 Task: Update the employee onboarding tasks and ensure all confidentiality policies are documented and communicated.
Action: Mouse moved to (90, 277)
Screenshot: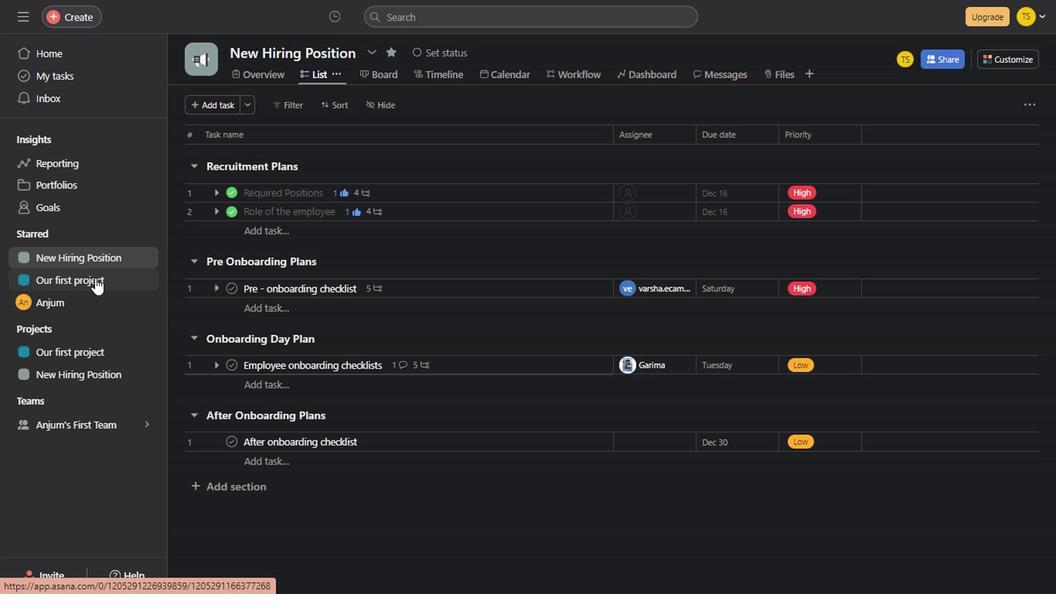 
Action: Mouse pressed left at (90, 277)
Screenshot: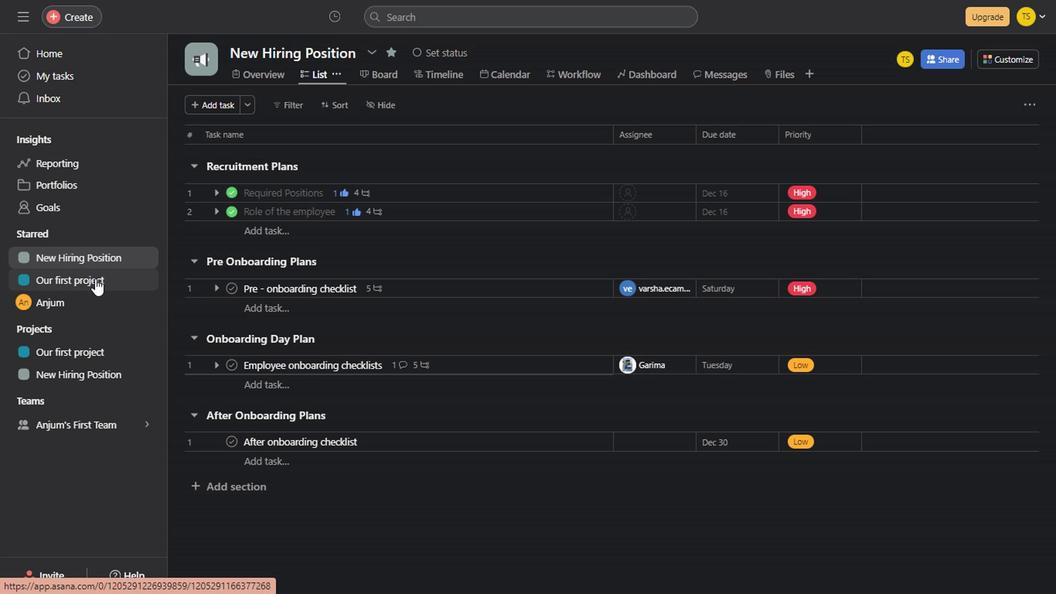
Action: Mouse moved to (80, 330)
Screenshot: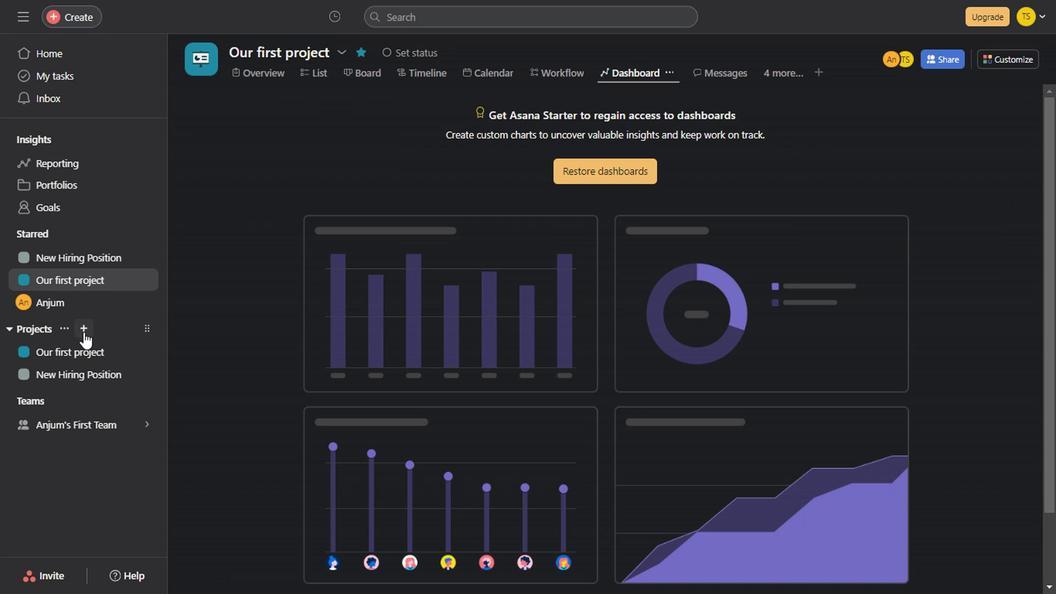 
Action: Mouse pressed left at (80, 330)
Screenshot: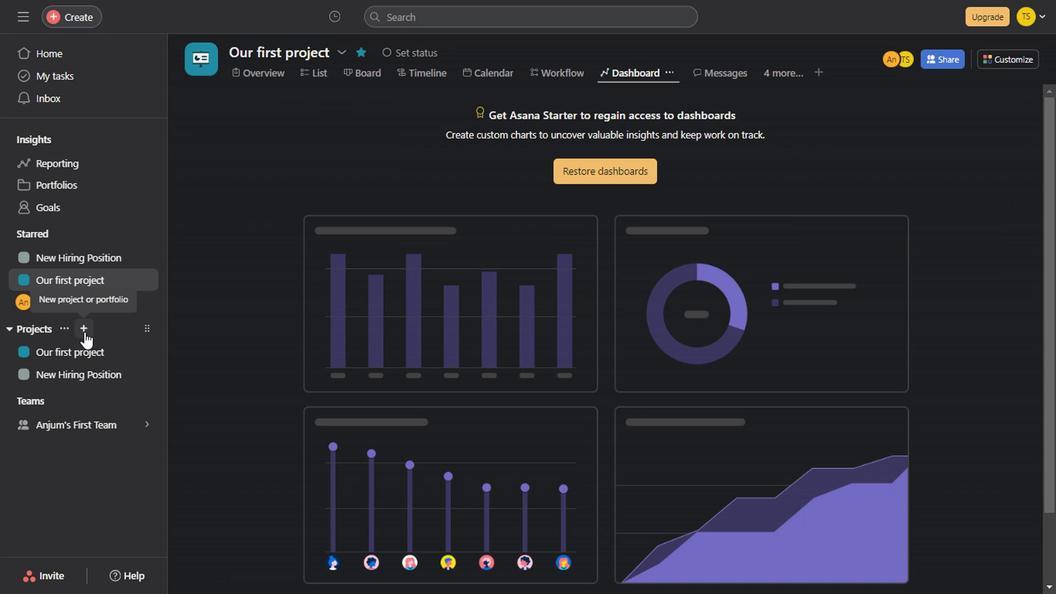 
Action: Mouse moved to (130, 348)
Screenshot: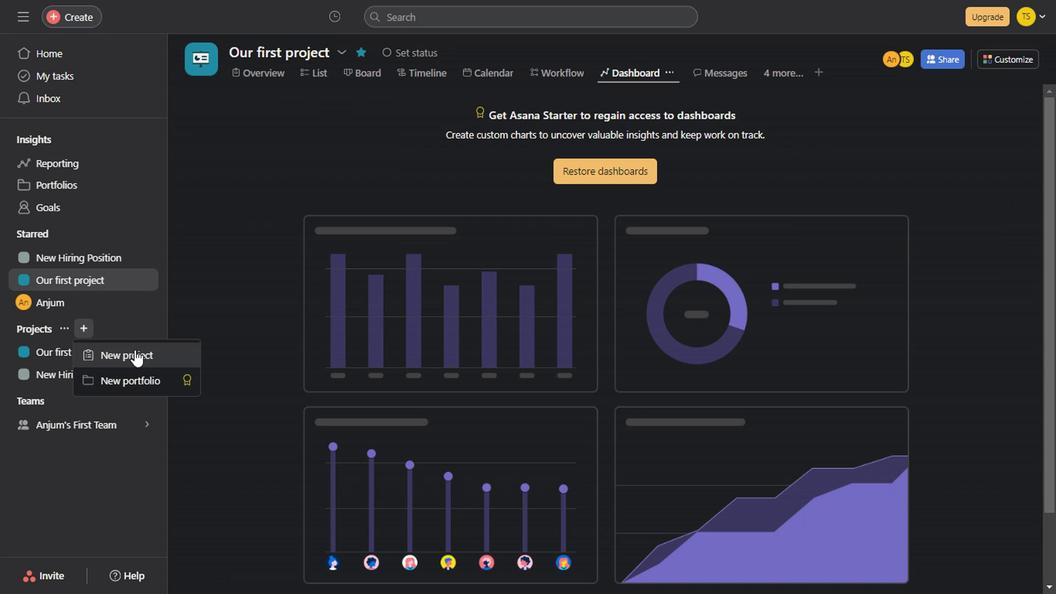 
Action: Mouse pressed left at (130, 348)
Screenshot: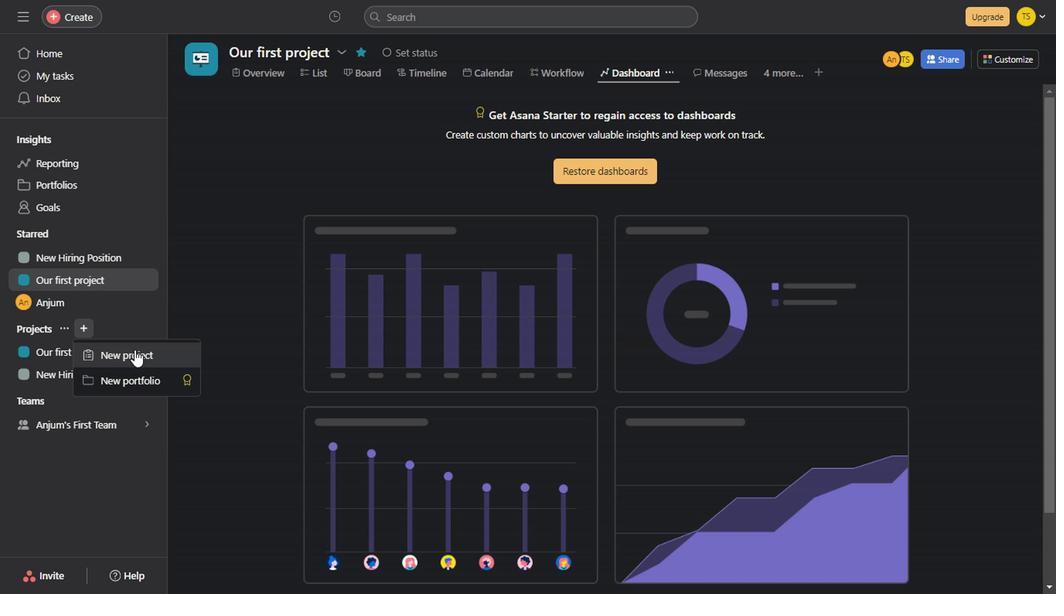 
Action: Mouse moved to (429, 324)
Screenshot: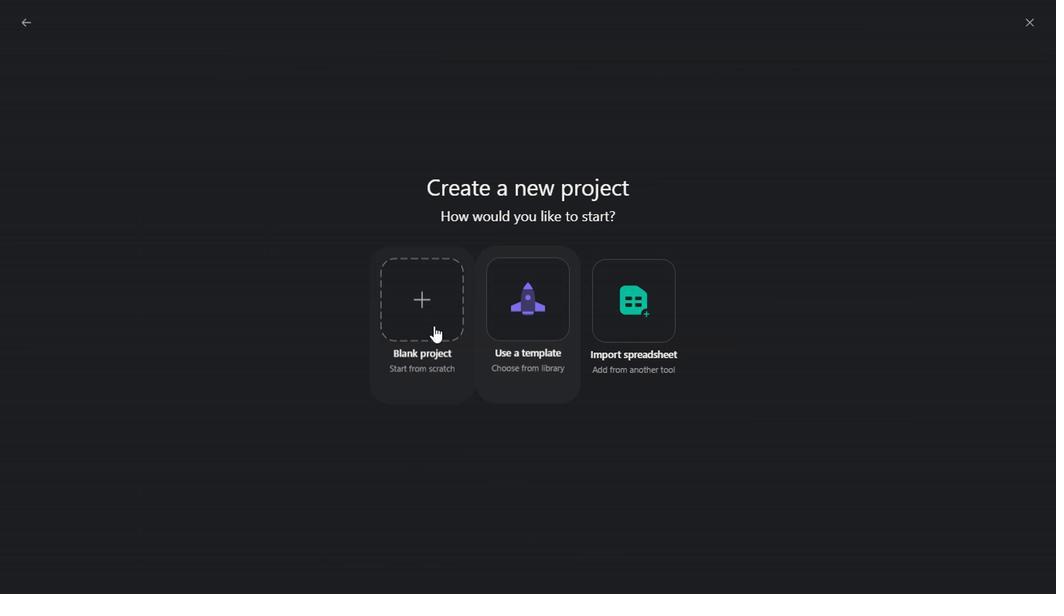 
Action: Mouse pressed left at (429, 324)
Screenshot: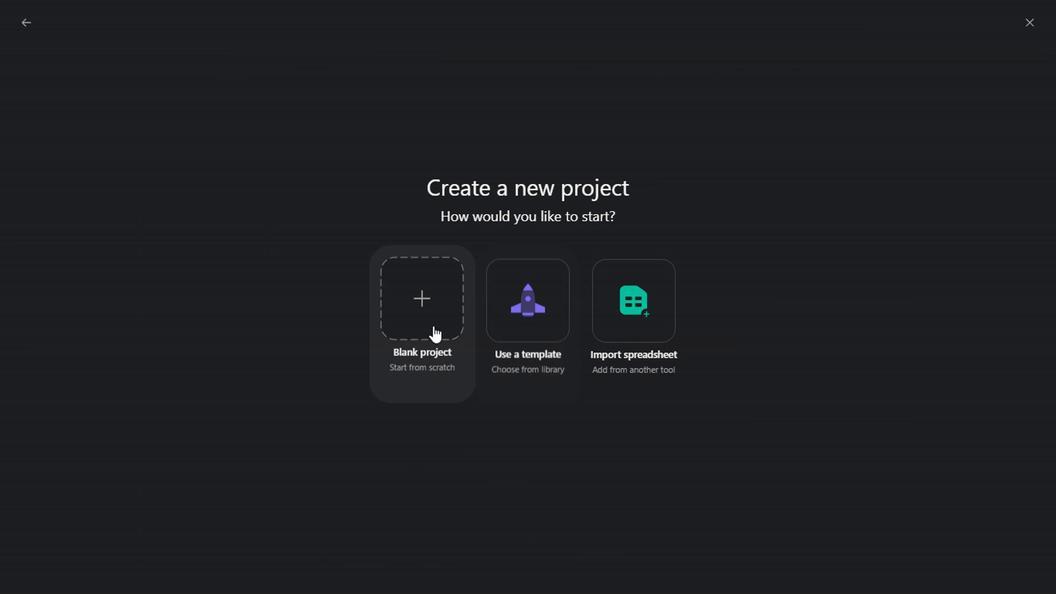 
Action: Mouse moved to (19, 25)
Screenshot: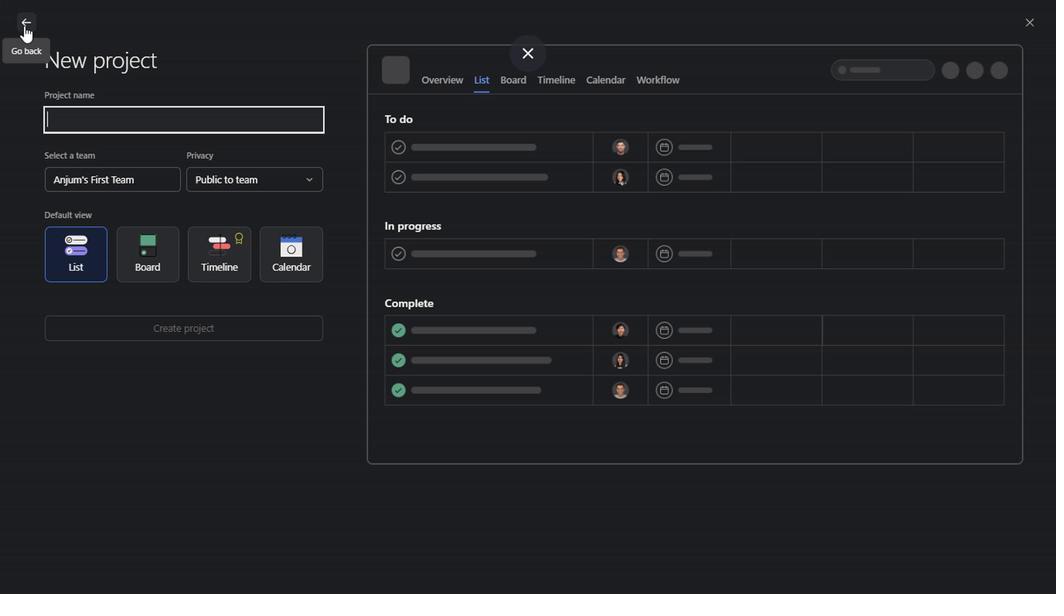 
Action: Mouse pressed left at (19, 25)
Screenshot: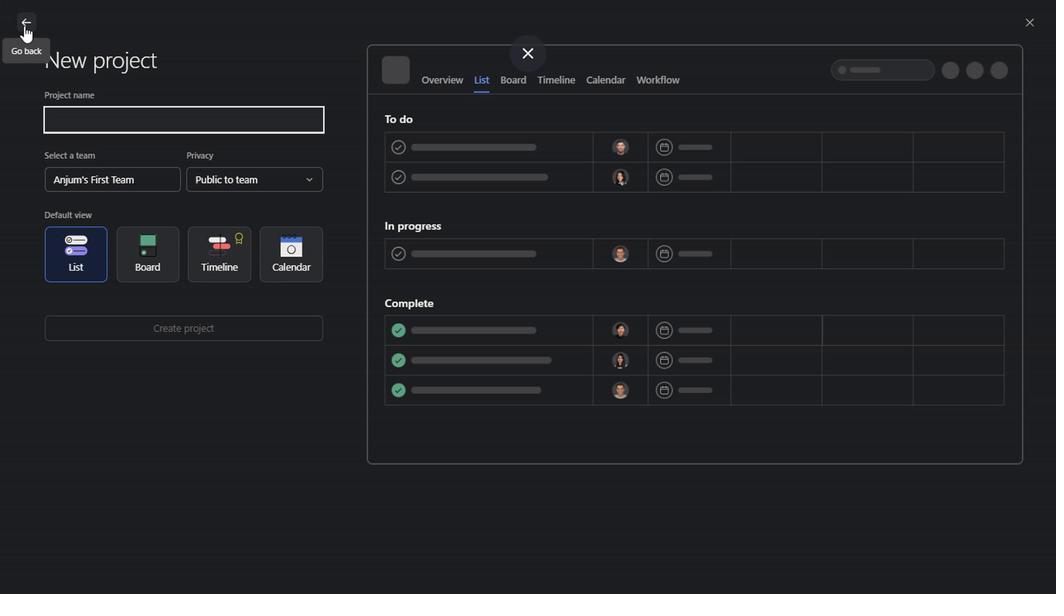 
Action: Mouse moved to (525, 315)
Screenshot: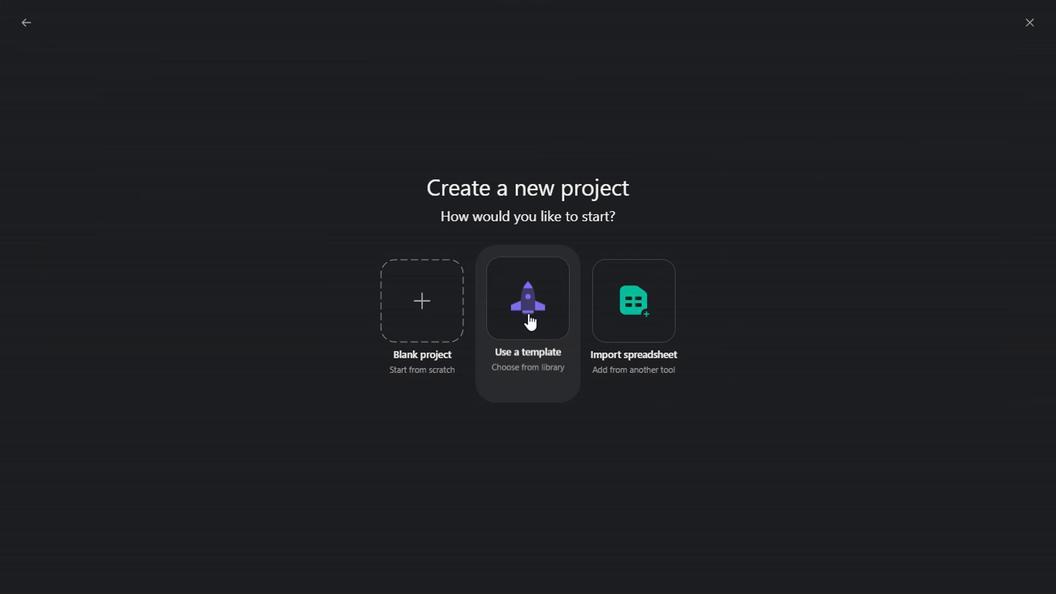 
Action: Mouse pressed left at (525, 315)
Screenshot: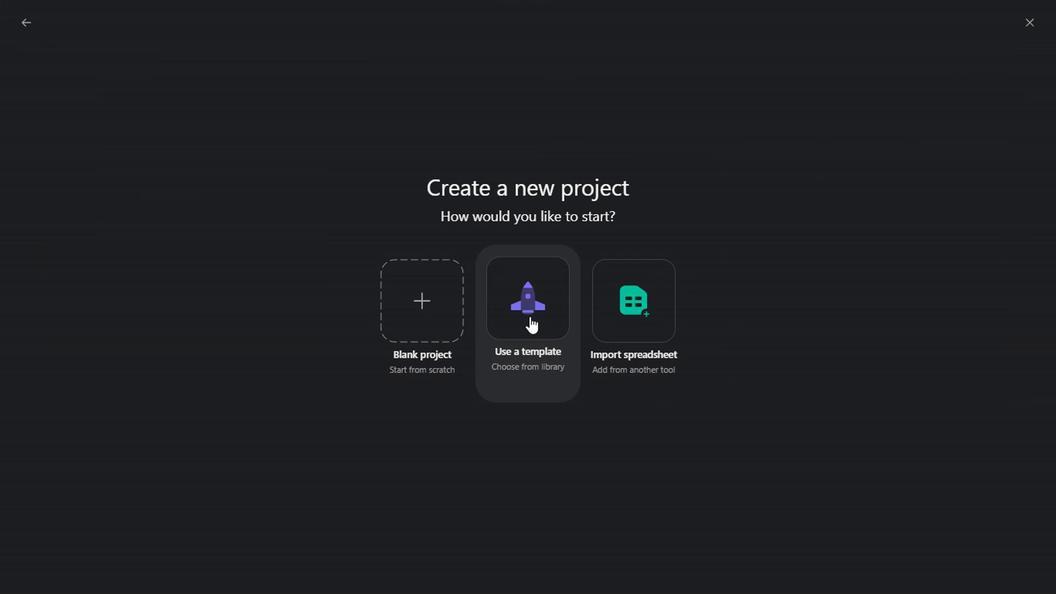 
Action: Mouse moved to (225, 389)
Screenshot: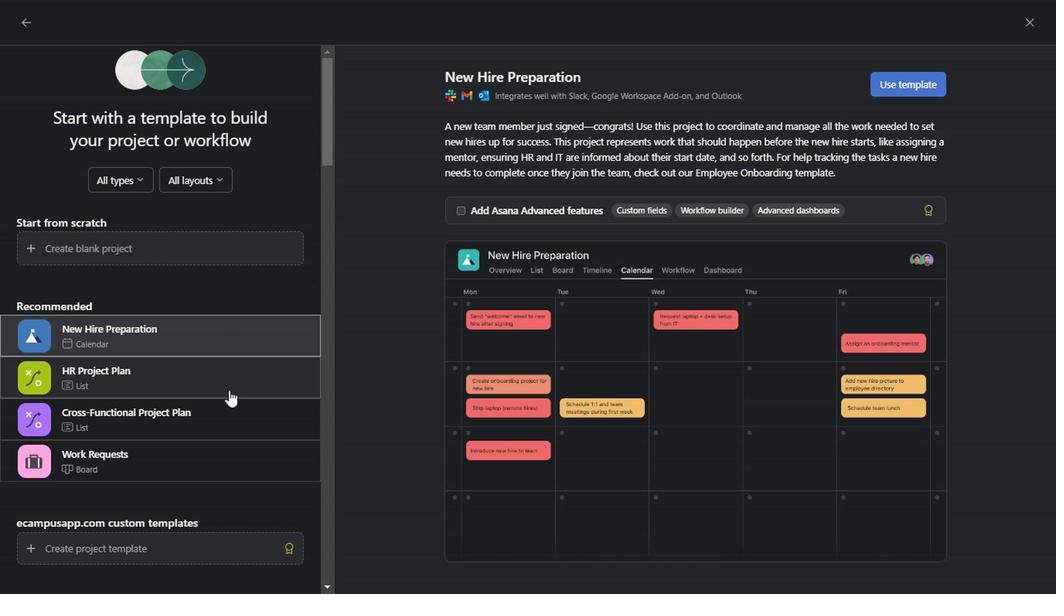 
Action: Mouse scrolled (225, 388) with delta (0, -1)
Screenshot: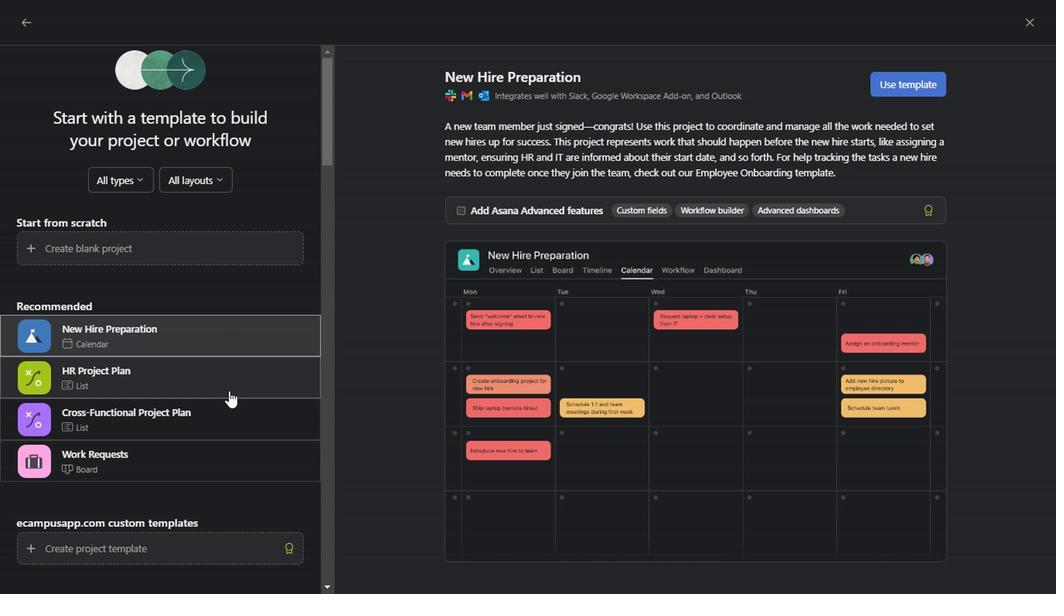 
Action: Mouse scrolled (225, 388) with delta (0, -1)
Screenshot: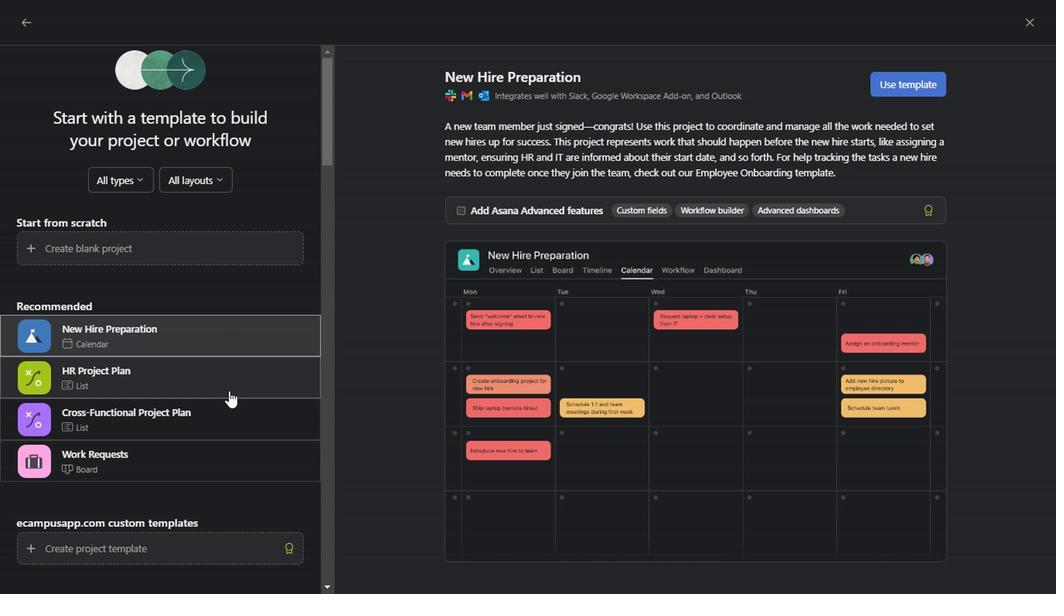 
Action: Mouse scrolled (225, 388) with delta (0, -1)
Screenshot: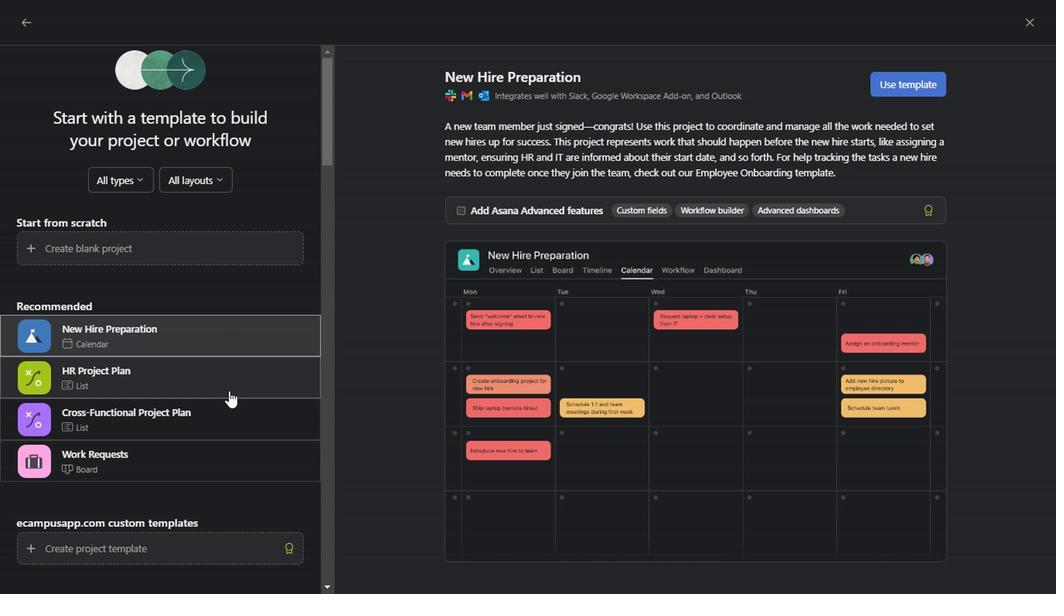 
Action: Mouse scrolled (225, 388) with delta (0, -1)
Screenshot: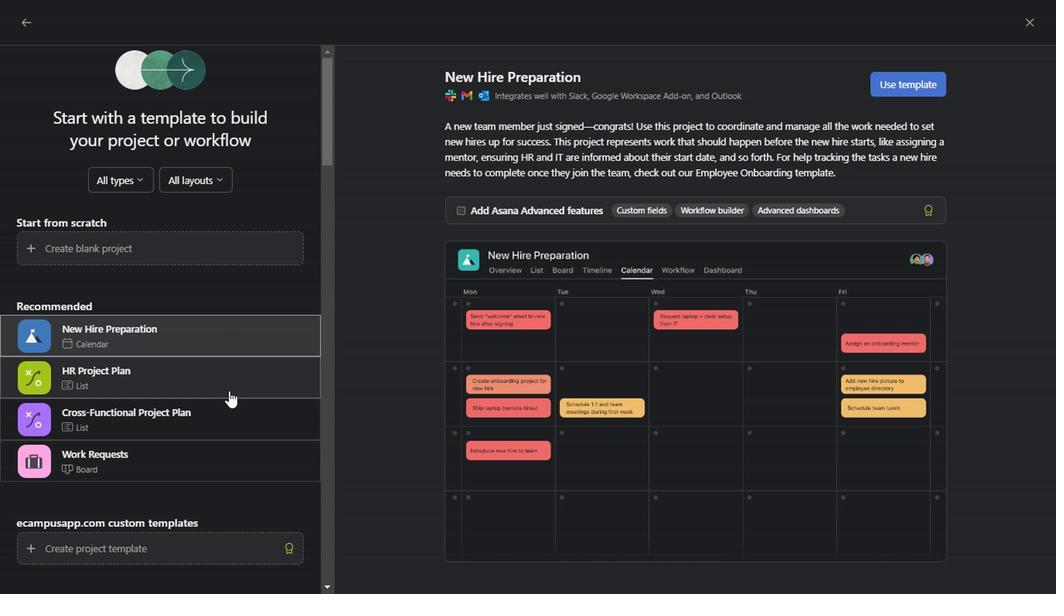 
Action: Mouse scrolled (225, 388) with delta (0, -1)
Screenshot: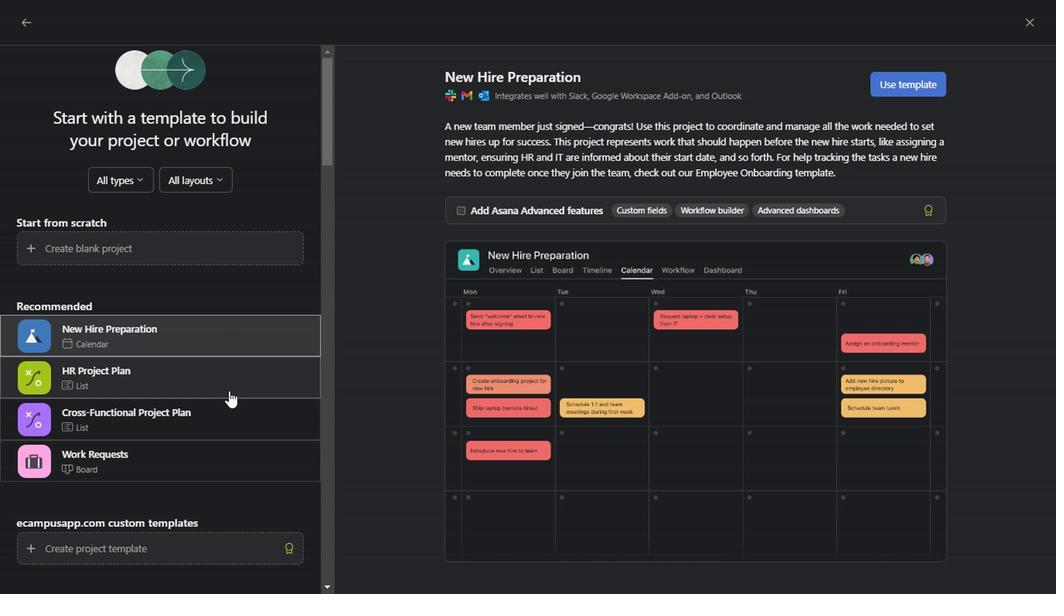 
Action: Mouse scrolled (225, 388) with delta (0, -1)
Screenshot: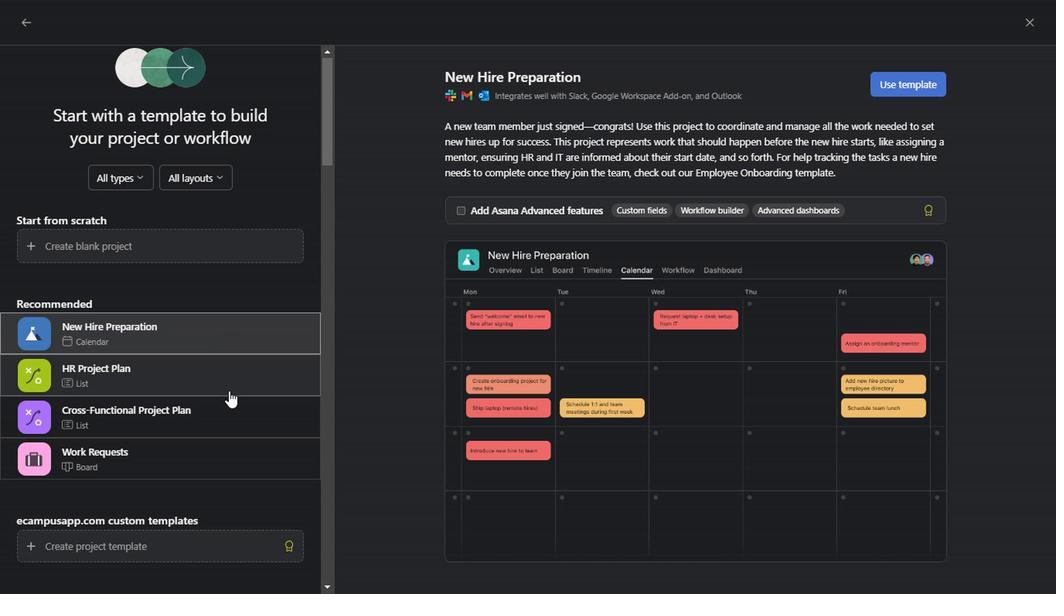 
Action: Mouse scrolled (225, 388) with delta (0, -1)
Screenshot: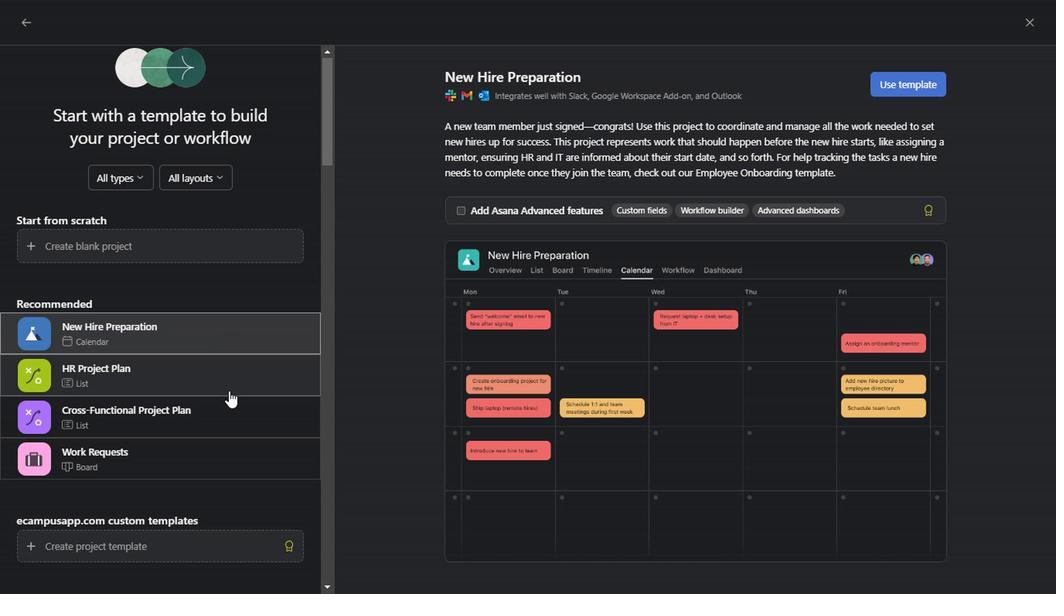 
Action: Mouse scrolled (225, 388) with delta (0, -1)
Screenshot: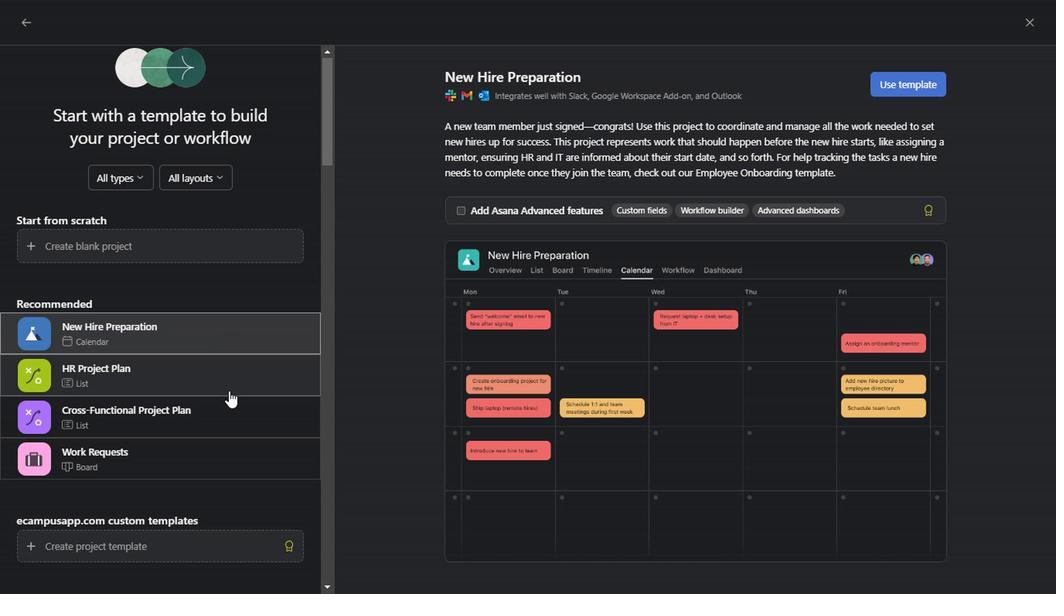 
Action: Mouse scrolled (225, 388) with delta (0, -1)
Screenshot: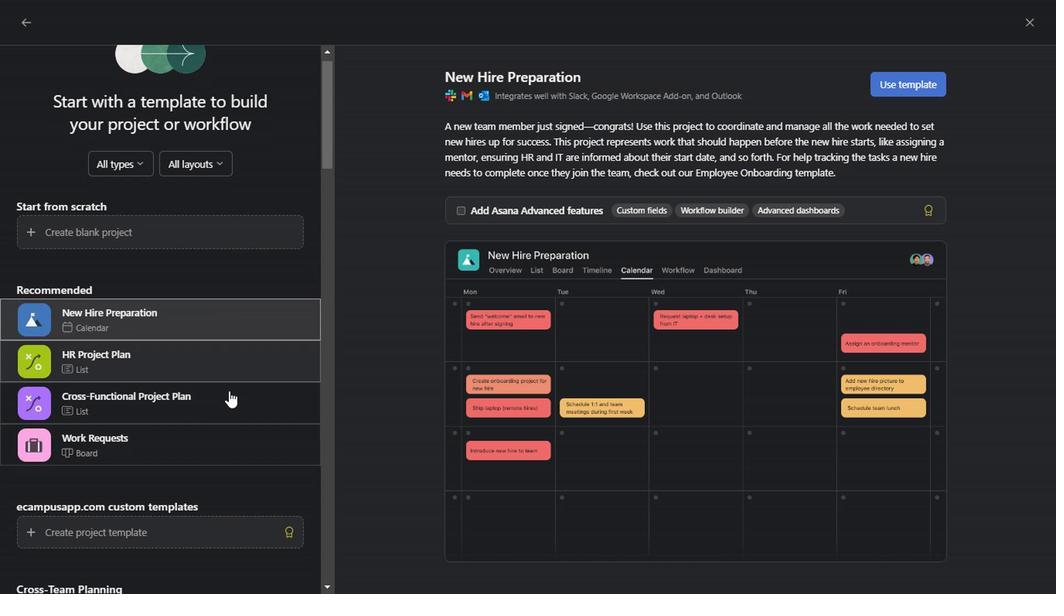 
Action: Mouse scrolled (225, 388) with delta (0, -1)
Screenshot: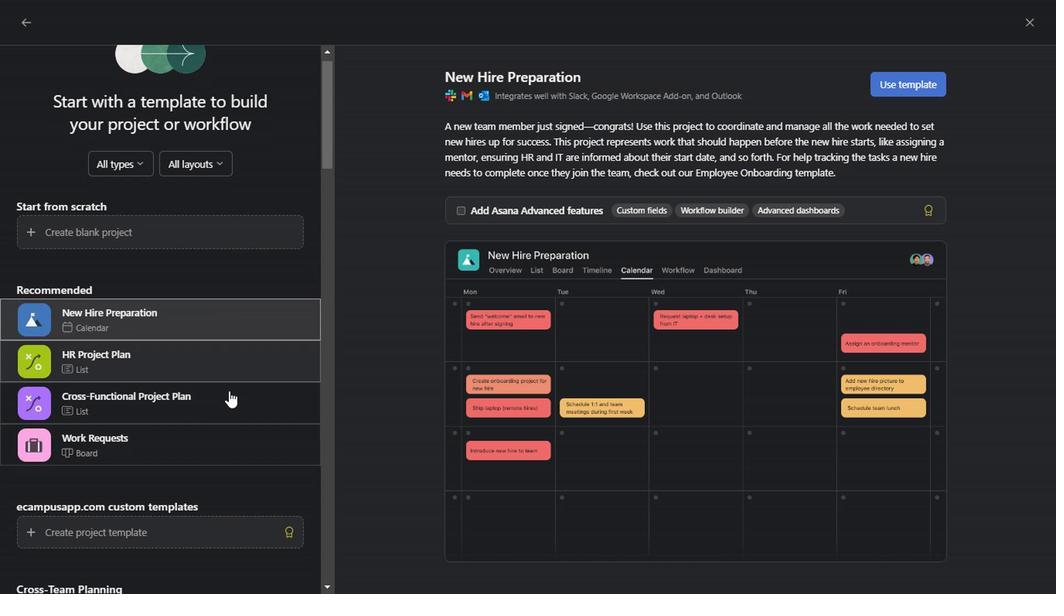 
Action: Mouse scrolled (225, 388) with delta (0, -1)
Screenshot: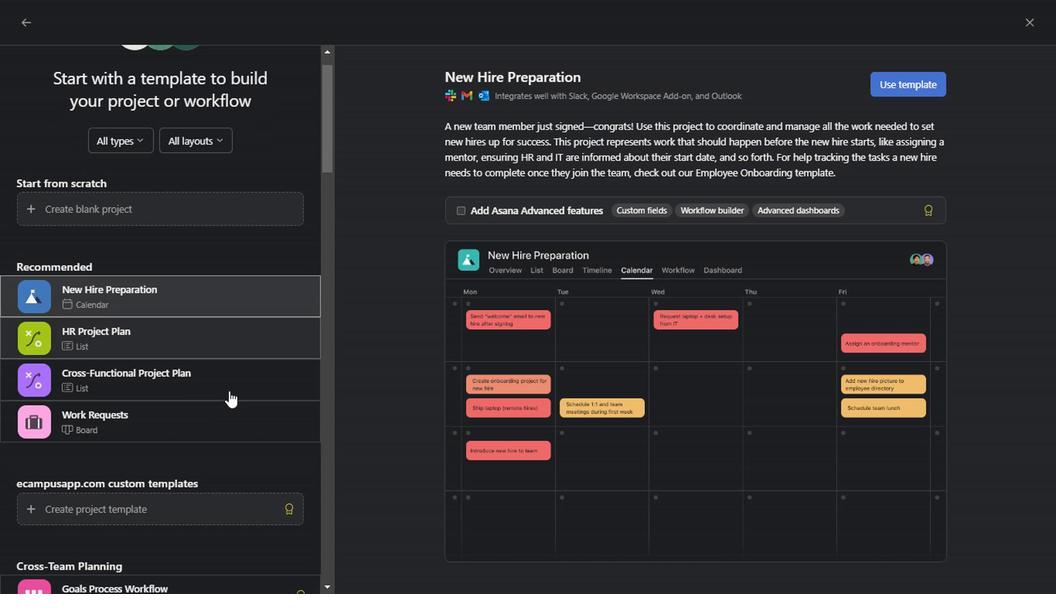 
Action: Mouse scrolled (225, 388) with delta (0, -1)
Screenshot: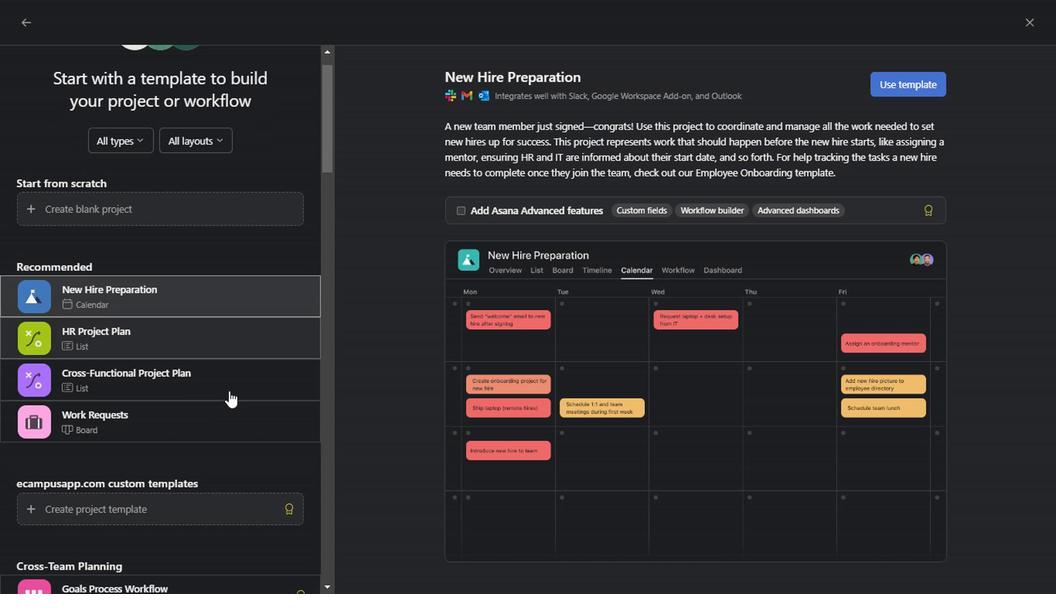 
Action: Mouse scrolled (225, 388) with delta (0, -1)
Screenshot: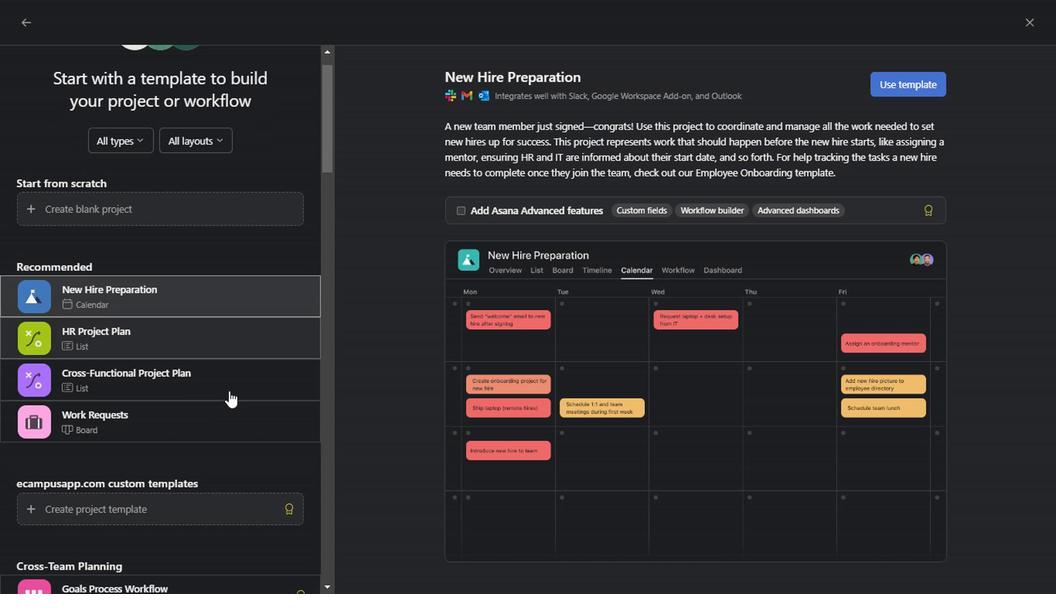 
Action: Mouse scrolled (225, 388) with delta (0, -1)
Screenshot: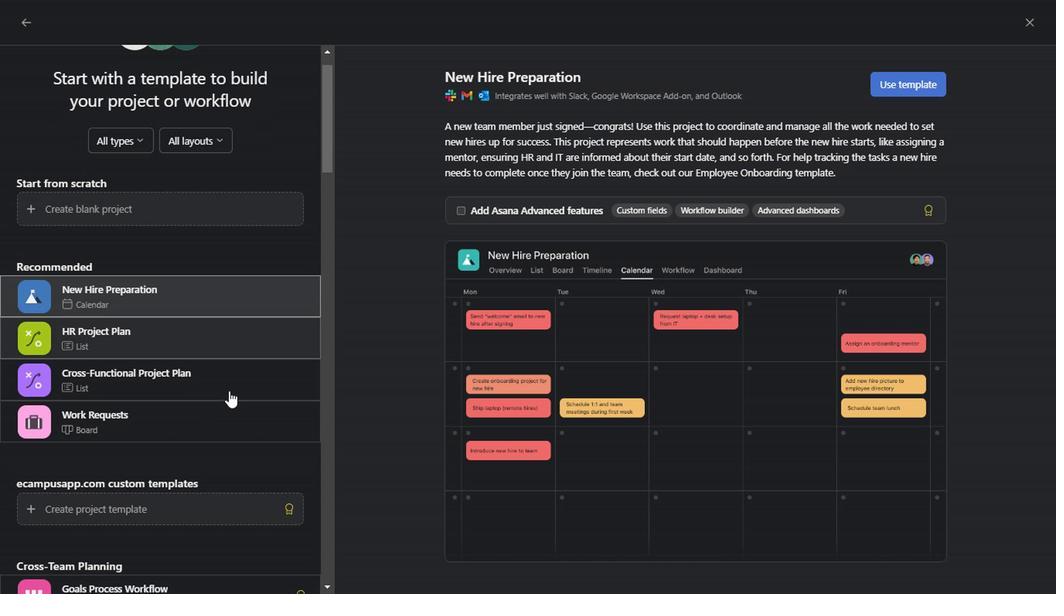 
Action: Mouse scrolled (225, 388) with delta (0, -1)
Screenshot: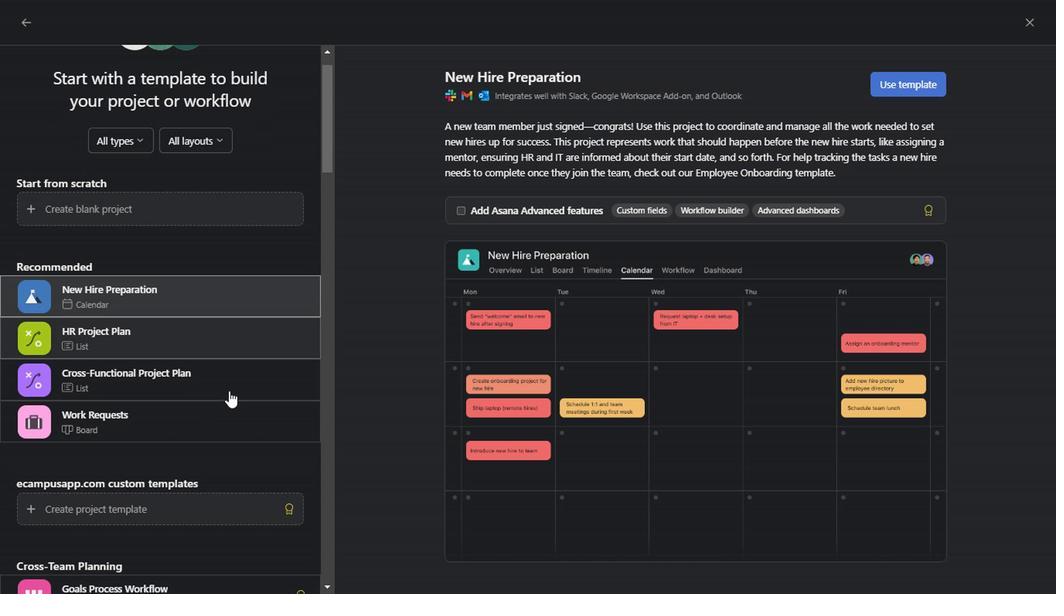 
Action: Mouse scrolled (225, 388) with delta (0, -1)
Screenshot: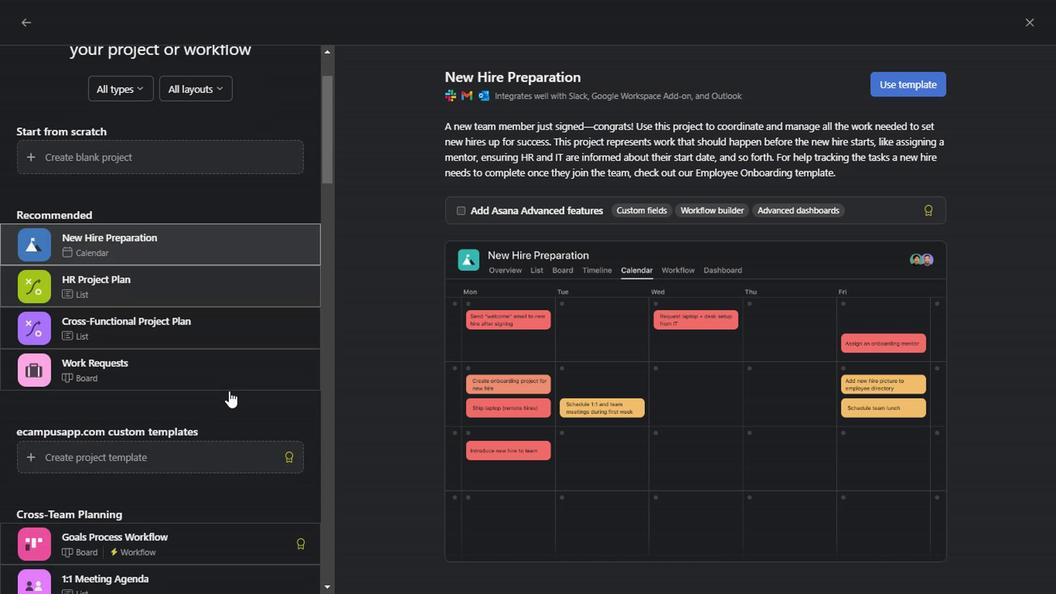 
Action: Mouse scrolled (225, 388) with delta (0, -1)
Screenshot: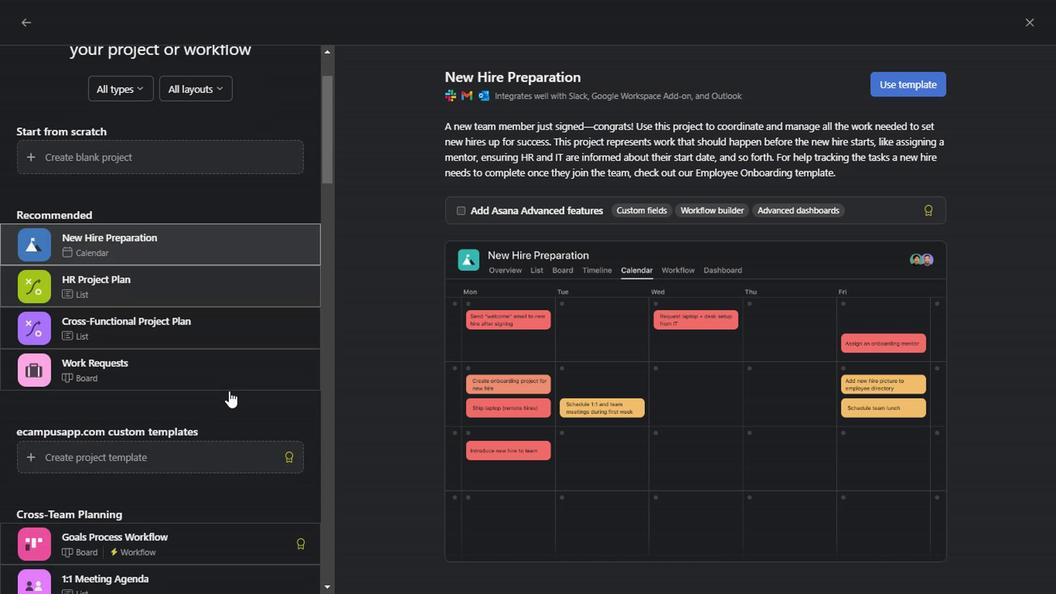 
Action: Mouse scrolled (225, 388) with delta (0, -1)
Screenshot: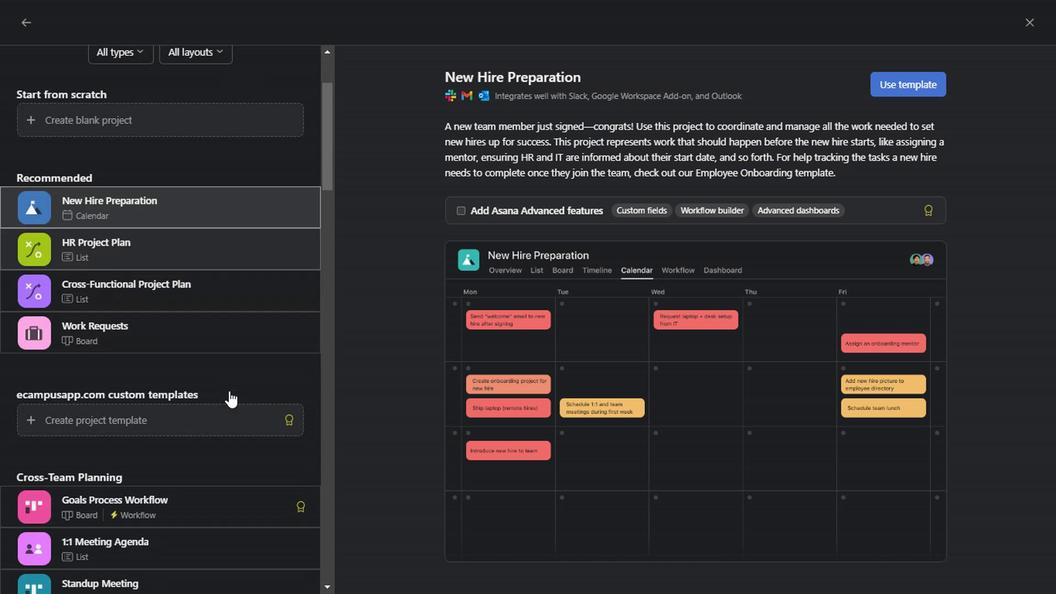 
Action: Mouse scrolled (225, 388) with delta (0, -1)
Screenshot: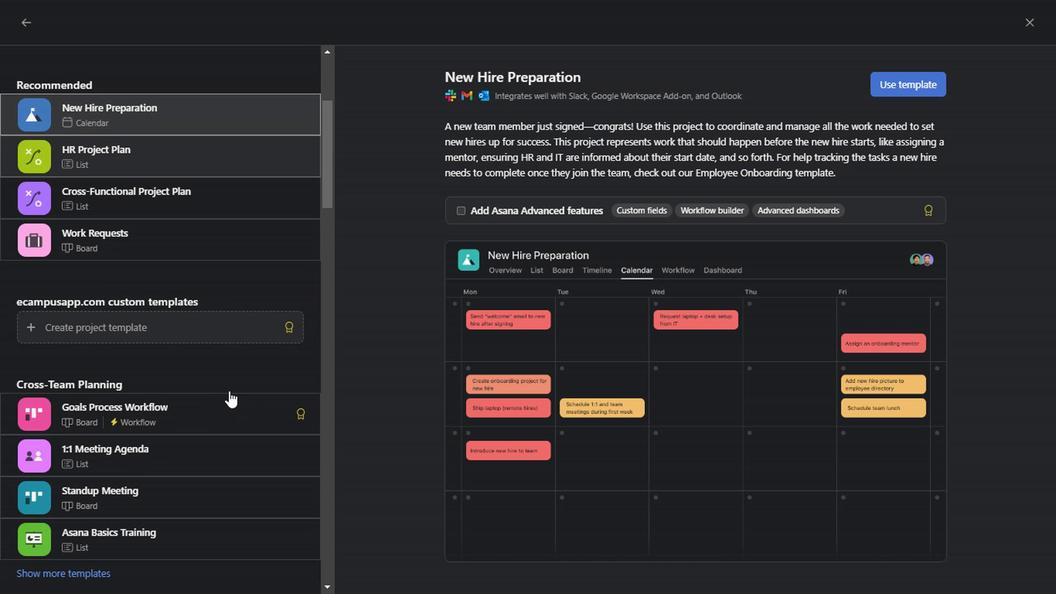 
Action: Mouse scrolled (225, 388) with delta (0, -1)
Screenshot: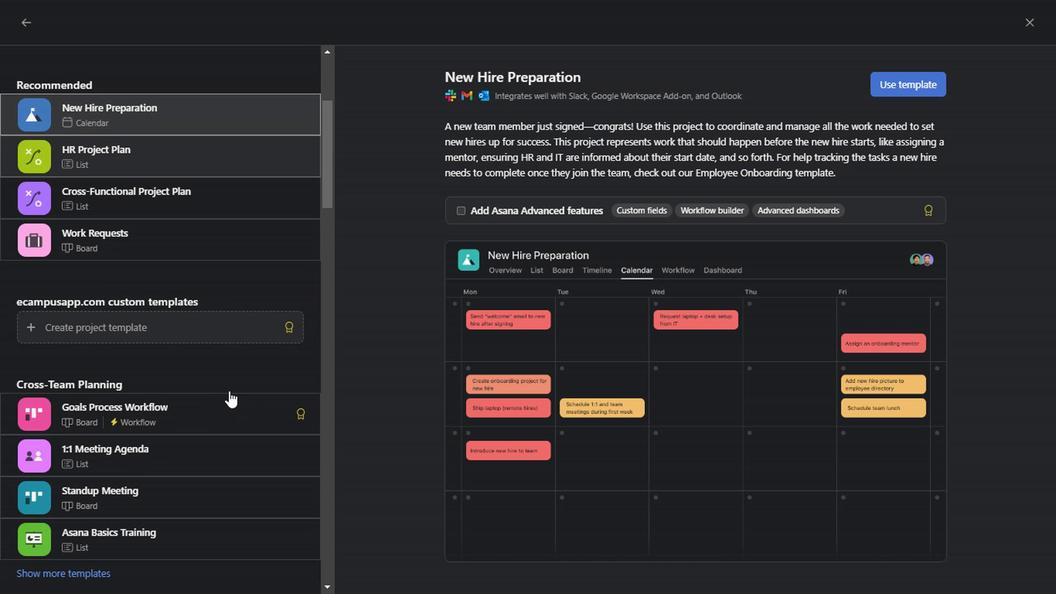 
Action: Mouse scrolled (225, 388) with delta (0, -1)
Screenshot: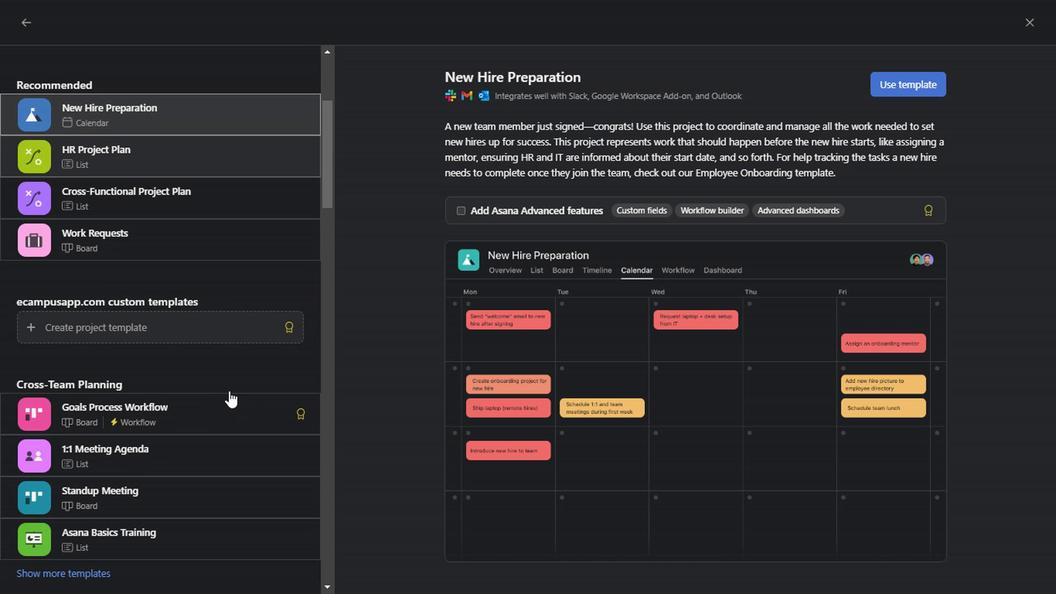 
Action: Mouse scrolled (225, 388) with delta (0, -1)
Screenshot: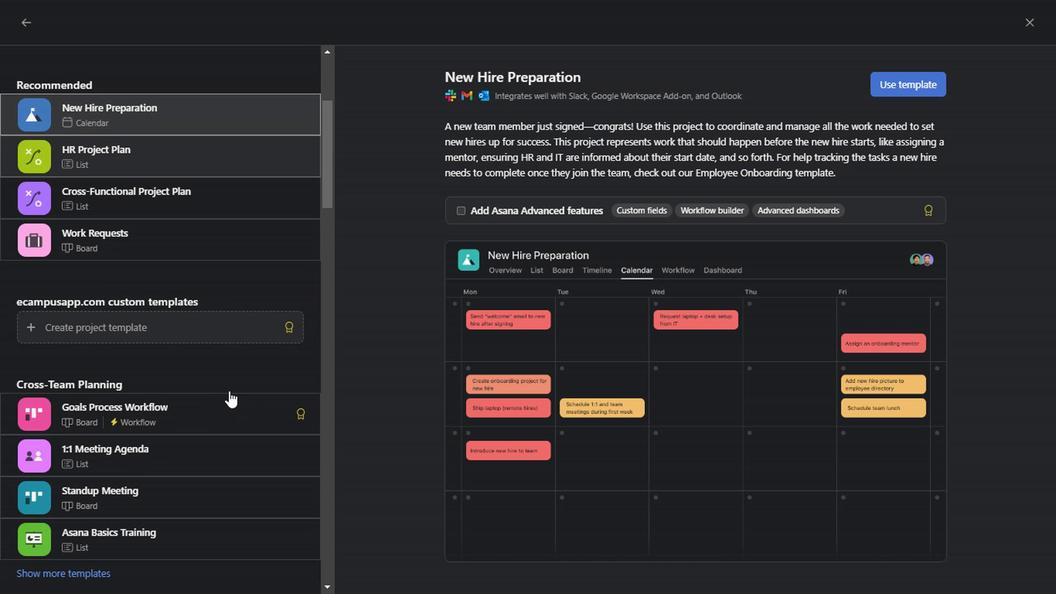 
Action: Mouse scrolled (225, 388) with delta (0, -1)
Screenshot: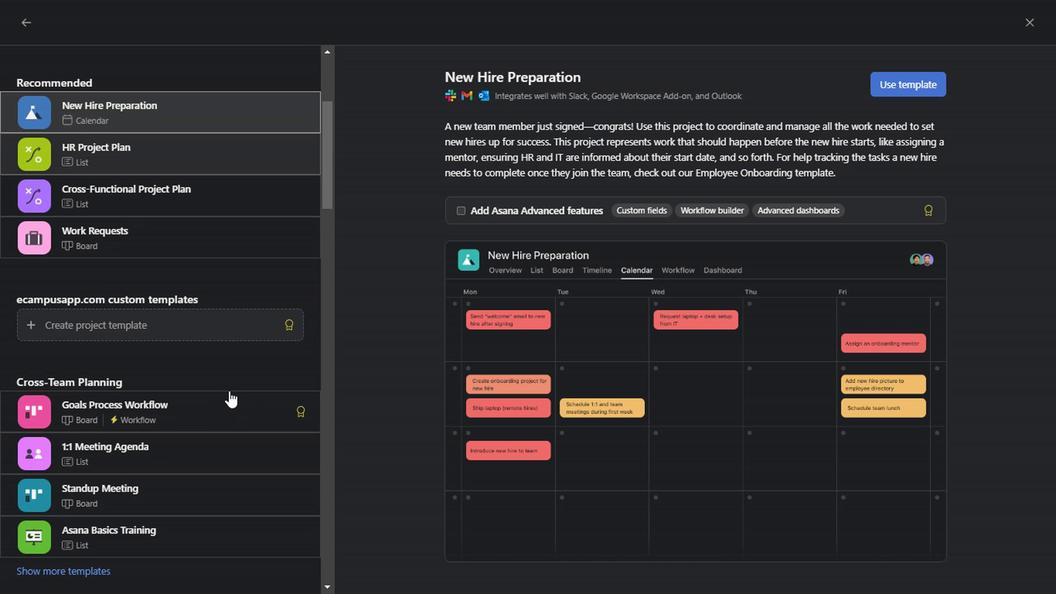 
Action: Mouse scrolled (225, 388) with delta (0, -1)
Screenshot: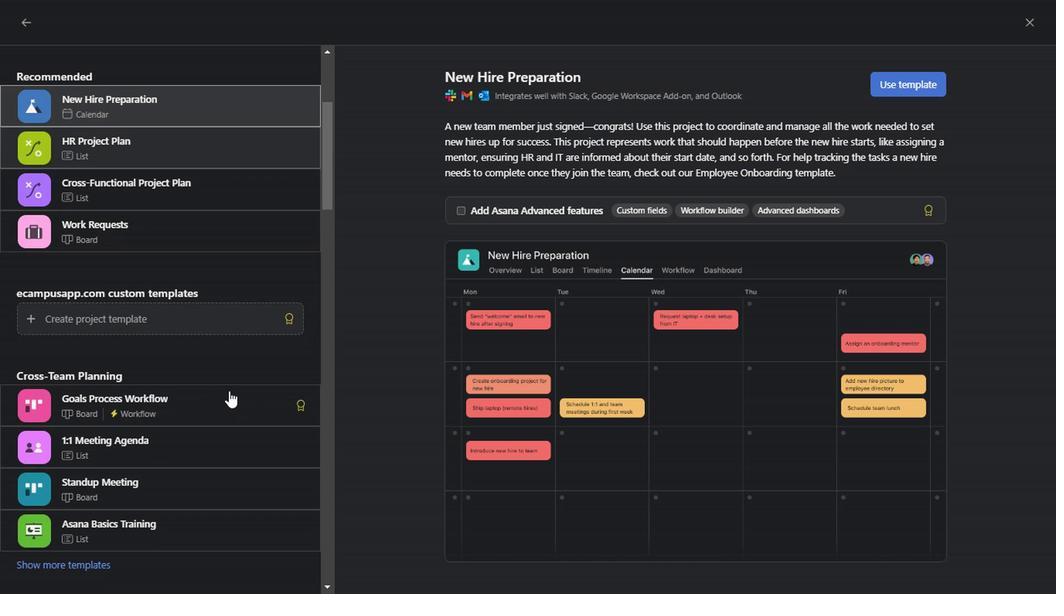 
Action: Mouse scrolled (225, 388) with delta (0, -1)
Screenshot: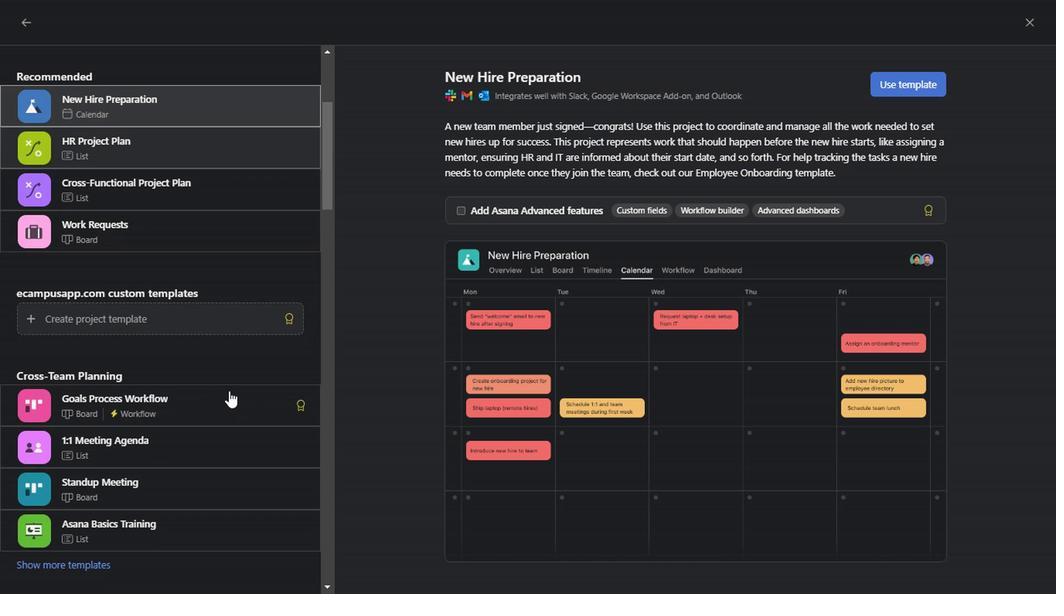 
Action: Mouse scrolled (225, 388) with delta (0, -1)
Screenshot: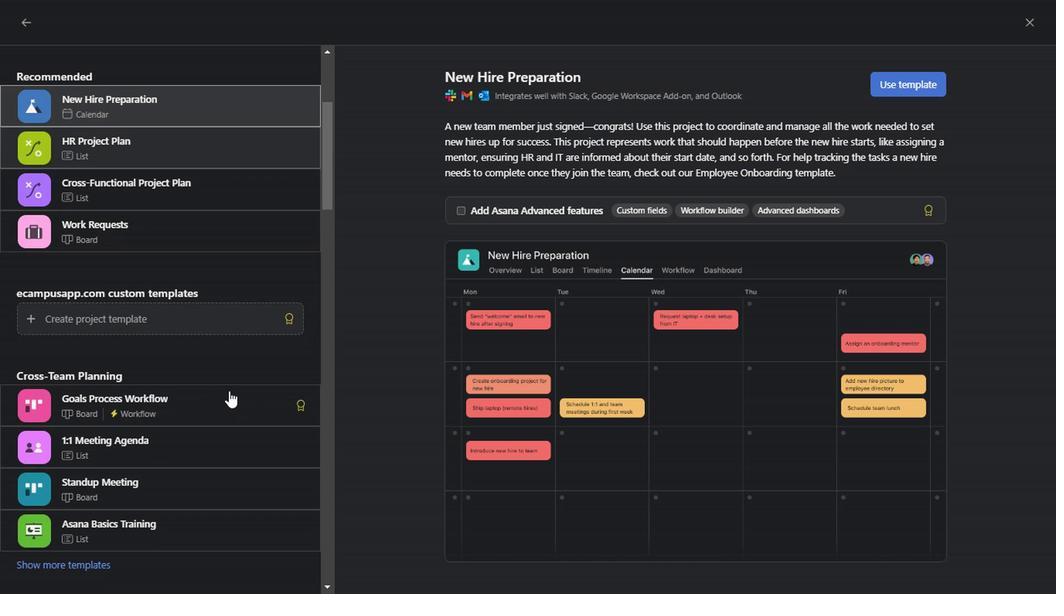 
Action: Mouse scrolled (225, 388) with delta (0, -1)
Screenshot: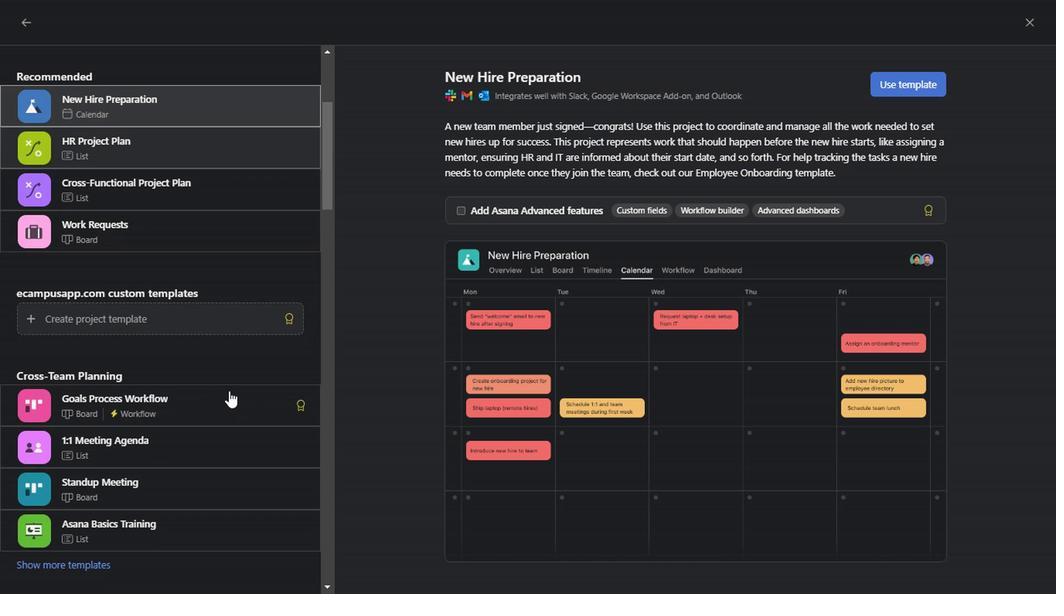 
Action: Mouse scrolled (225, 388) with delta (0, -1)
Screenshot: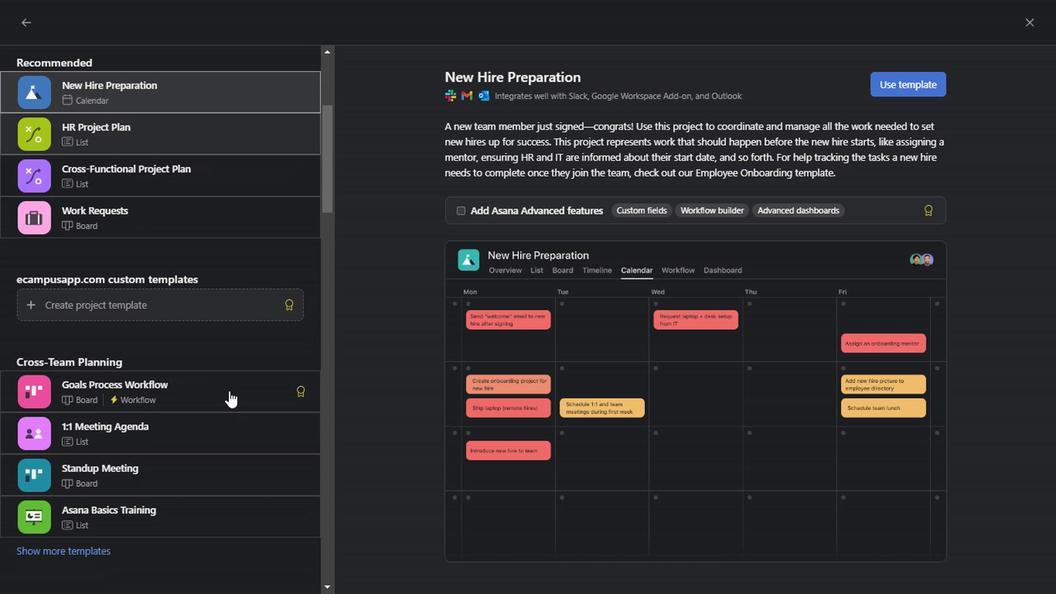 
Action: Mouse scrolled (225, 388) with delta (0, -1)
Screenshot: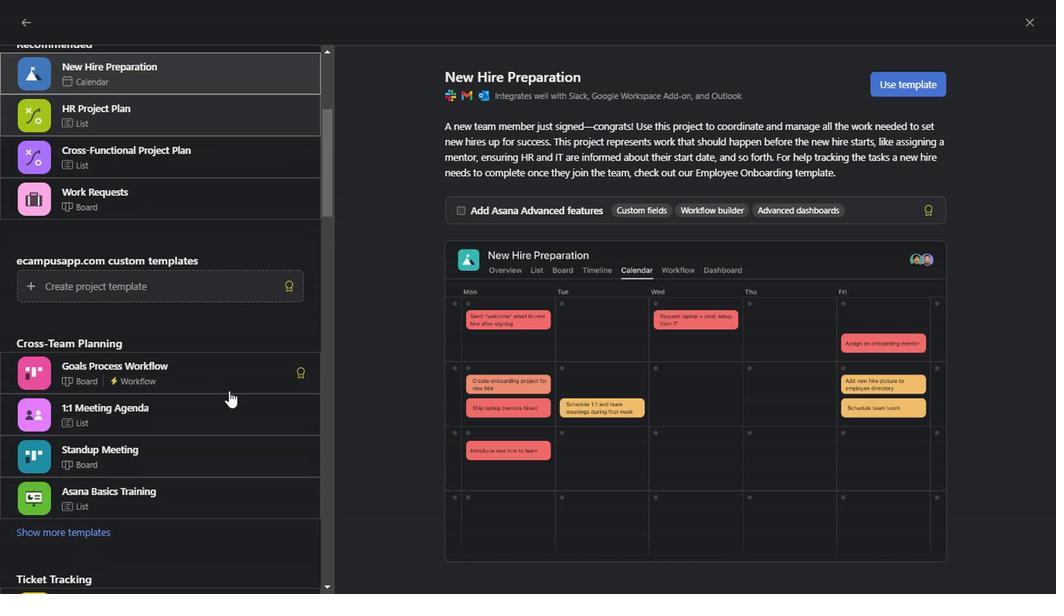 
Action: Mouse scrolled (225, 388) with delta (0, -1)
Screenshot: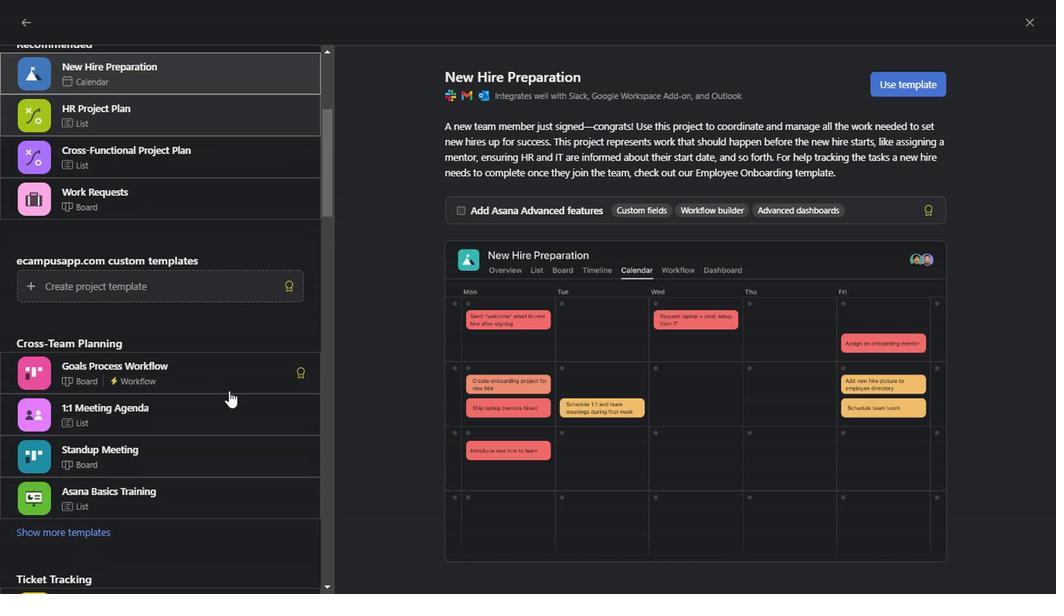 
Action: Mouse scrolled (225, 388) with delta (0, -1)
Screenshot: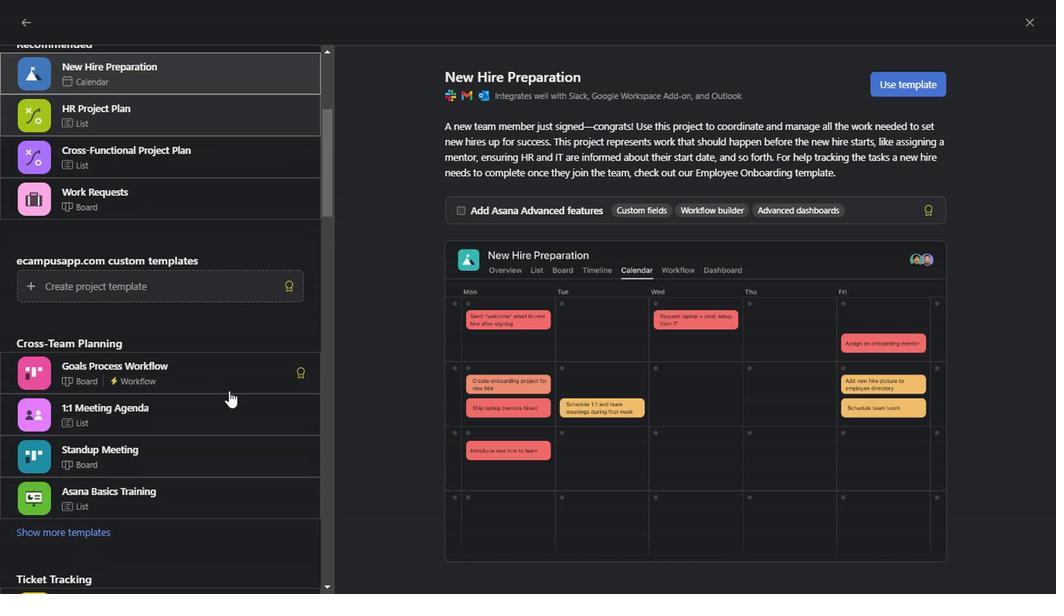 
Action: Mouse scrolled (225, 388) with delta (0, -1)
Screenshot: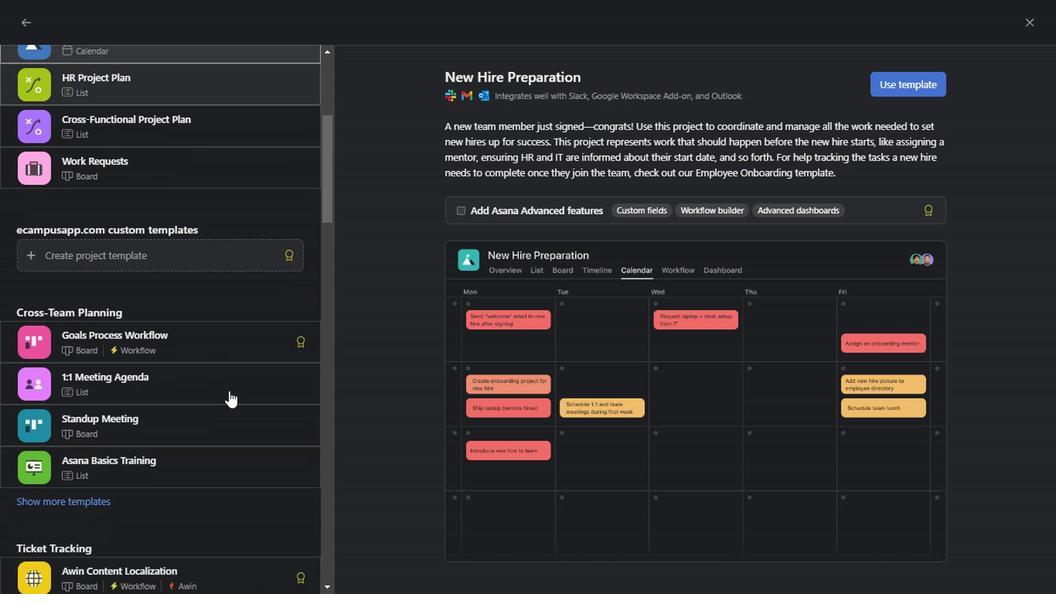 
Action: Mouse scrolled (225, 388) with delta (0, -1)
Screenshot: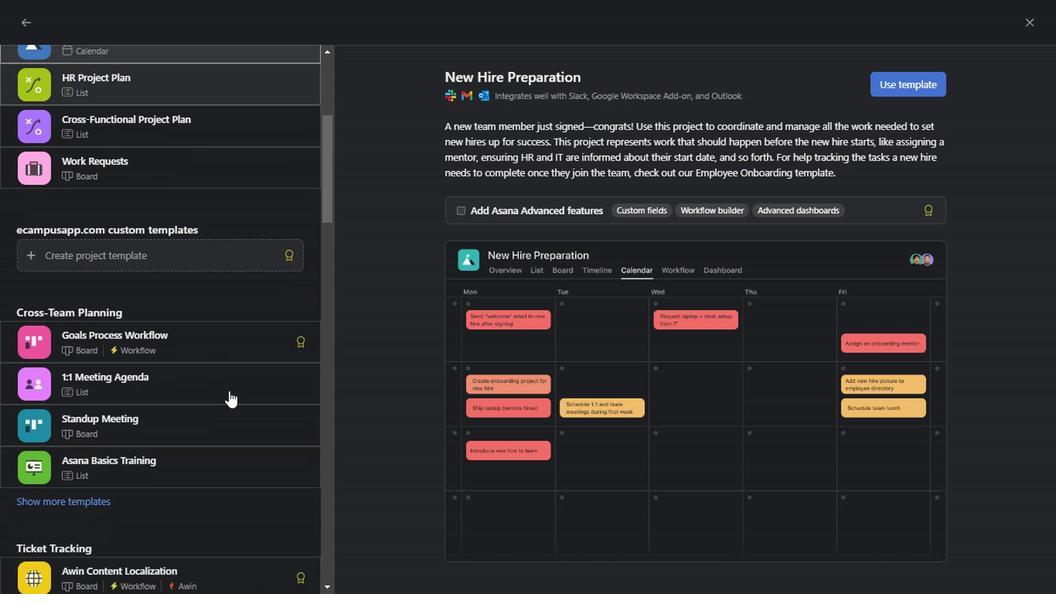 
Action: Mouse moved to (206, 441)
Screenshot: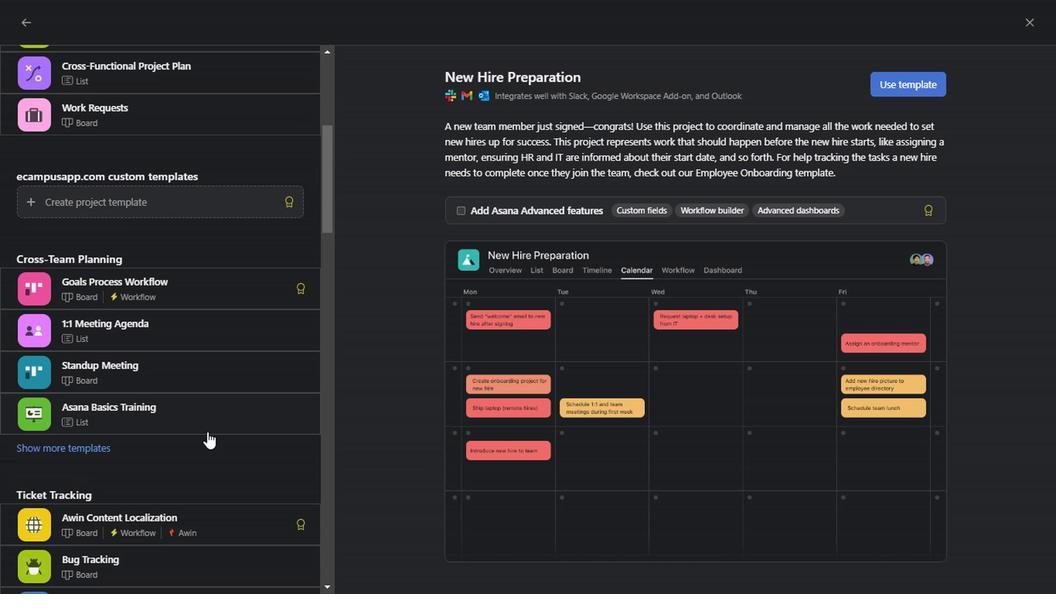
Action: Mouse scrolled (206, 441) with delta (0, 0)
Screenshot: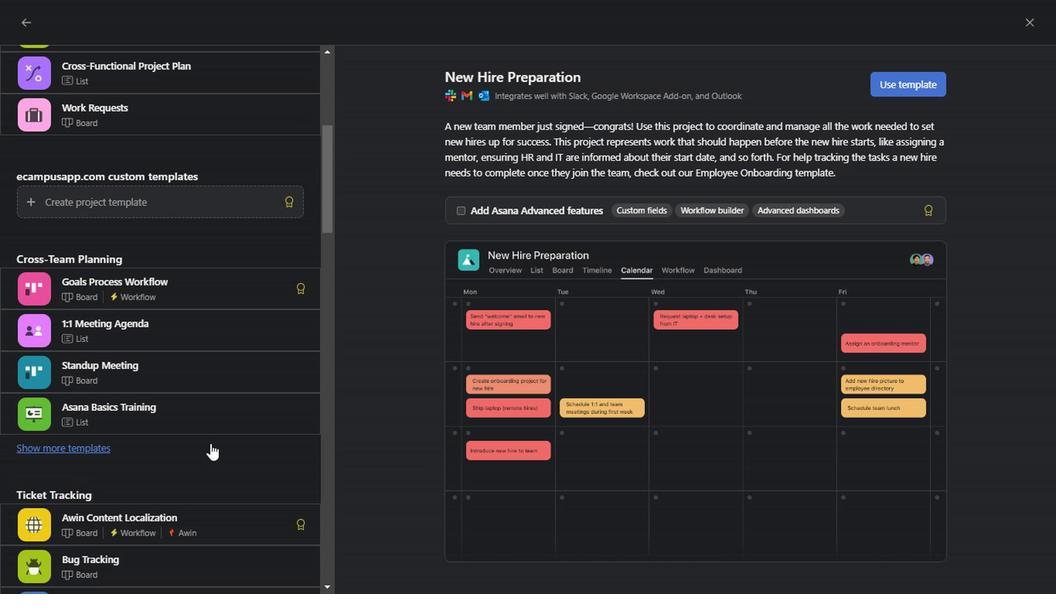 
Action: Mouse scrolled (206, 441) with delta (0, 0)
Screenshot: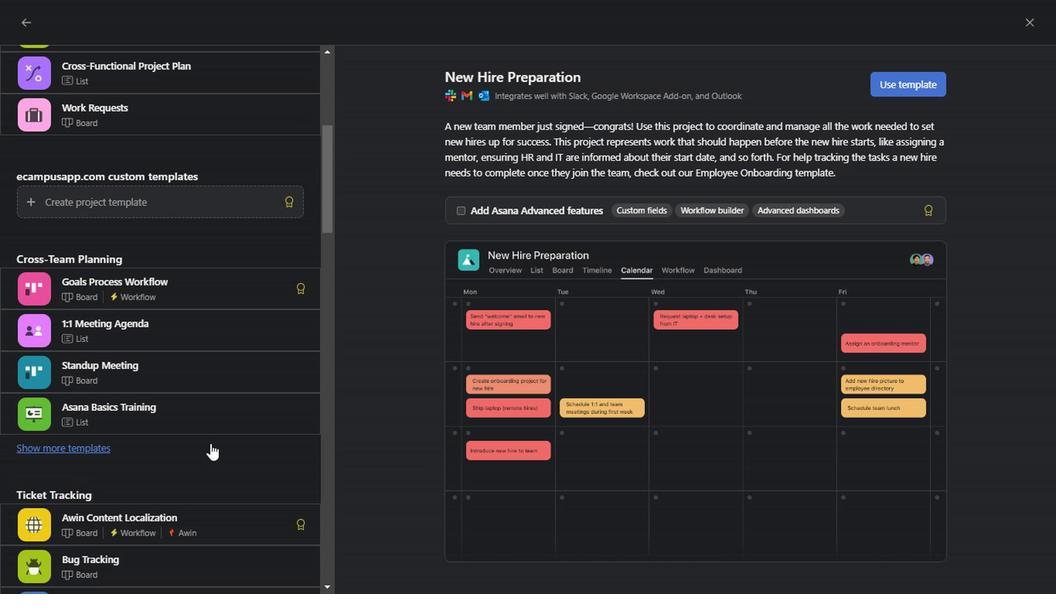 
Action: Mouse scrolled (206, 441) with delta (0, 0)
Screenshot: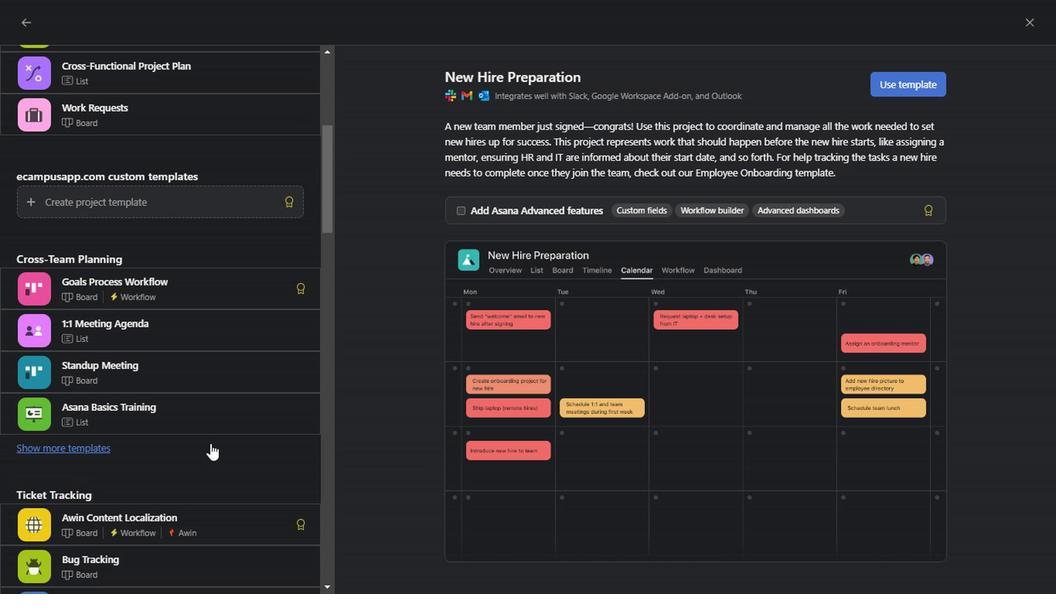 
Action: Mouse scrolled (206, 441) with delta (0, 0)
Screenshot: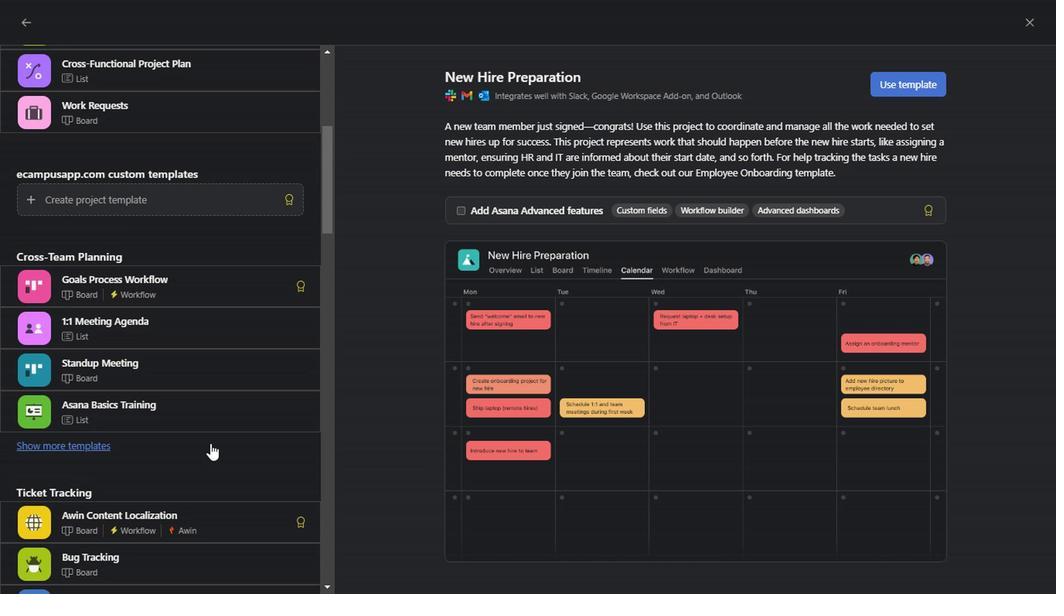 
Action: Mouse scrolled (206, 441) with delta (0, 0)
Screenshot: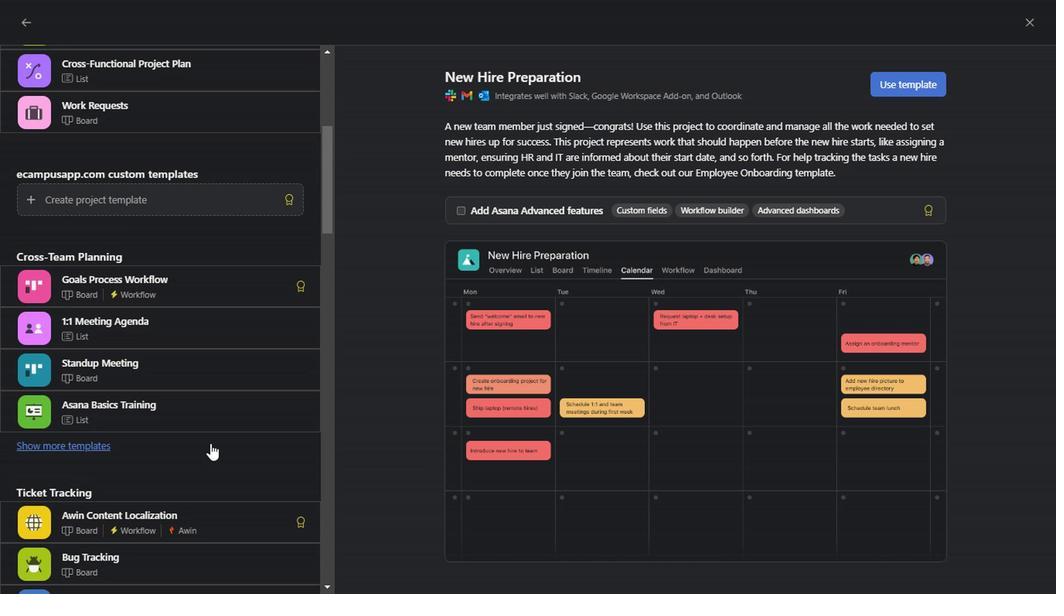 
Action: Mouse scrolled (206, 441) with delta (0, 0)
Screenshot: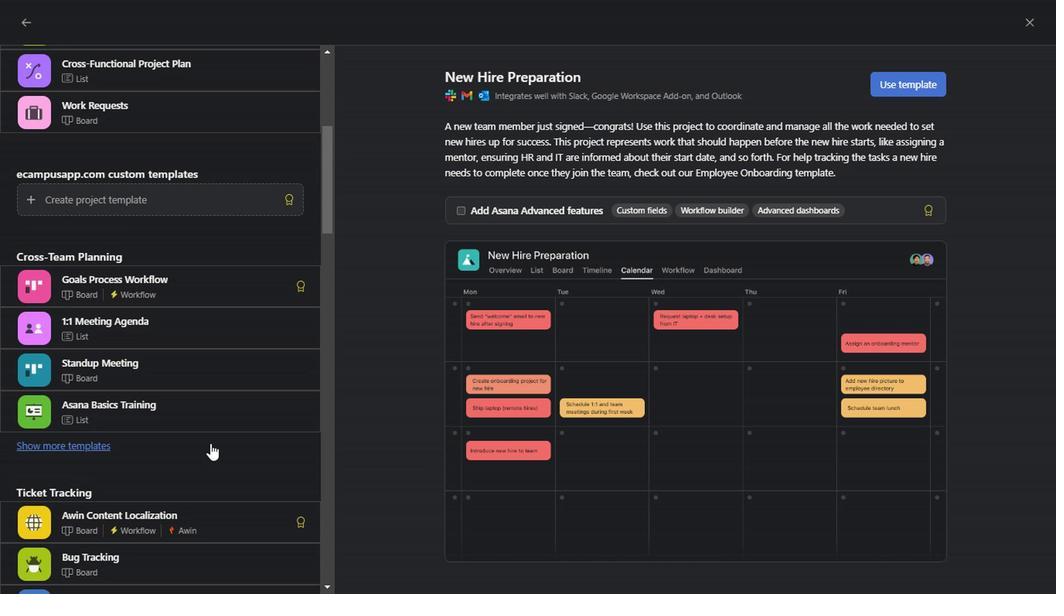 
Action: Mouse scrolled (206, 441) with delta (0, 0)
Screenshot: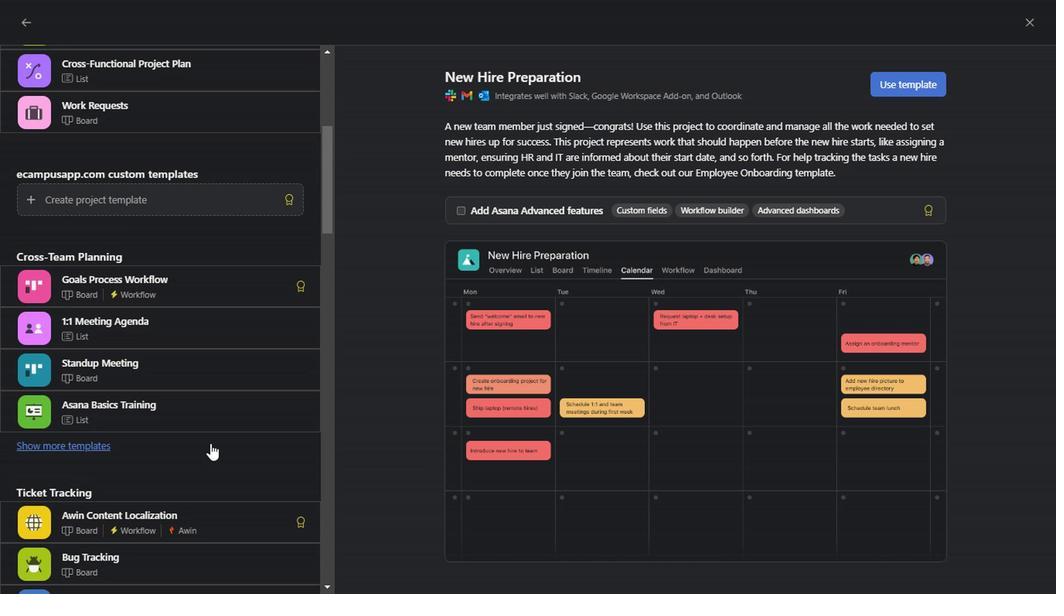 
Action: Mouse scrolled (206, 441) with delta (0, 0)
Screenshot: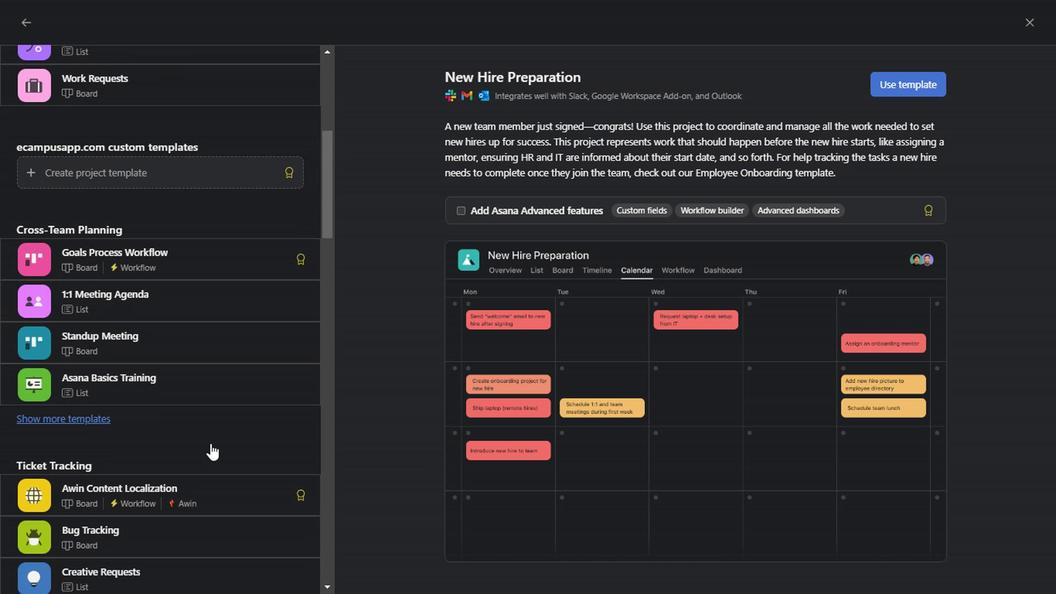 
Action: Mouse scrolled (206, 441) with delta (0, 0)
Screenshot: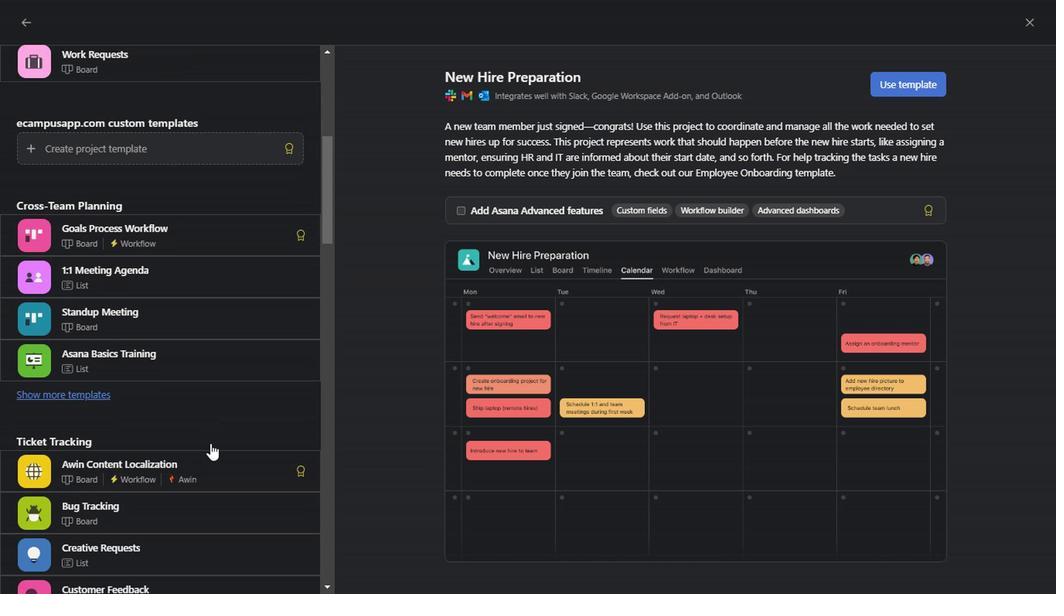 
Action: Mouse scrolled (206, 441) with delta (0, 0)
Screenshot: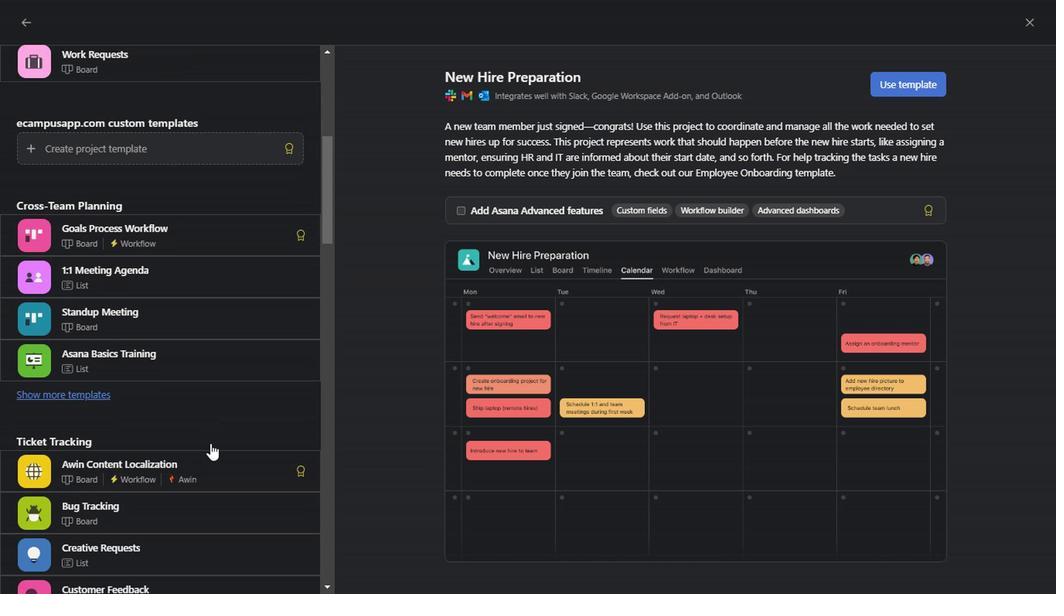 
Action: Mouse scrolled (206, 441) with delta (0, 0)
Screenshot: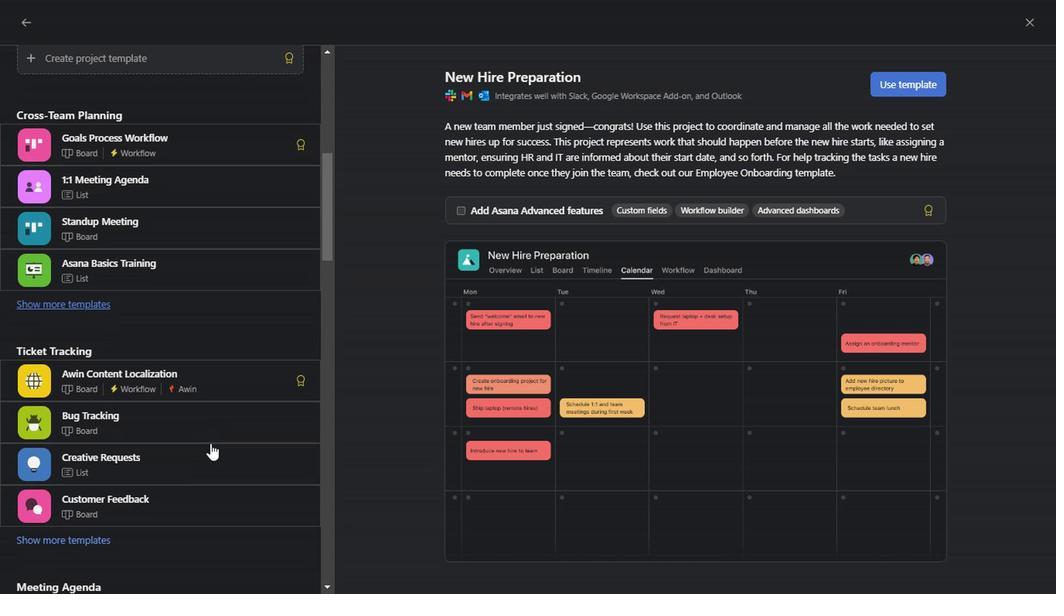 
Action: Mouse scrolled (206, 441) with delta (0, 0)
Screenshot: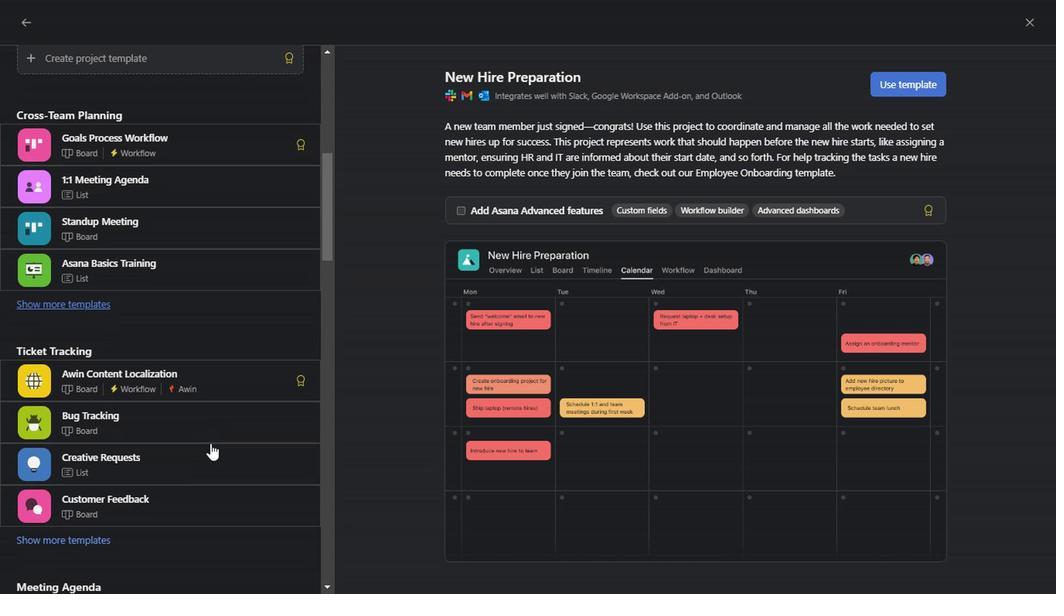 
Action: Mouse scrolled (206, 441) with delta (0, 0)
Screenshot: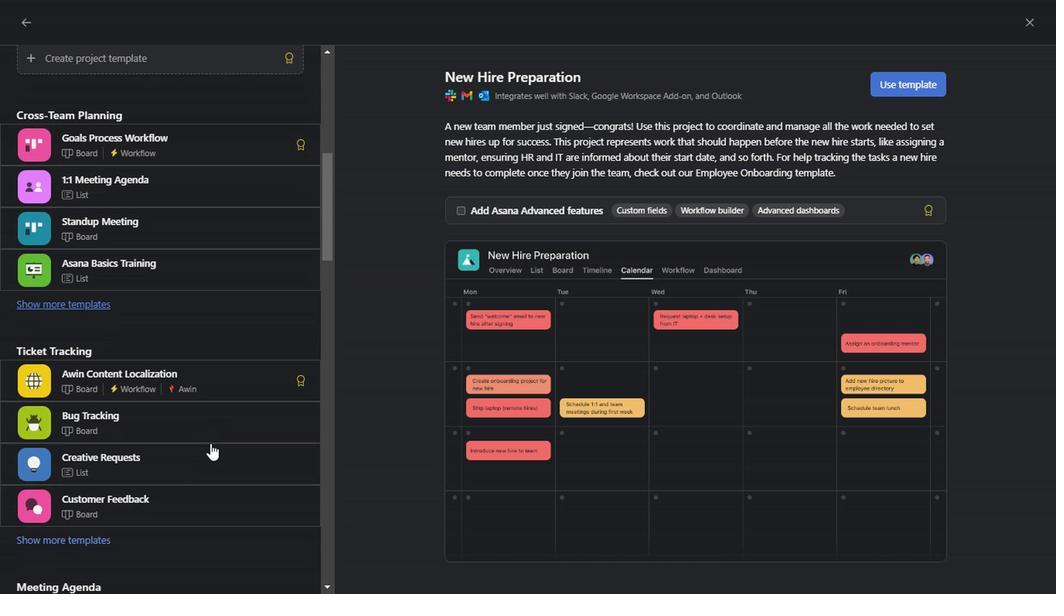 
Action: Mouse scrolled (206, 441) with delta (0, 0)
Screenshot: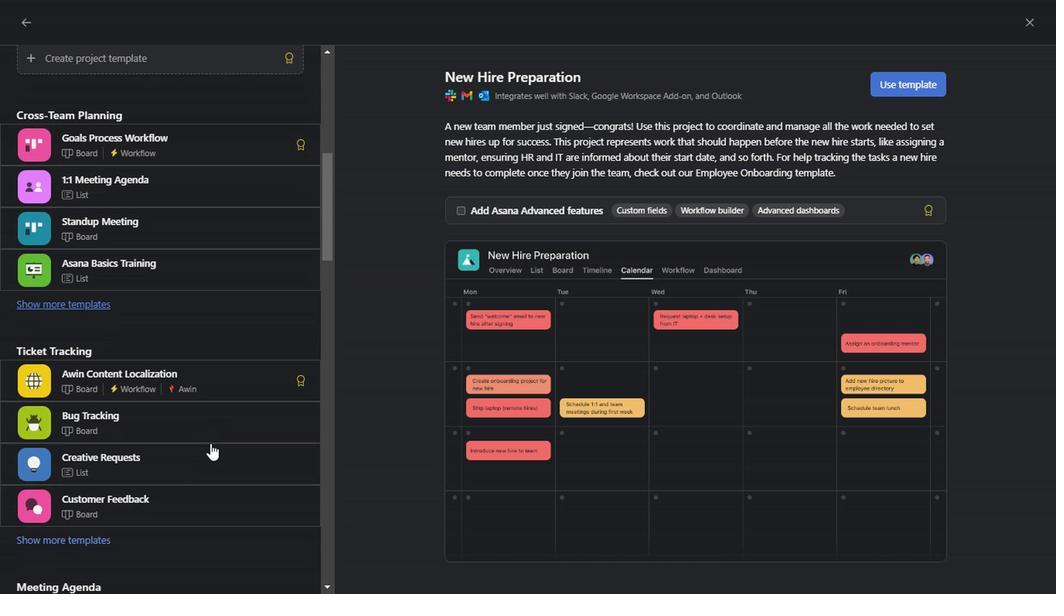 
Action: Mouse scrolled (206, 441) with delta (0, 0)
Screenshot: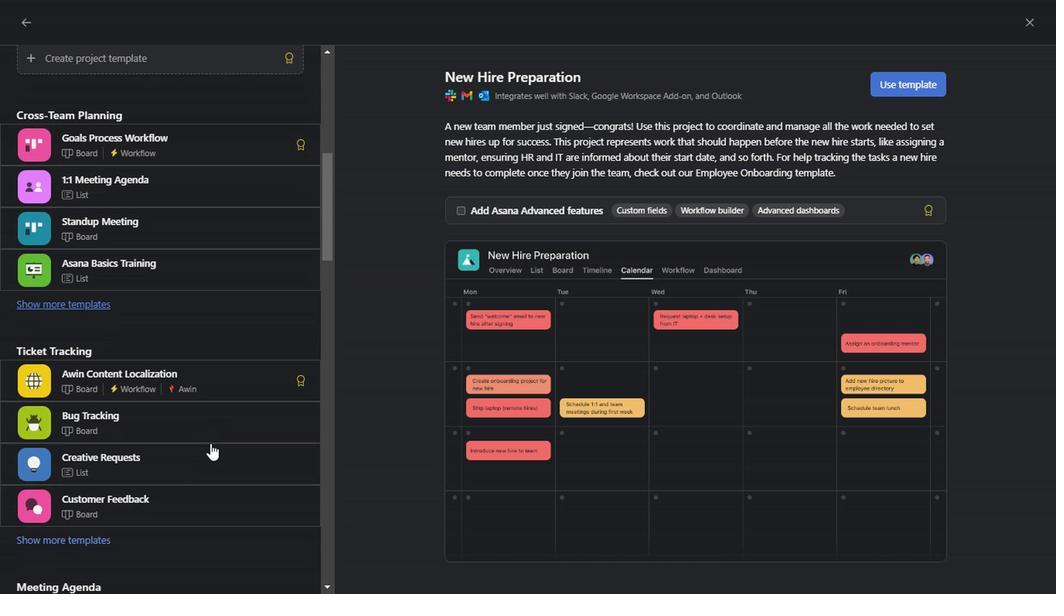 
Action: Mouse scrolled (206, 441) with delta (0, 0)
Screenshot: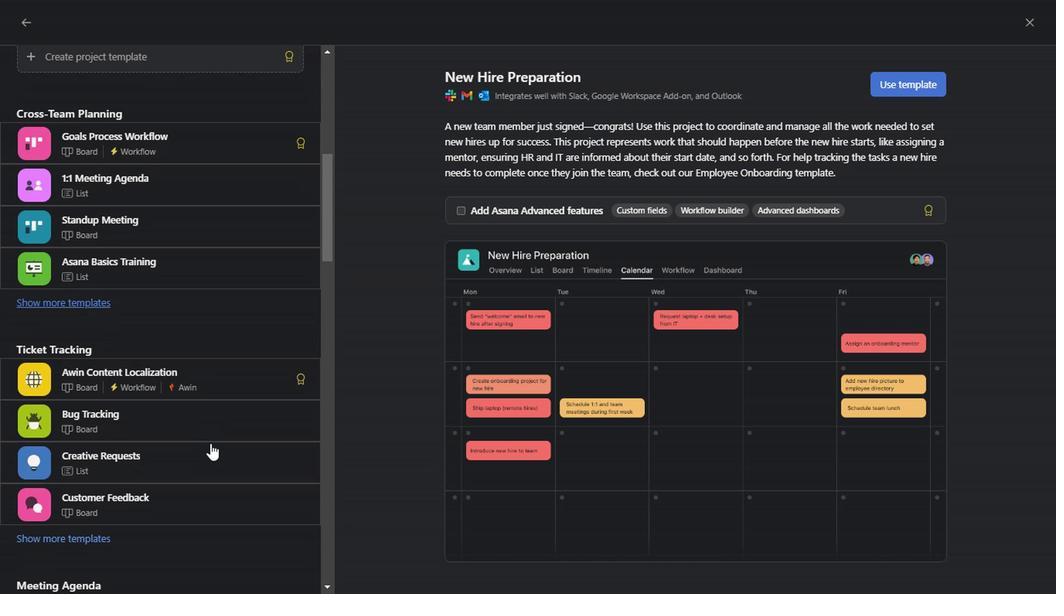 
Action: Mouse scrolled (206, 441) with delta (0, 0)
Screenshot: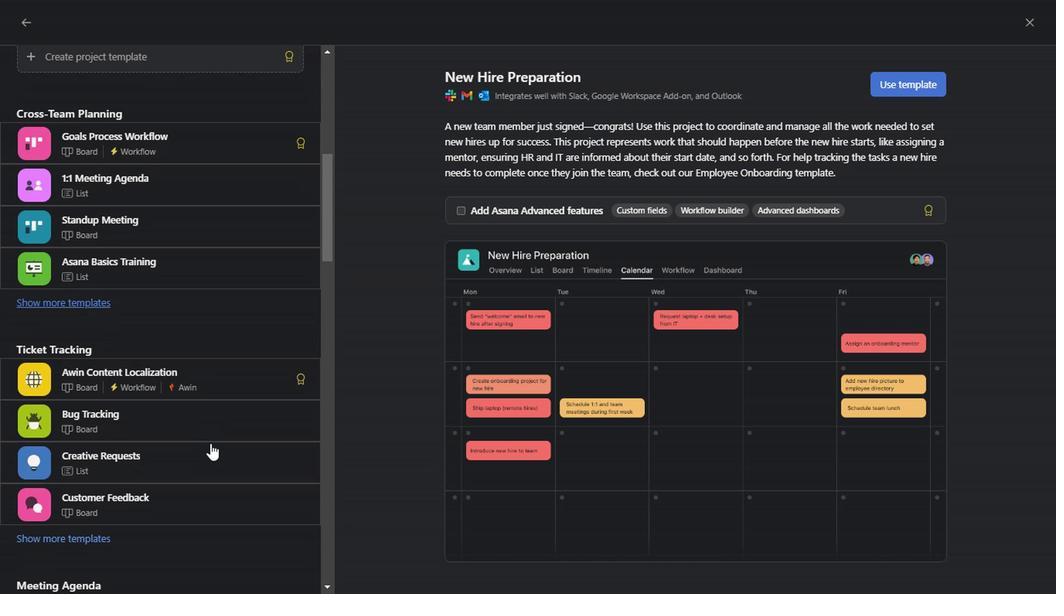 
Action: Mouse scrolled (206, 441) with delta (0, 0)
Screenshot: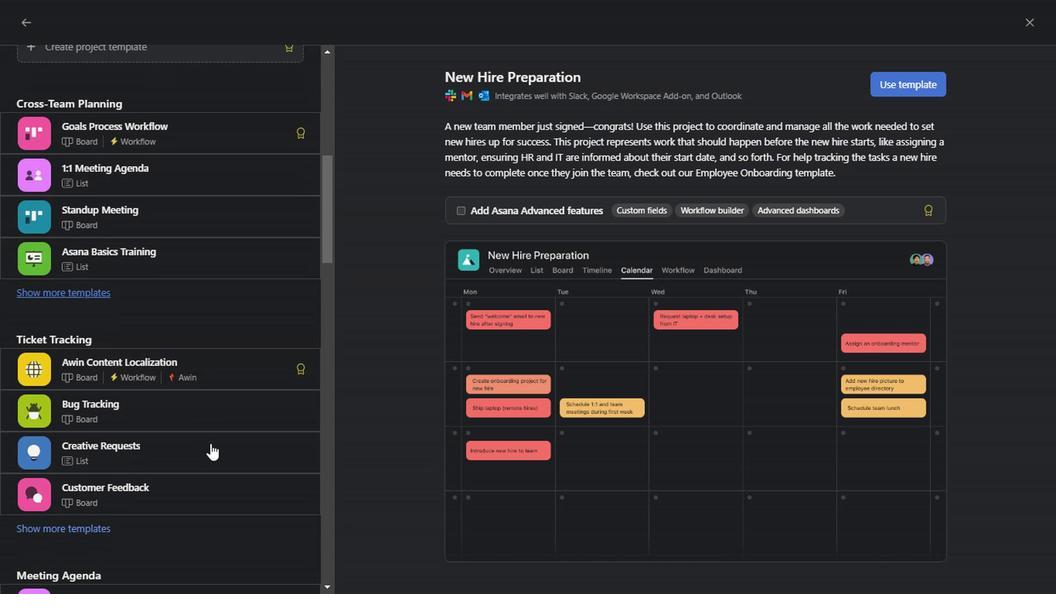 
Action: Mouse scrolled (206, 441) with delta (0, 0)
Screenshot: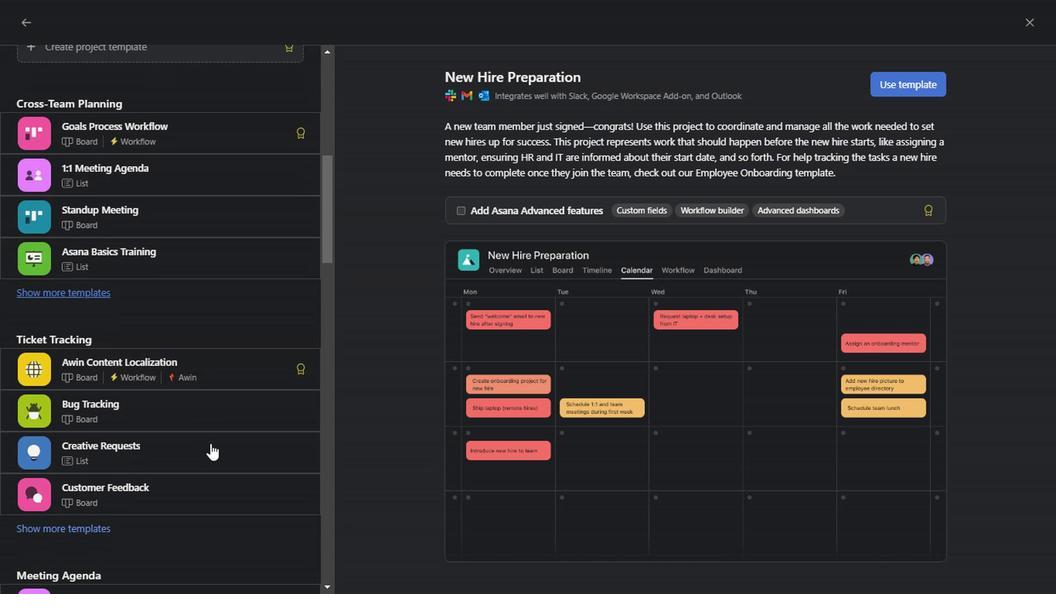 
Action: Mouse scrolled (206, 441) with delta (0, 0)
Screenshot: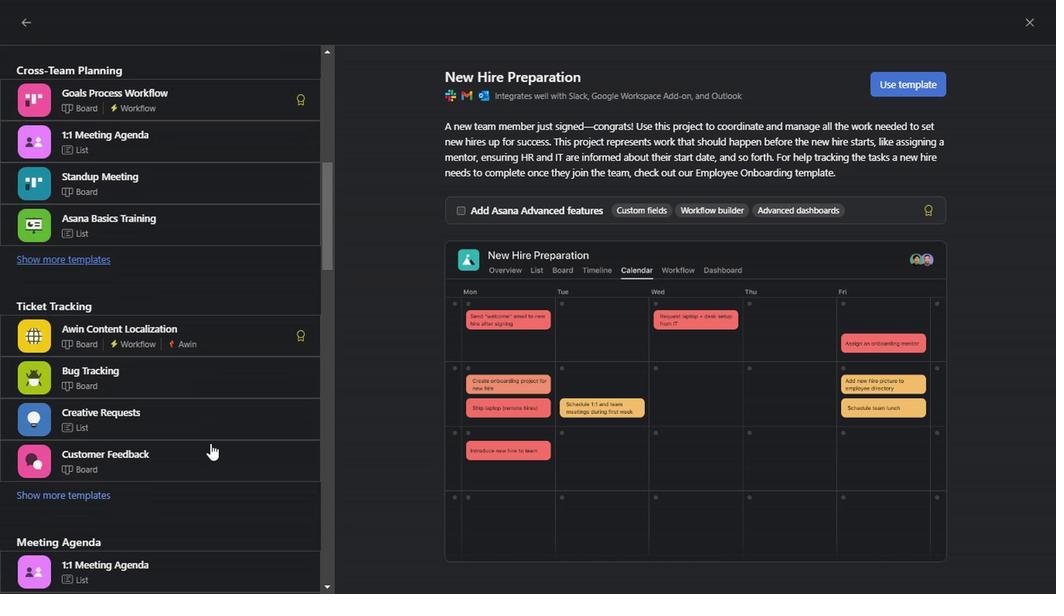 
Action: Mouse scrolled (206, 441) with delta (0, 0)
Screenshot: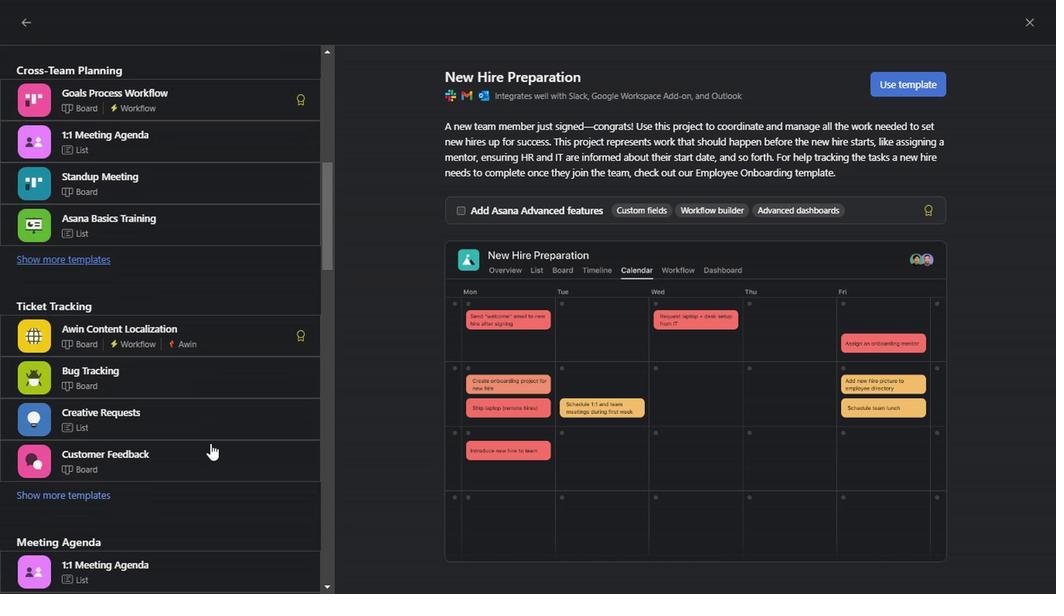
Action: Mouse scrolled (206, 441) with delta (0, 0)
Screenshot: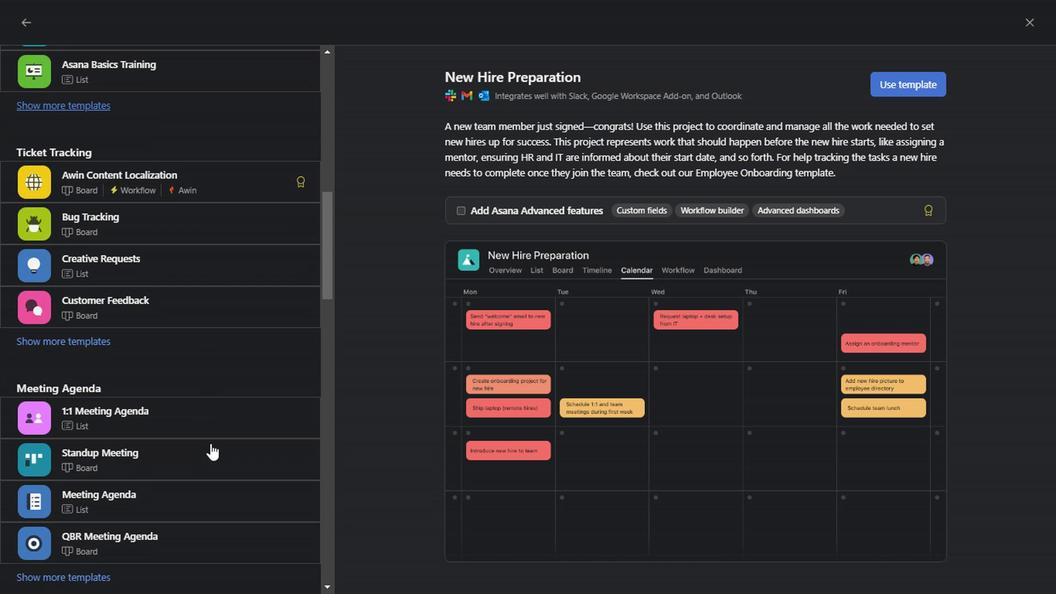 
Action: Mouse scrolled (206, 441) with delta (0, 0)
Screenshot: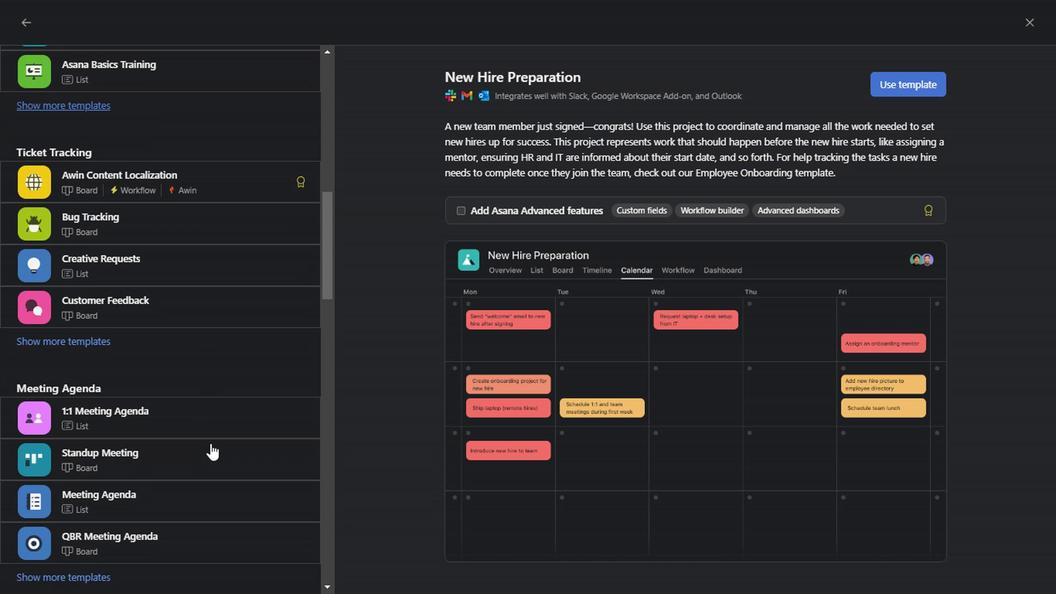
Action: Mouse scrolled (206, 441) with delta (0, 0)
Screenshot: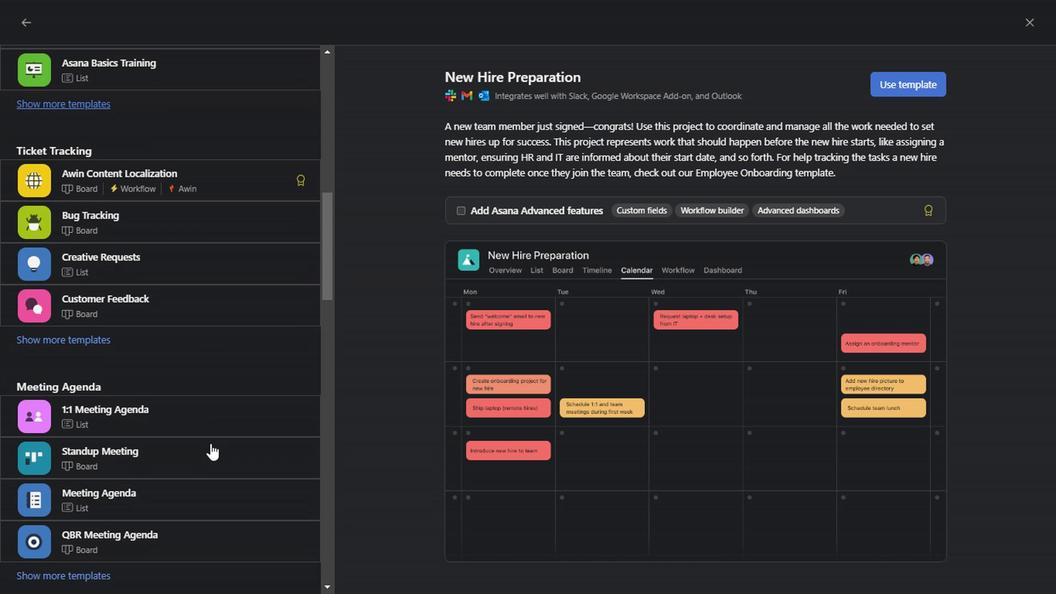 
Action: Mouse scrolled (206, 441) with delta (0, 0)
Screenshot: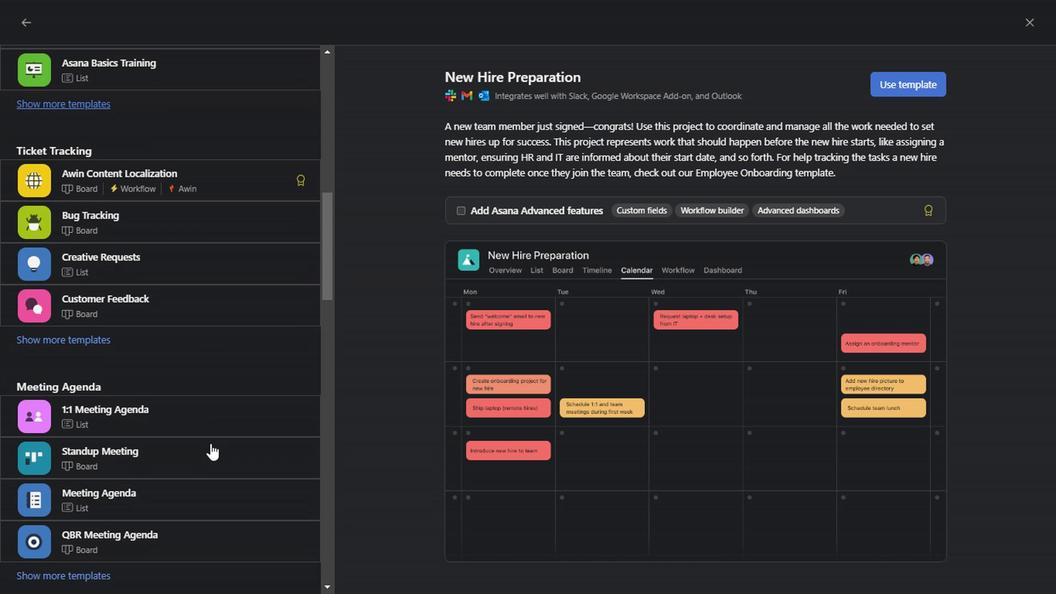 
Action: Mouse scrolled (206, 441) with delta (0, 0)
Screenshot: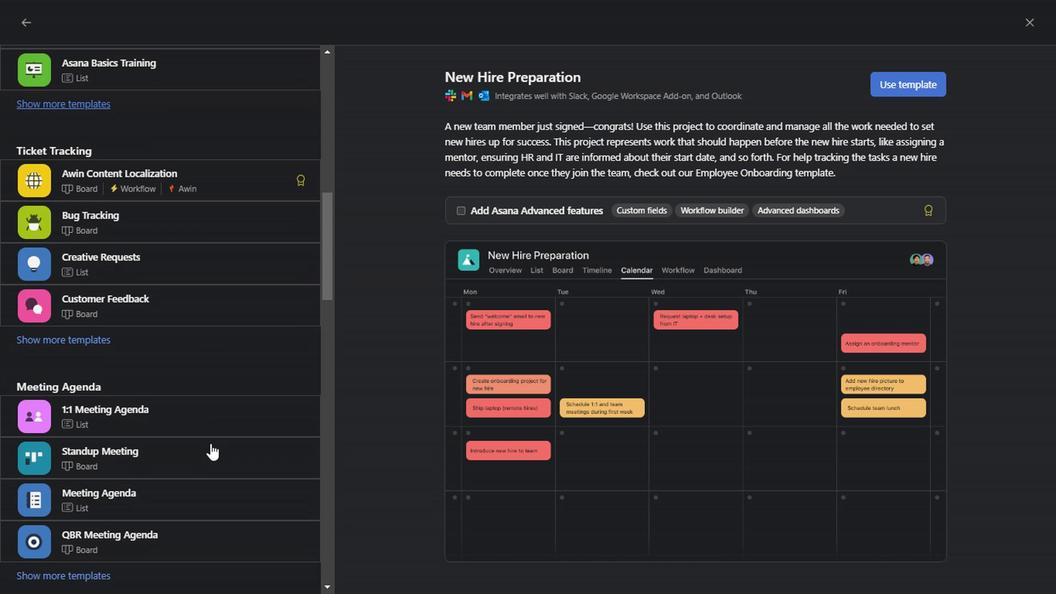 
Action: Mouse scrolled (206, 441) with delta (0, 0)
Screenshot: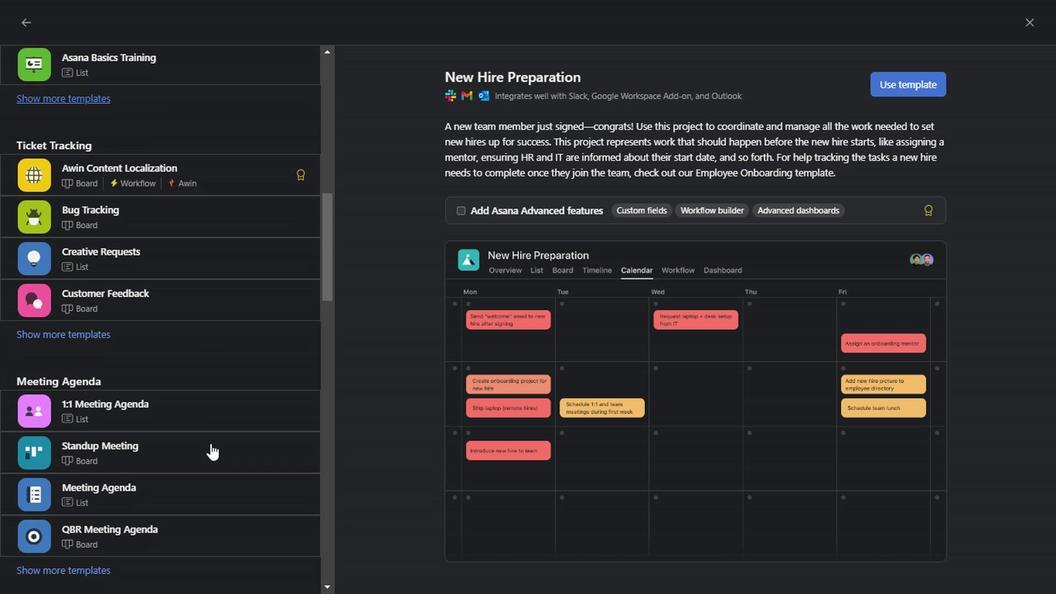 
Action: Mouse scrolled (206, 441) with delta (0, 0)
Screenshot: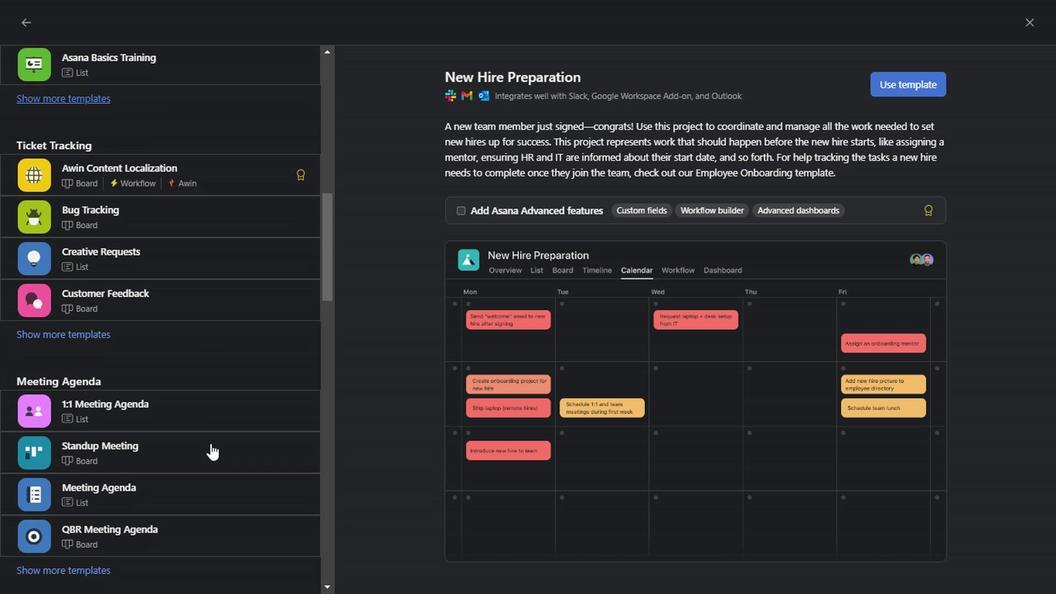 
Action: Mouse scrolled (206, 441) with delta (0, 0)
Screenshot: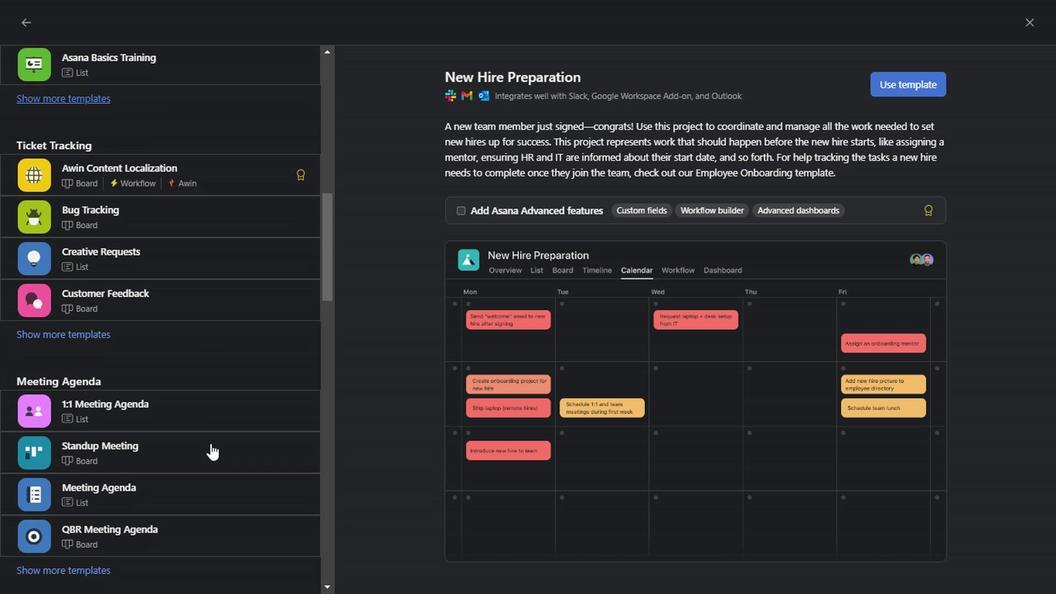 
Action: Mouse scrolled (206, 441) with delta (0, 0)
Screenshot: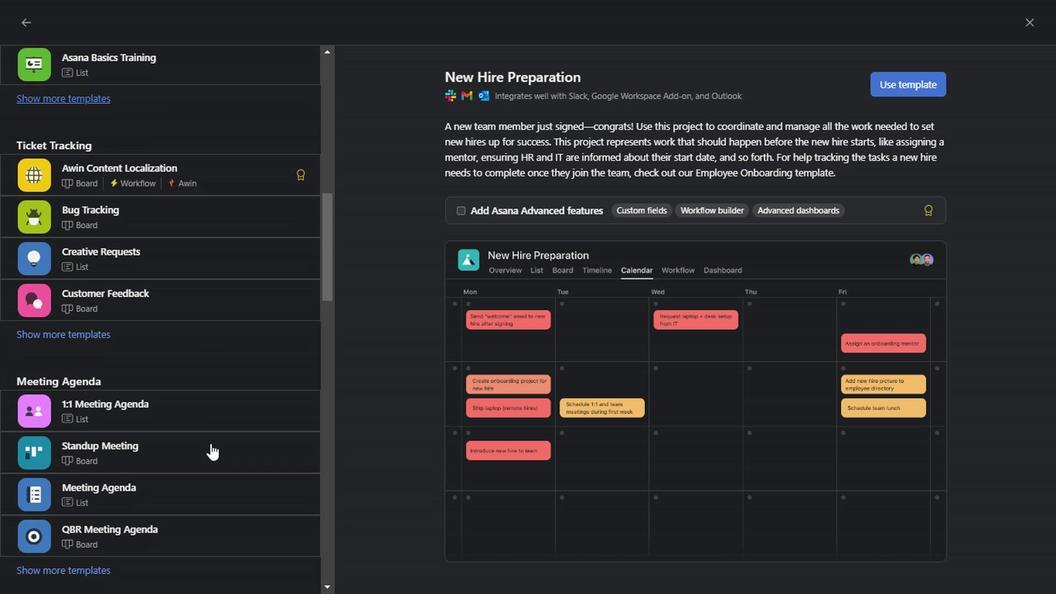 
Action: Mouse scrolled (206, 441) with delta (0, 0)
Screenshot: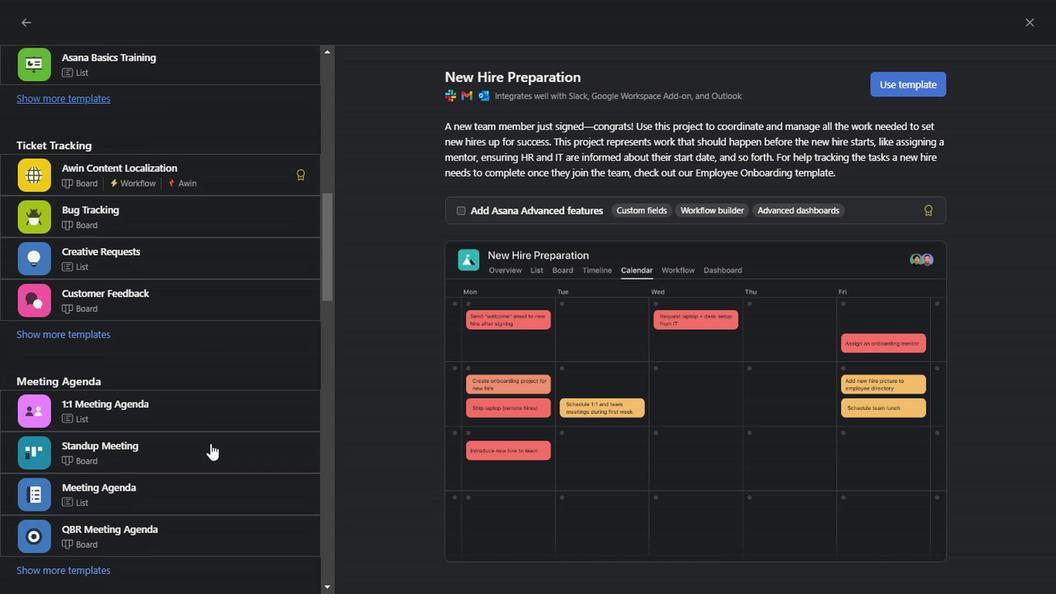 
Action: Mouse scrolled (206, 441) with delta (0, 0)
Screenshot: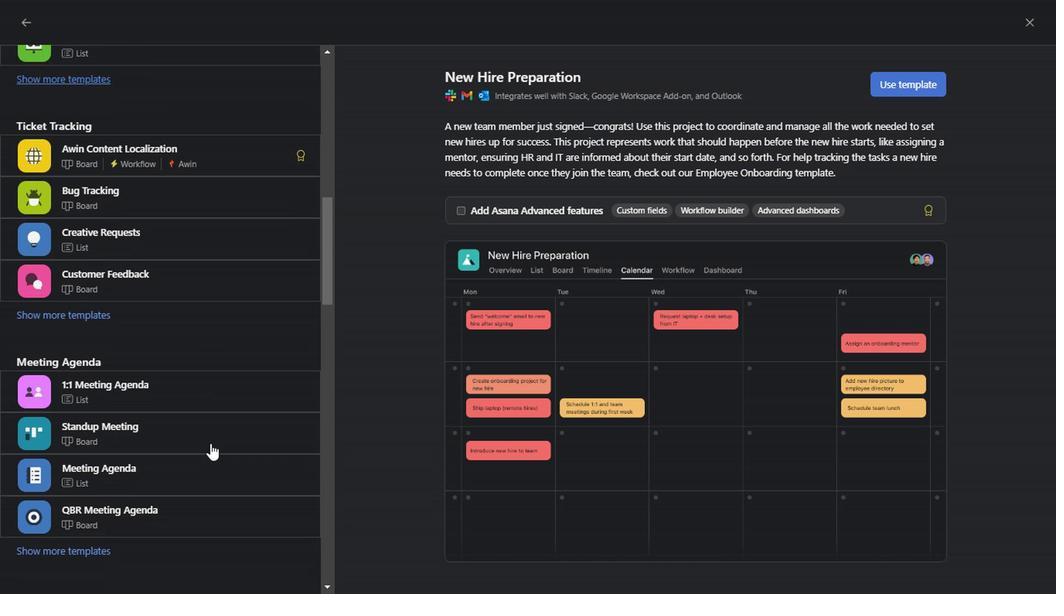 
Action: Mouse scrolled (206, 441) with delta (0, 0)
Screenshot: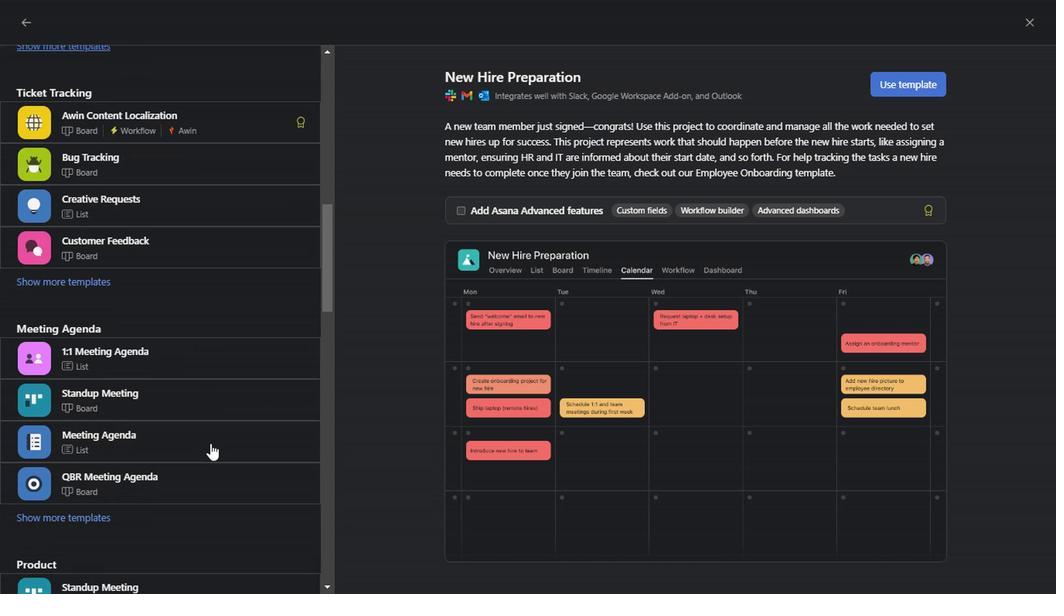 
Action: Mouse scrolled (206, 441) with delta (0, 0)
Screenshot: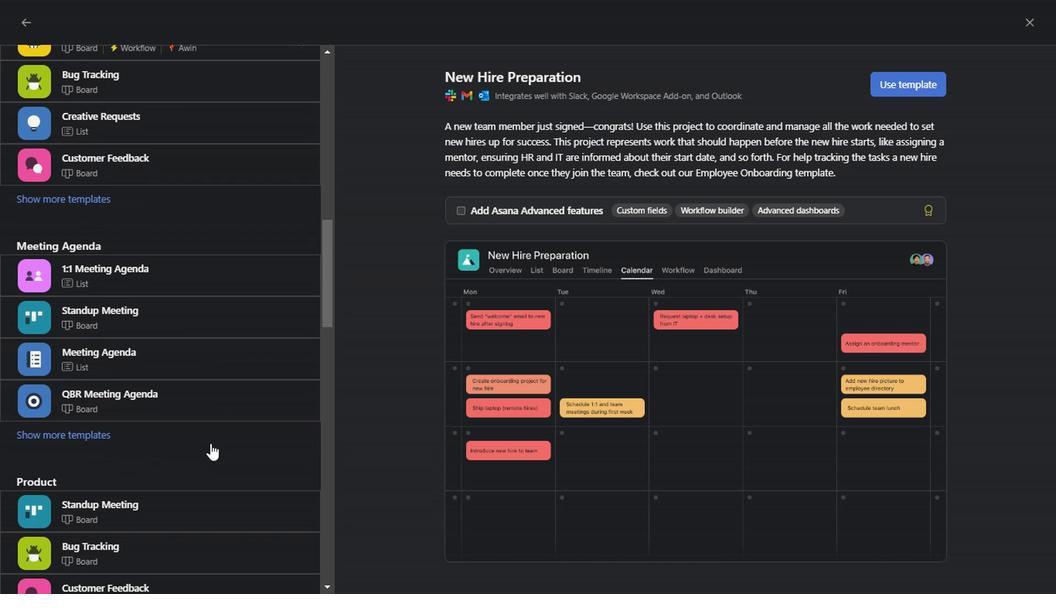 
Action: Mouse scrolled (206, 441) with delta (0, 0)
Screenshot: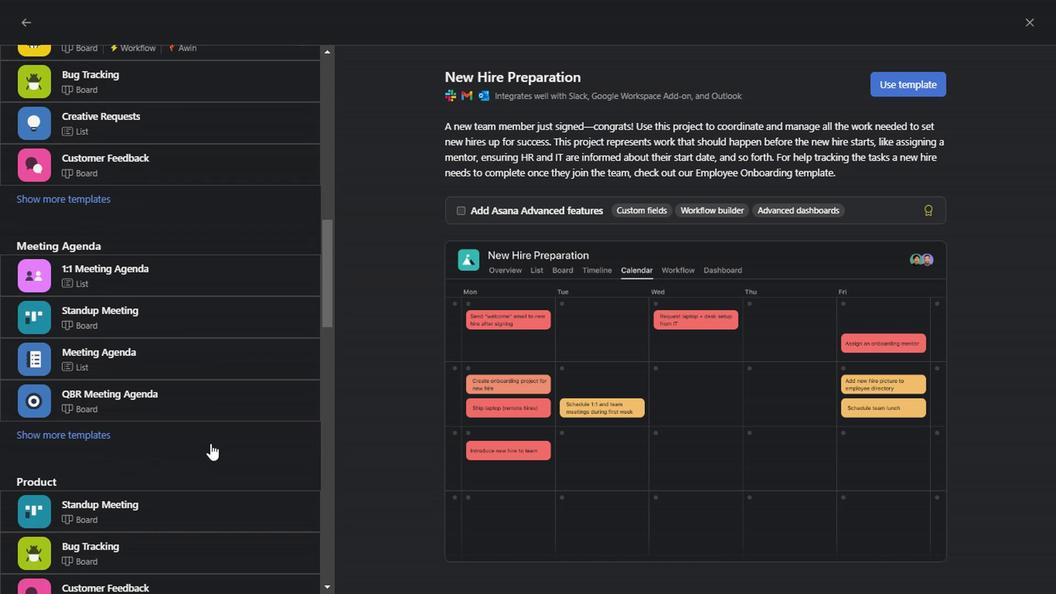 
Action: Mouse scrolled (206, 441) with delta (0, 0)
Screenshot: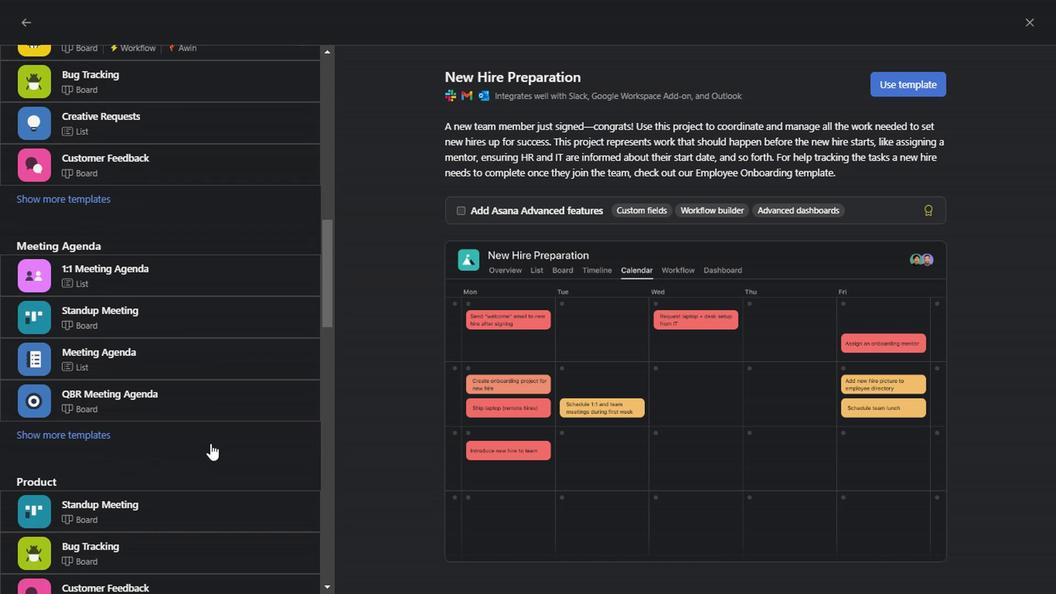
Action: Mouse scrolled (206, 441) with delta (0, 0)
Screenshot: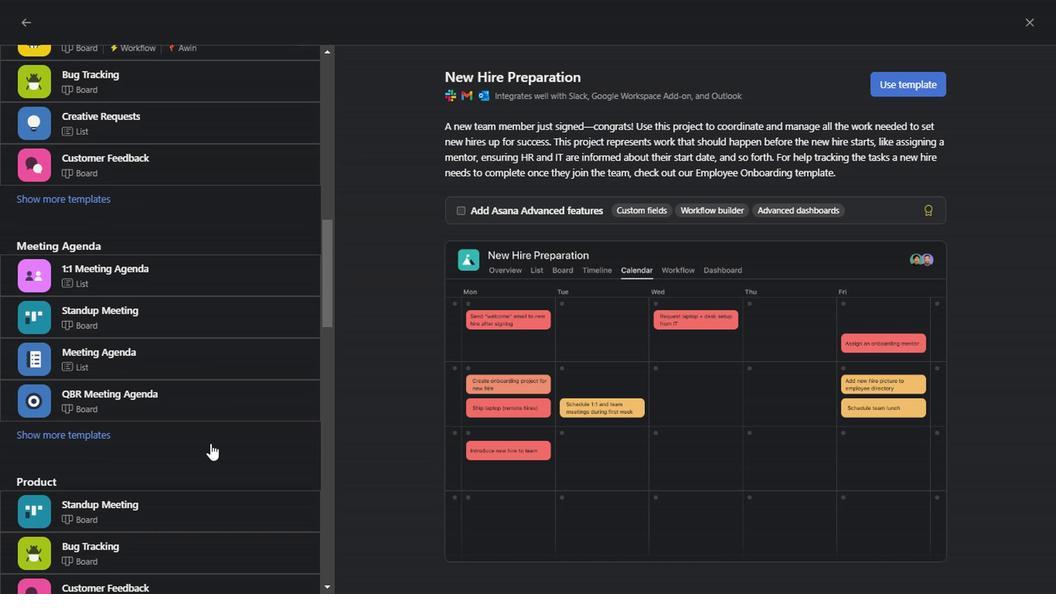 
Action: Mouse scrolled (206, 441) with delta (0, 0)
Screenshot: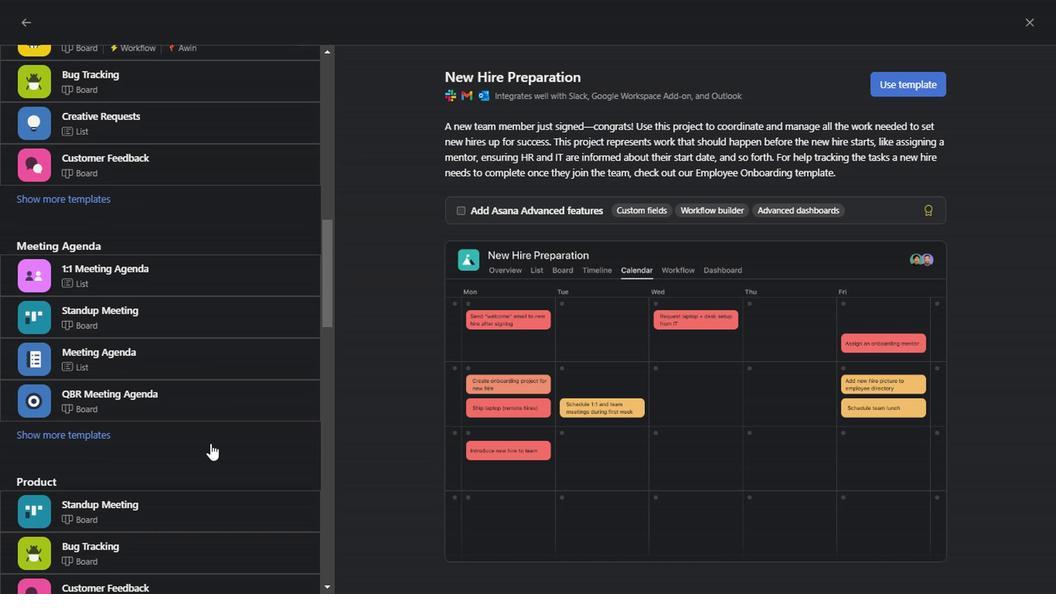 
Action: Mouse scrolled (206, 441) with delta (0, 0)
Screenshot: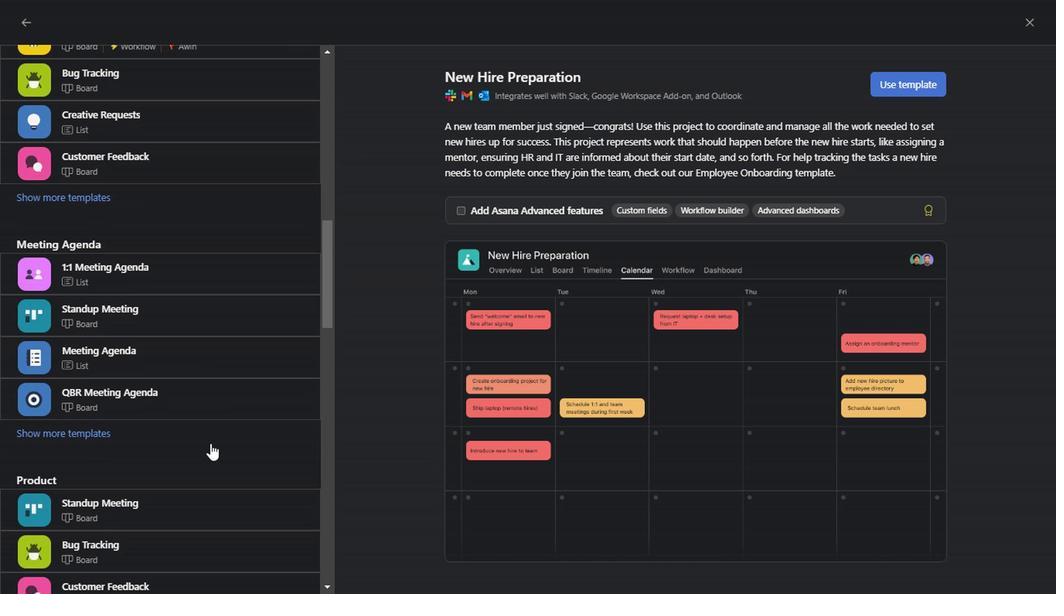 
Action: Mouse scrolled (206, 441) with delta (0, 0)
Screenshot: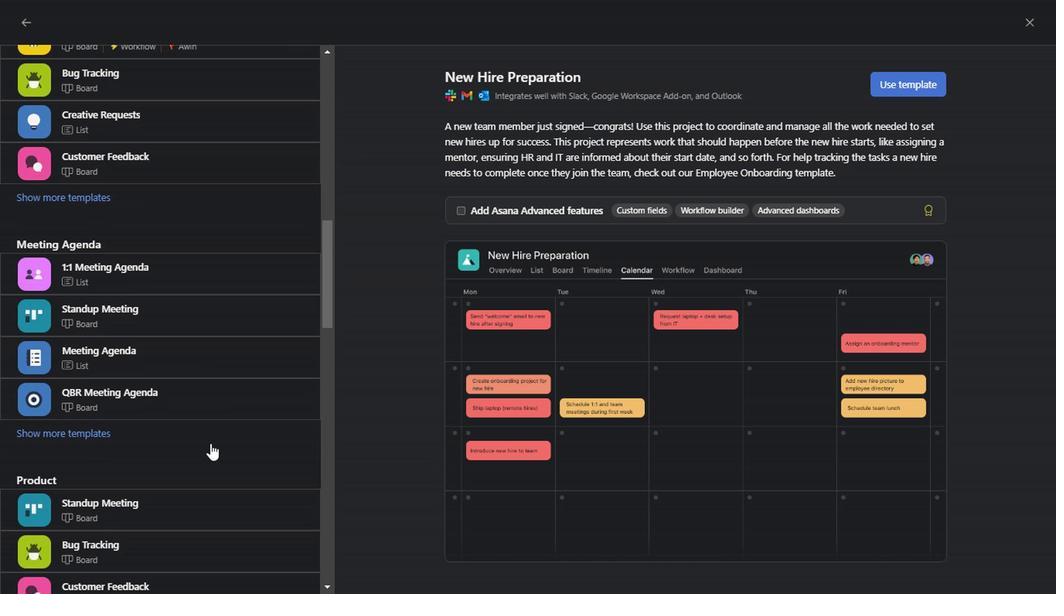 
Action: Mouse scrolled (206, 441) with delta (0, 0)
Screenshot: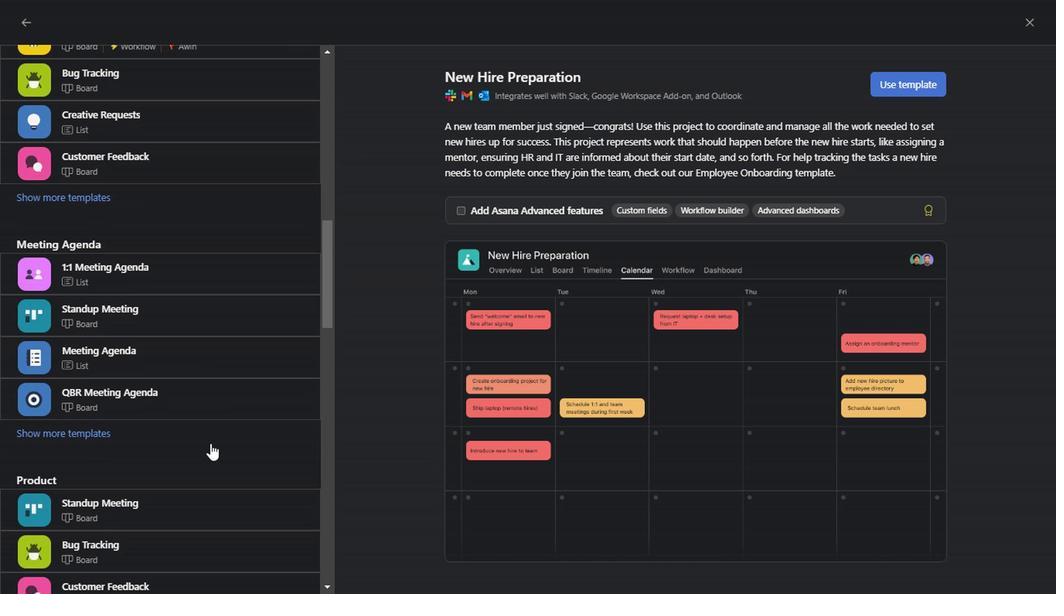 
Action: Mouse scrolled (206, 441) with delta (0, 0)
Screenshot: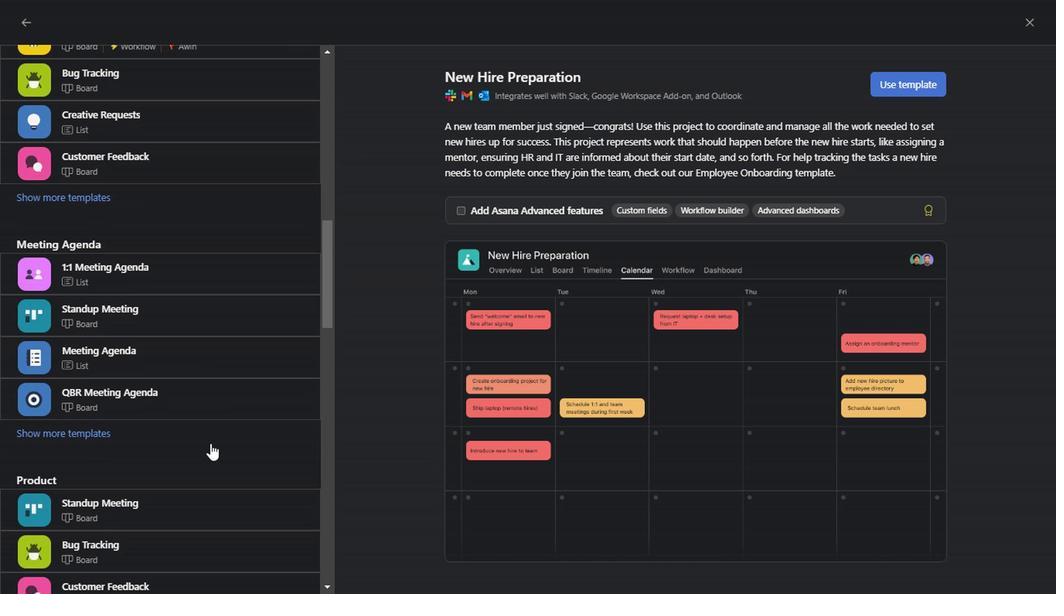
Action: Mouse scrolled (206, 441) with delta (0, 0)
Screenshot: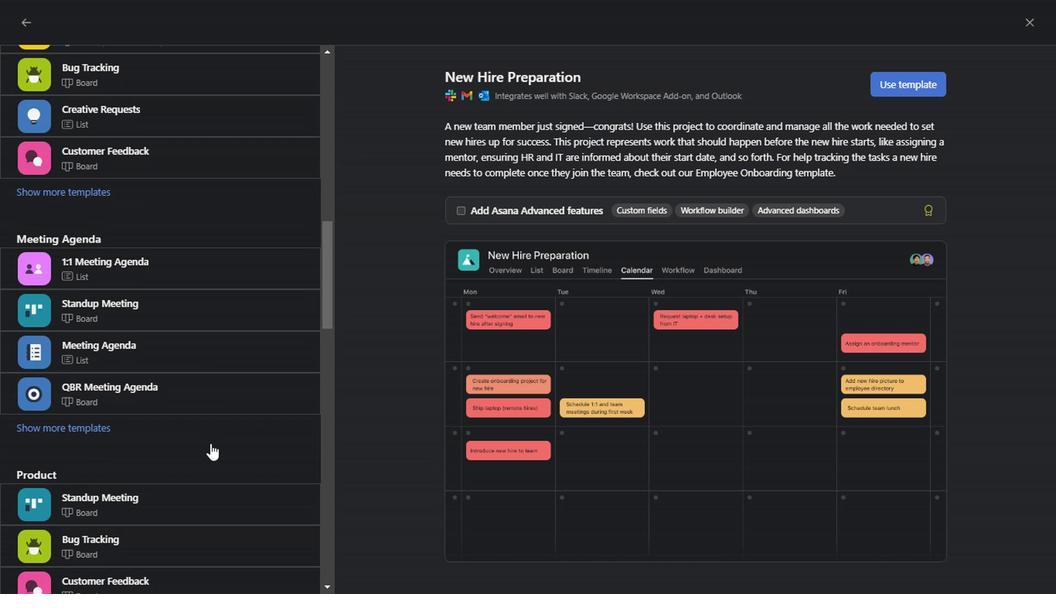 
Action: Mouse scrolled (206, 441) with delta (0, 0)
Screenshot: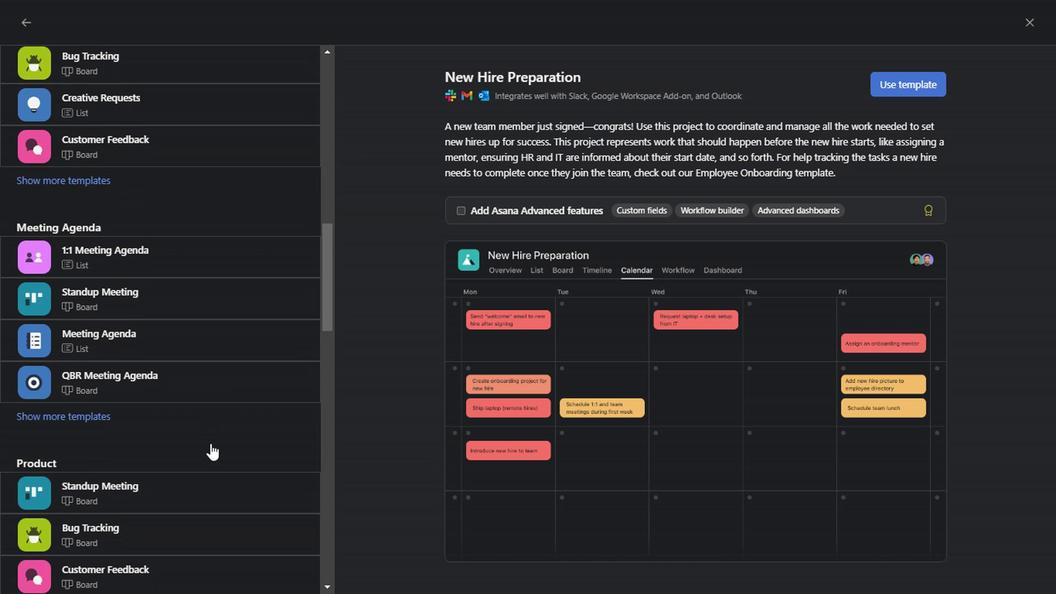 
Action: Mouse scrolled (206, 441) with delta (0, 0)
Screenshot: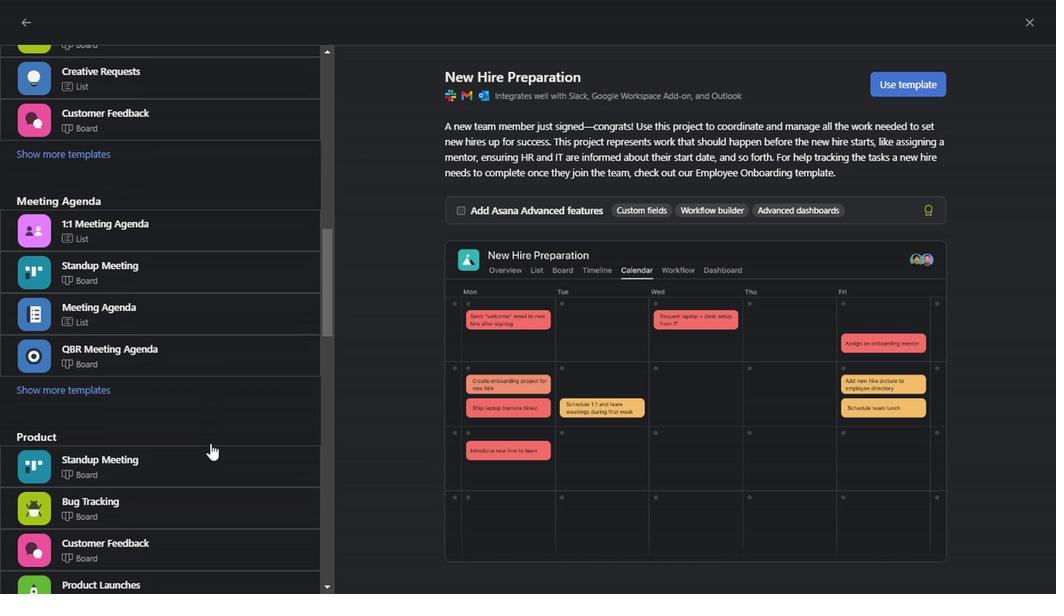 
Action: Mouse scrolled (206, 441) with delta (0, 0)
Screenshot: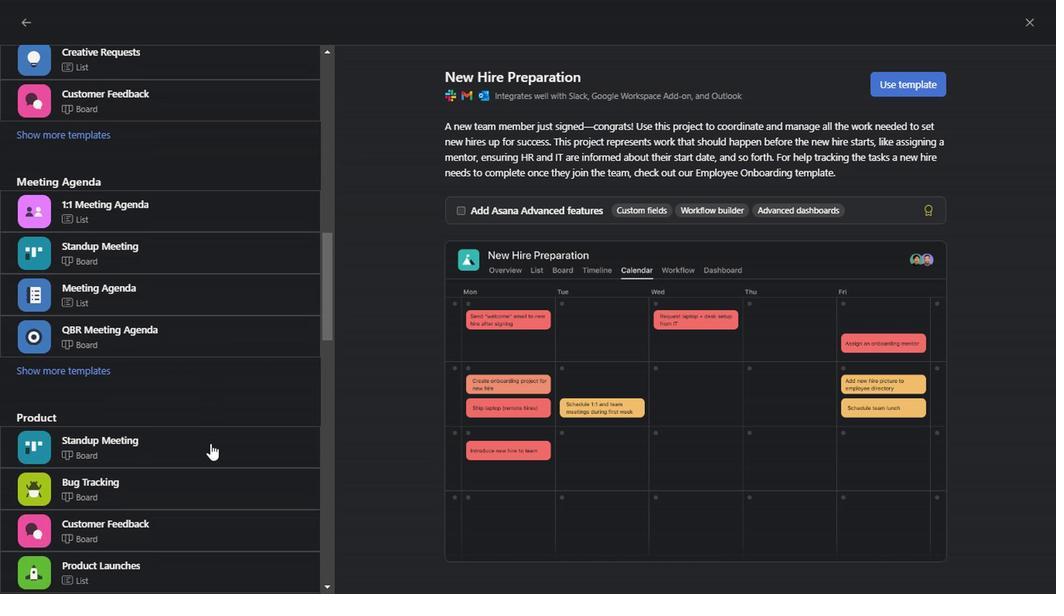 
Action: Mouse scrolled (206, 441) with delta (0, 0)
Screenshot: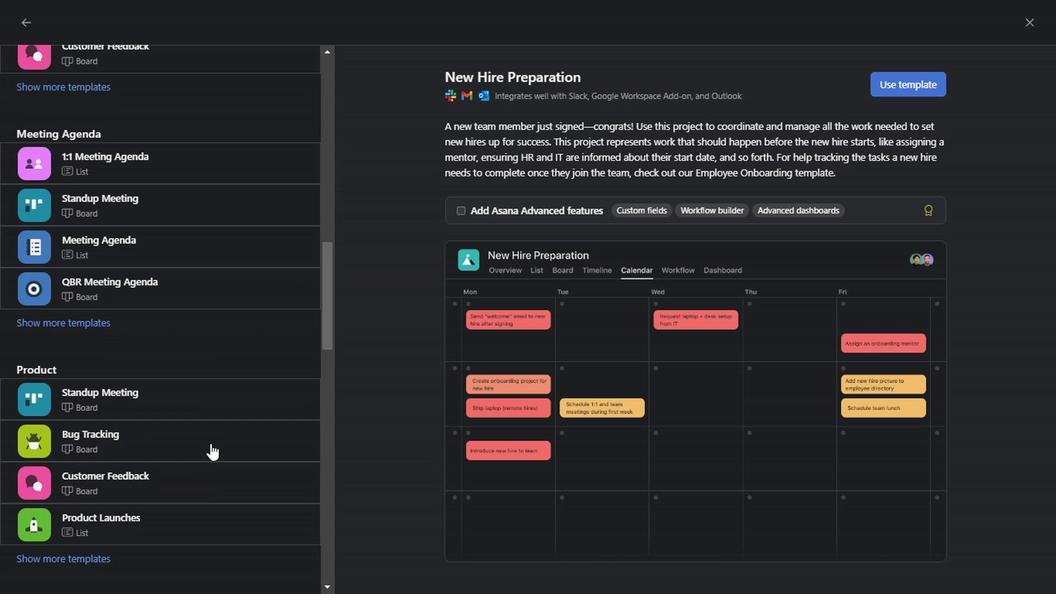 
Action: Mouse scrolled (206, 441) with delta (0, 0)
Screenshot: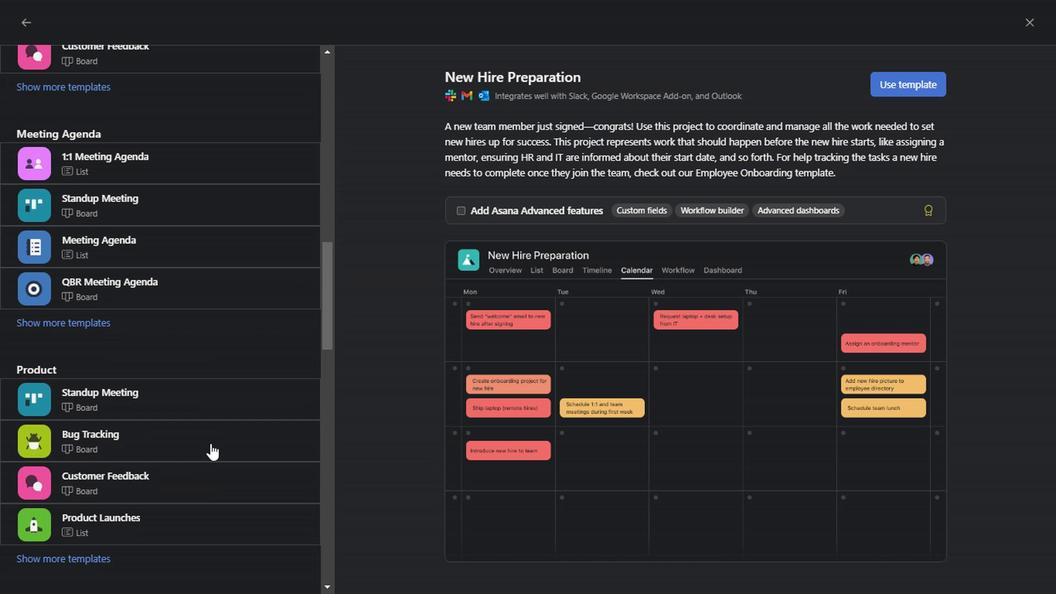 
Action: Mouse scrolled (206, 441) with delta (0, 0)
Screenshot: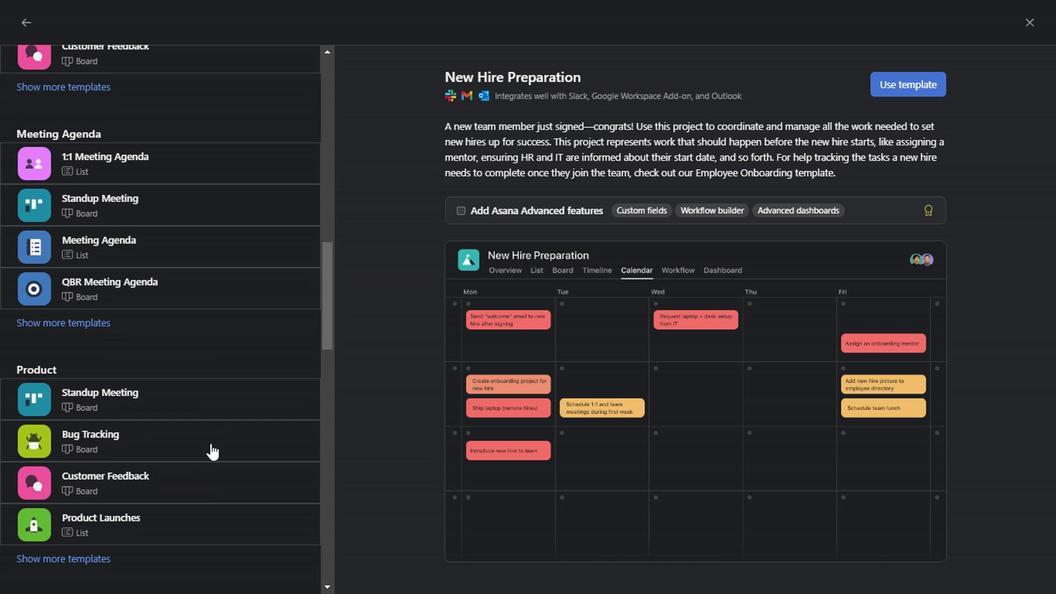 
Action: Mouse scrolled (206, 441) with delta (0, 0)
Screenshot: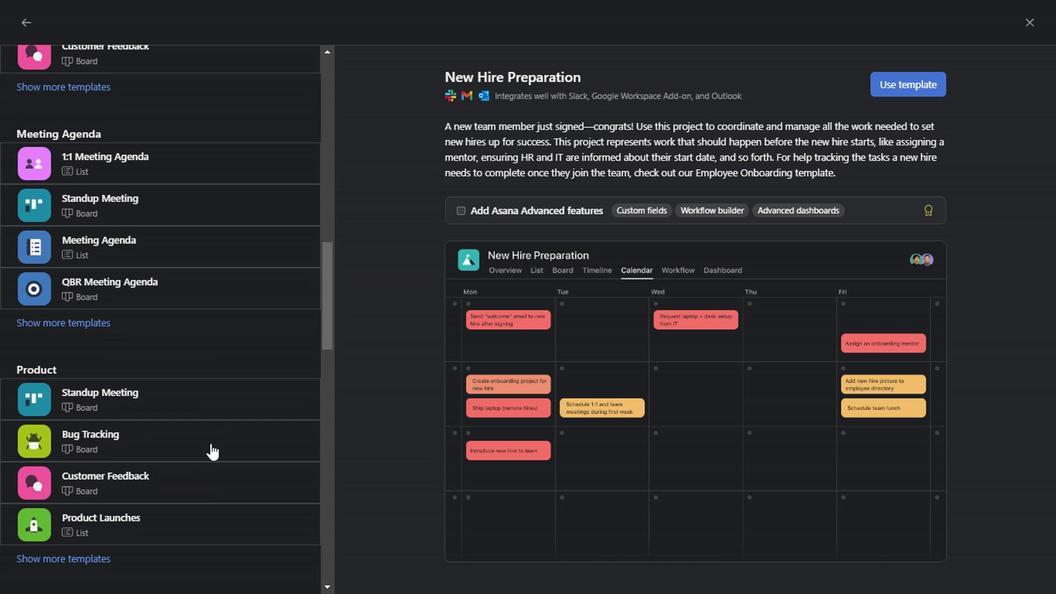 
Action: Mouse scrolled (206, 441) with delta (0, 0)
Screenshot: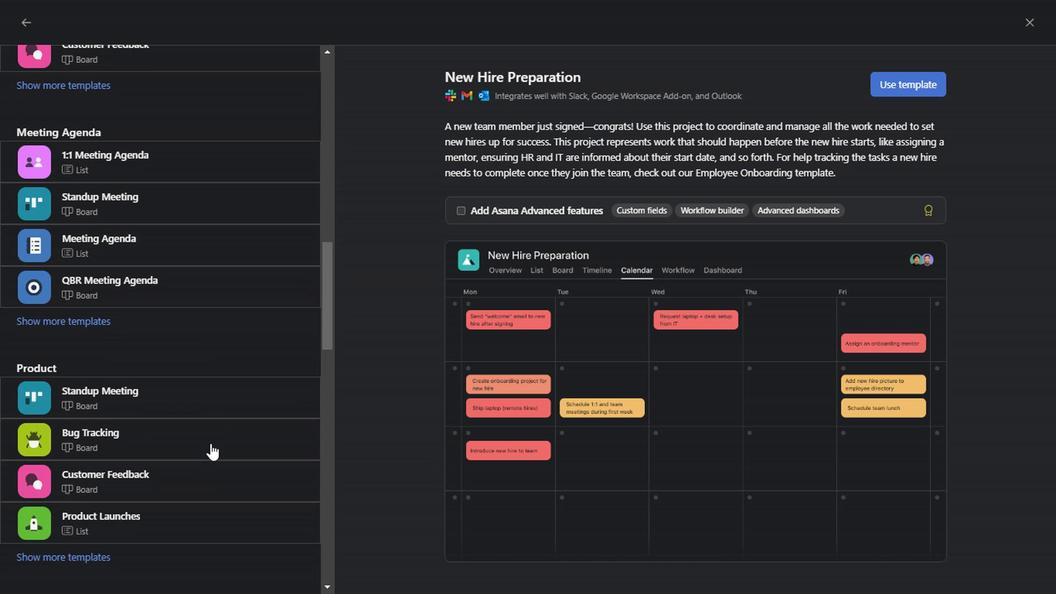 
Action: Mouse scrolled (206, 441) with delta (0, 0)
Screenshot: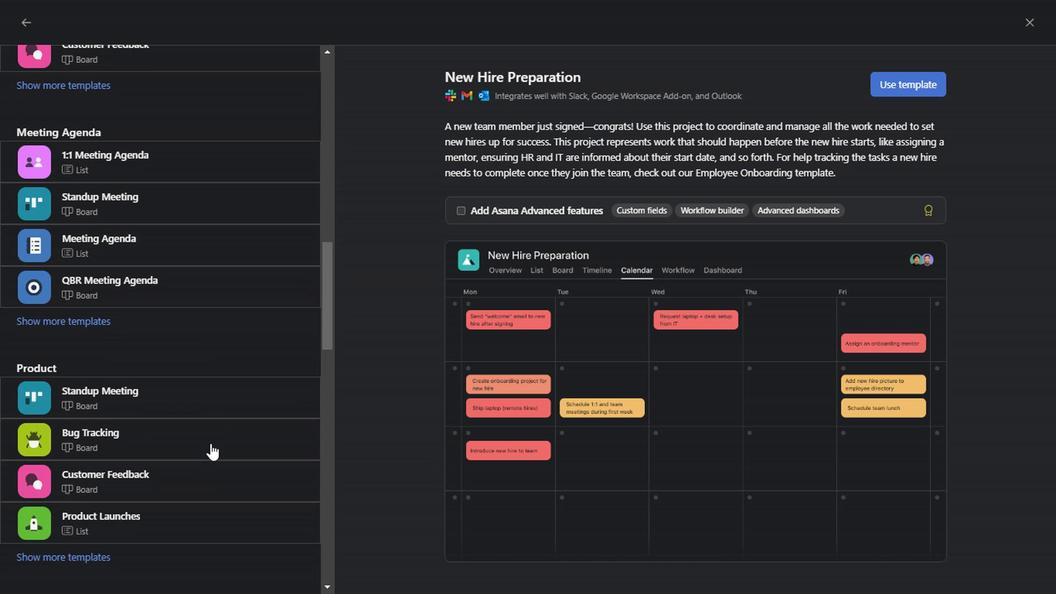 
Action: Mouse scrolled (206, 441) with delta (0, 0)
Screenshot: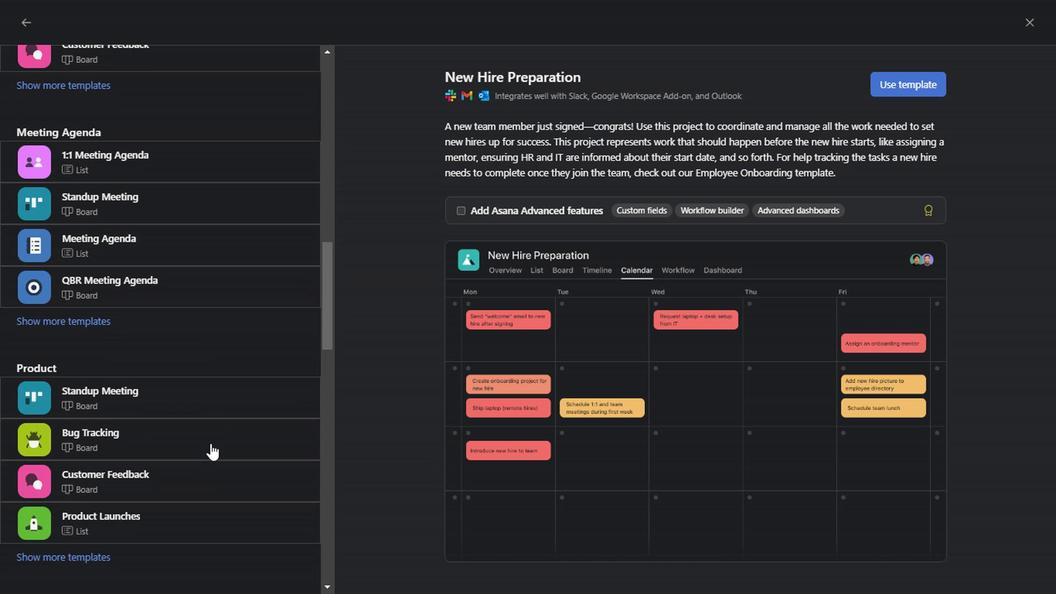 
Action: Mouse scrolled (206, 441) with delta (0, 0)
Screenshot: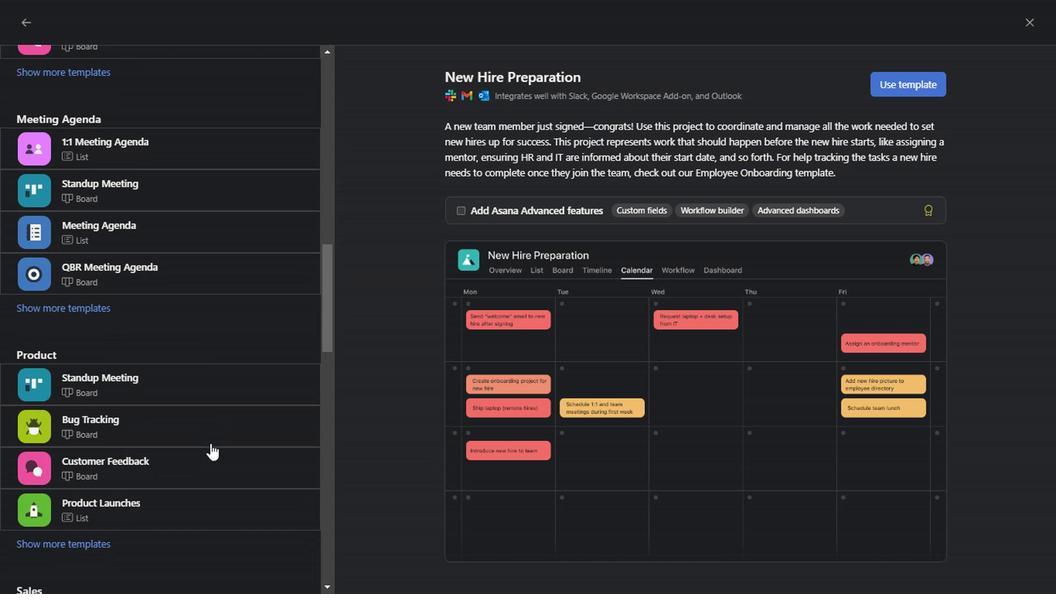 
Action: Mouse scrolled (206, 441) with delta (0, 0)
Screenshot: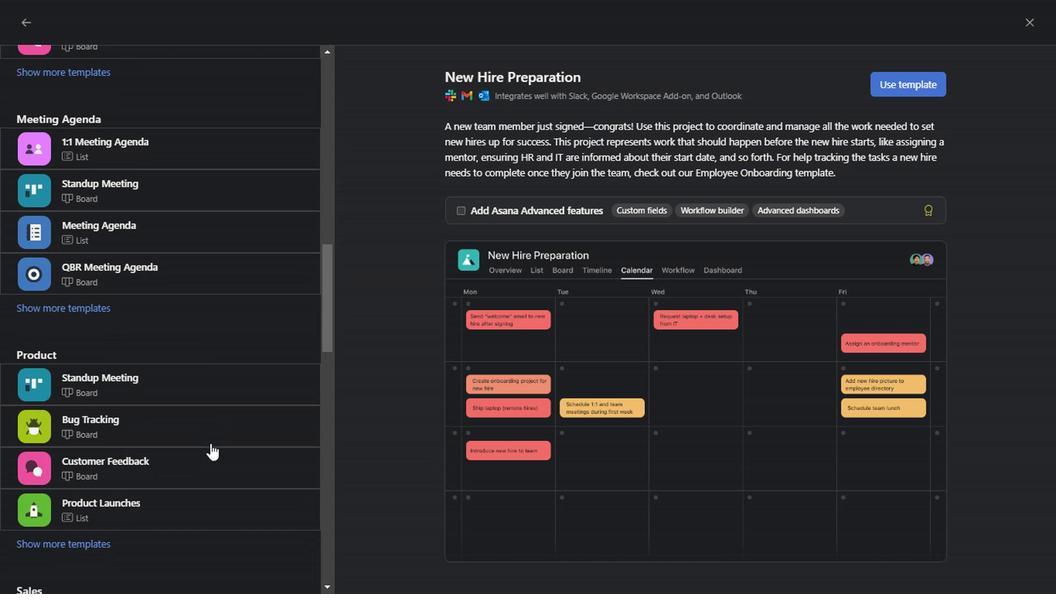 
Action: Mouse scrolled (206, 441) with delta (0, 0)
Screenshot: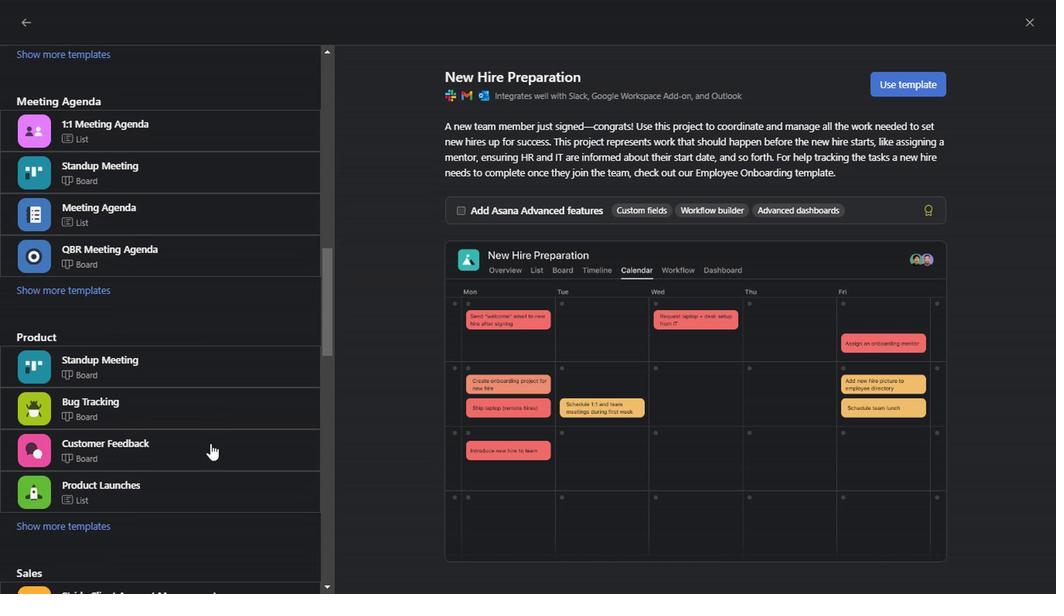 
Action: Mouse scrolled (206, 441) with delta (0, 0)
Screenshot: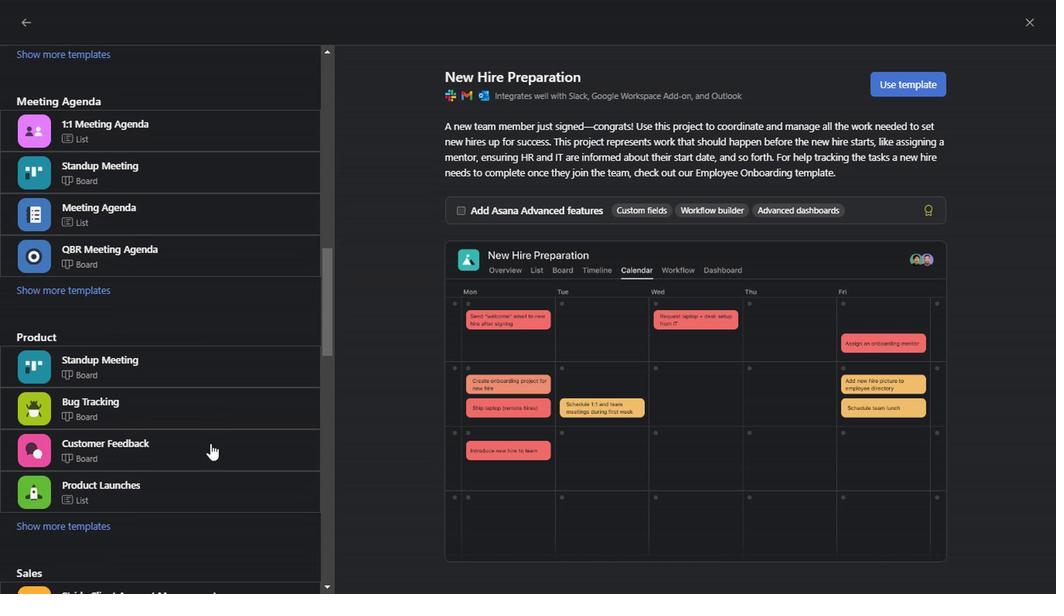 
Action: Mouse scrolled (206, 441) with delta (0, 0)
Screenshot: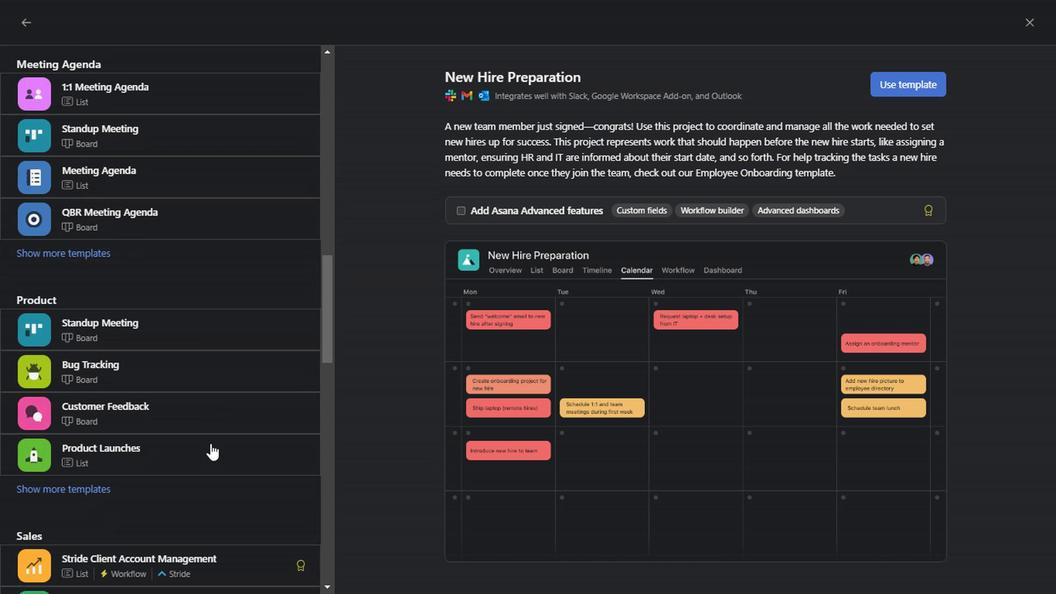 
Action: Mouse scrolled (206, 441) with delta (0, 0)
Screenshot: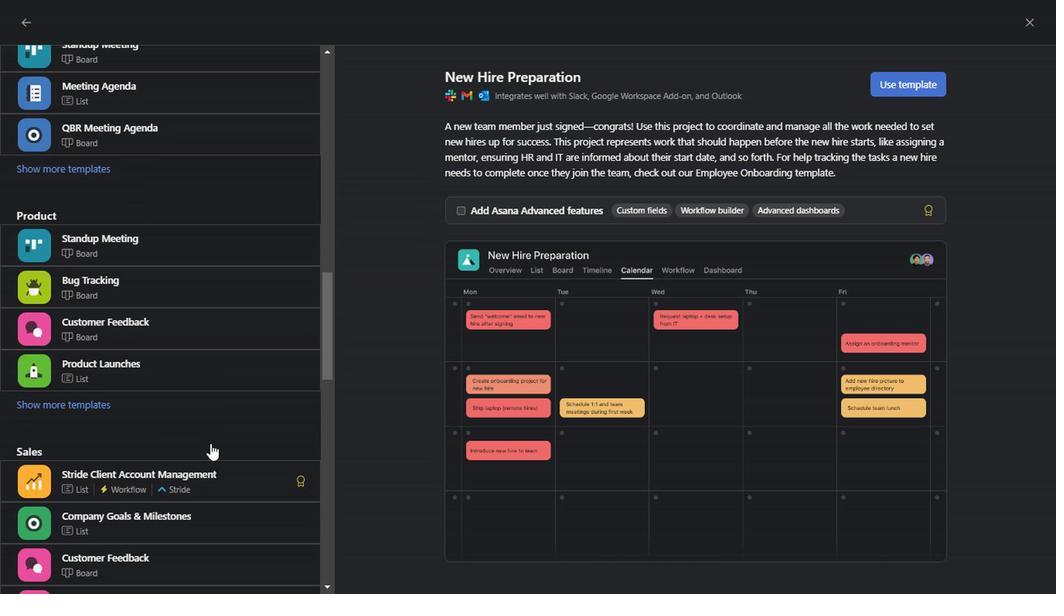
Action: Mouse scrolled (206, 441) with delta (0, 0)
Screenshot: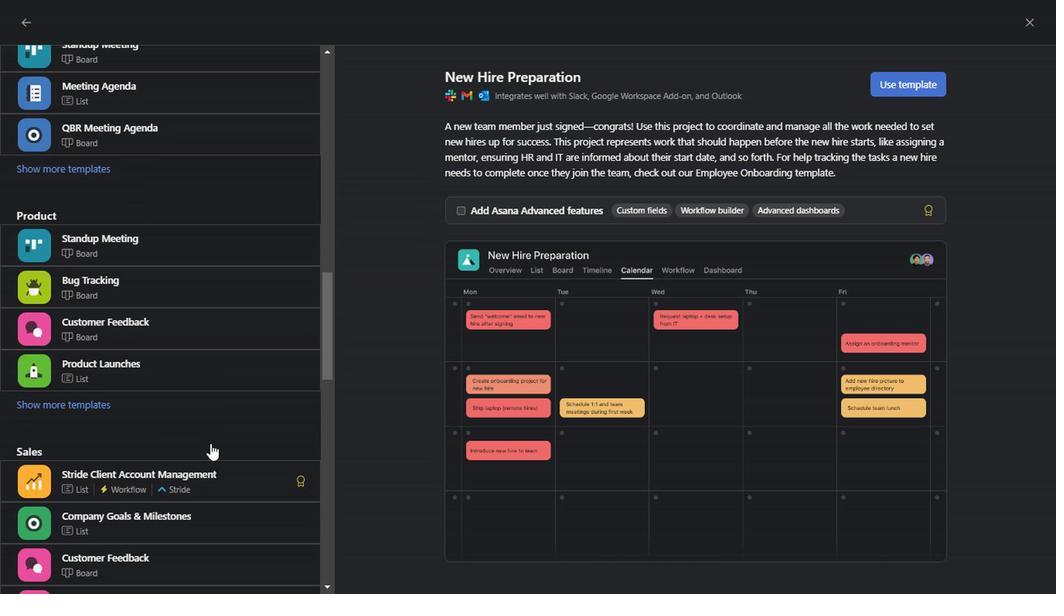 
Action: Mouse scrolled (206, 441) with delta (0, 0)
Screenshot: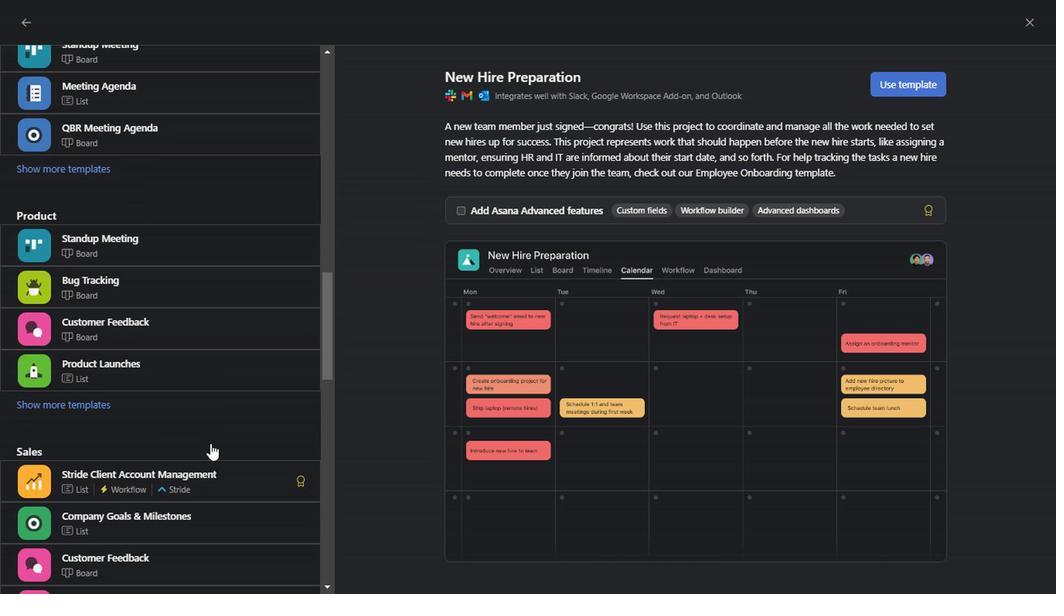 
Action: Mouse scrolled (206, 441) with delta (0, 0)
Screenshot: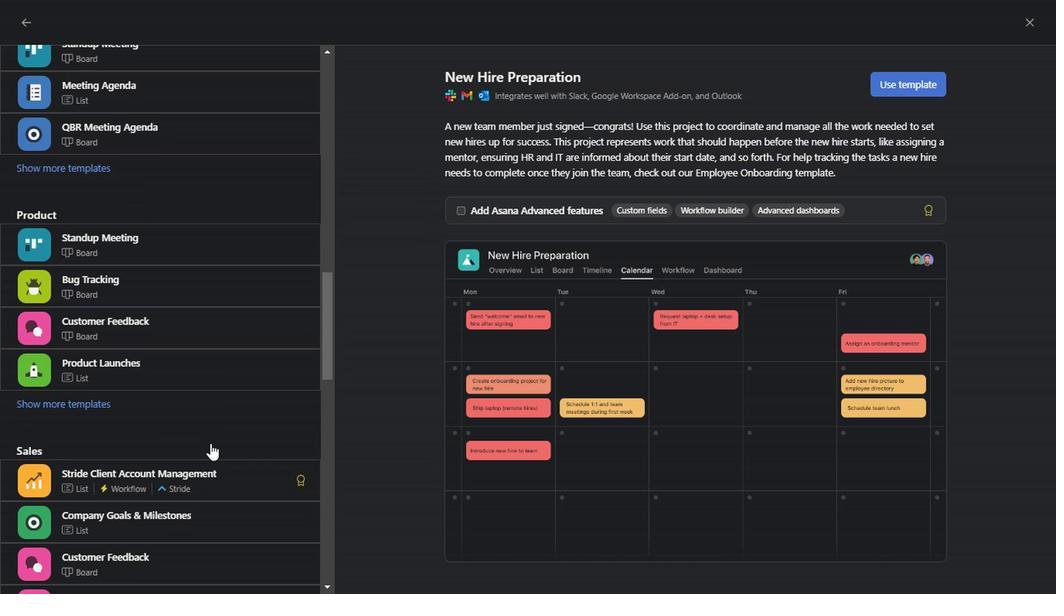 
Action: Mouse scrolled (206, 441) with delta (0, 0)
Screenshot: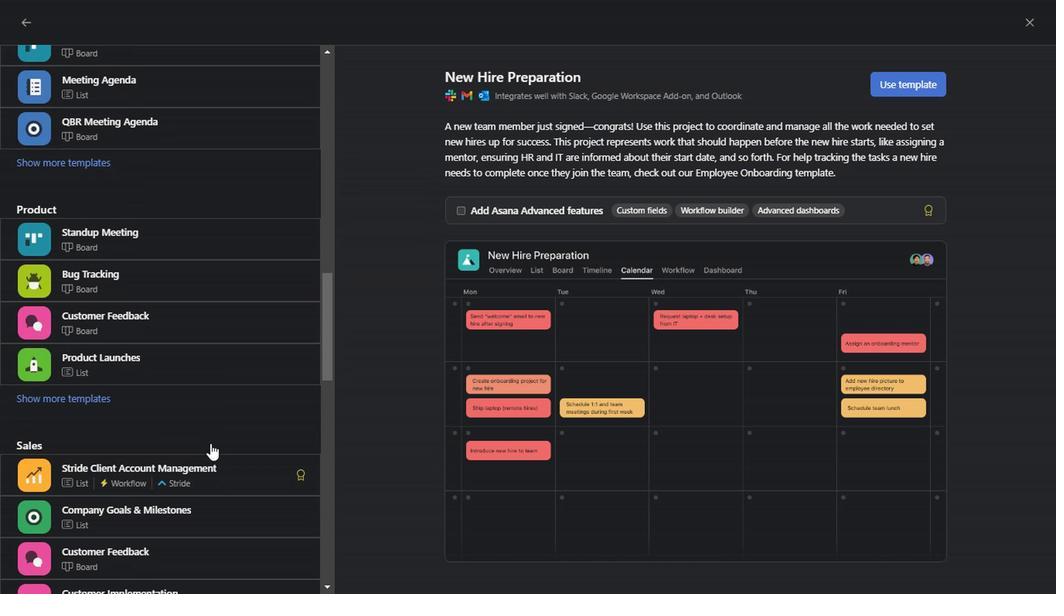 
Action: Mouse scrolled (206, 441) with delta (0, 0)
Screenshot: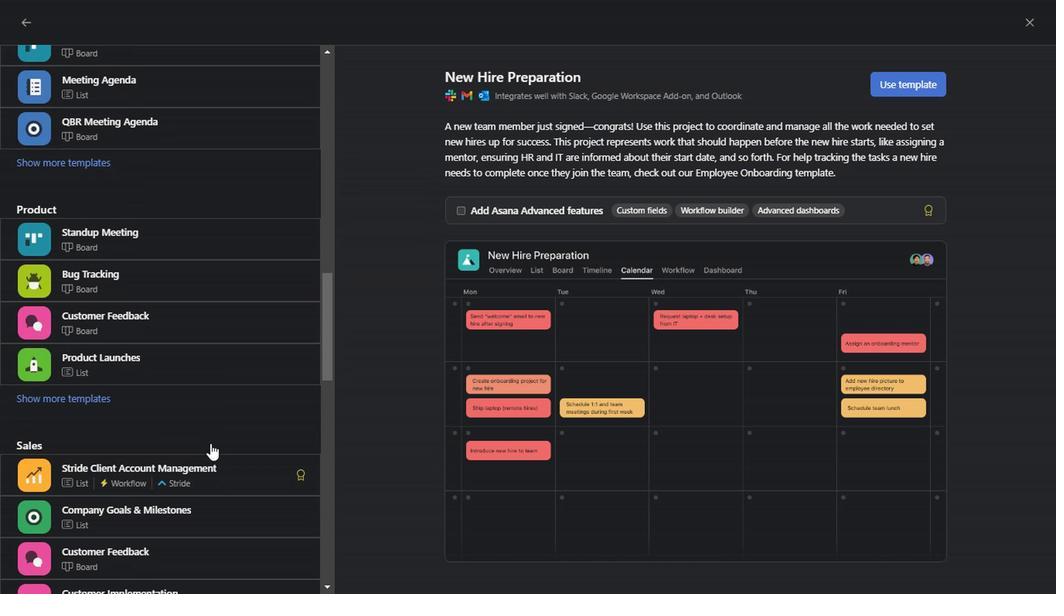 
Action: Mouse scrolled (206, 441) with delta (0, 0)
Screenshot: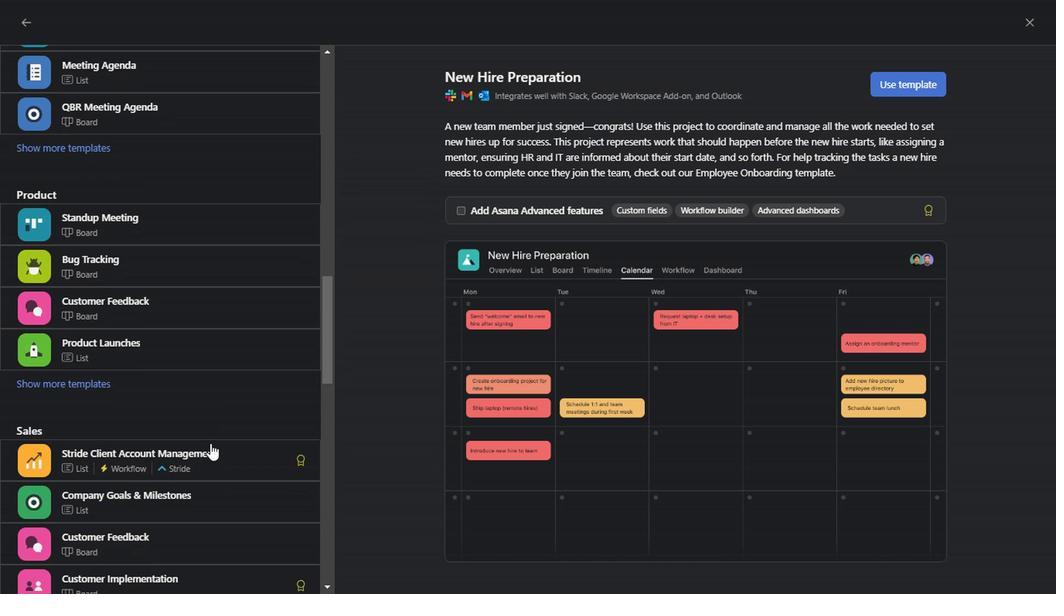 
Action: Mouse scrolled (206, 441) with delta (0, 0)
Screenshot: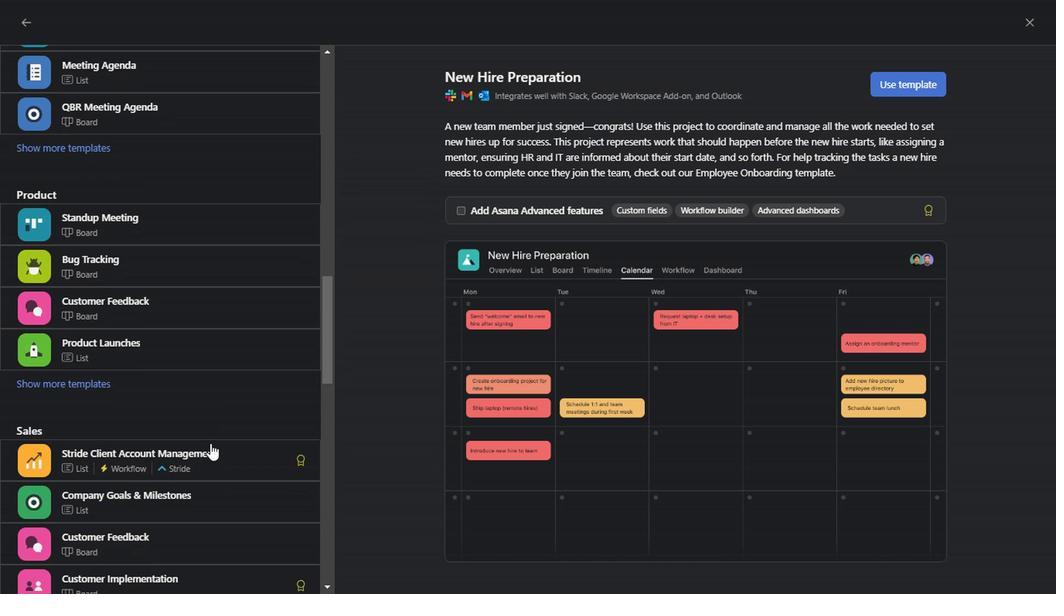 
Action: Mouse scrolled (206, 441) with delta (0, 0)
Screenshot: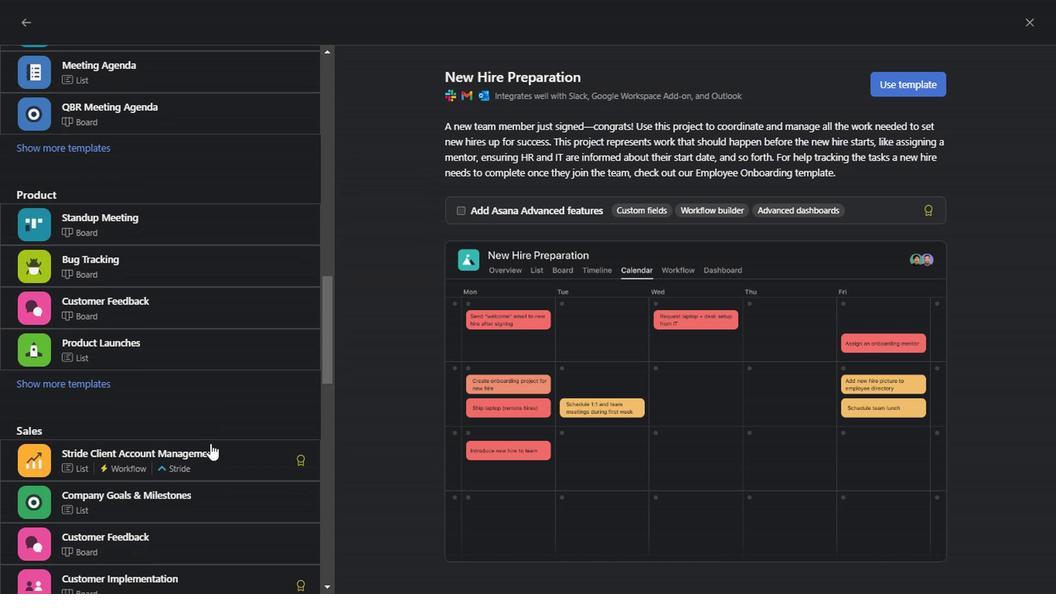 
Action: Mouse scrolled (206, 441) with delta (0, 0)
Screenshot: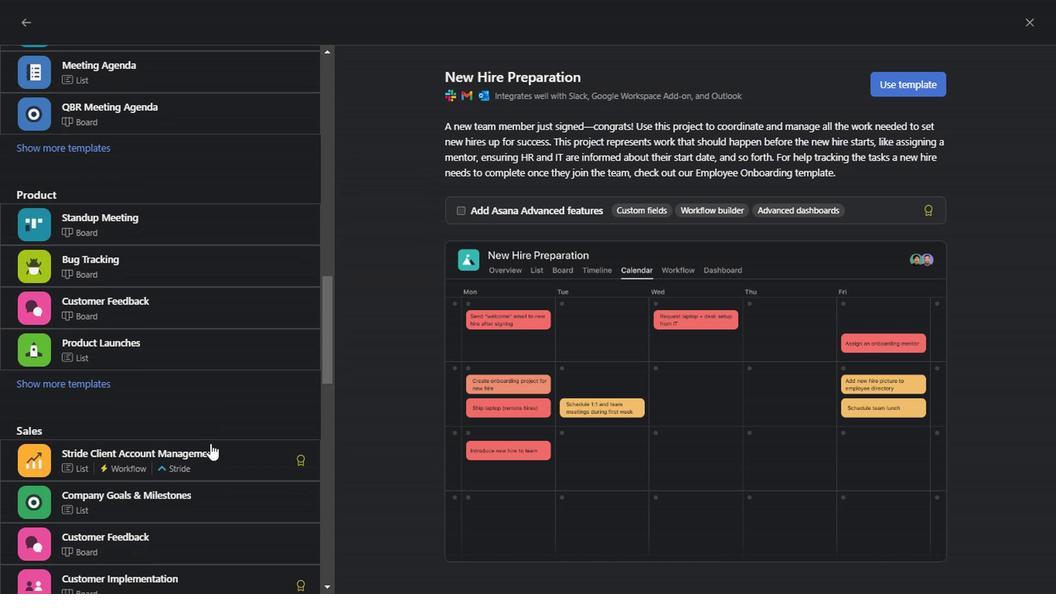
Action: Mouse scrolled (206, 441) with delta (0, 0)
Screenshot: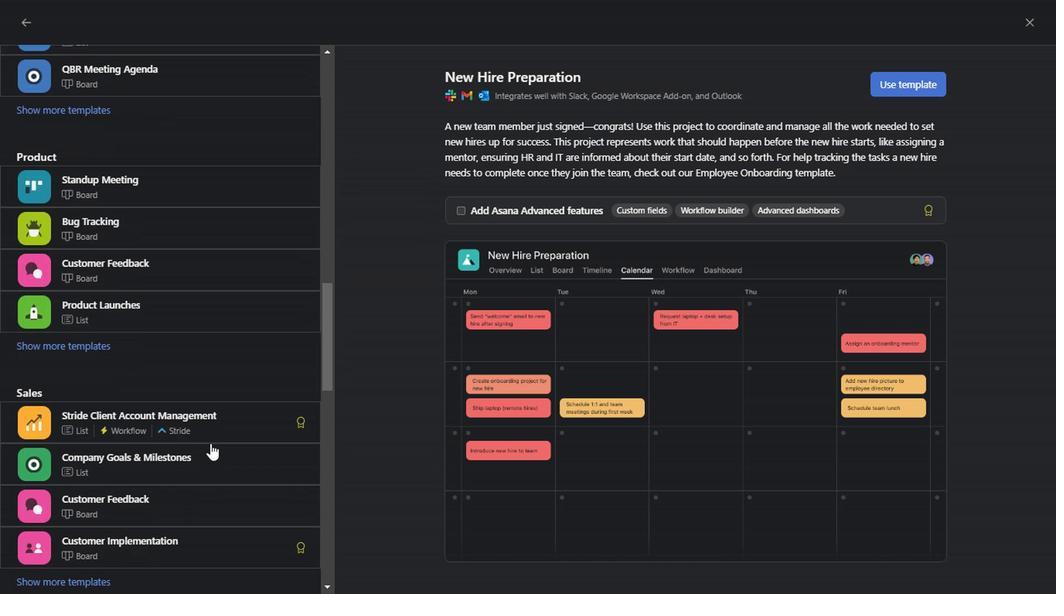 
Action: Mouse scrolled (206, 441) with delta (0, 0)
Screenshot: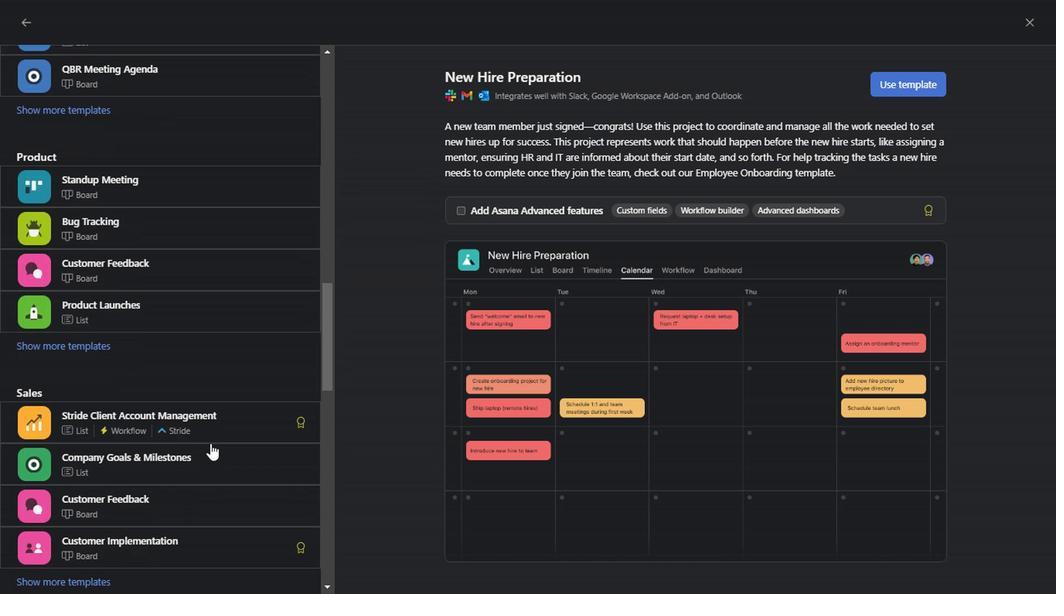 
Action: Mouse scrolled (206, 441) with delta (0, 0)
Screenshot: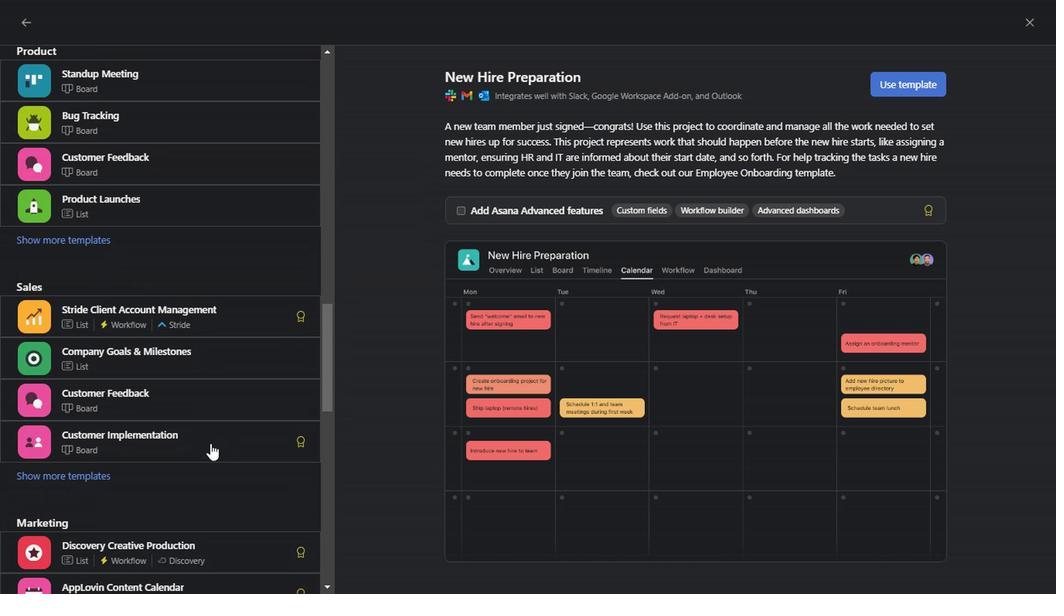 
Action: Mouse scrolled (206, 441) with delta (0, 0)
Screenshot: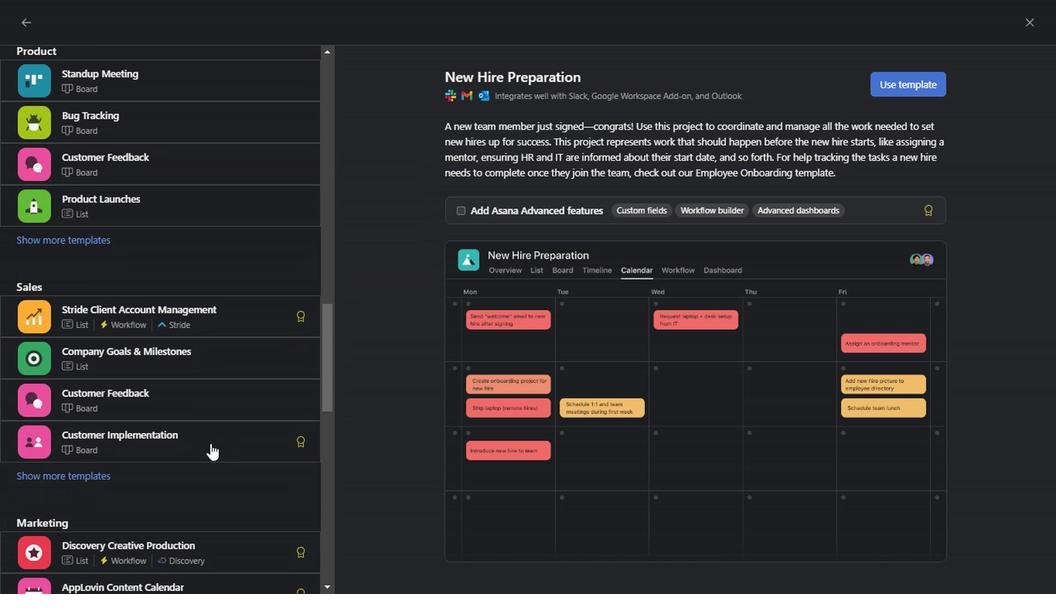 
Action: Mouse scrolled (206, 441) with delta (0, 0)
Screenshot: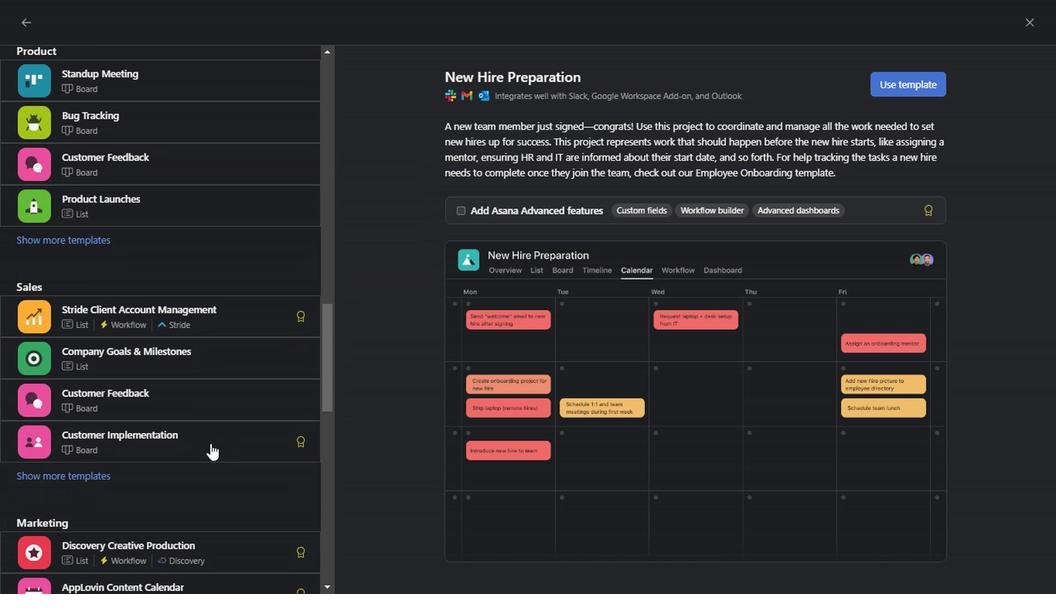 
Action: Mouse scrolled (206, 441) with delta (0, 0)
Screenshot: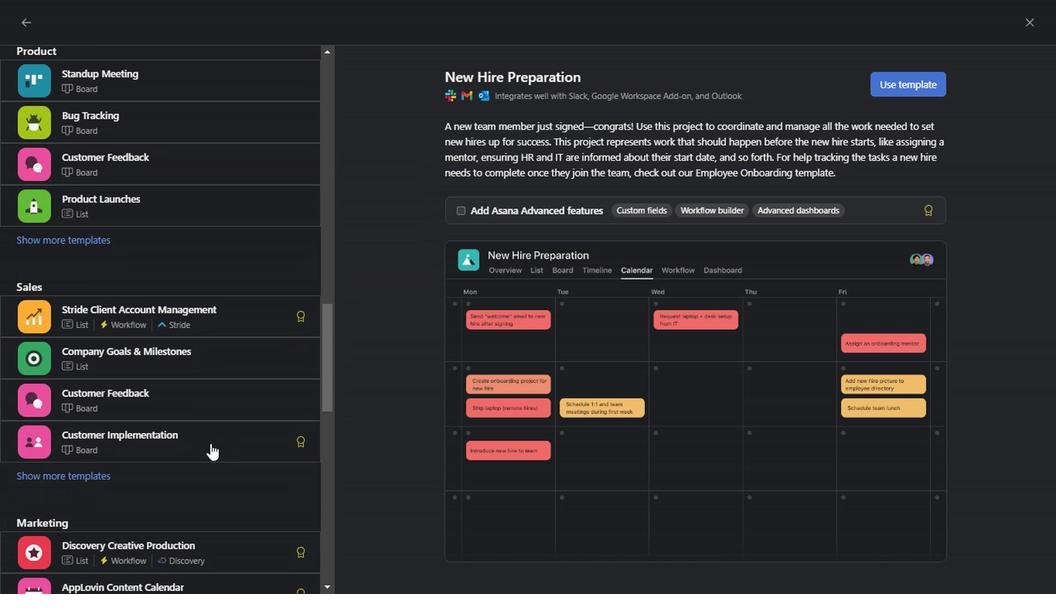 
Action: Mouse scrolled (206, 441) with delta (0, 0)
Screenshot: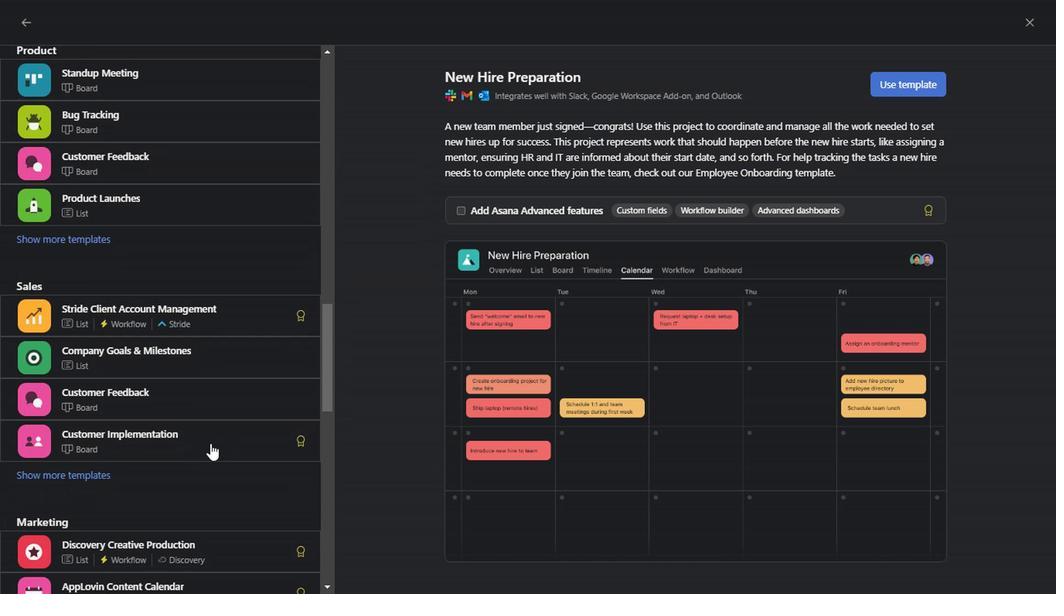 
Action: Mouse scrolled (206, 441) with delta (0, 0)
Screenshot: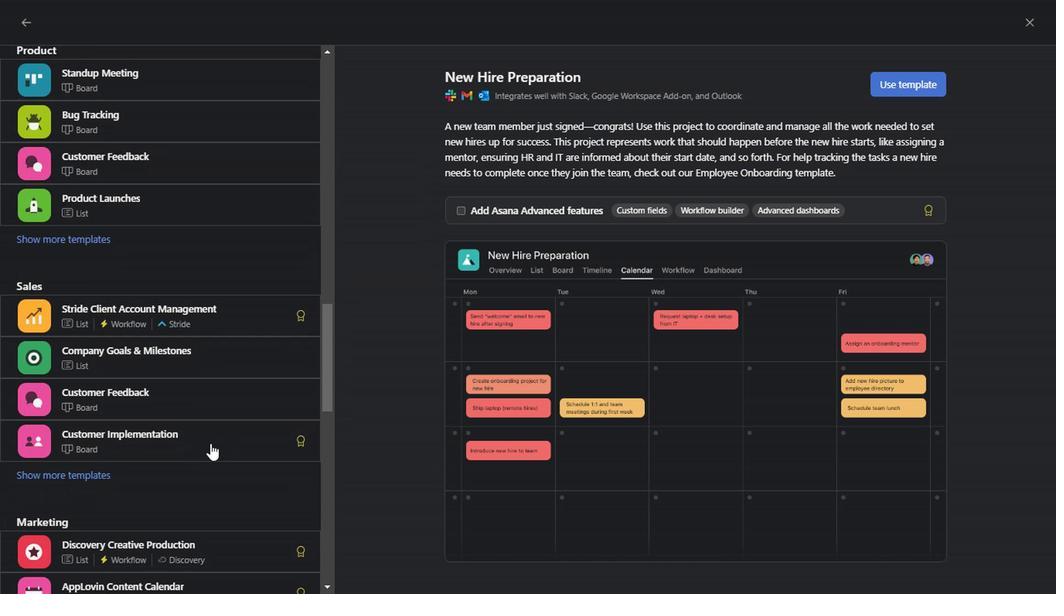 
Action: Mouse scrolled (206, 441) with delta (0, 0)
Screenshot: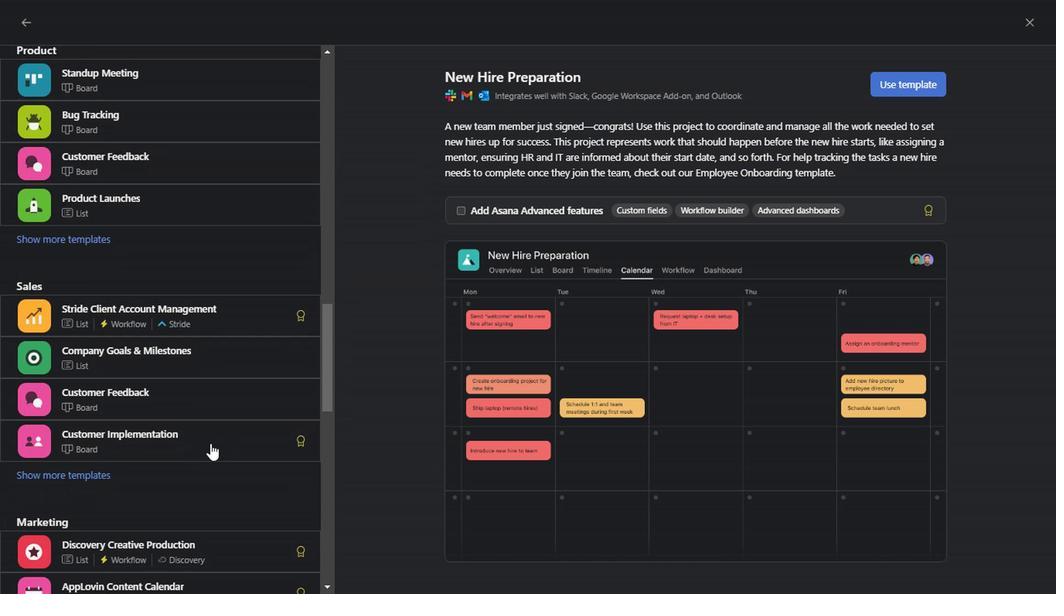 
Action: Mouse scrolled (206, 441) with delta (0, 0)
Screenshot: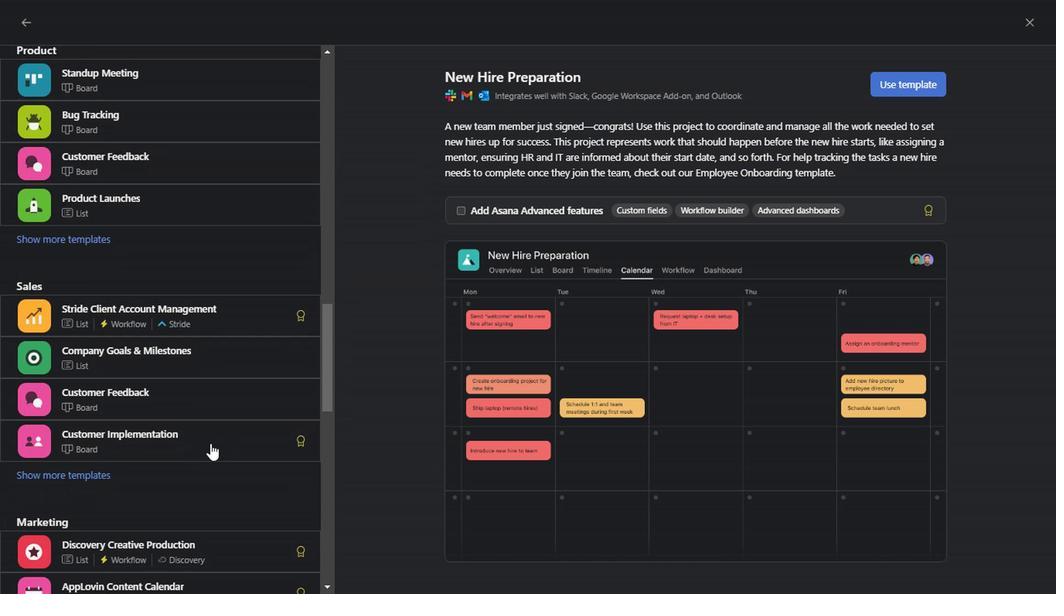 
Action: Mouse scrolled (206, 441) with delta (0, 0)
Screenshot: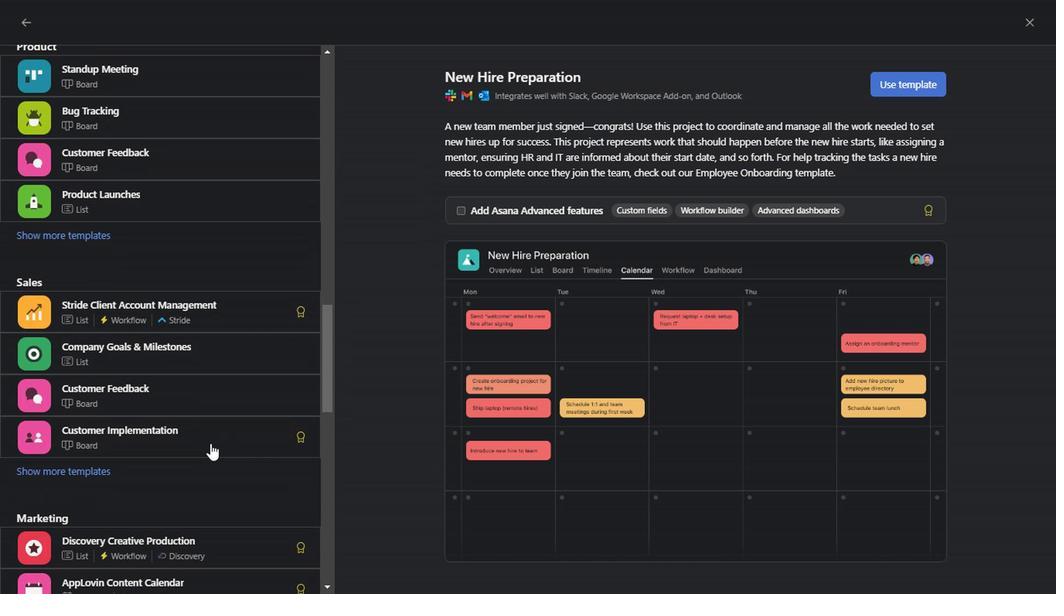 
Action: Mouse scrolled (206, 441) with delta (0, 0)
Screenshot: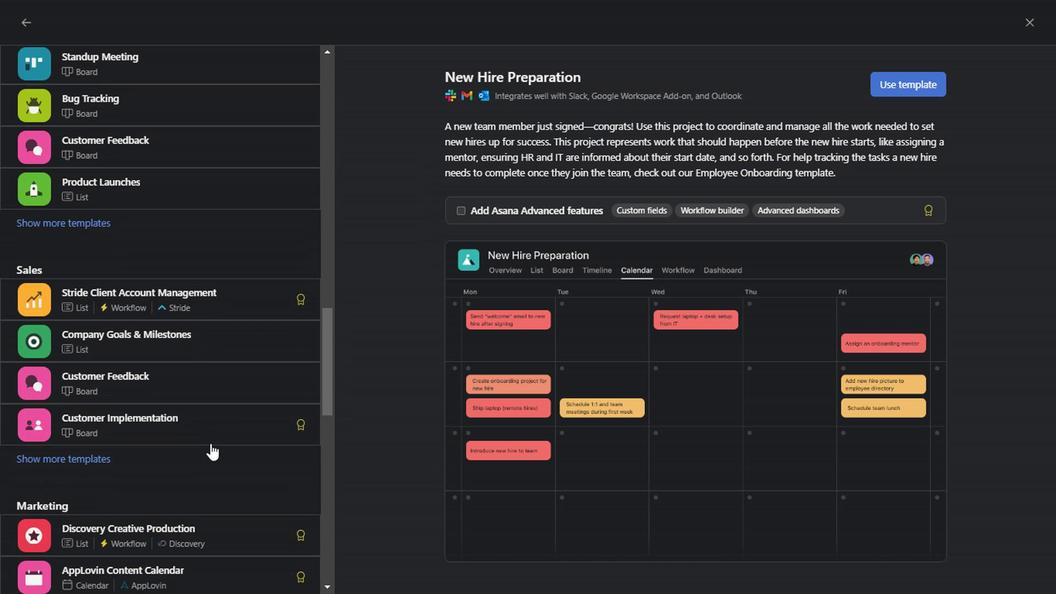 
Action: Mouse moved to (232, 451)
Screenshot: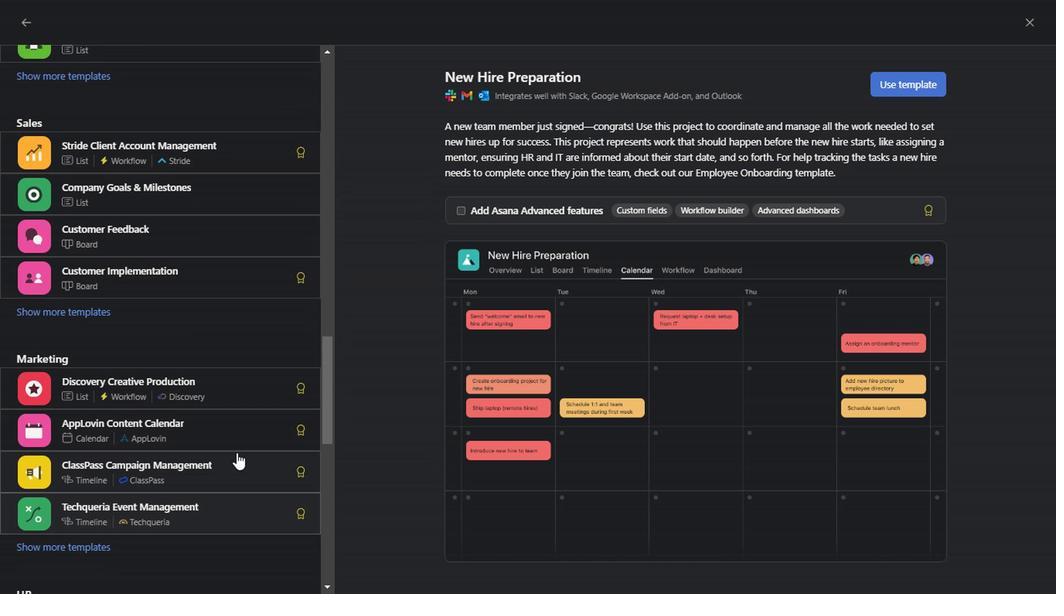 
Action: Mouse scrolled (232, 450) with delta (0, 0)
Screenshot: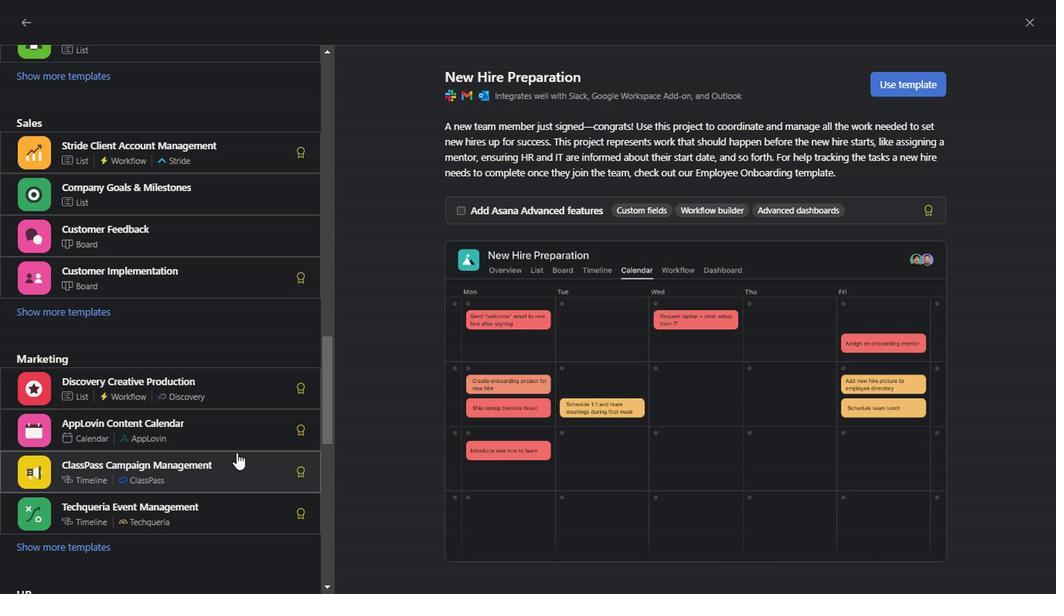 
Action: Mouse scrolled (232, 450) with delta (0, 0)
Screenshot: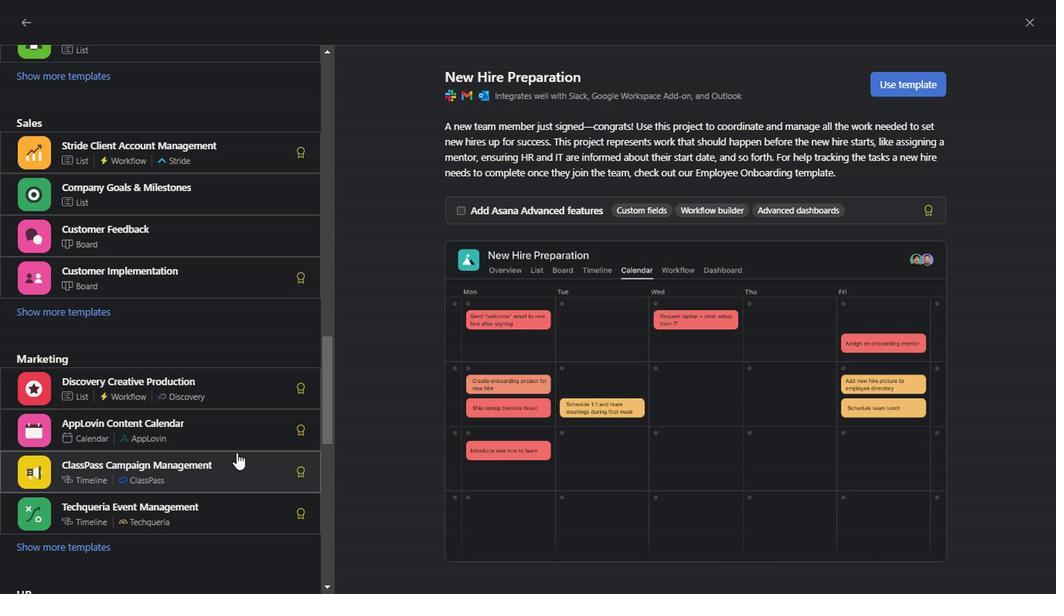 
Action: Mouse scrolled (232, 450) with delta (0, 0)
Screenshot: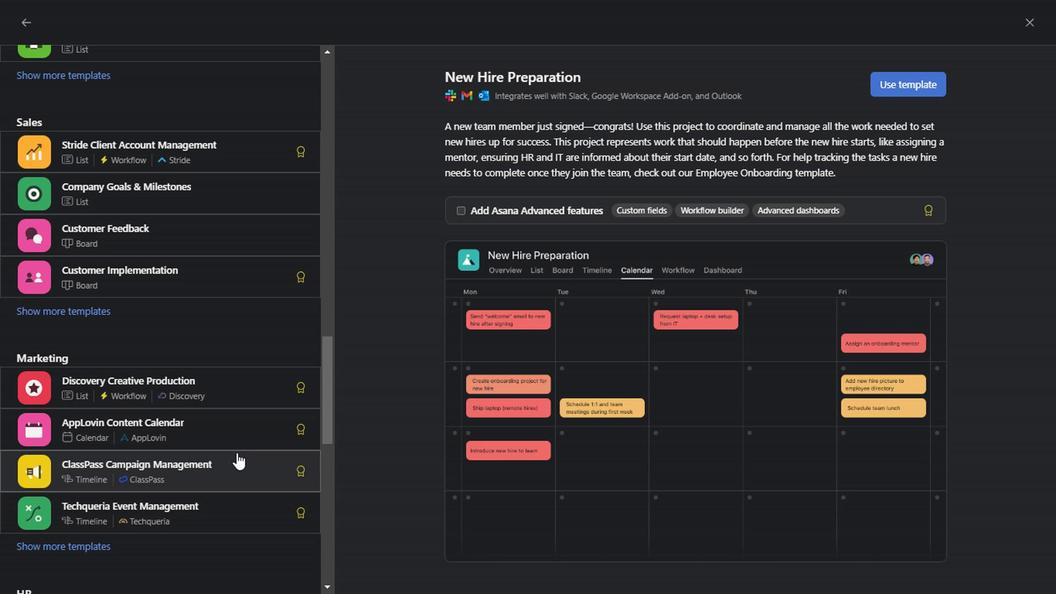 
Action: Mouse scrolled (232, 450) with delta (0, 0)
Screenshot: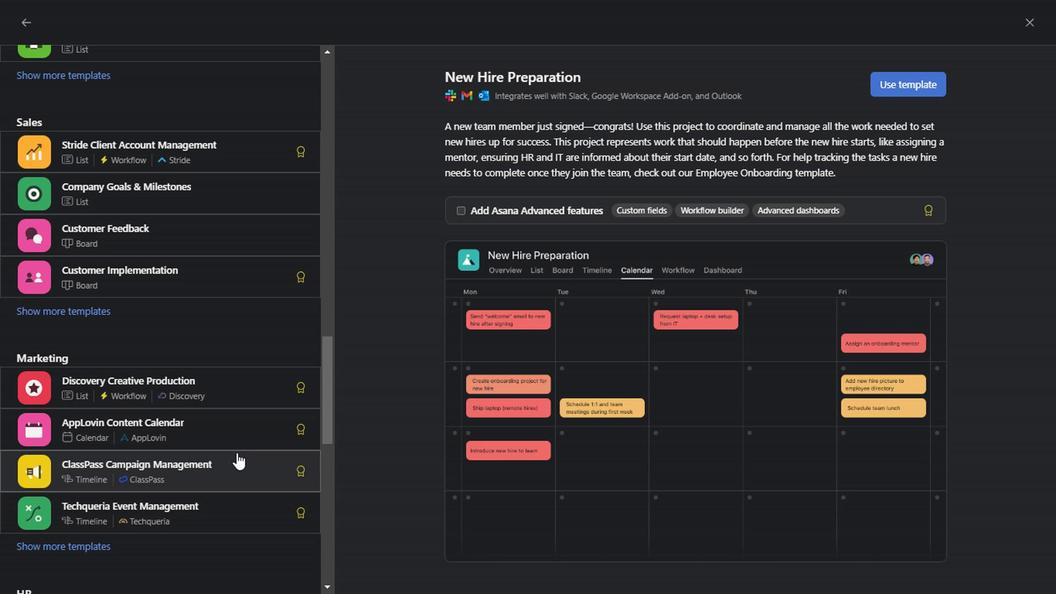 
Action: Mouse scrolled (232, 450) with delta (0, 0)
Screenshot: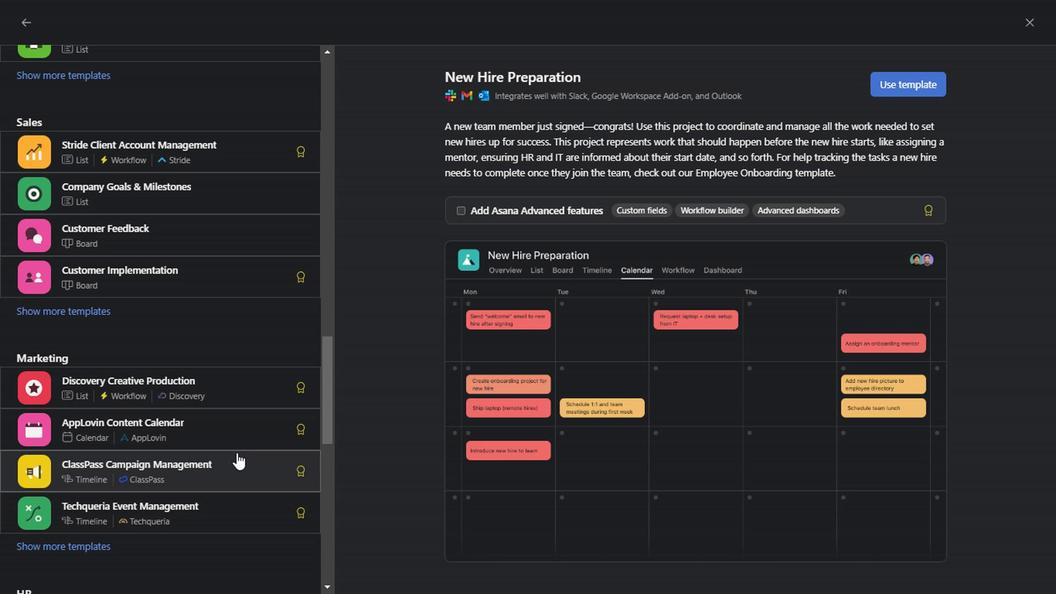 
Action: Mouse scrolled (232, 450) with delta (0, 0)
Screenshot: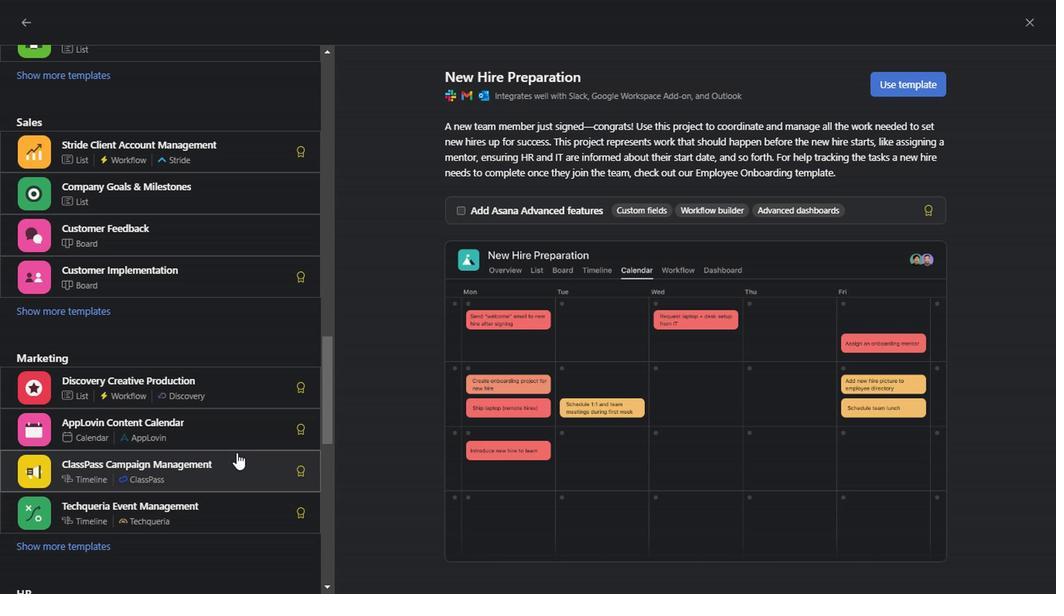
Action: Mouse scrolled (232, 450) with delta (0, 0)
Screenshot: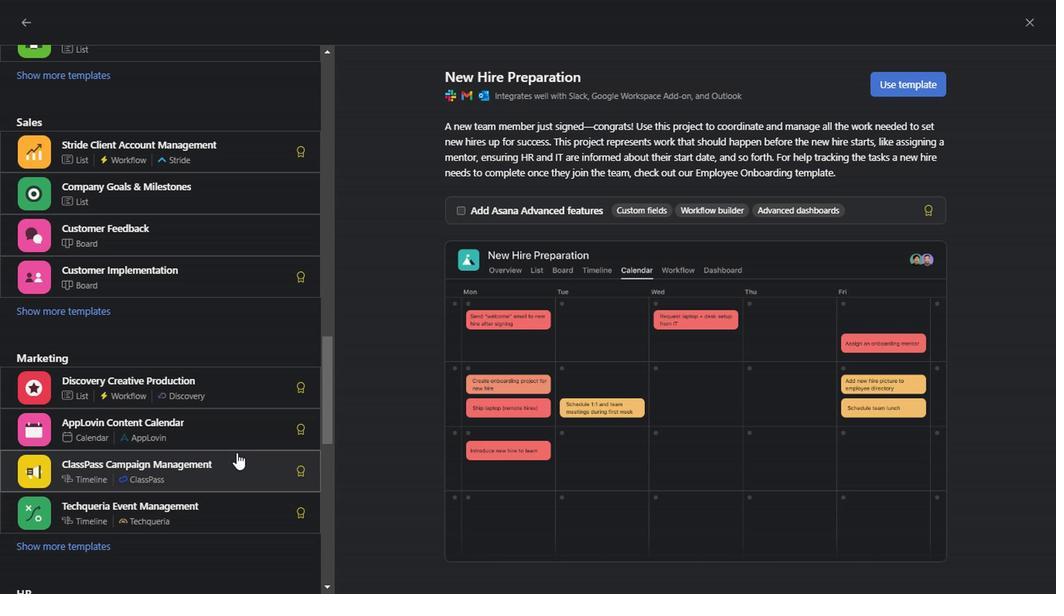 
Action: Mouse scrolled (232, 450) with delta (0, 0)
Screenshot: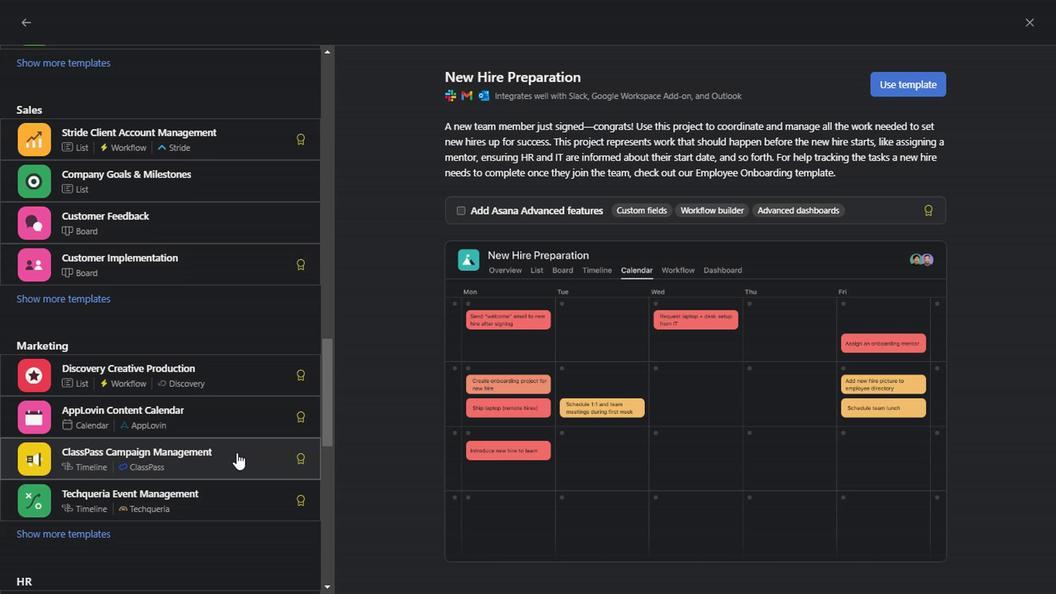 
Action: Mouse scrolled (232, 450) with delta (0, 0)
Screenshot: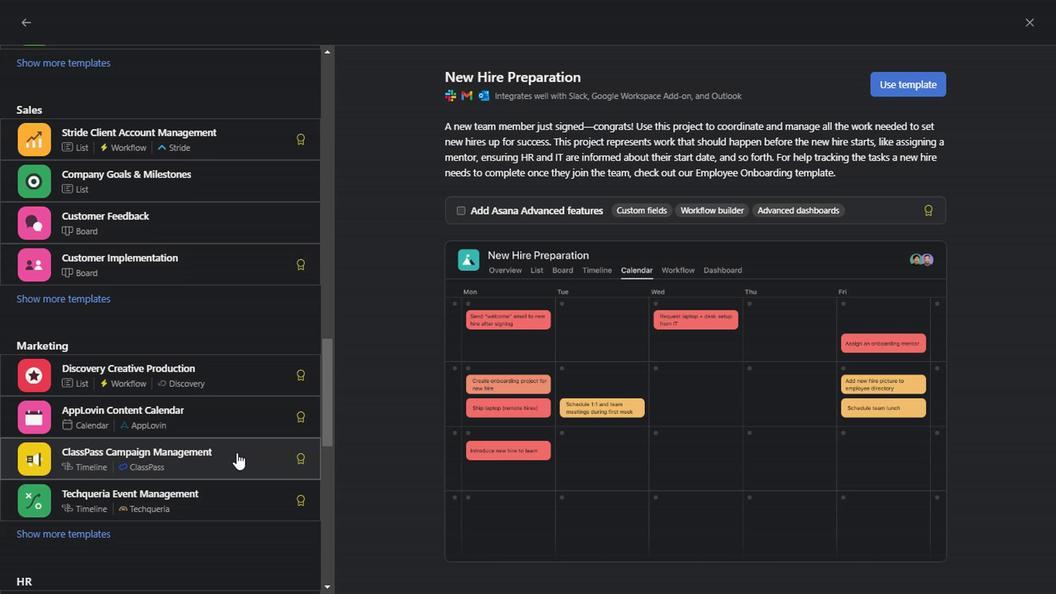 
Action: Mouse scrolled (232, 450) with delta (0, 0)
Screenshot: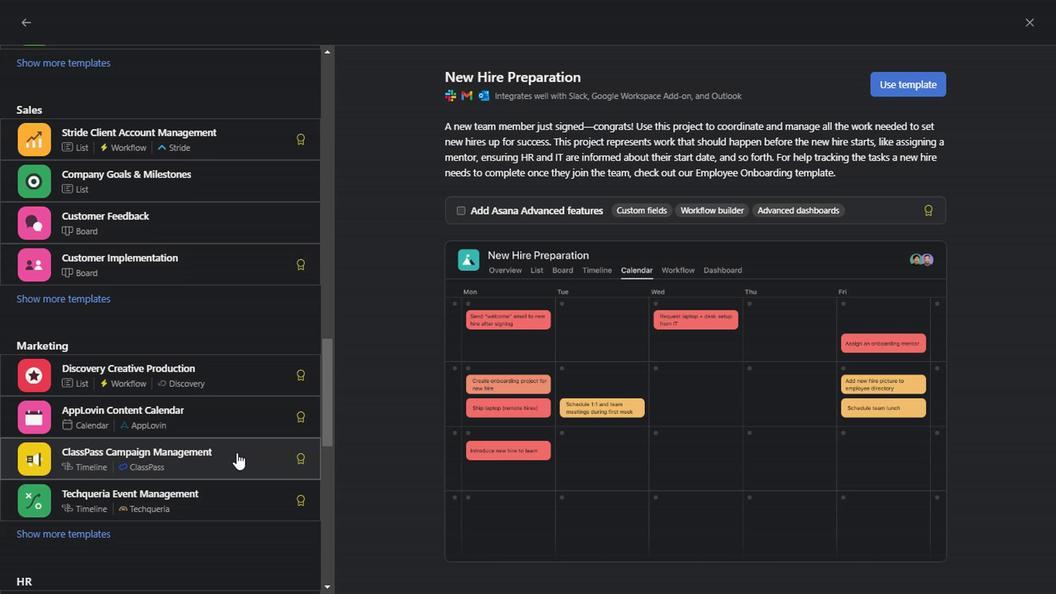 
Action: Mouse scrolled (232, 450) with delta (0, 0)
Screenshot: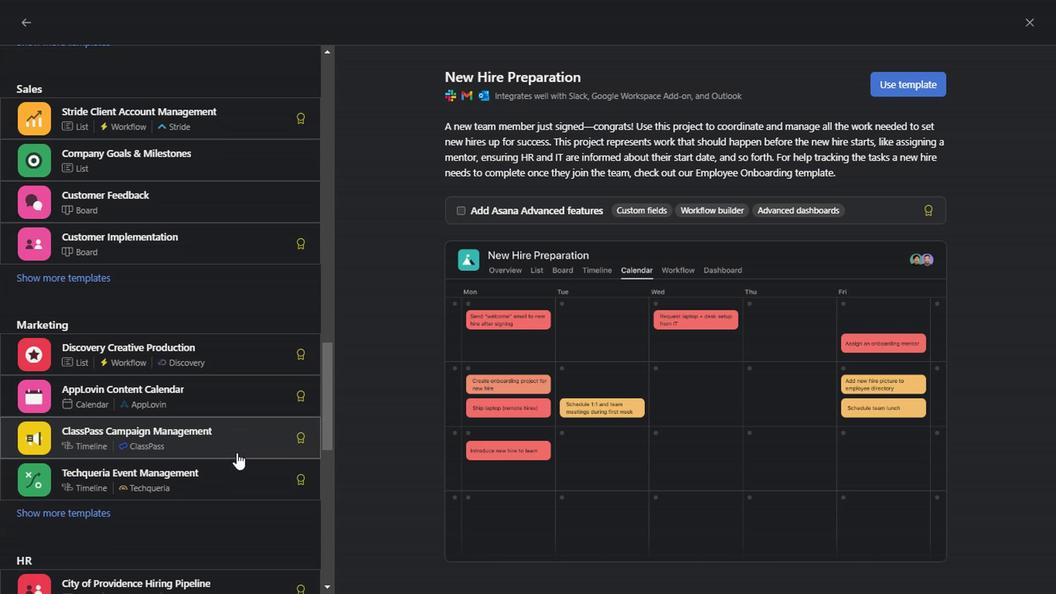 
Action: Mouse scrolled (232, 450) with delta (0, 0)
Screenshot: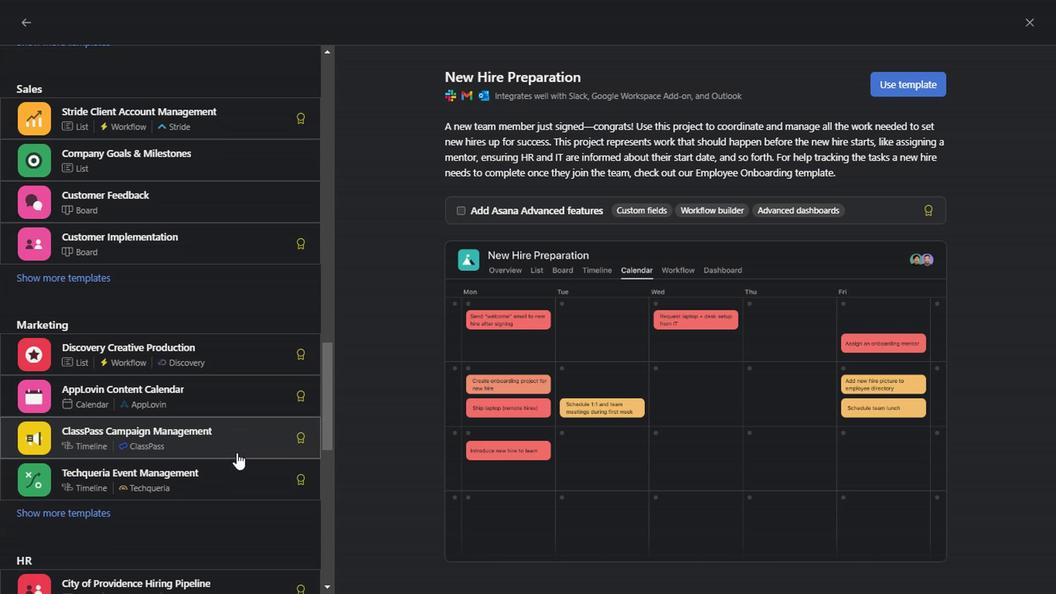 
Action: Mouse scrolled (232, 450) with delta (0, 0)
Screenshot: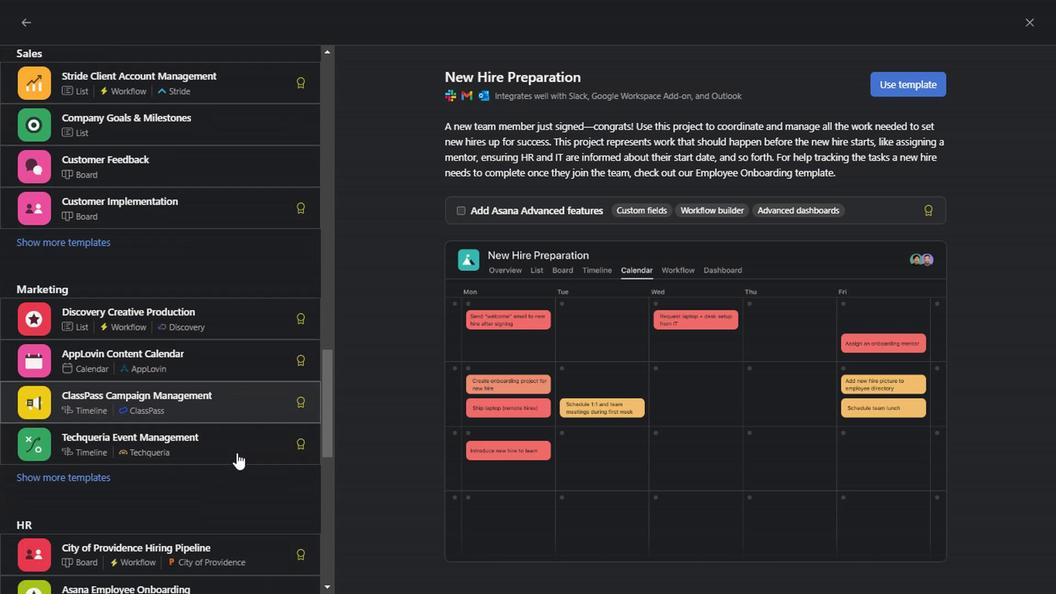 
Action: Mouse scrolled (232, 450) with delta (0, 0)
Screenshot: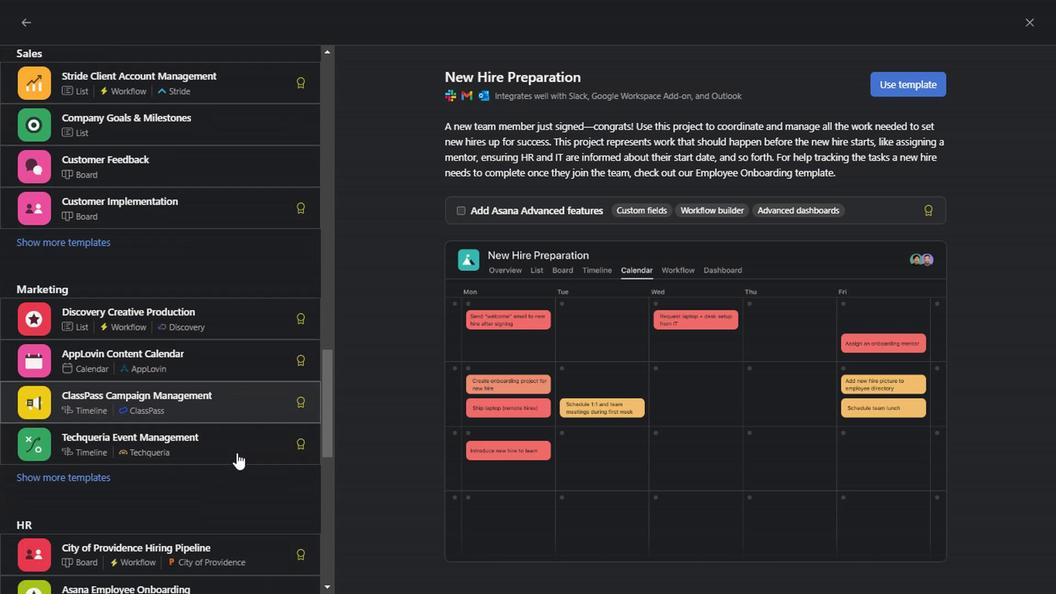 
Action: Mouse scrolled (232, 449) with delta (0, -1)
Screenshot: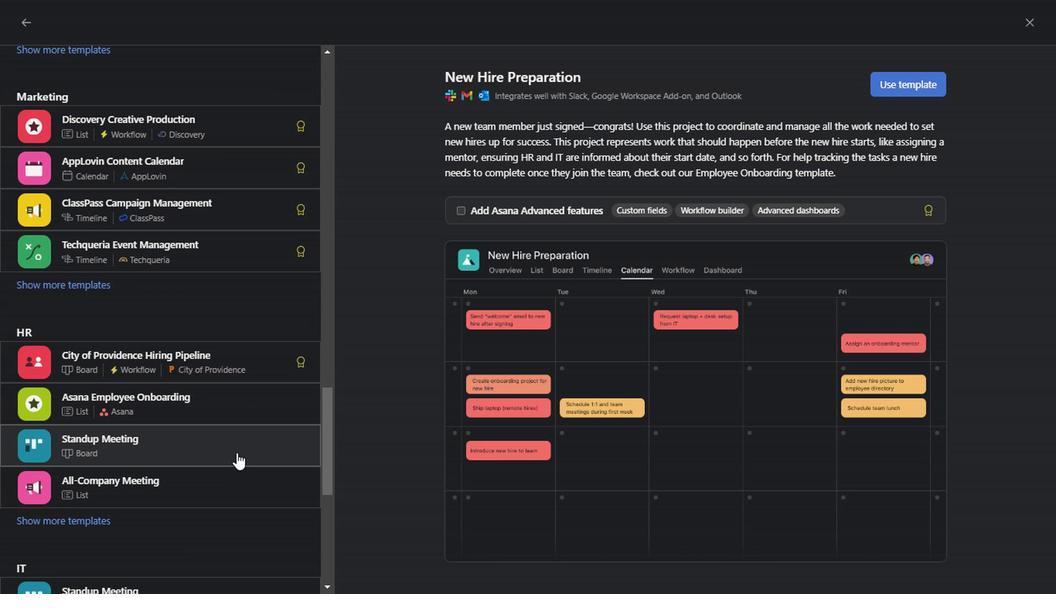 
Action: Mouse scrolled (232, 450) with delta (0, 0)
Screenshot: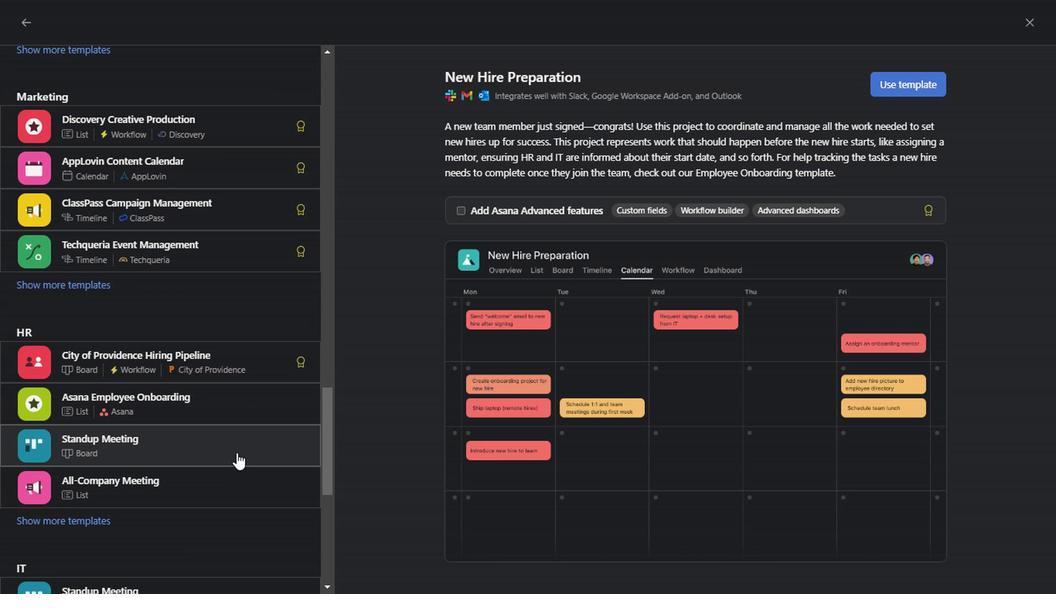 
Action: Mouse scrolled (232, 450) with delta (0, 0)
Screenshot: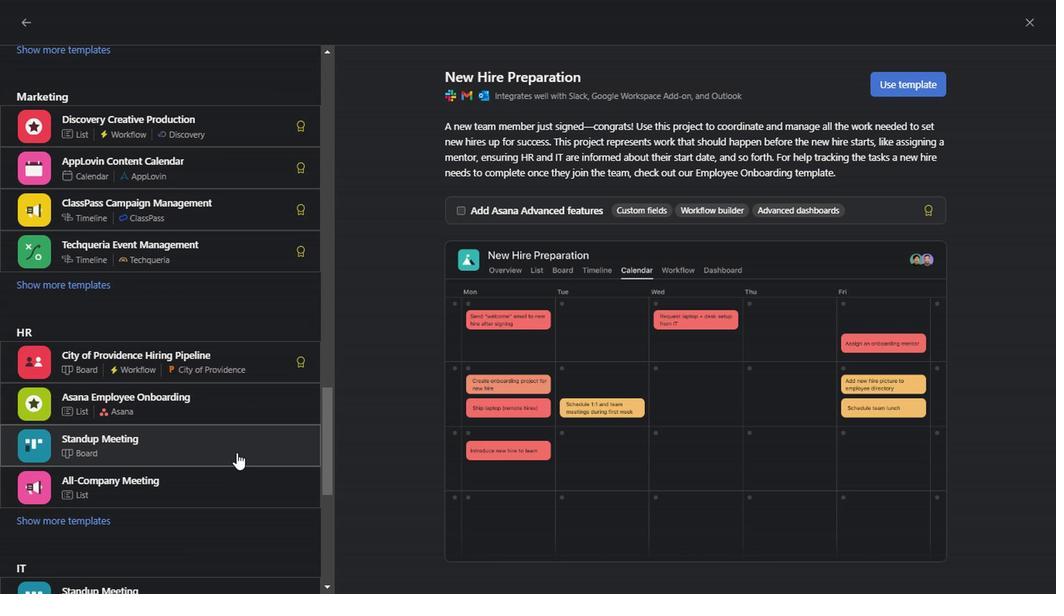 
Action: Mouse scrolled (232, 450) with delta (0, 0)
Screenshot: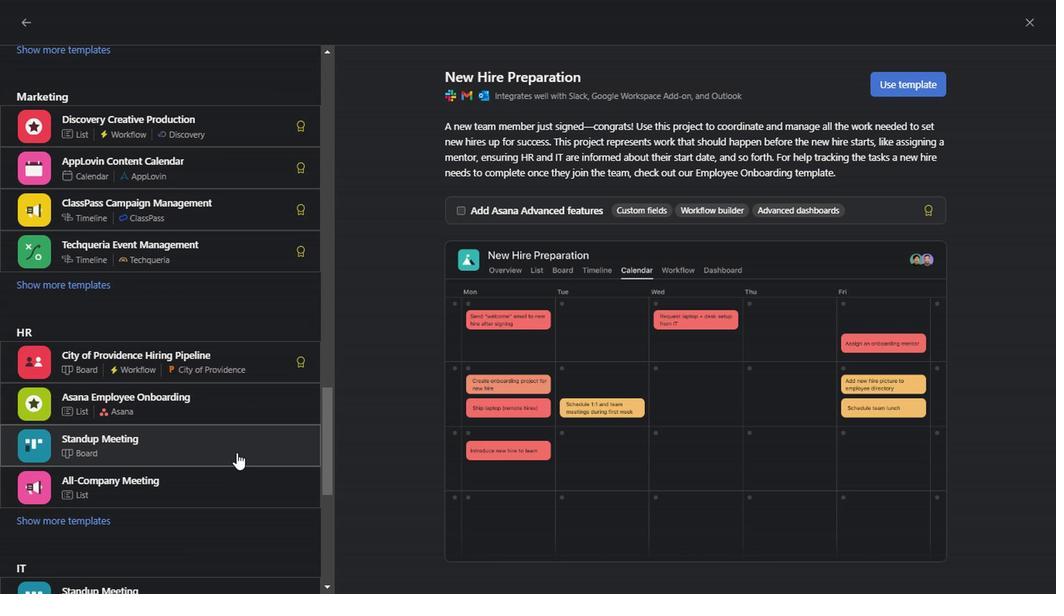 
Action: Mouse scrolled (232, 450) with delta (0, 0)
Screenshot: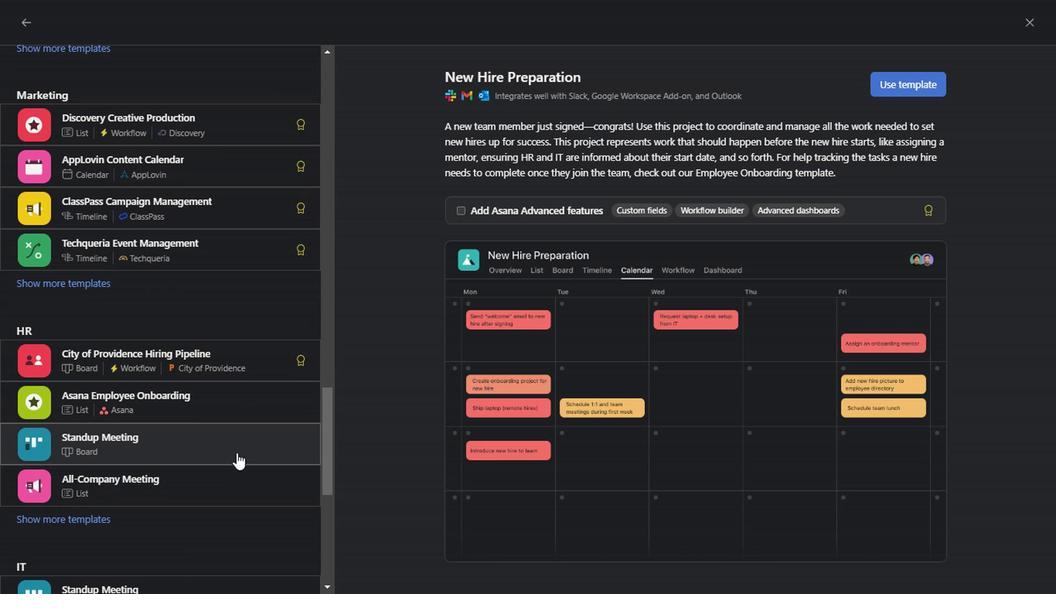 
Action: Mouse scrolled (232, 450) with delta (0, 0)
Screenshot: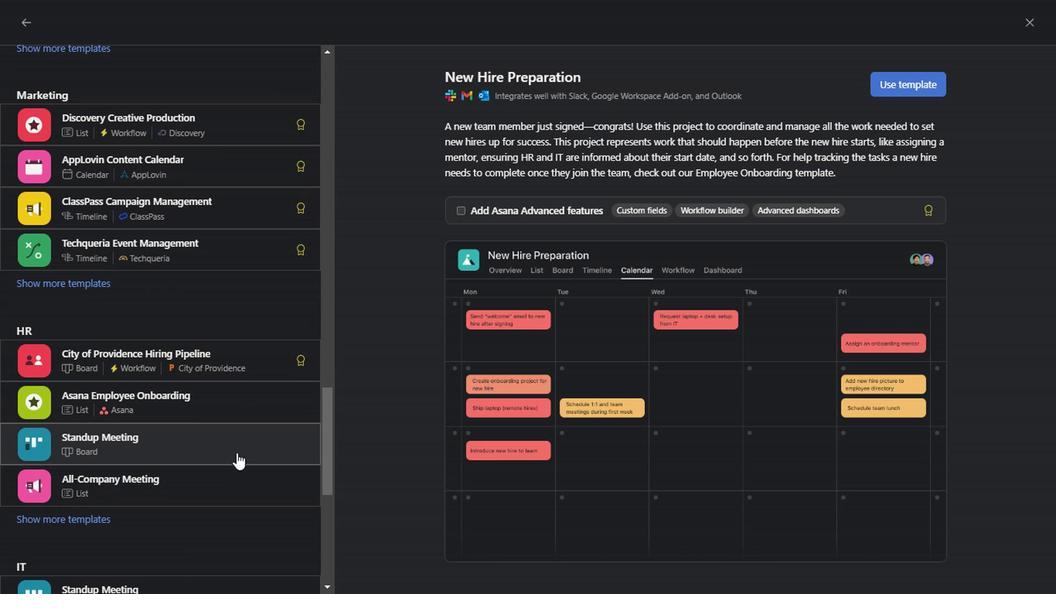 
Action: Mouse scrolled (232, 450) with delta (0, 0)
Screenshot: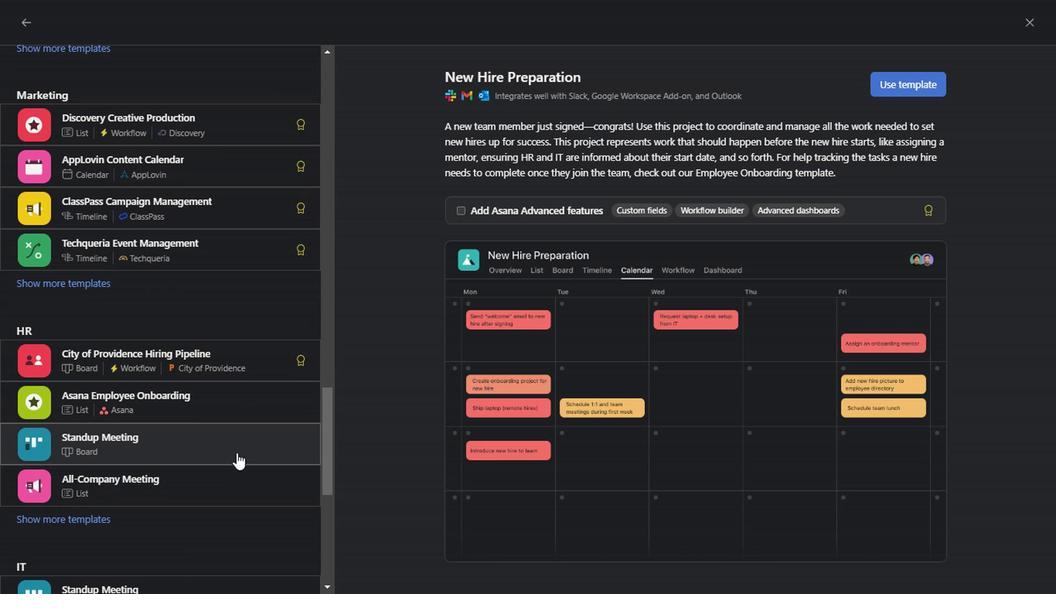 
Action: Mouse scrolled (232, 450) with delta (0, 0)
Screenshot: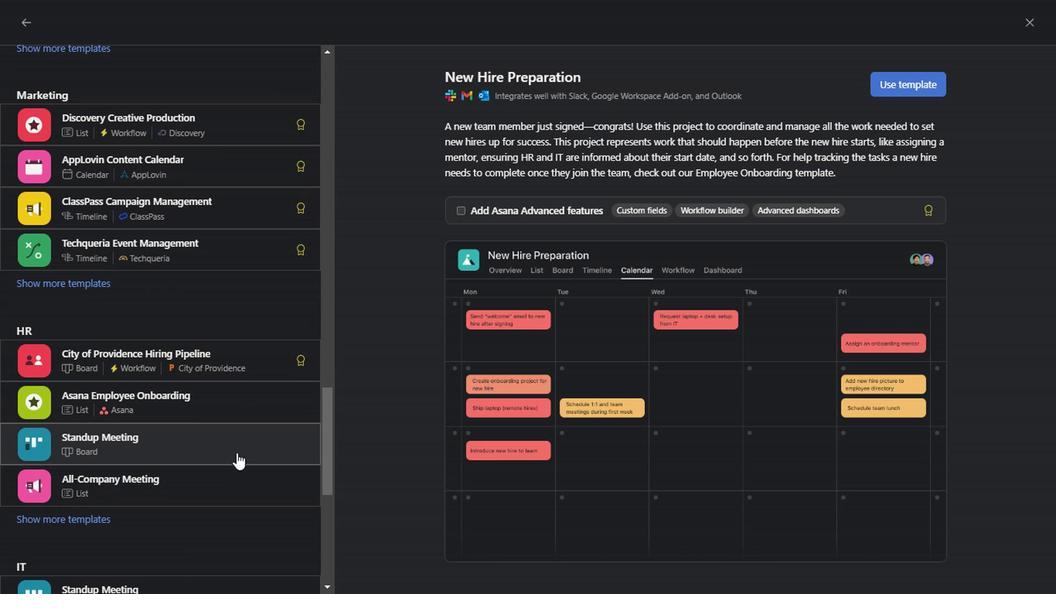 
Action: Mouse scrolled (232, 450) with delta (0, 0)
Screenshot: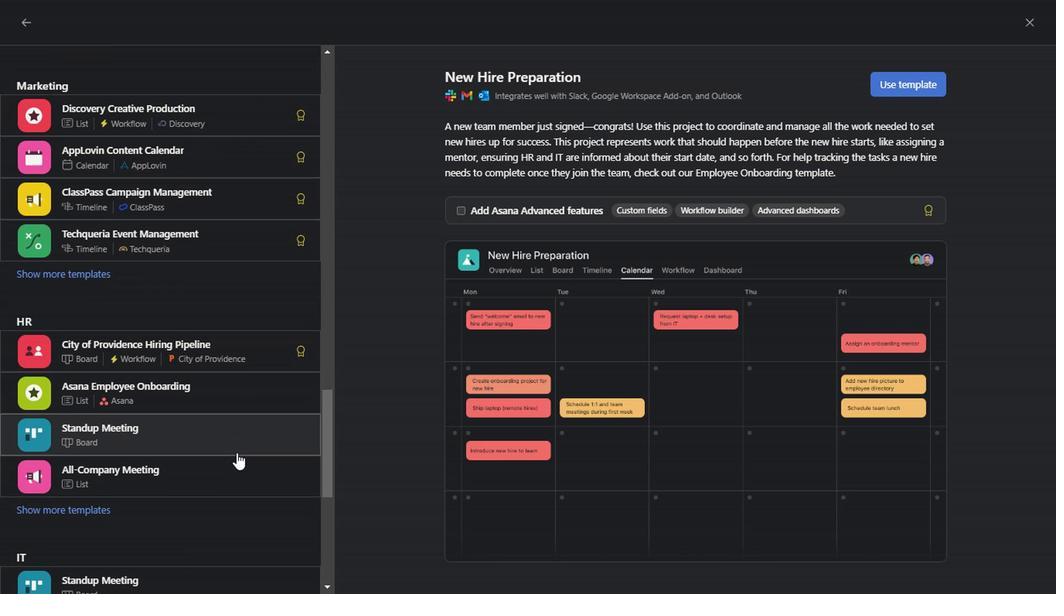 
Action: Mouse scrolled (232, 450) with delta (0, 0)
Screenshot: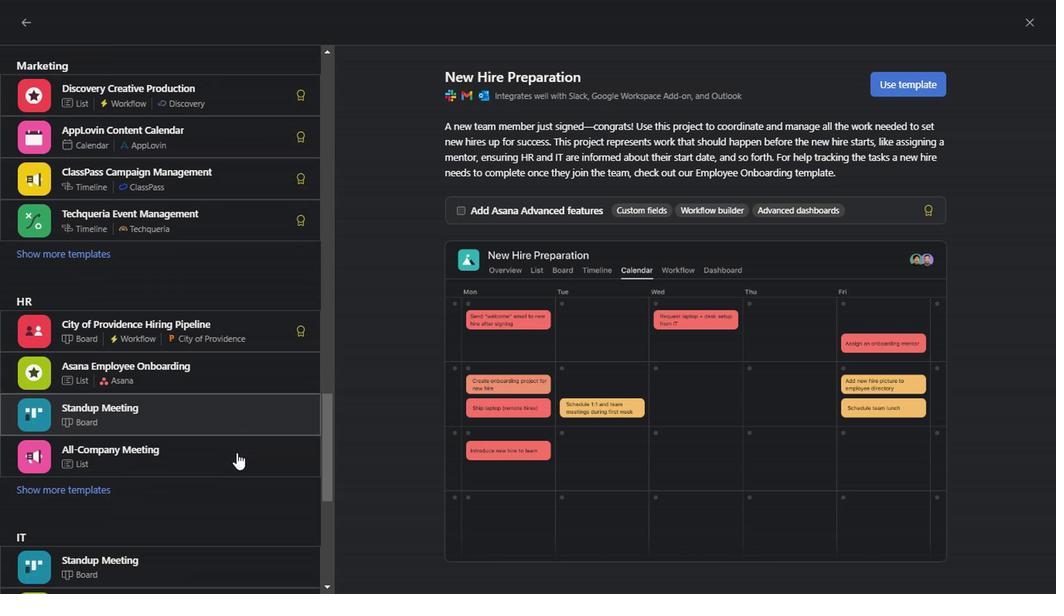 
Action: Mouse scrolled (232, 450) with delta (0, 0)
Screenshot: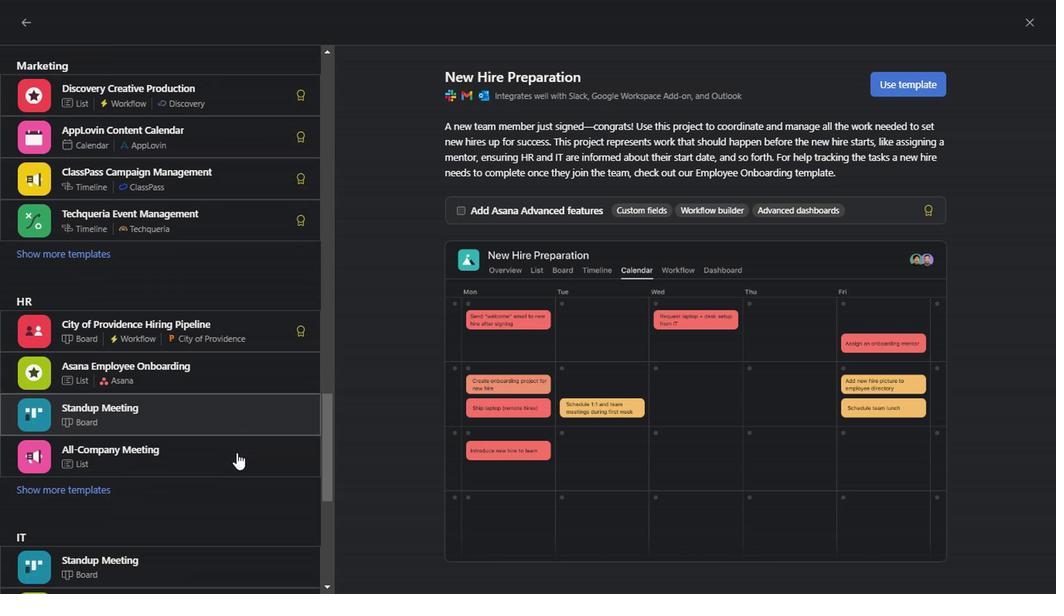 
Action: Mouse scrolled (232, 450) with delta (0, 0)
Screenshot: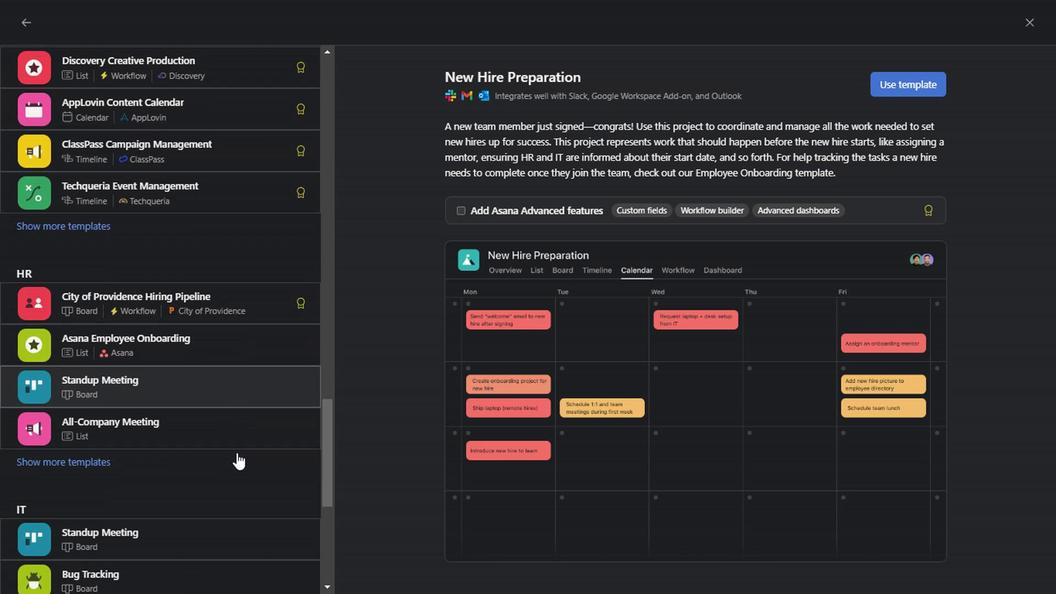 
Action: Mouse scrolled (232, 450) with delta (0, 0)
Screenshot: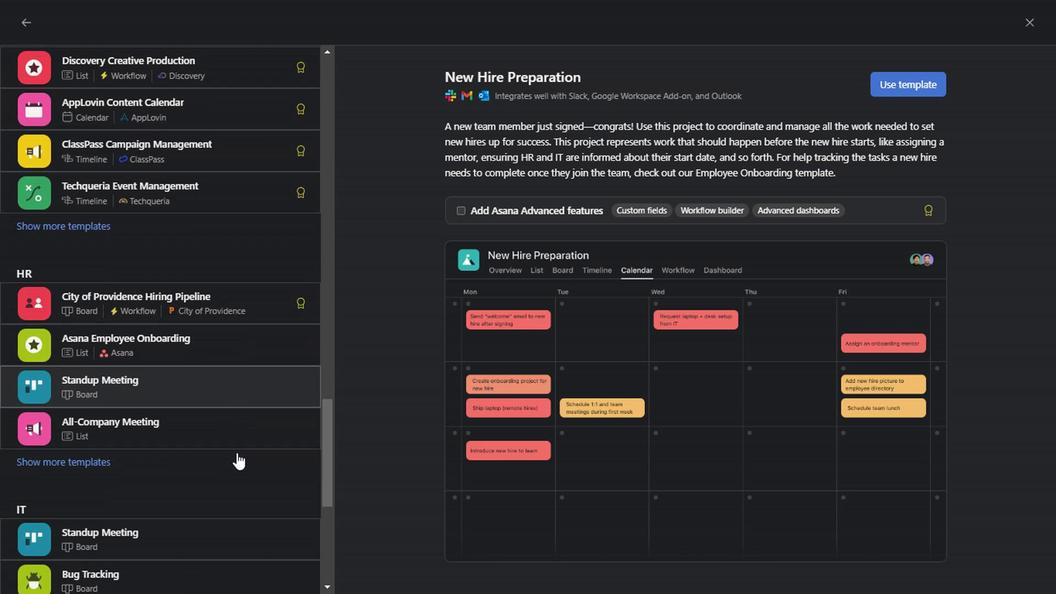 
Action: Mouse scrolled (232, 450) with delta (0, 0)
Screenshot: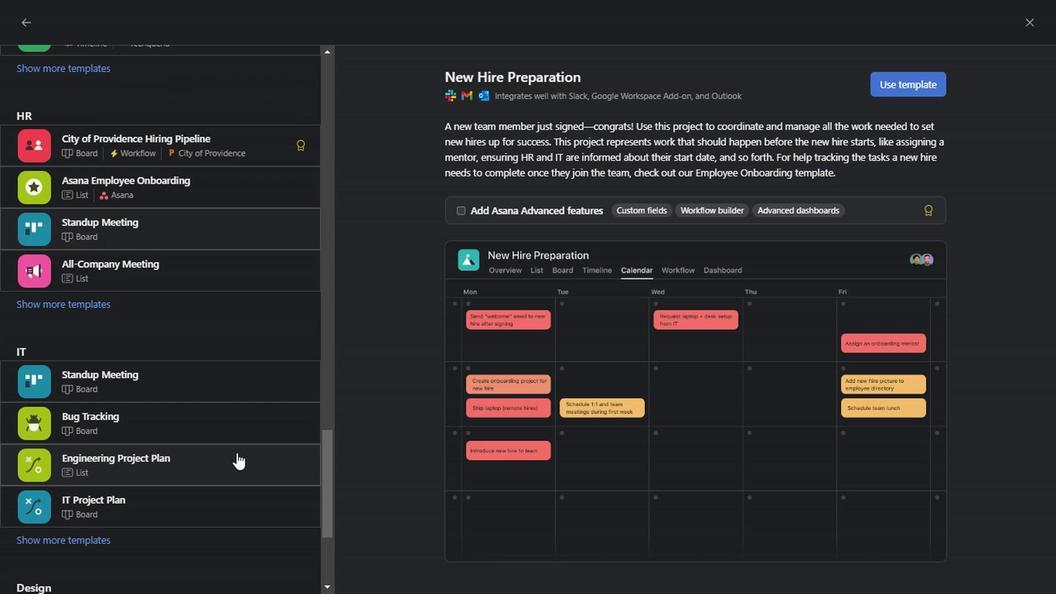 
Action: Mouse scrolled (232, 450) with delta (0, 0)
Screenshot: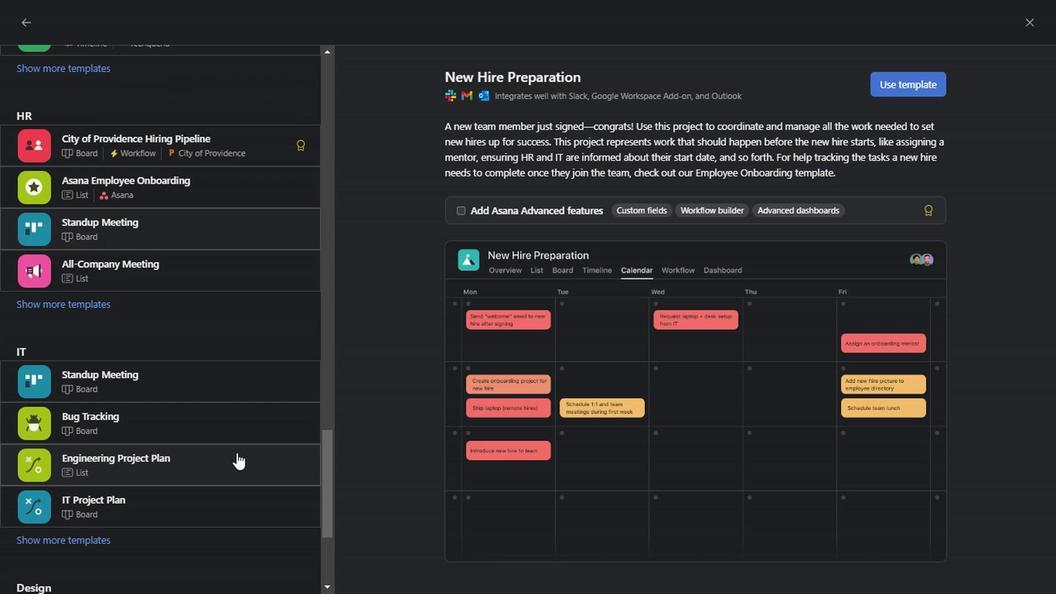 
Action: Mouse scrolled (232, 450) with delta (0, 0)
Screenshot: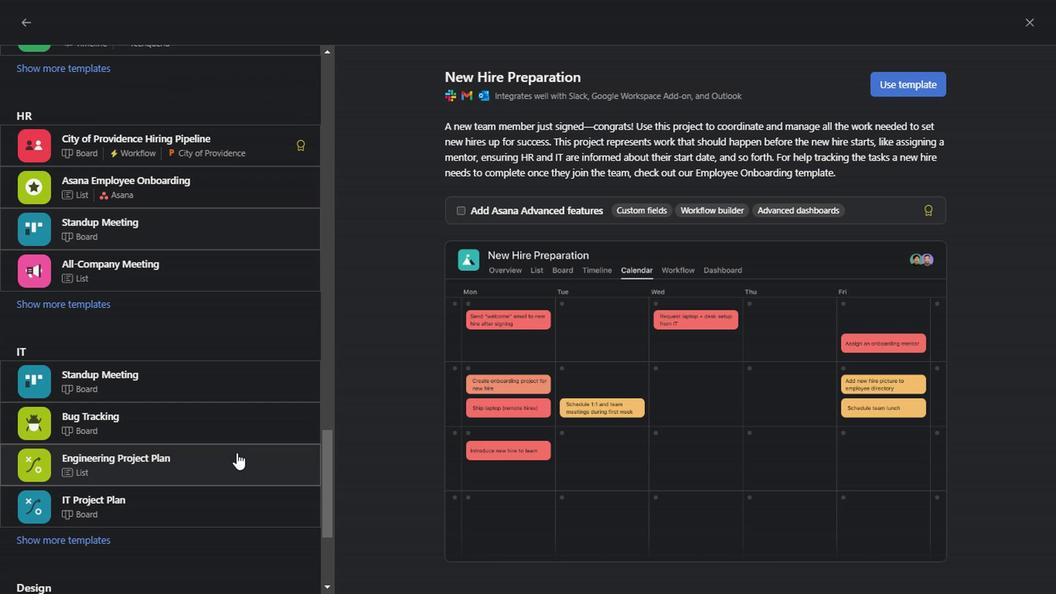 
Action: Mouse scrolled (232, 450) with delta (0, 0)
Screenshot: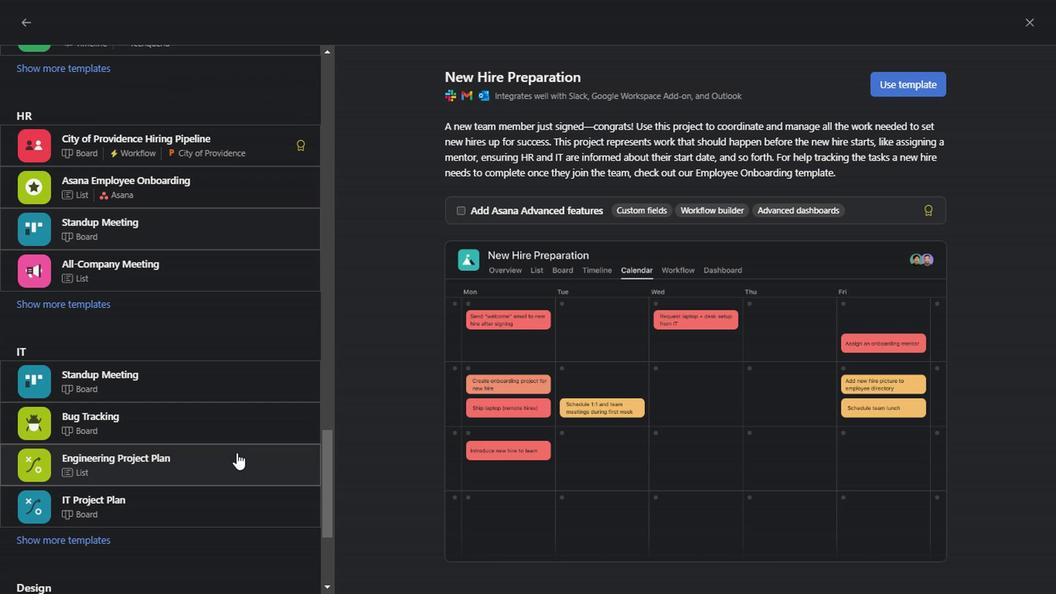 
Action: Mouse scrolled (232, 450) with delta (0, 0)
Screenshot: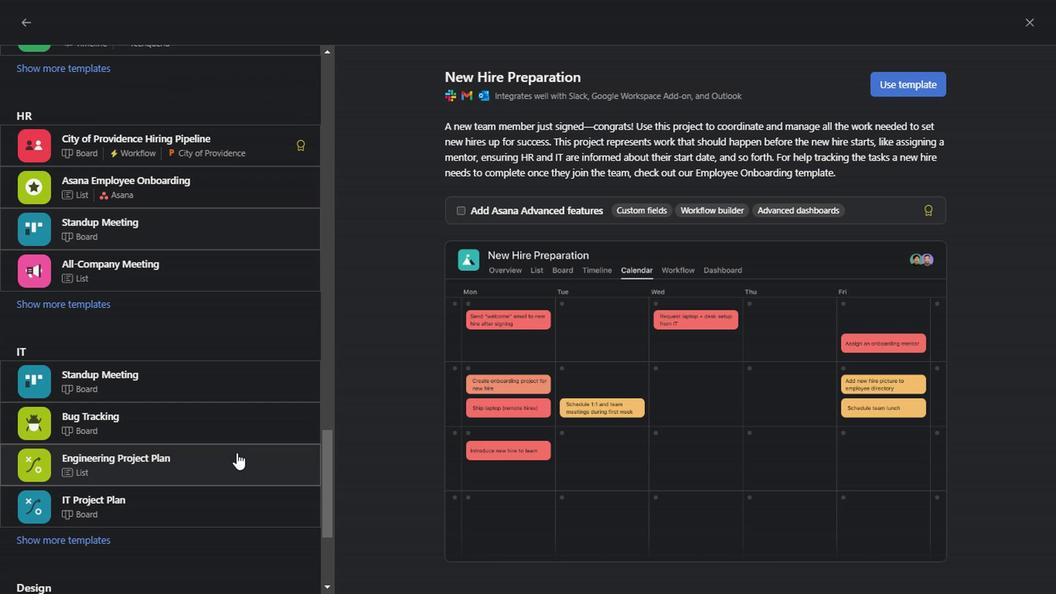 
Action: Mouse scrolled (232, 450) with delta (0, 0)
Screenshot: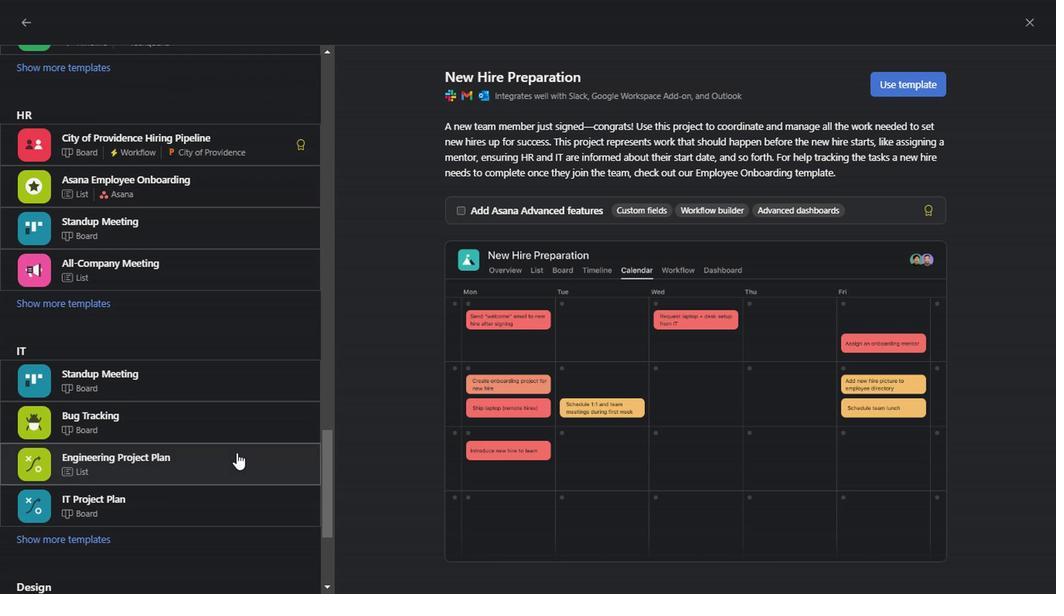 
Action: Mouse scrolled (232, 450) with delta (0, 0)
Screenshot: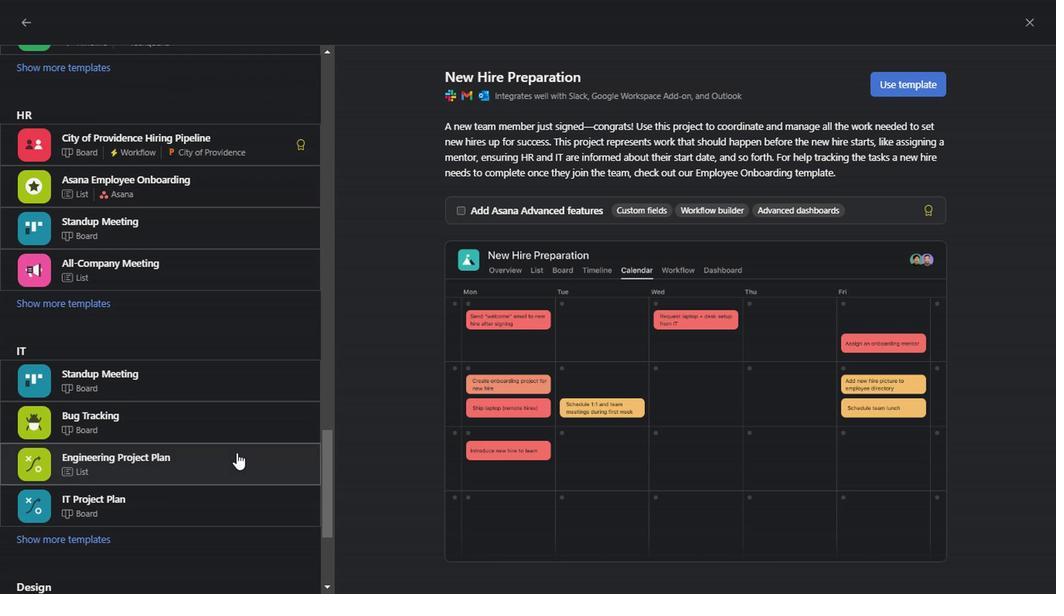 
Action: Mouse scrolled (232, 450) with delta (0, 0)
Screenshot: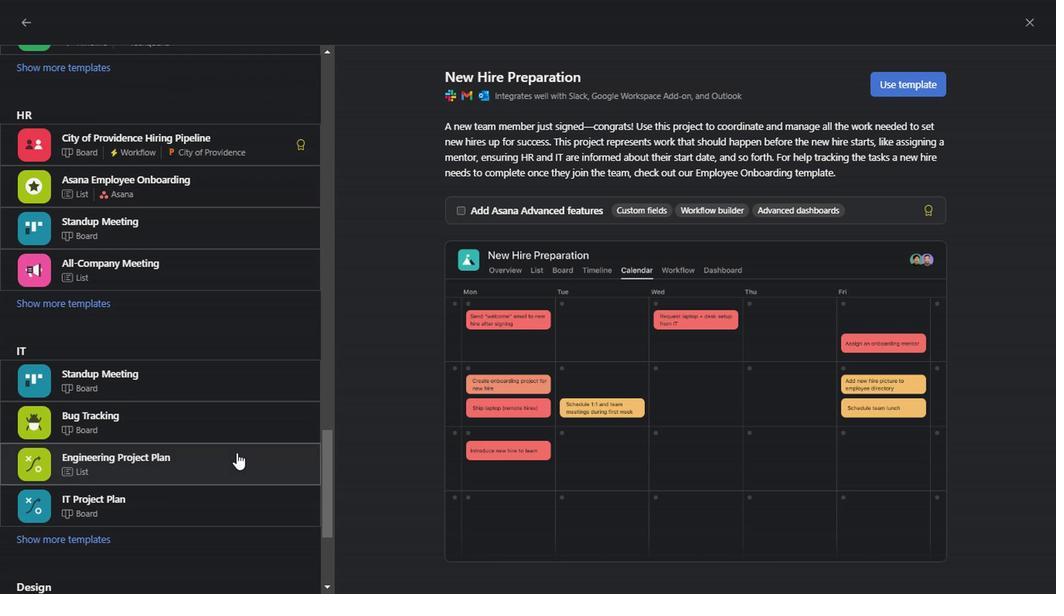 
Action: Mouse scrolled (232, 450) with delta (0, 0)
Screenshot: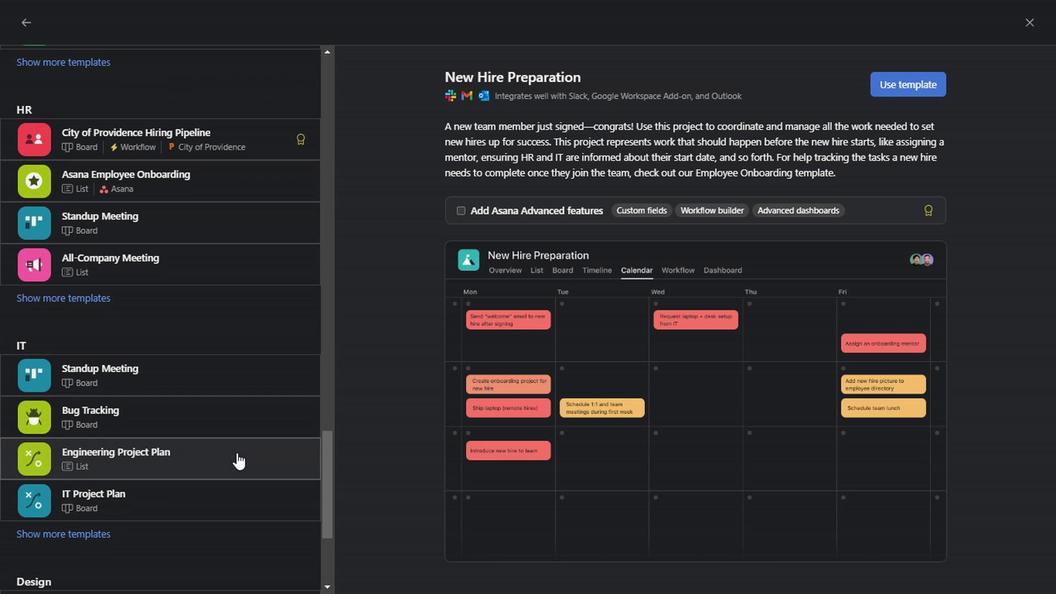 
Action: Mouse scrolled (232, 450) with delta (0, 0)
Screenshot: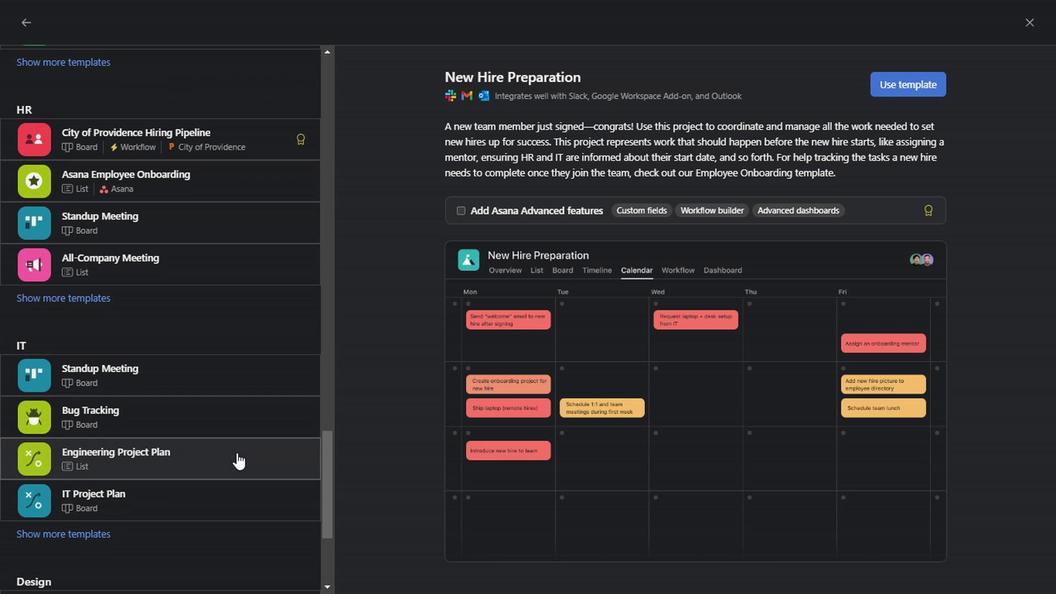 
Action: Mouse scrolled (232, 450) with delta (0, 0)
Screenshot: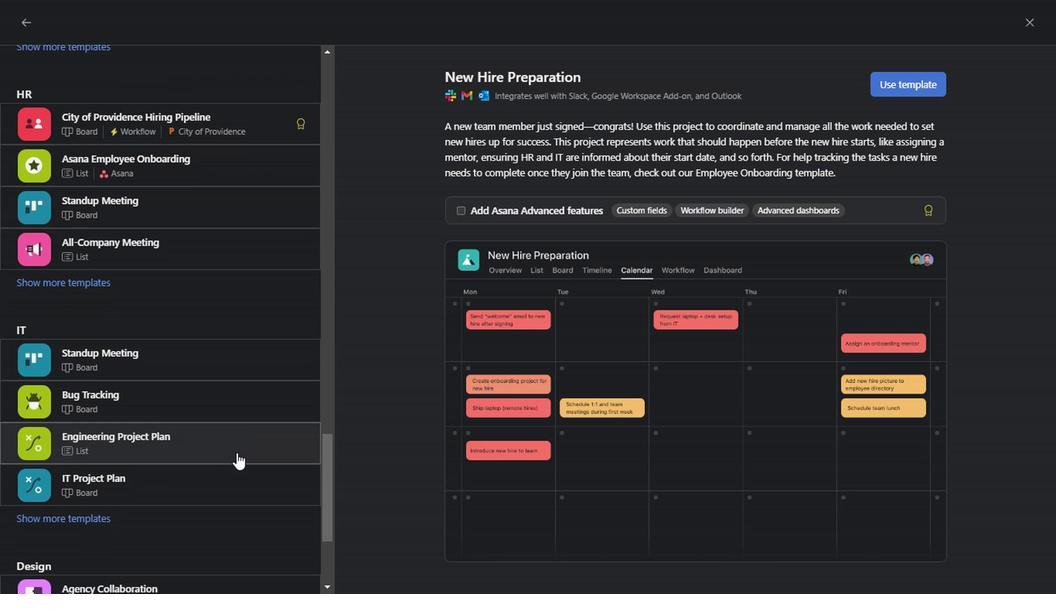 
Action: Mouse scrolled (232, 450) with delta (0, 0)
Screenshot: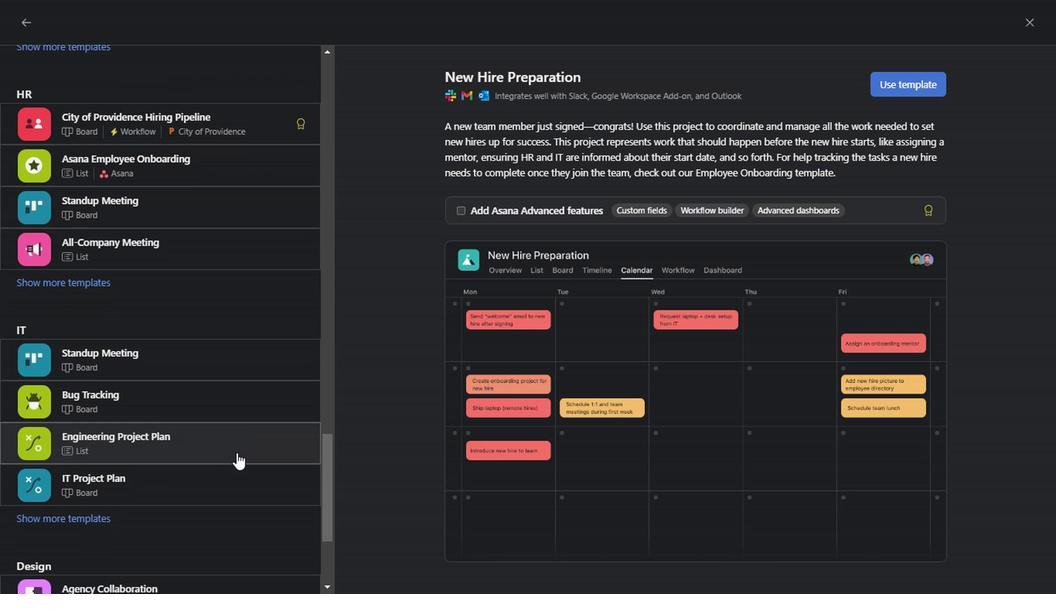 
Action: Mouse scrolled (232, 450) with delta (0, 0)
Screenshot: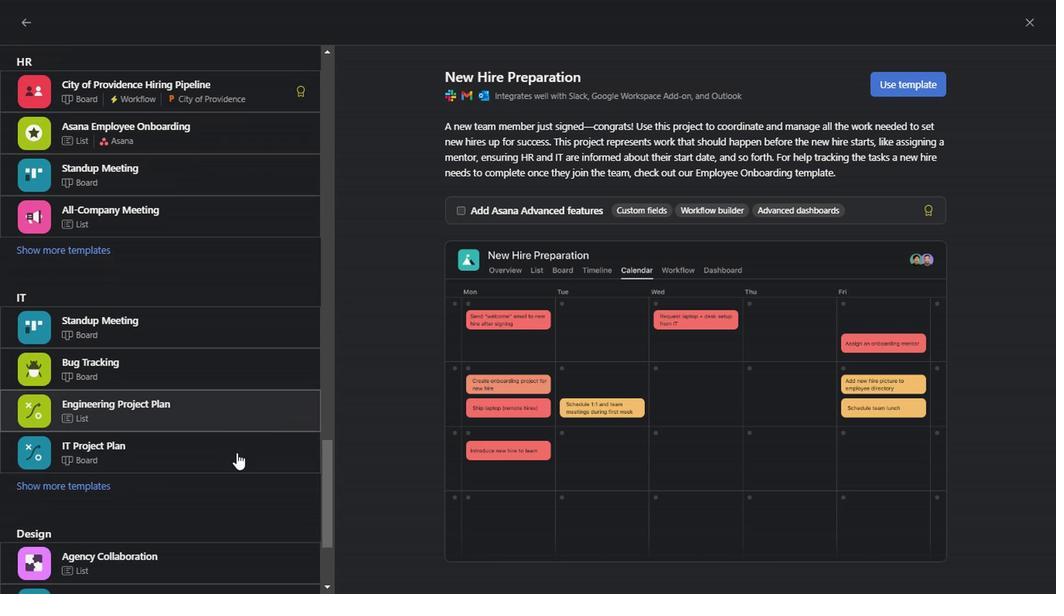 
Action: Mouse scrolled (232, 450) with delta (0, 0)
Screenshot: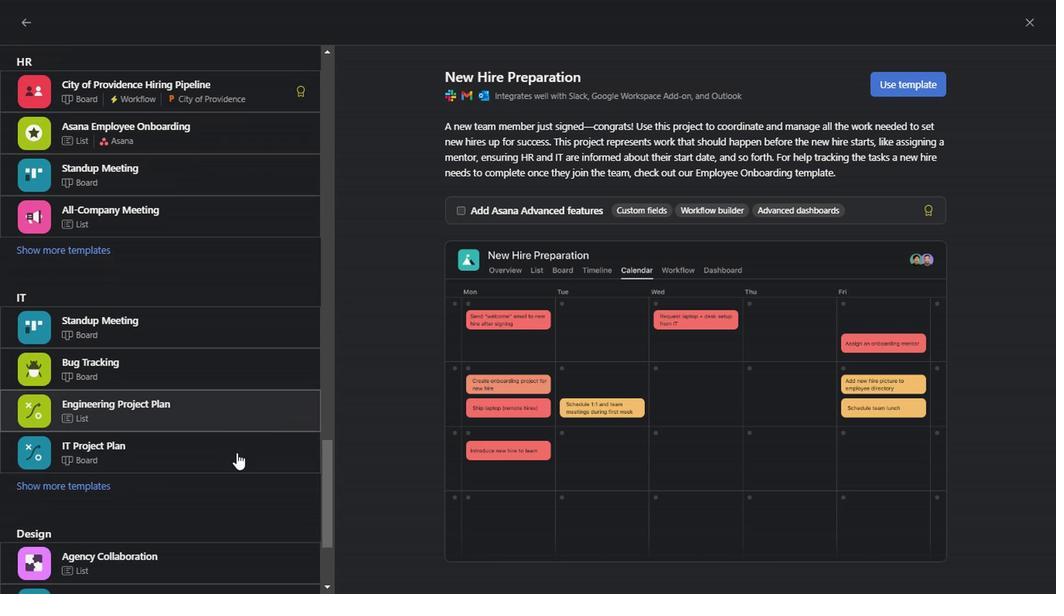 
Action: Mouse moved to (322, 530)
Screenshot: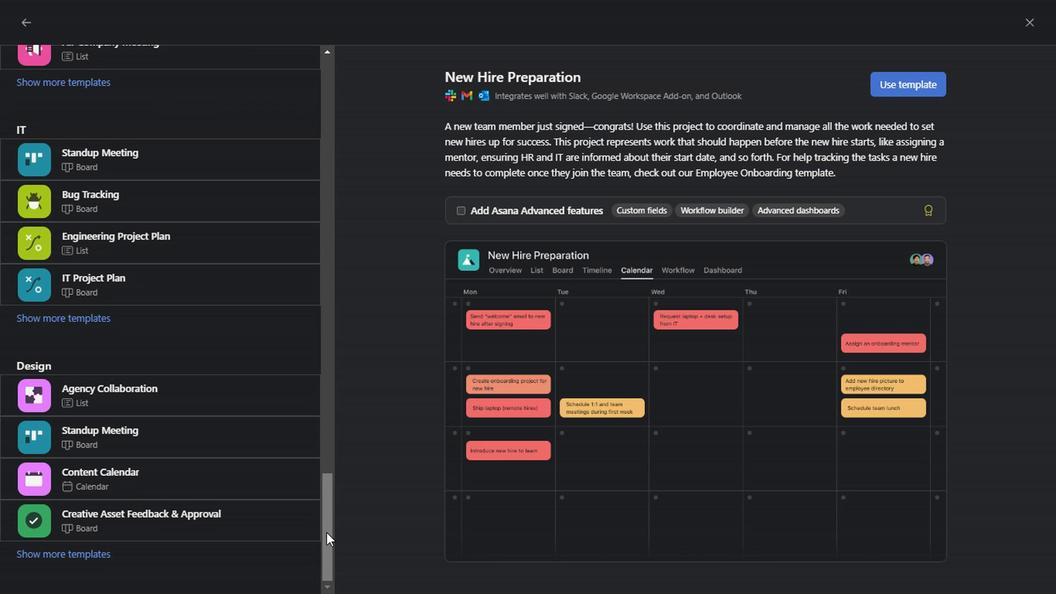 
Action: Mouse pressed left at (322, 530)
Screenshot: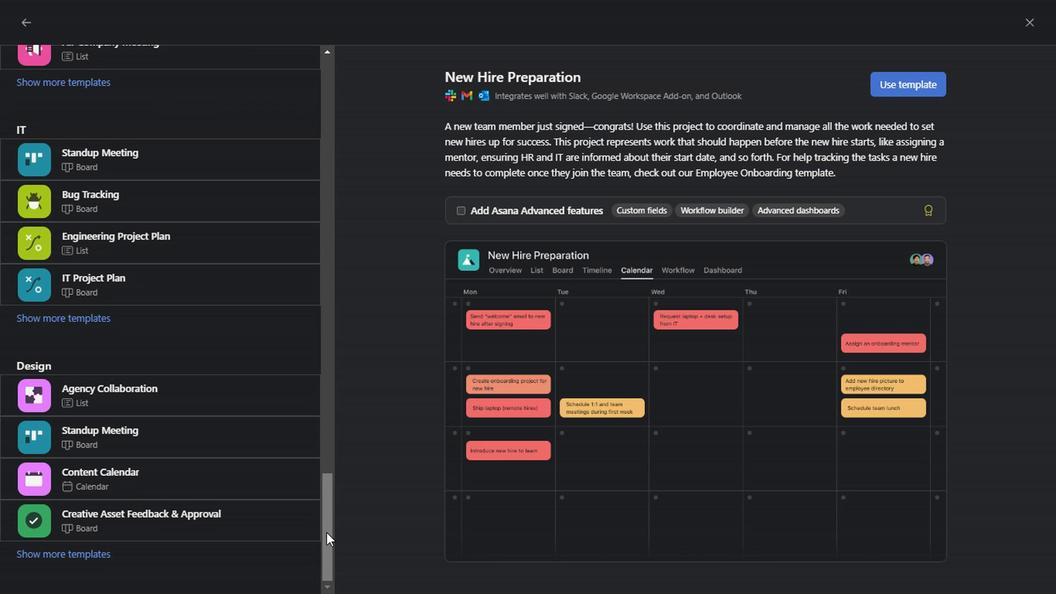 
Action: Mouse moved to (185, 176)
Screenshot: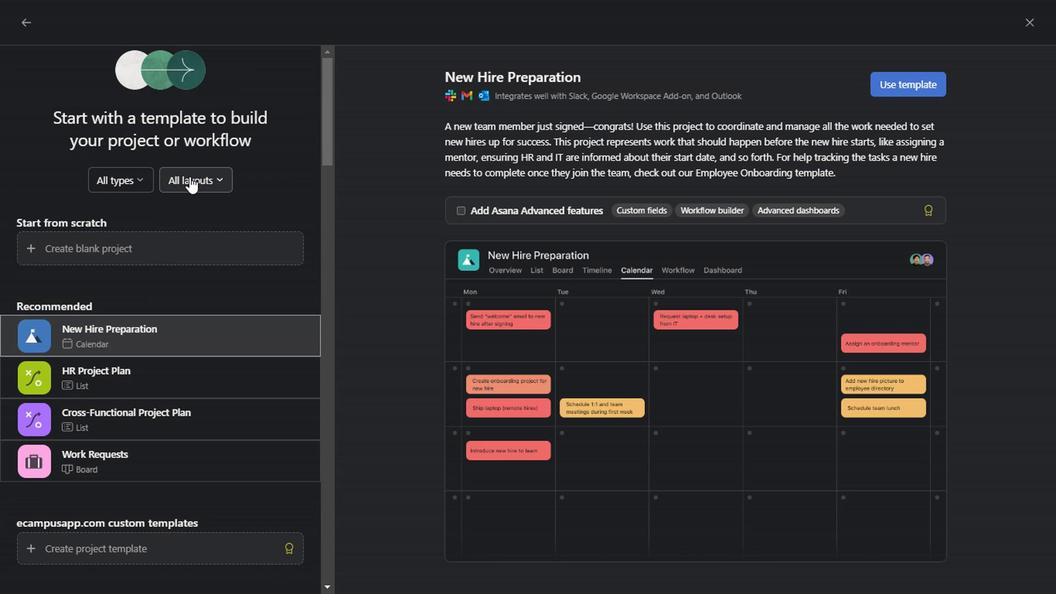 
Action: Mouse pressed left at (185, 176)
Screenshot: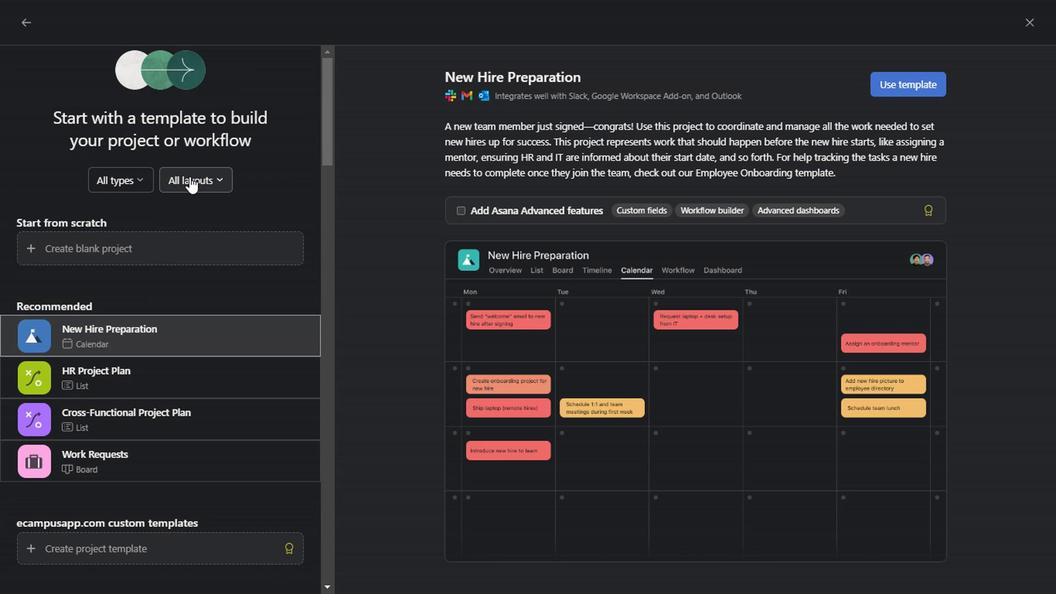 
Action: Mouse moved to (129, 170)
Screenshot: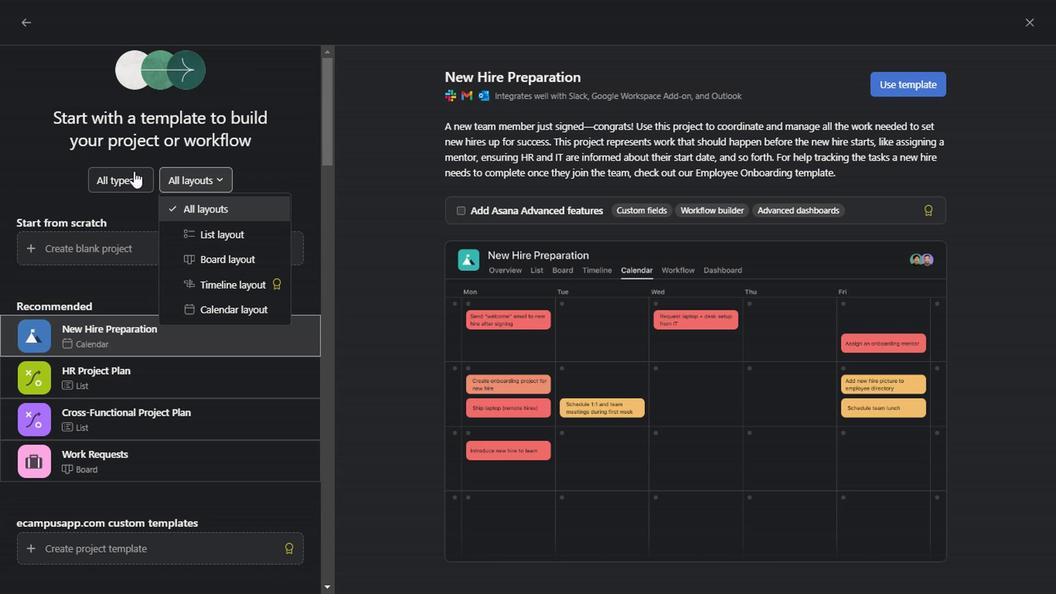 
Action: Mouse pressed left at (129, 170)
Screenshot: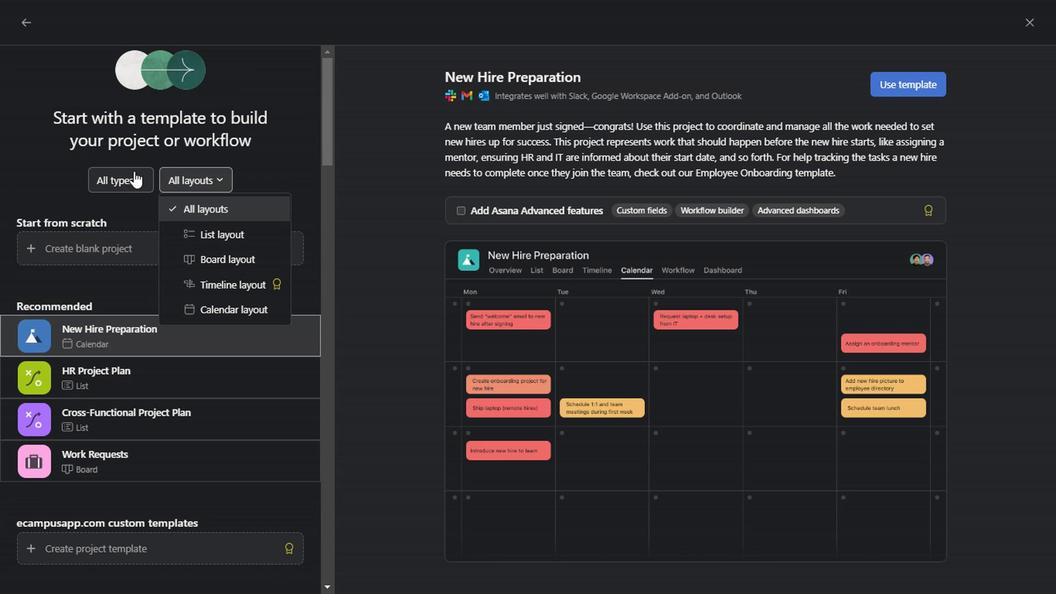 
Action: Mouse moved to (145, 248)
Screenshot: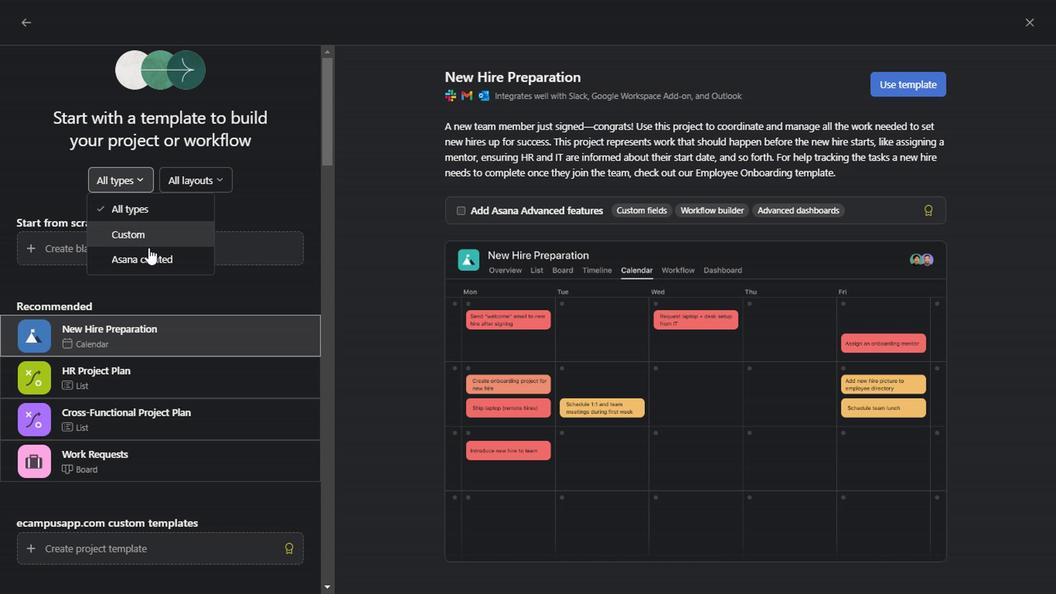 
Action: Mouse pressed left at (145, 248)
Screenshot: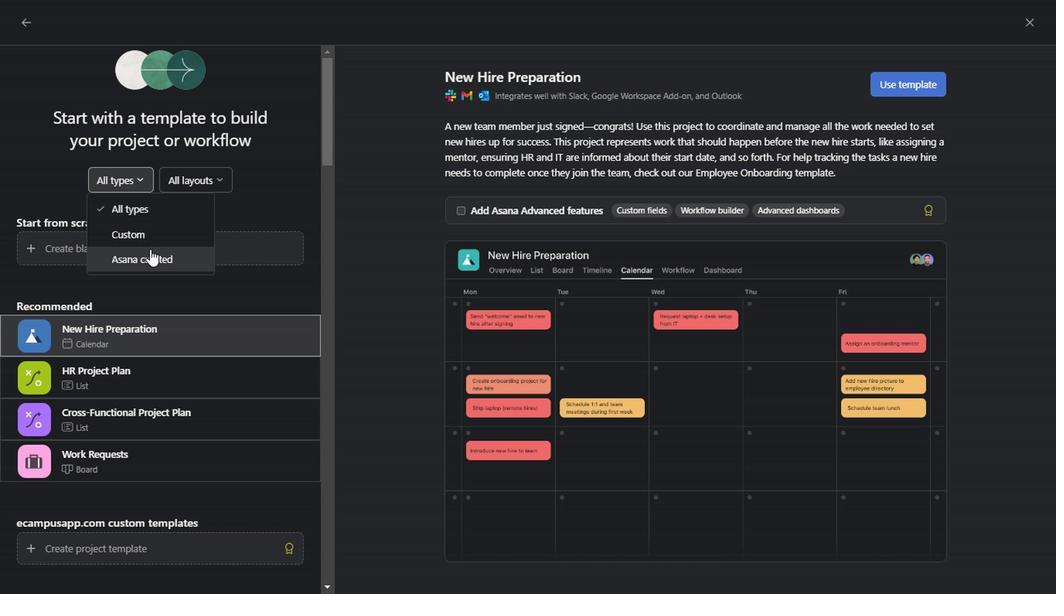 
Action: Mouse moved to (249, 174)
Screenshot: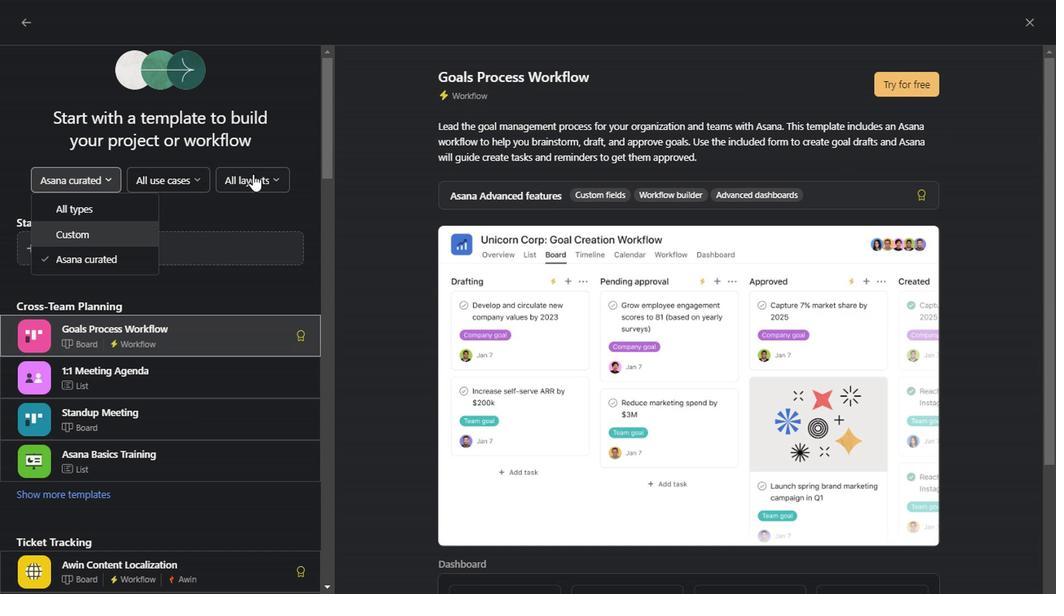
Action: Mouse pressed left at (249, 174)
Screenshot: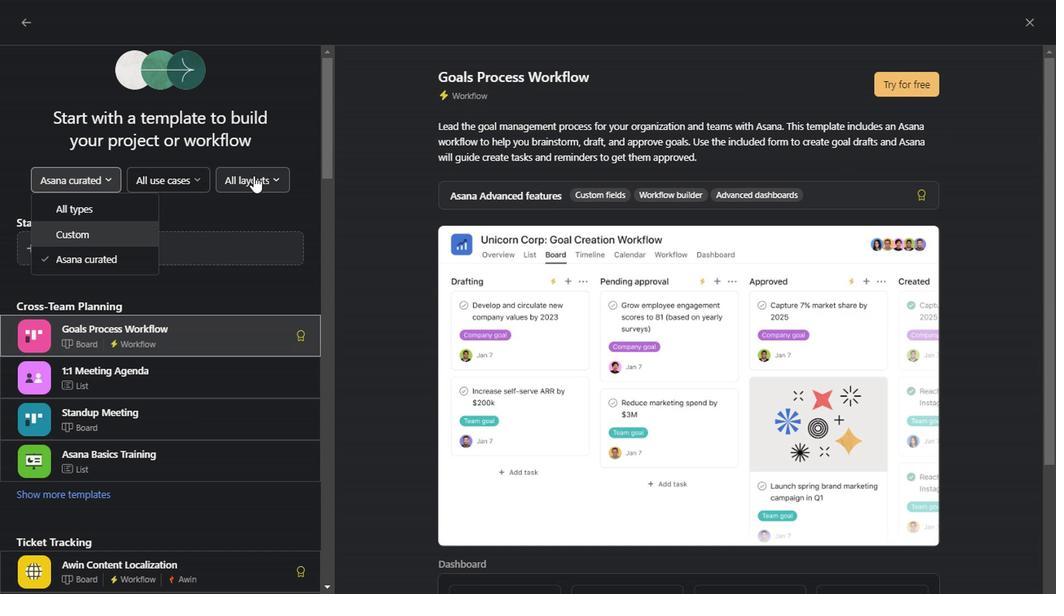 
Action: Mouse moved to (275, 62)
Screenshot: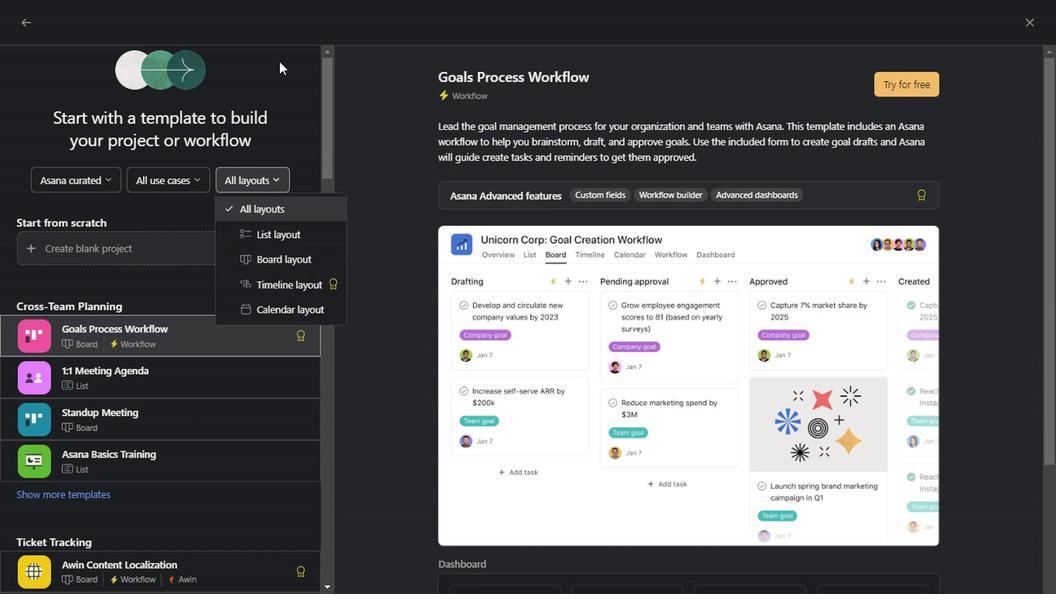 
Action: Mouse pressed left at (275, 62)
Screenshot: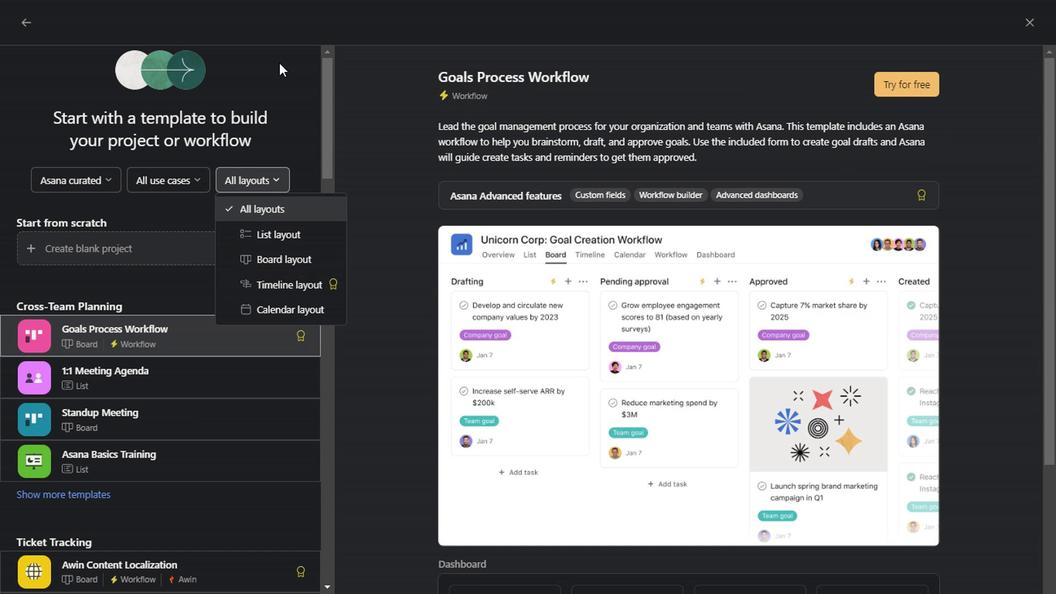 
Action: Mouse moved to (267, 404)
Screenshot: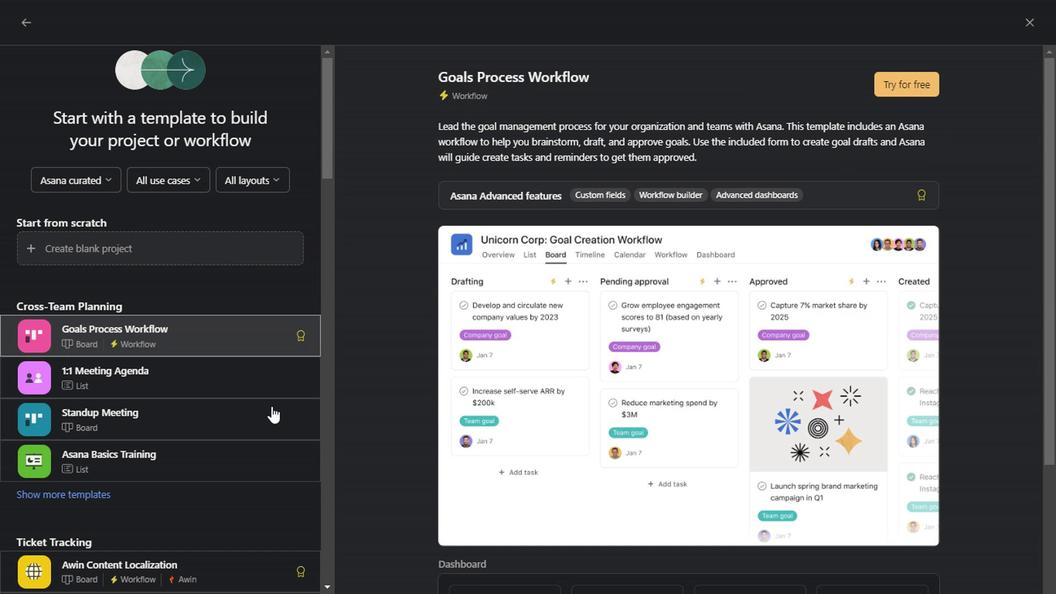 
Action: Mouse scrolled (267, 403) with delta (0, -1)
Screenshot: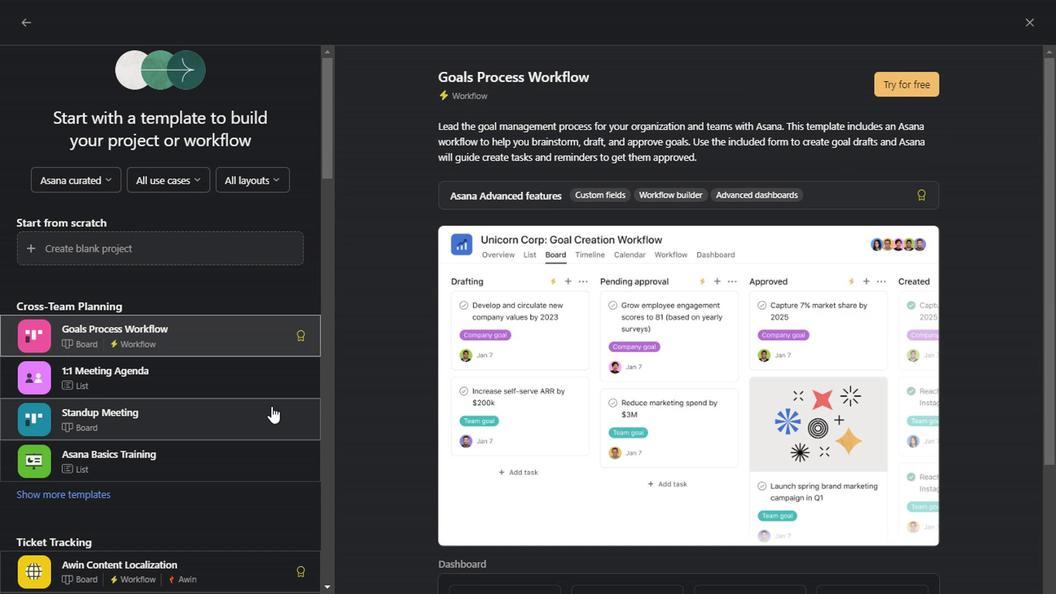 
Action: Mouse scrolled (267, 403) with delta (0, -1)
Screenshot: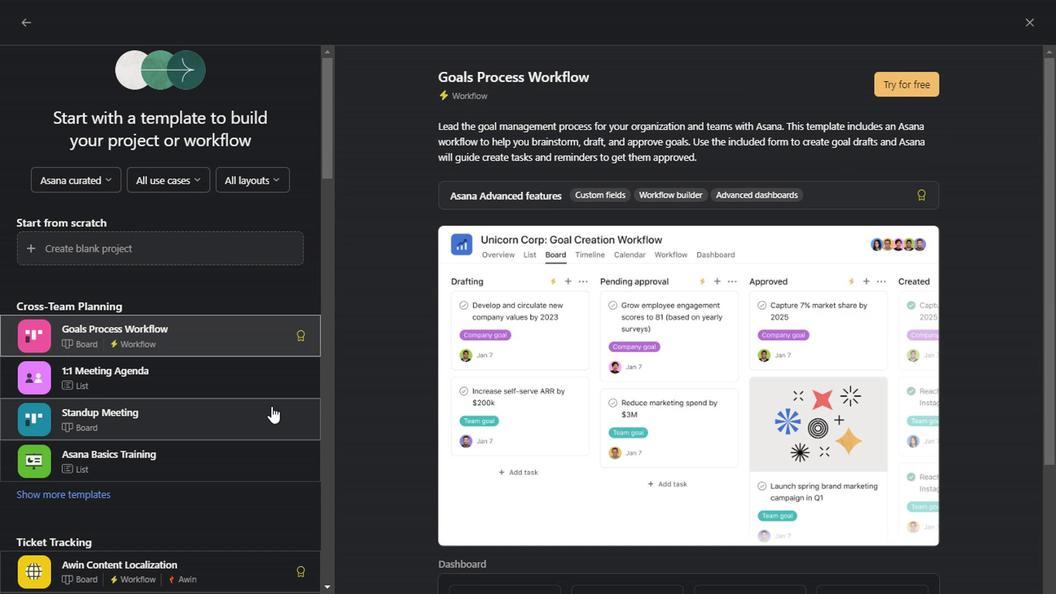 
Action: Mouse scrolled (267, 403) with delta (0, -1)
Screenshot: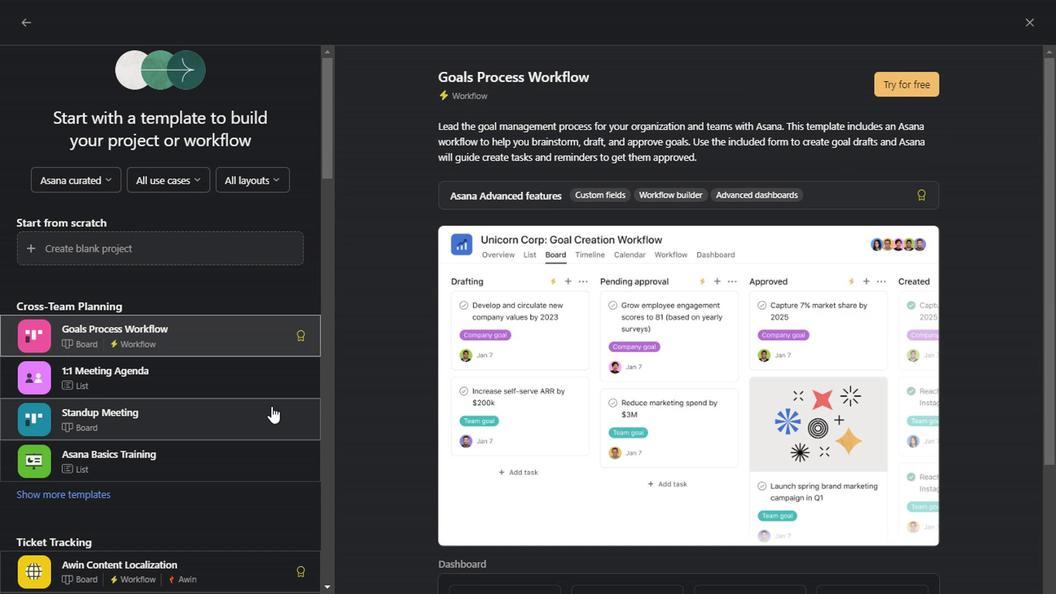 
Action: Mouse scrolled (267, 403) with delta (0, -1)
Screenshot: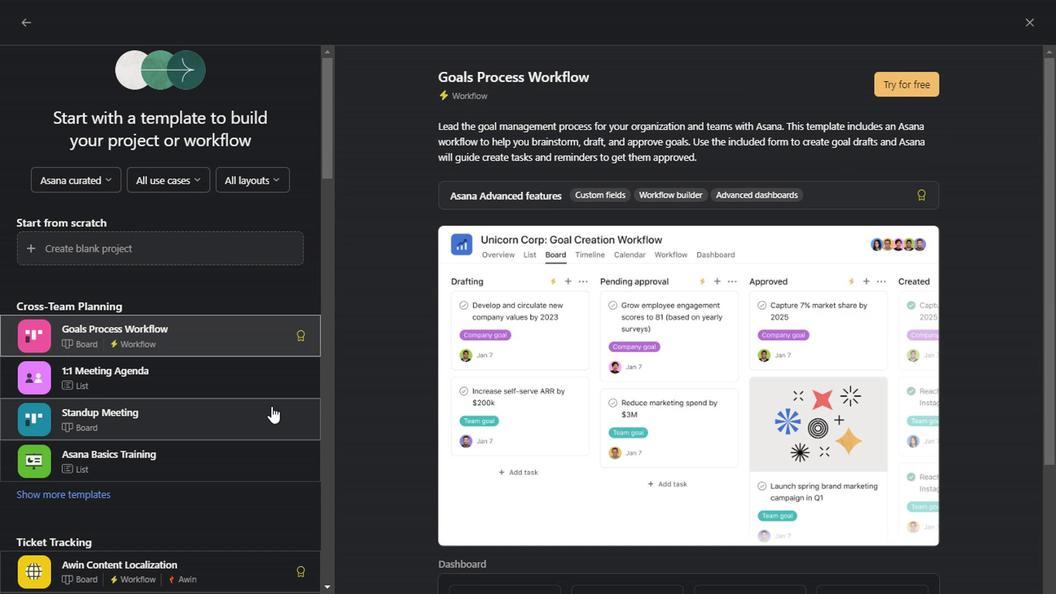 
Action: Mouse scrolled (267, 403) with delta (0, -1)
Screenshot: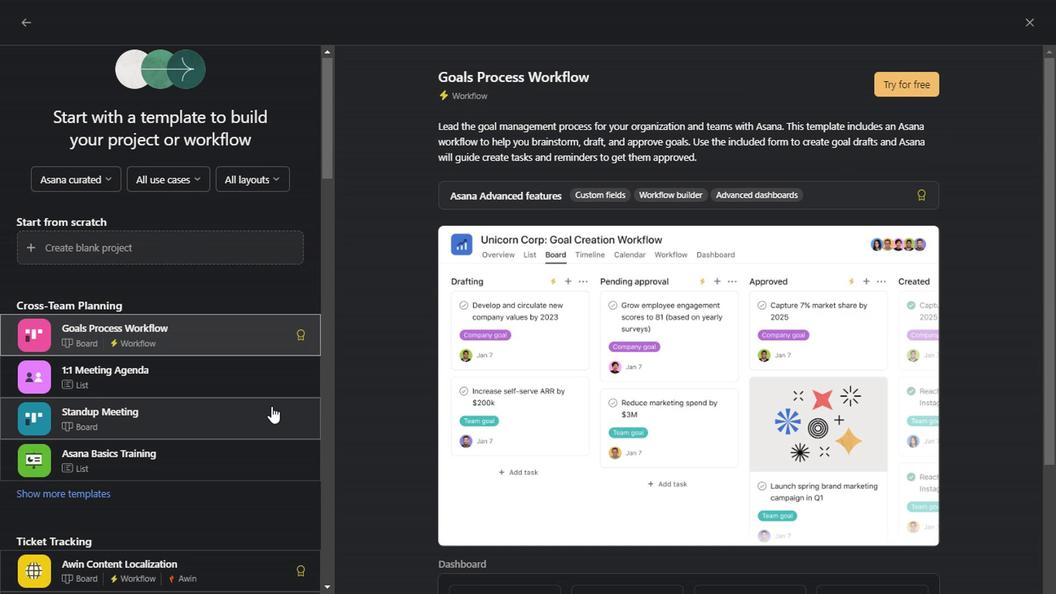 
Action: Mouse scrolled (267, 403) with delta (0, -1)
Screenshot: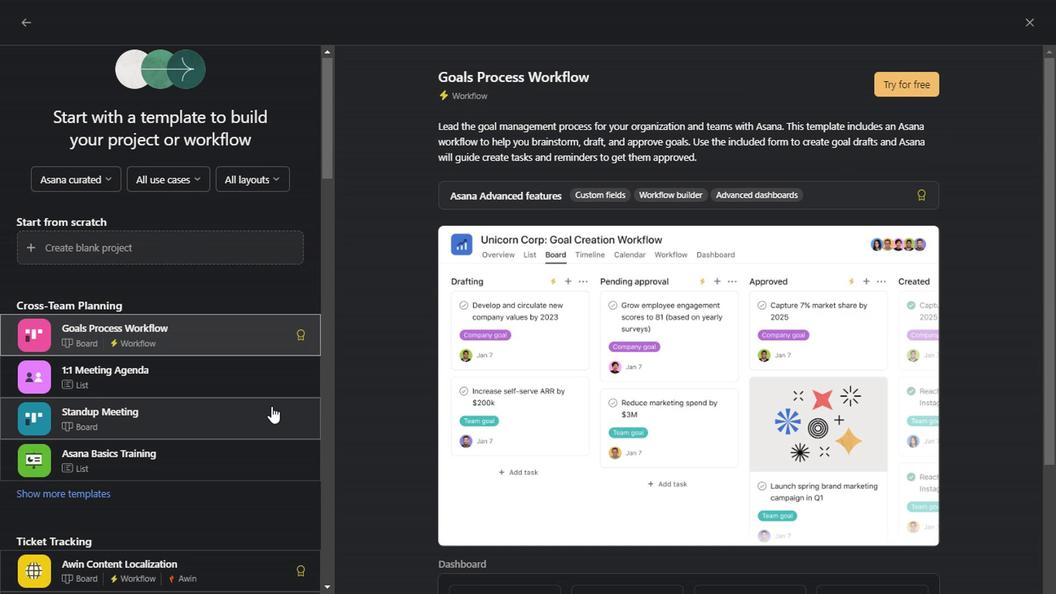 
Action: Mouse scrolled (267, 403) with delta (0, -1)
Screenshot: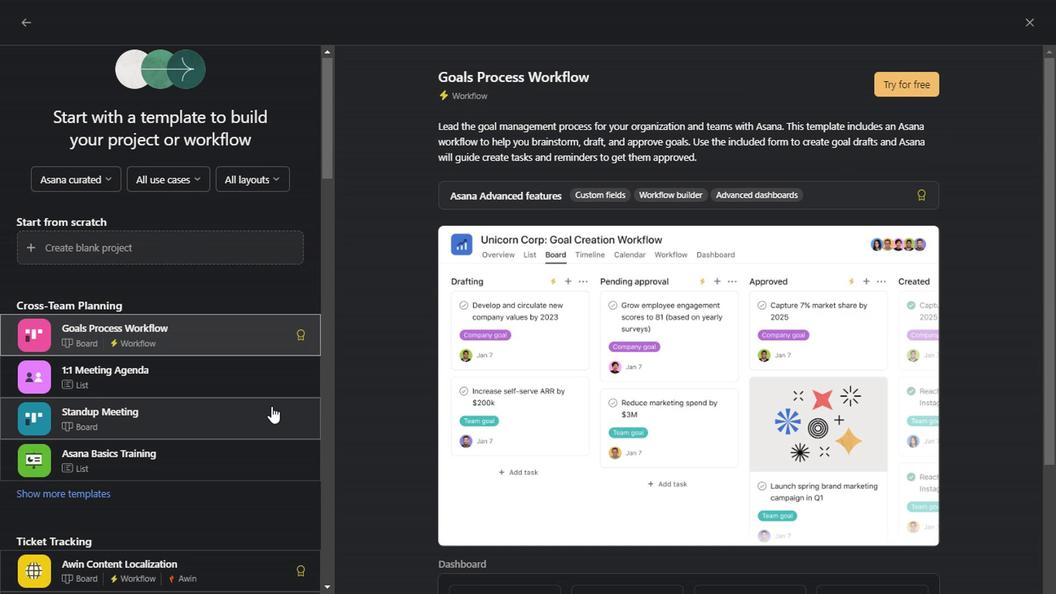 
Action: Mouse scrolled (267, 403) with delta (0, -1)
Screenshot: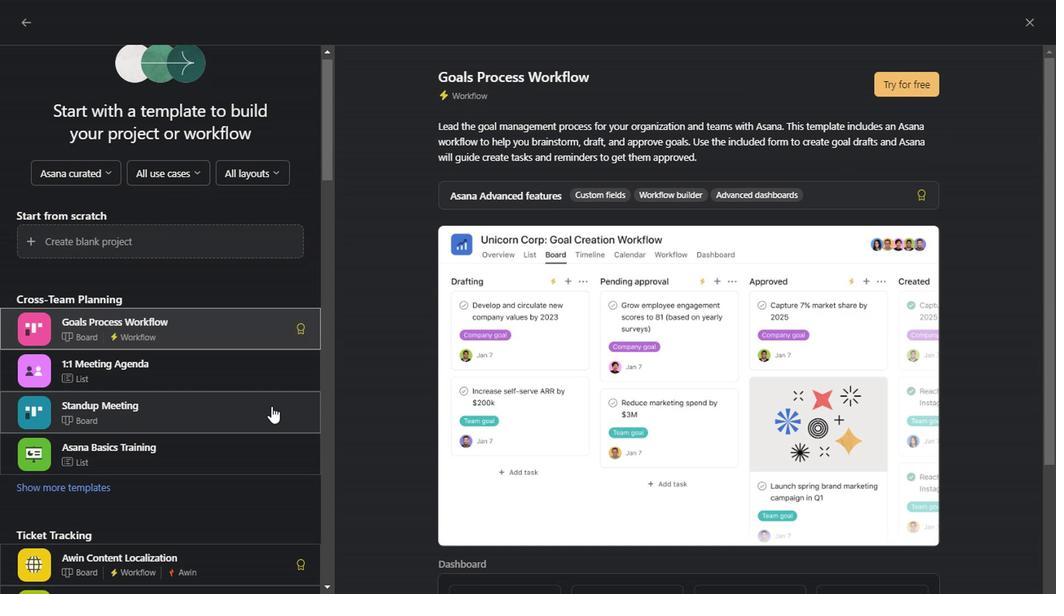 
Action: Mouse scrolled (267, 403) with delta (0, -1)
Screenshot: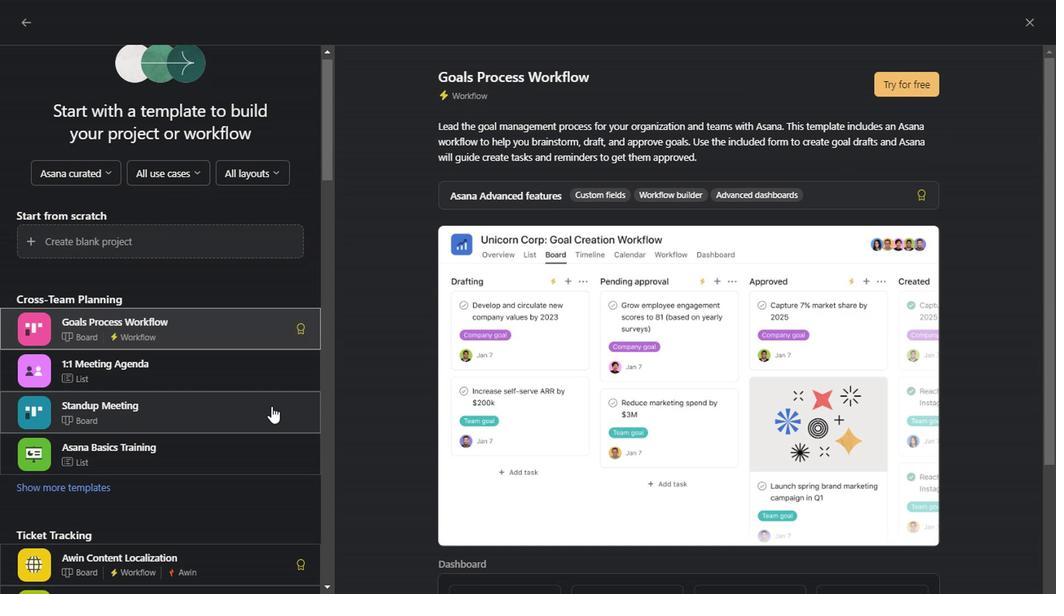 
Action: Mouse scrolled (267, 403) with delta (0, -1)
Screenshot: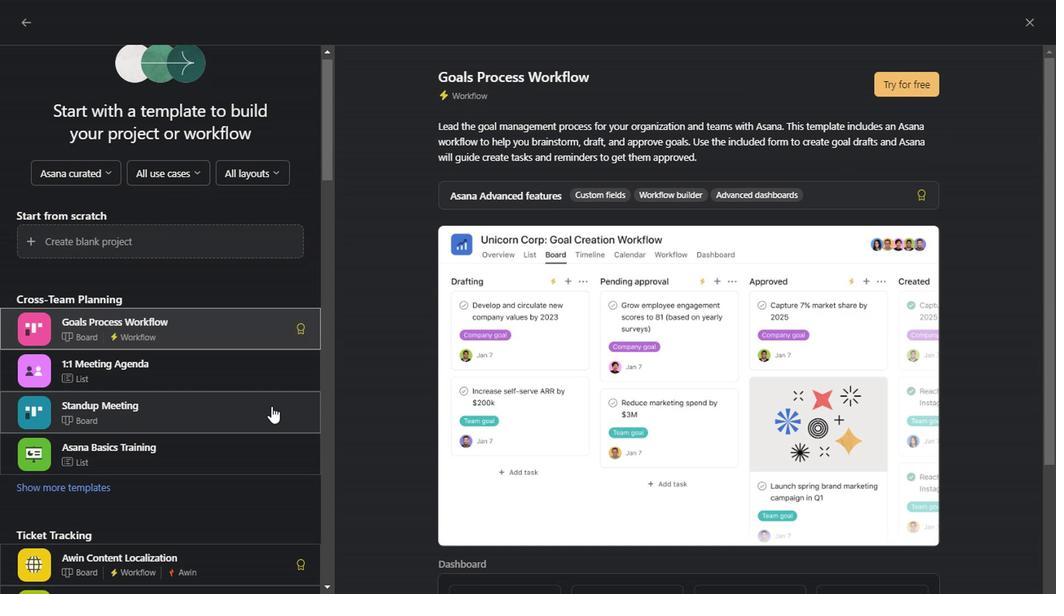 
Action: Mouse scrolled (267, 403) with delta (0, -1)
Screenshot: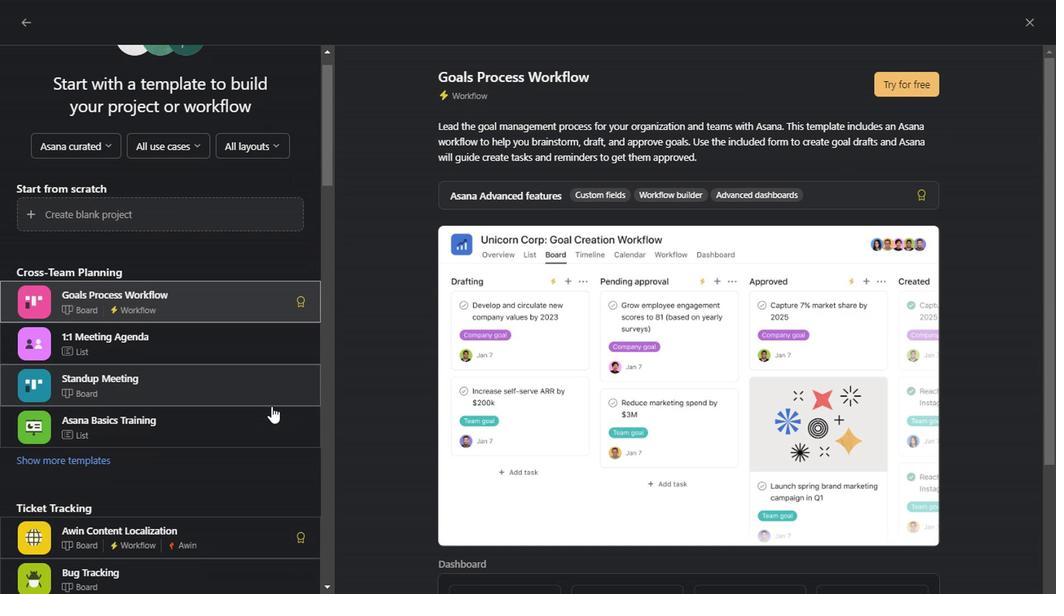
Action: Mouse scrolled (267, 403) with delta (0, -1)
Screenshot: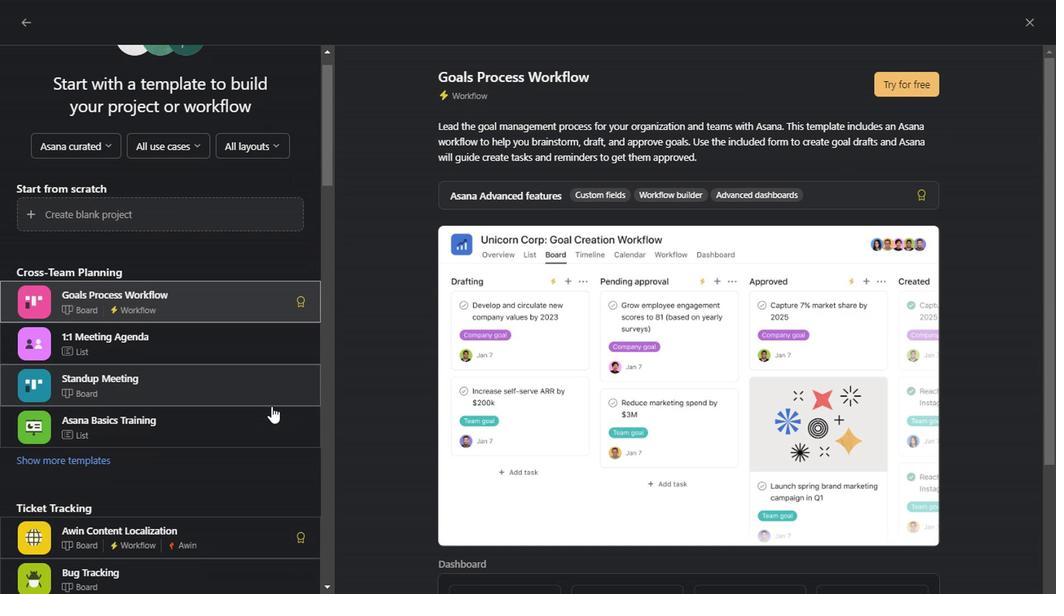 
Action: Mouse scrolled (267, 403) with delta (0, -1)
Screenshot: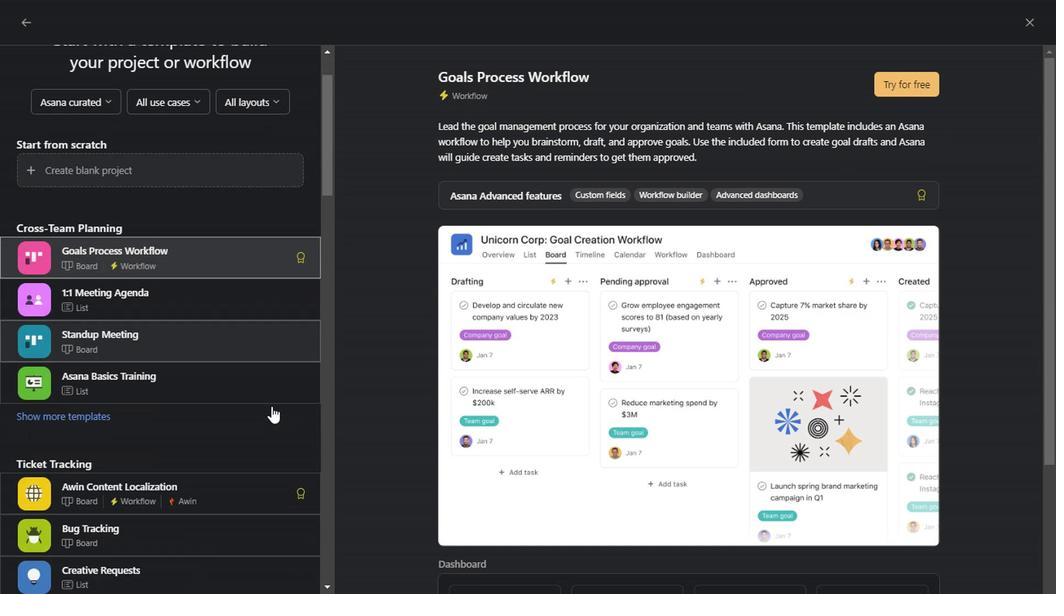
Action: Mouse scrolled (267, 403) with delta (0, -1)
Screenshot: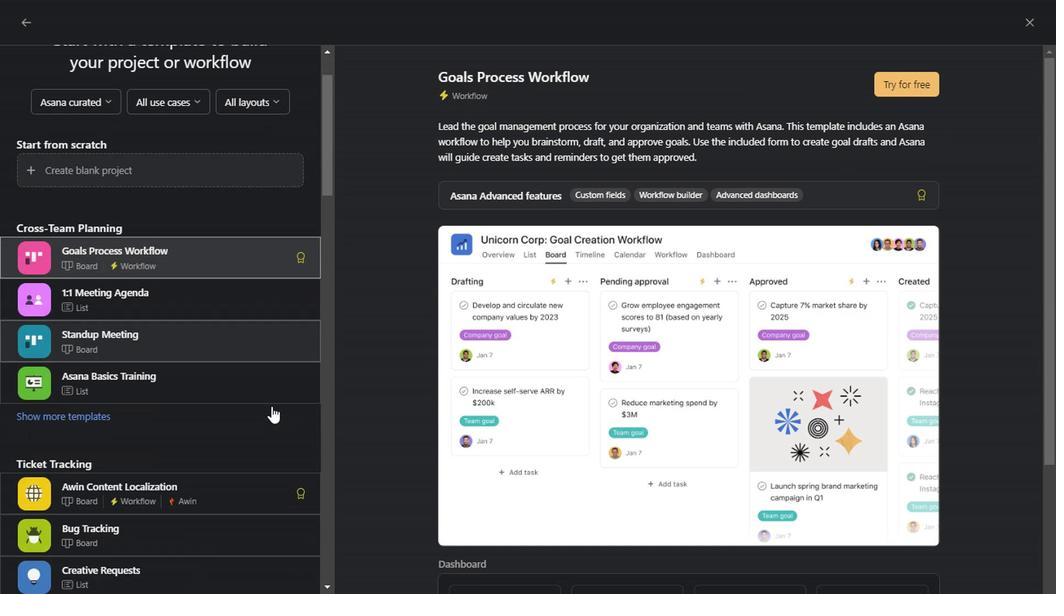 
Action: Mouse scrolled (267, 403) with delta (0, -1)
Screenshot: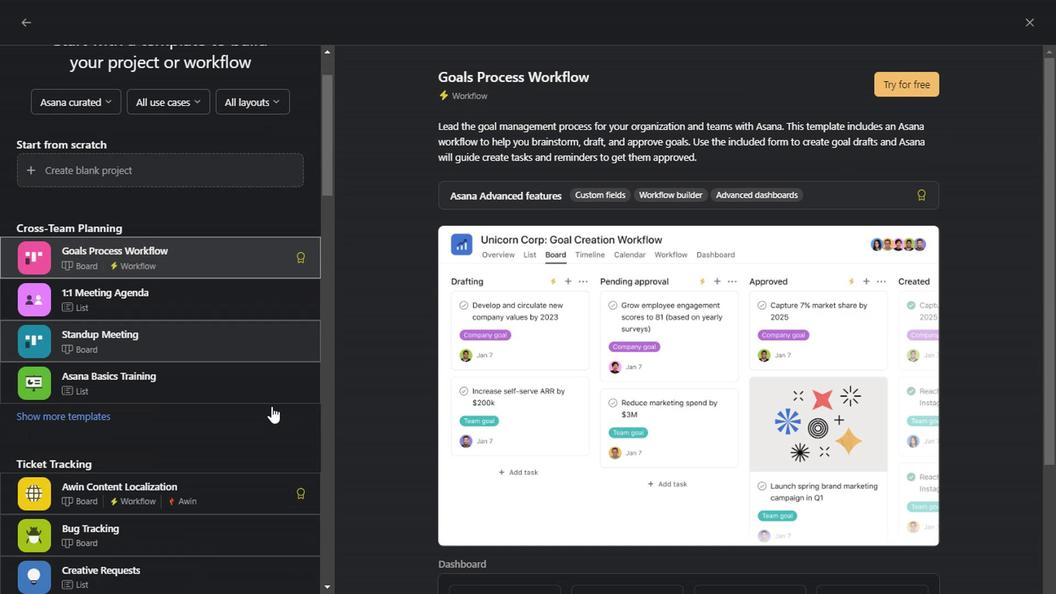 
Action: Mouse scrolled (267, 403) with delta (0, -1)
Screenshot: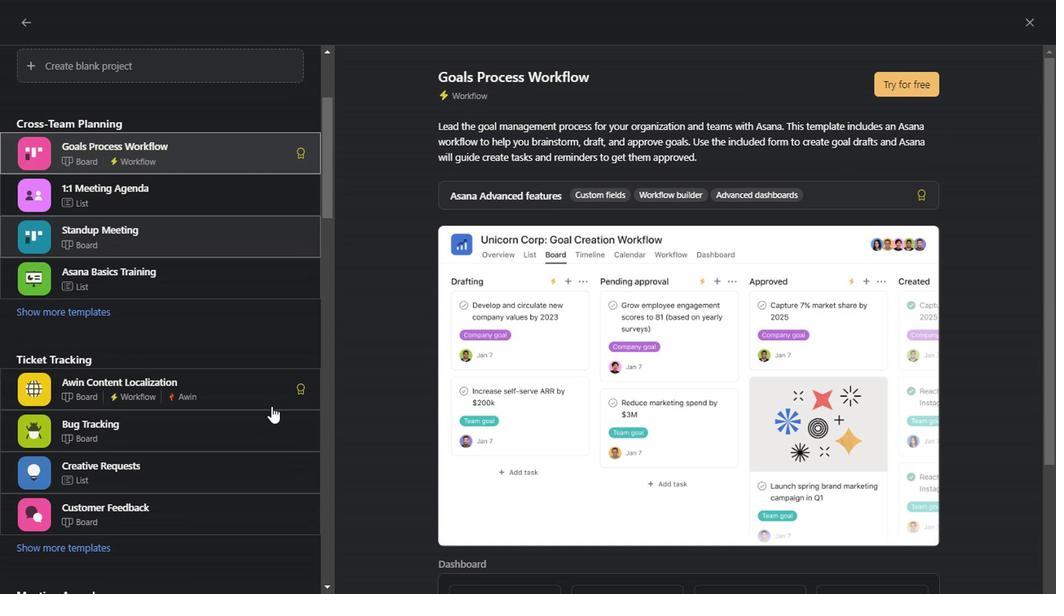 
Action: Mouse scrolled (267, 403) with delta (0, -1)
Screenshot: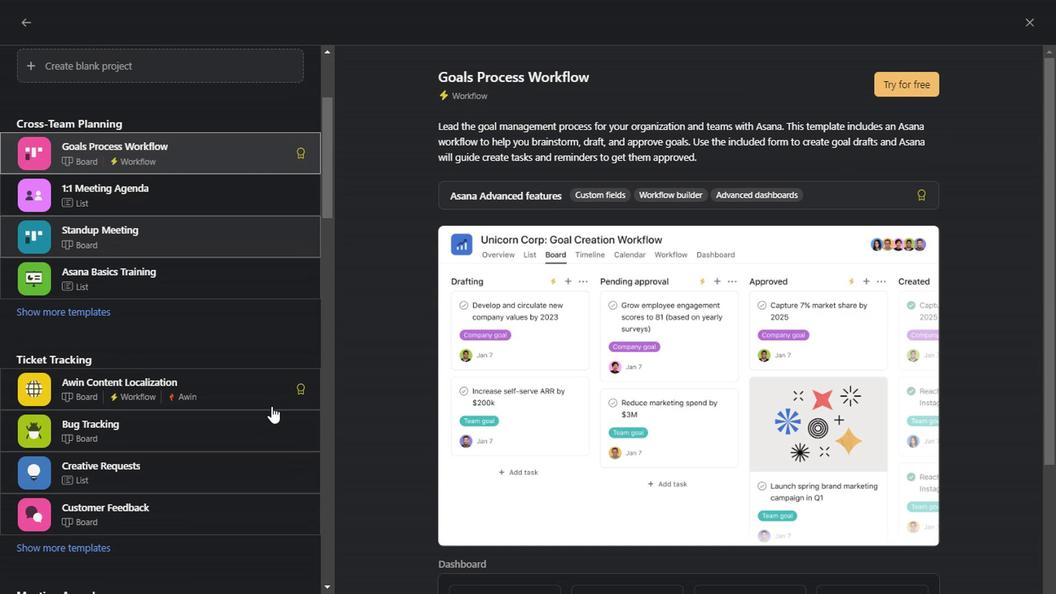
Action: Mouse scrolled (267, 403) with delta (0, -1)
Screenshot: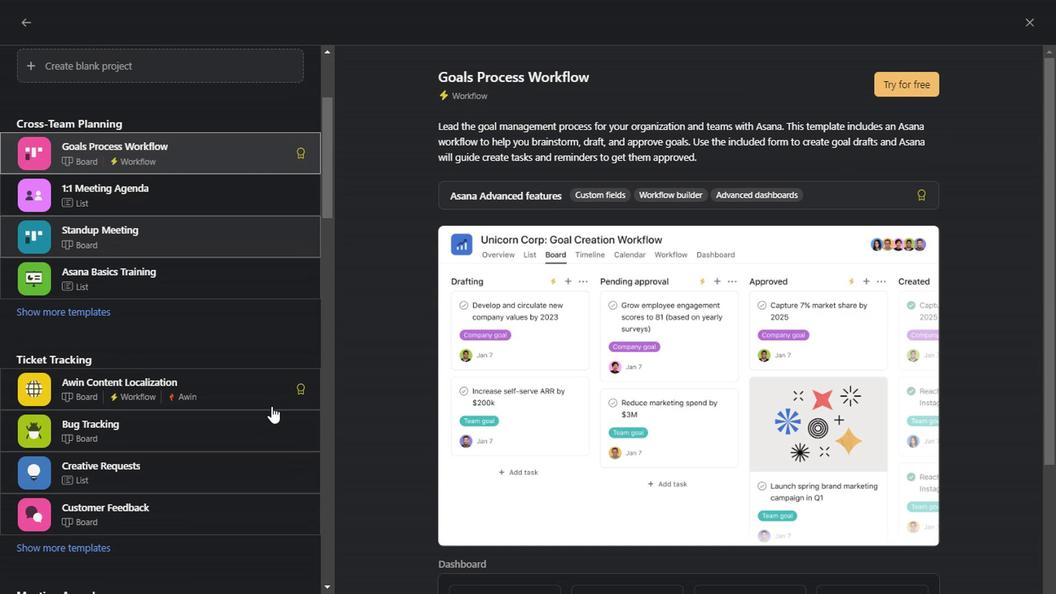 
Action: Mouse scrolled (267, 403) with delta (0, -1)
Screenshot: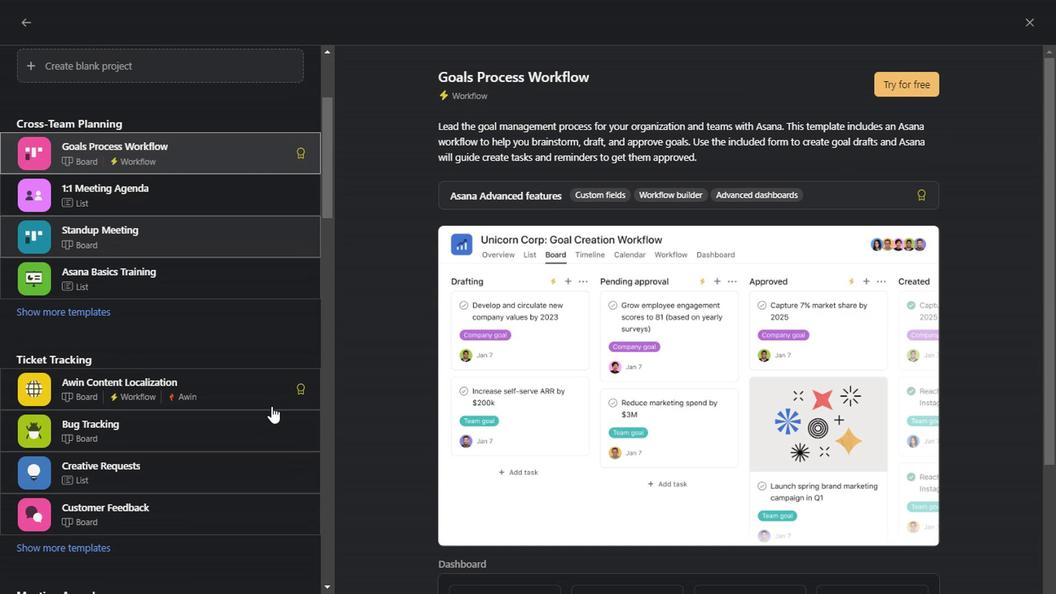 
Action: Mouse scrolled (267, 403) with delta (0, -1)
Screenshot: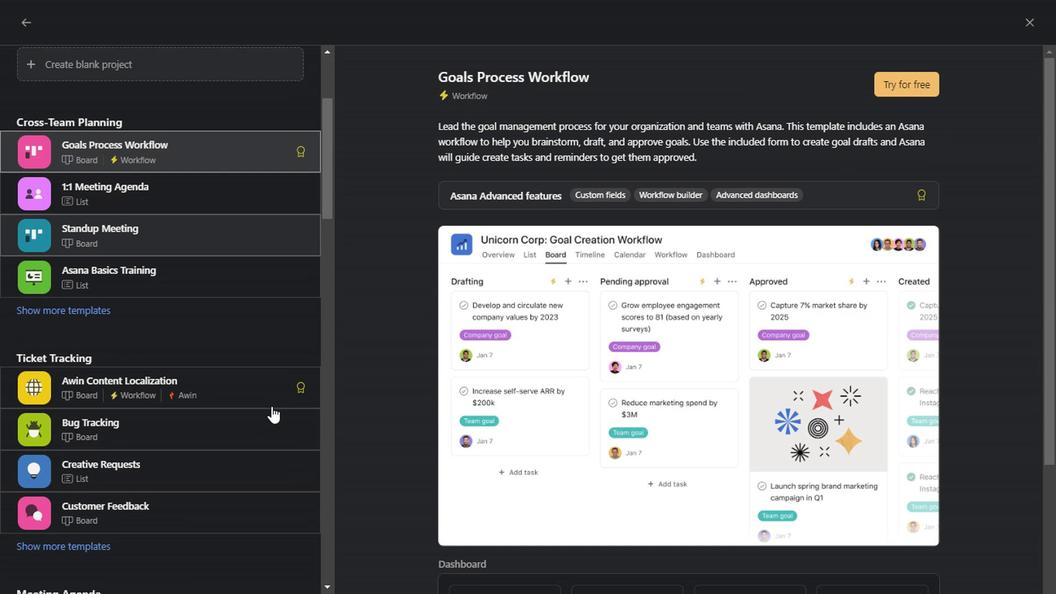 
Action: Mouse scrolled (267, 403) with delta (0, -1)
Screenshot: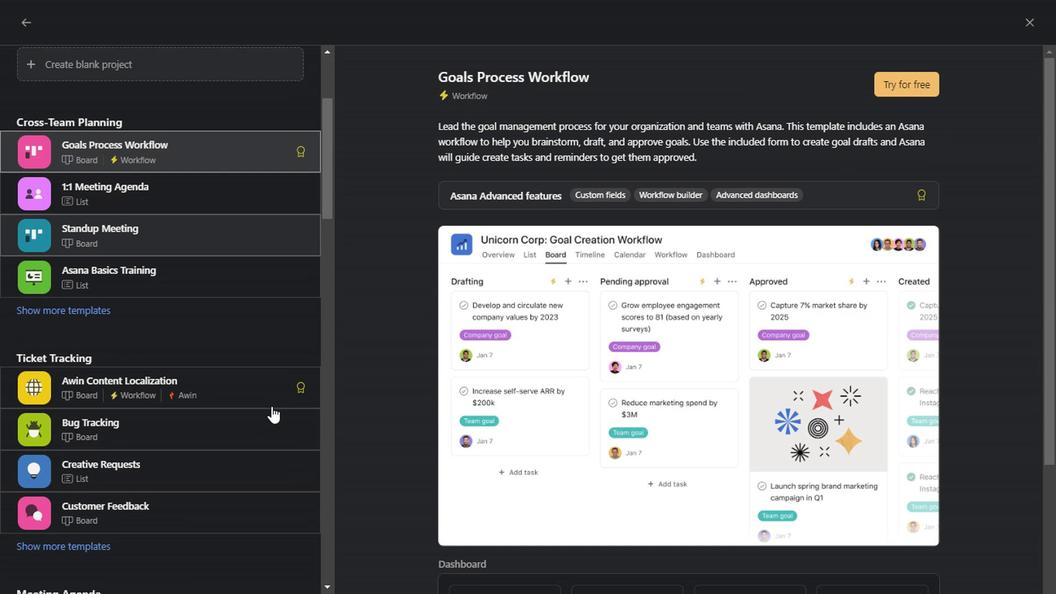 
Action: Mouse scrolled (267, 403) with delta (0, -1)
Screenshot: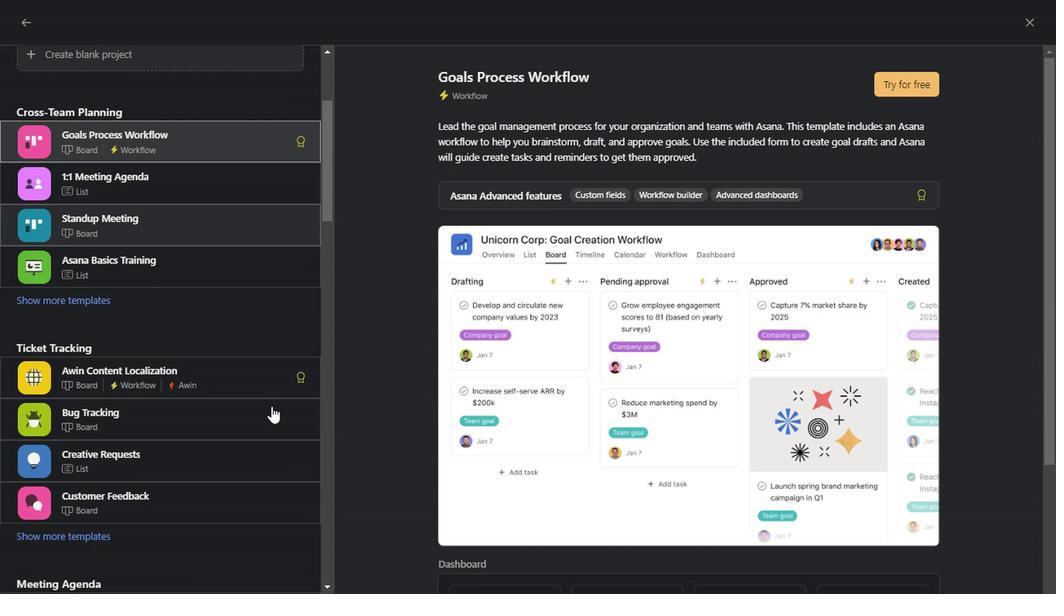 
Action: Mouse scrolled (267, 403) with delta (0, -1)
Screenshot: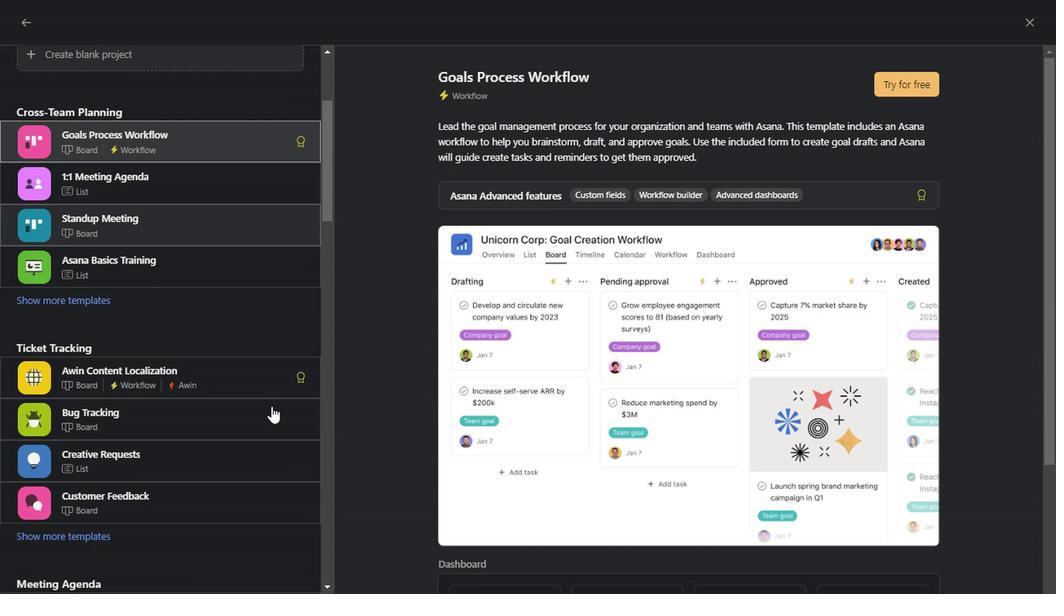 
Action: Mouse scrolled (267, 403) with delta (0, -1)
Screenshot: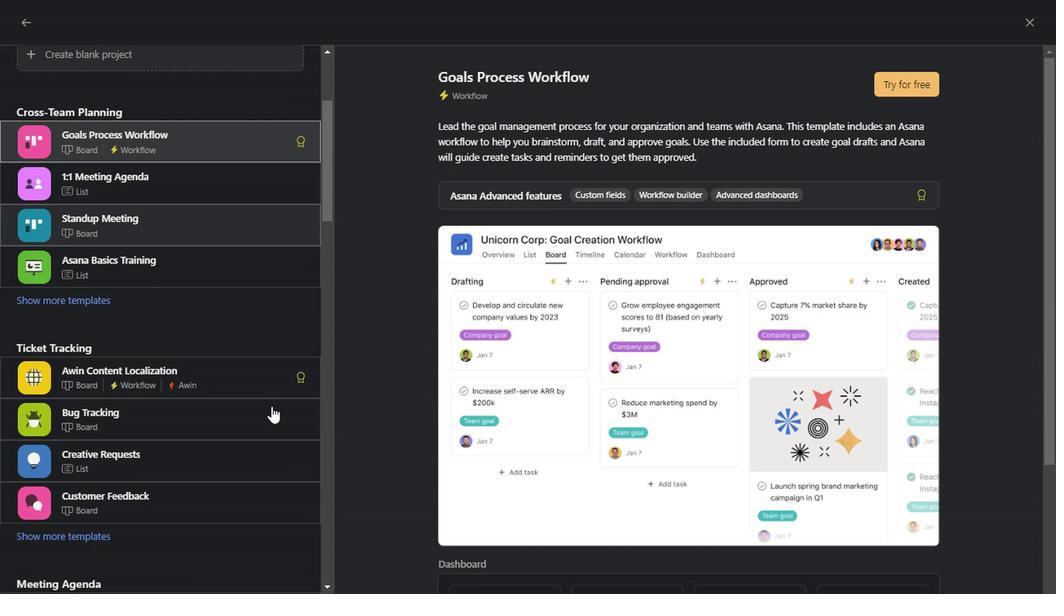 
Action: Mouse scrolled (267, 403) with delta (0, -1)
Screenshot: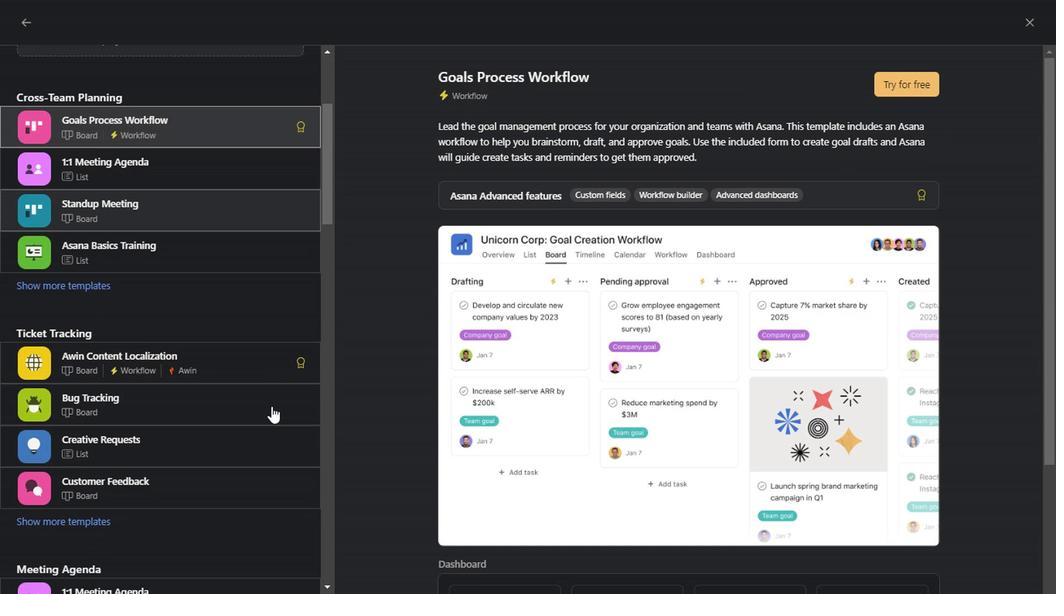 
Action: Mouse scrolled (267, 403) with delta (0, -1)
Screenshot: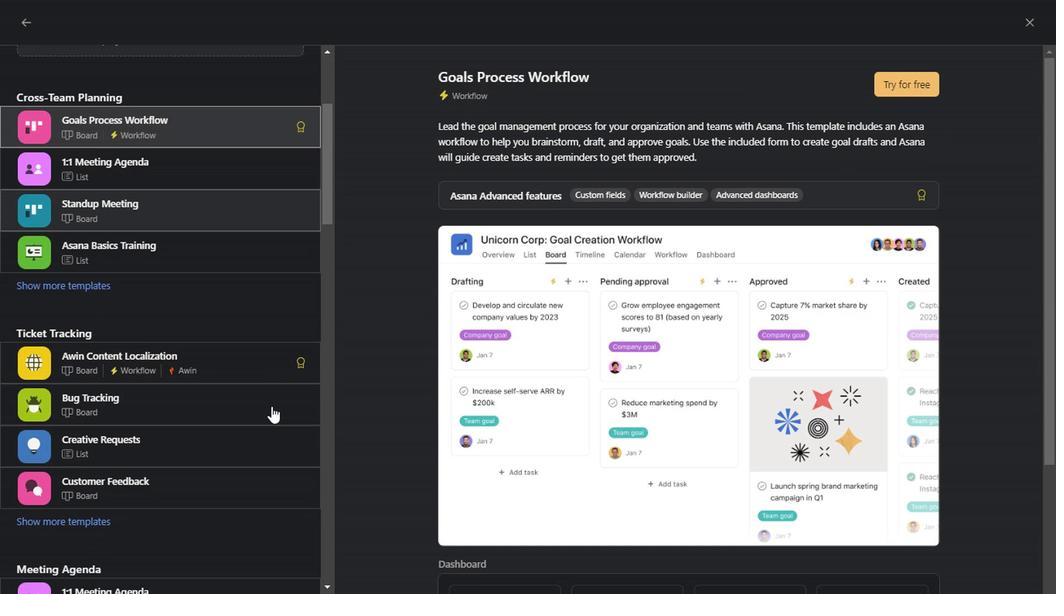 
Action: Mouse scrolled (267, 403) with delta (0, -1)
Screenshot: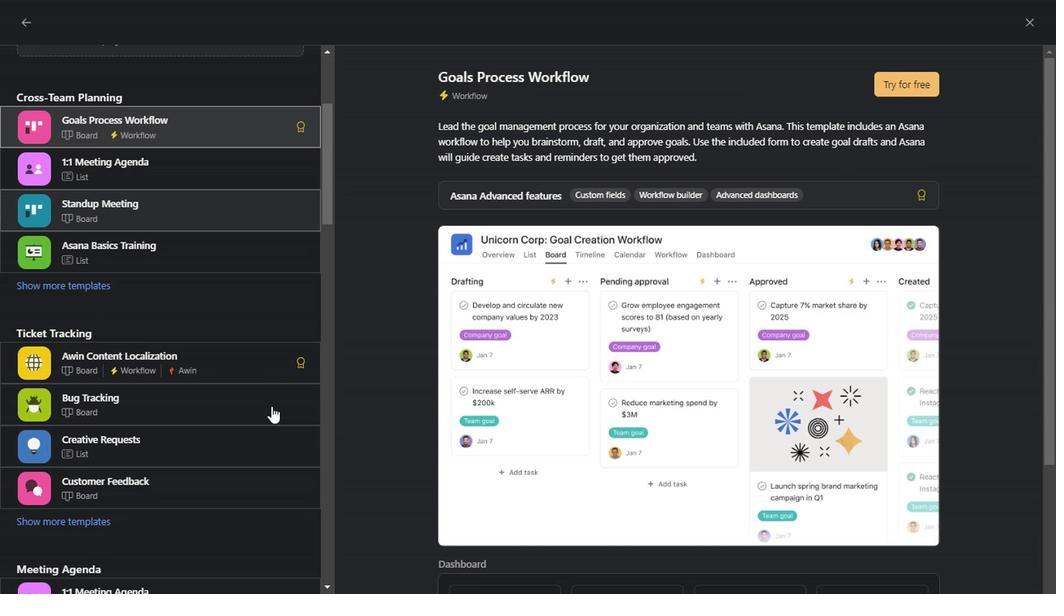 
Action: Mouse scrolled (267, 403) with delta (0, -1)
Screenshot: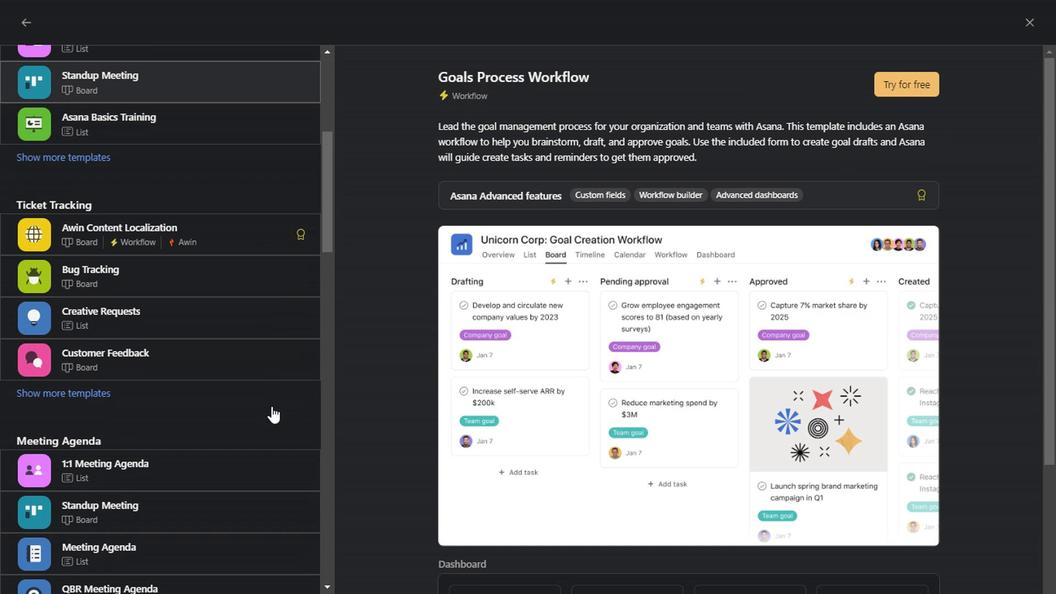 
Action: Mouse scrolled (267, 403) with delta (0, -1)
Screenshot: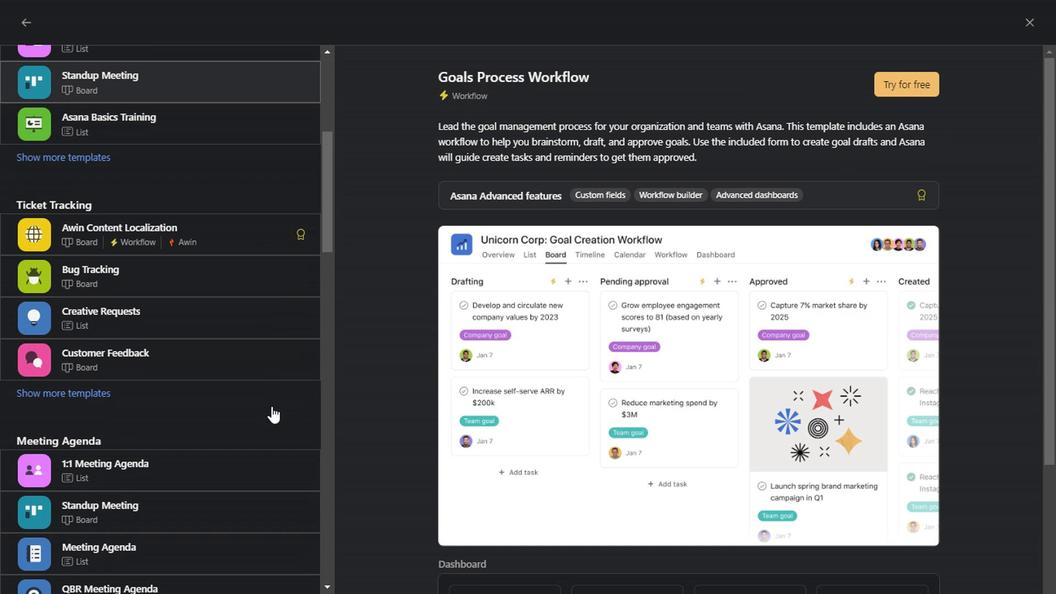 
Action: Mouse scrolled (267, 403) with delta (0, -1)
Screenshot: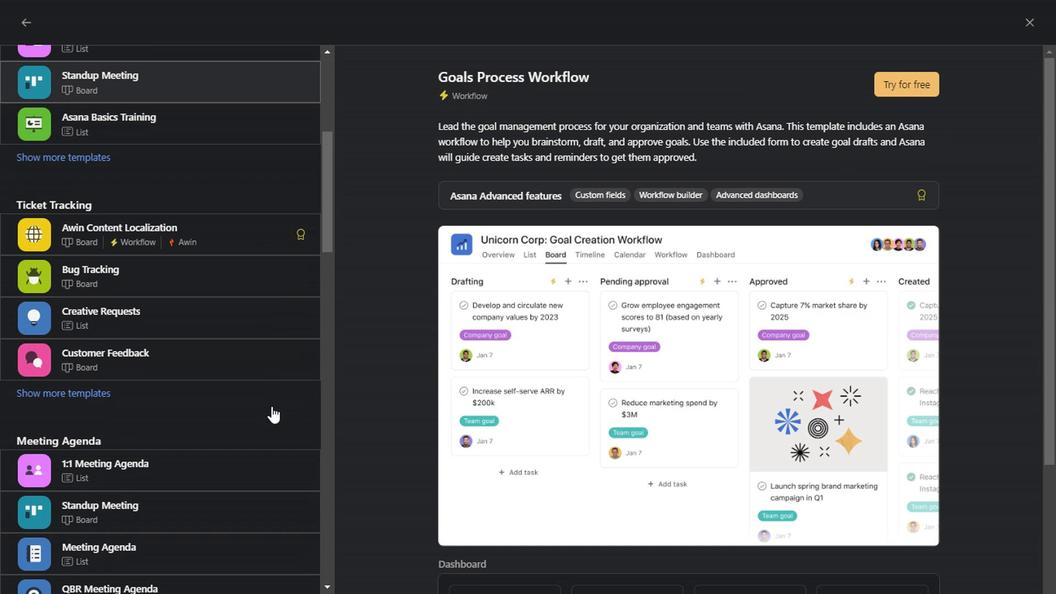 
Action: Mouse scrolled (267, 403) with delta (0, -1)
Screenshot: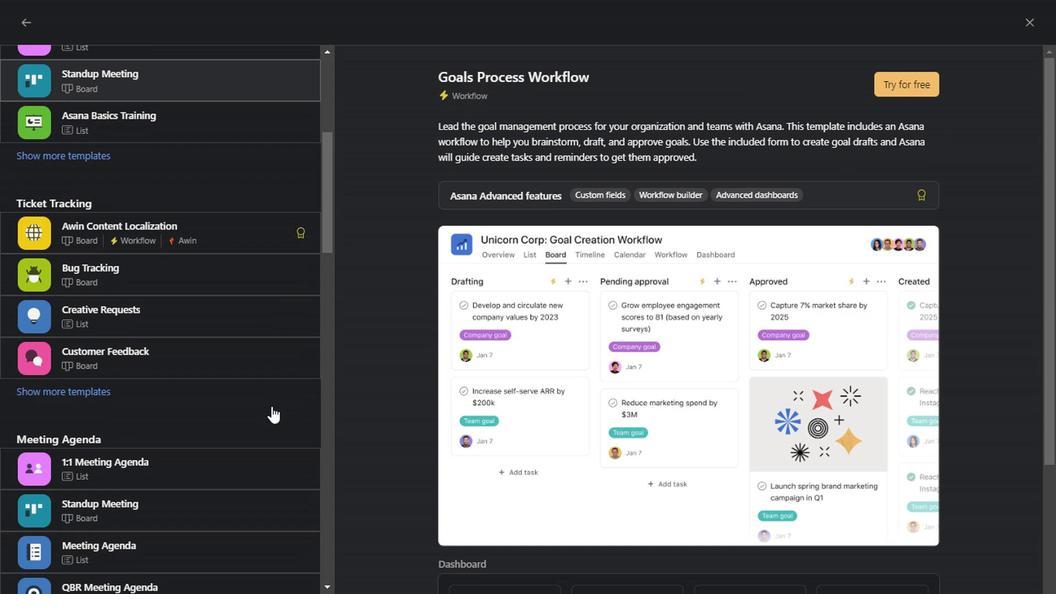
Action: Mouse scrolled (267, 403) with delta (0, -1)
Screenshot: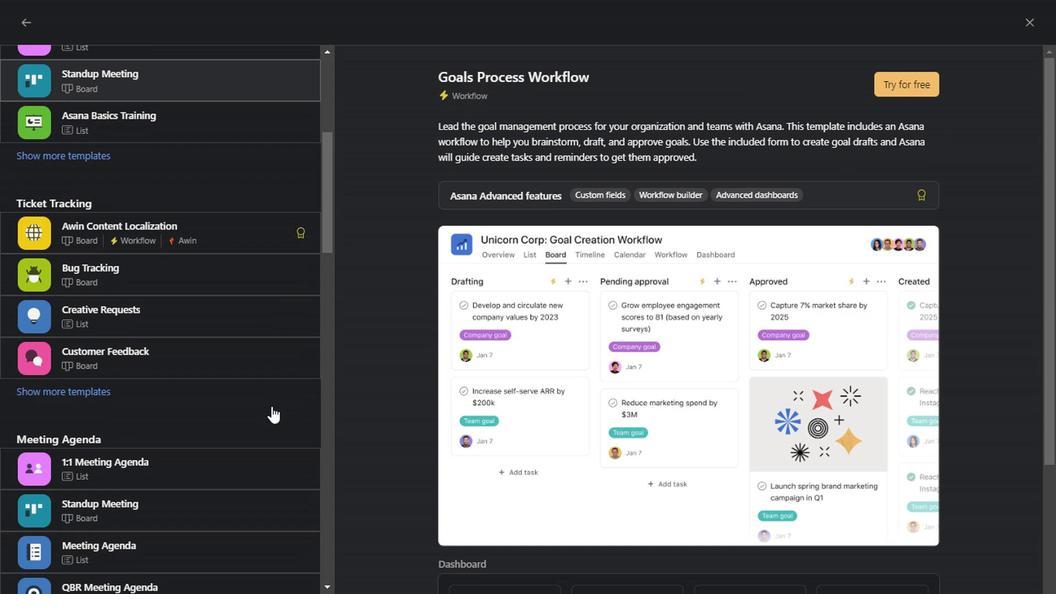 
Action: Mouse scrolled (267, 403) with delta (0, -1)
Screenshot: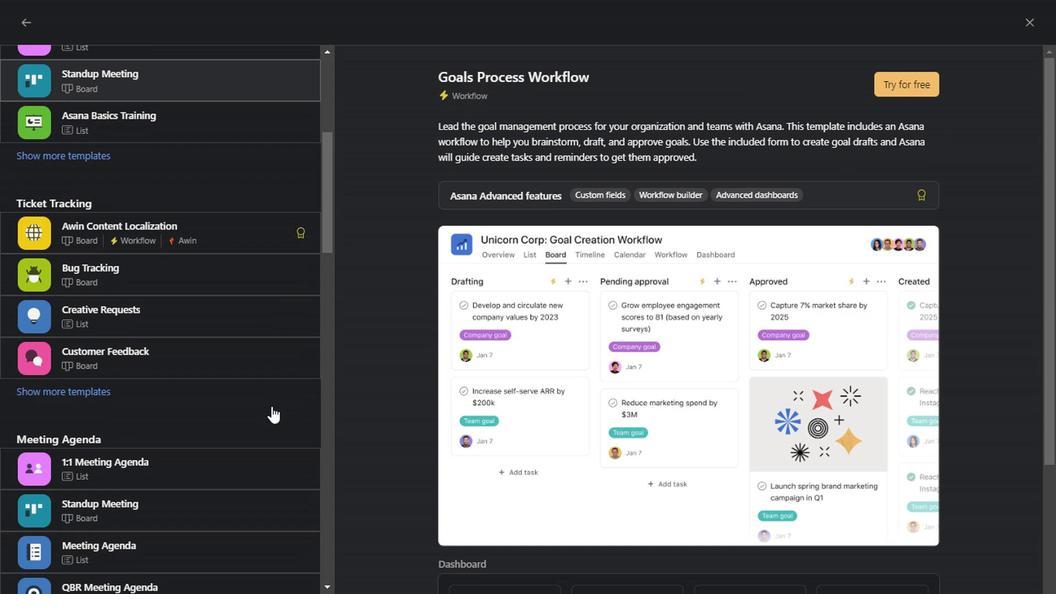 
Action: Mouse scrolled (267, 403) with delta (0, -1)
Screenshot: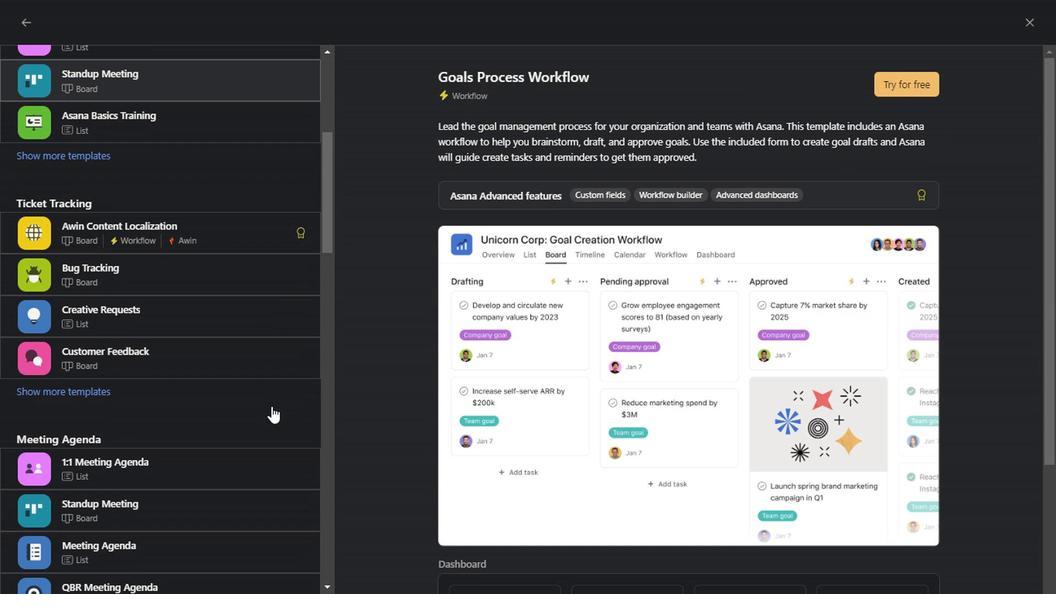 
Action: Mouse scrolled (267, 403) with delta (0, -1)
Screenshot: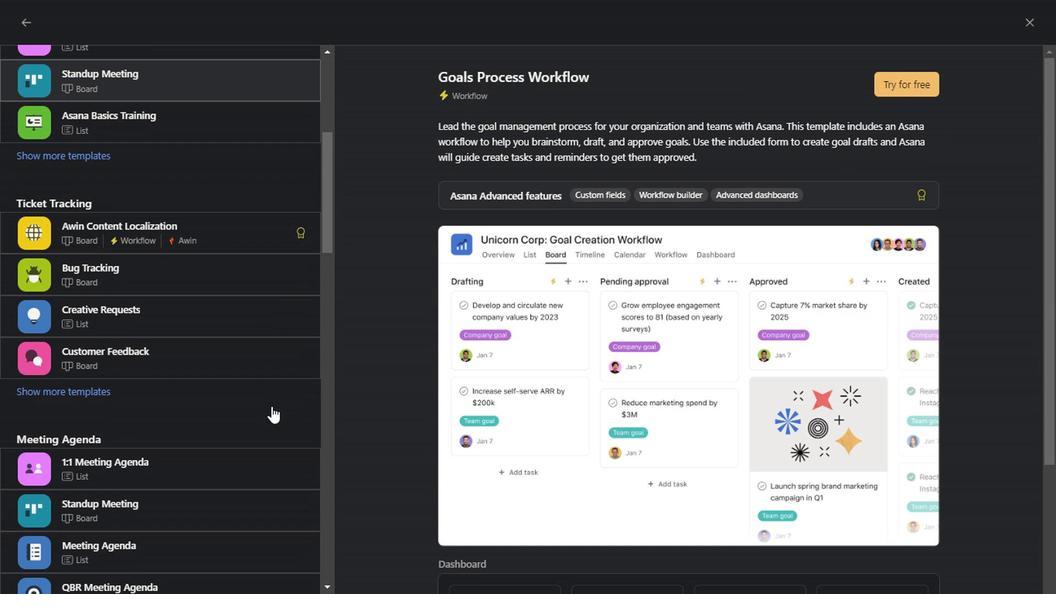 
Action: Mouse scrolled (267, 403) with delta (0, -1)
Screenshot: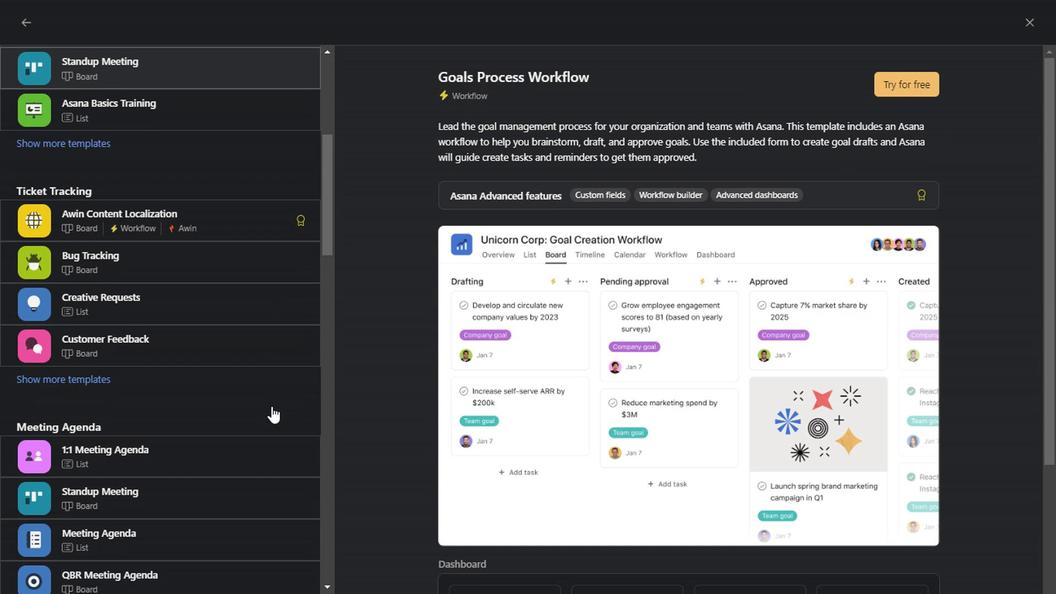 
Action: Mouse scrolled (267, 403) with delta (0, -1)
Screenshot: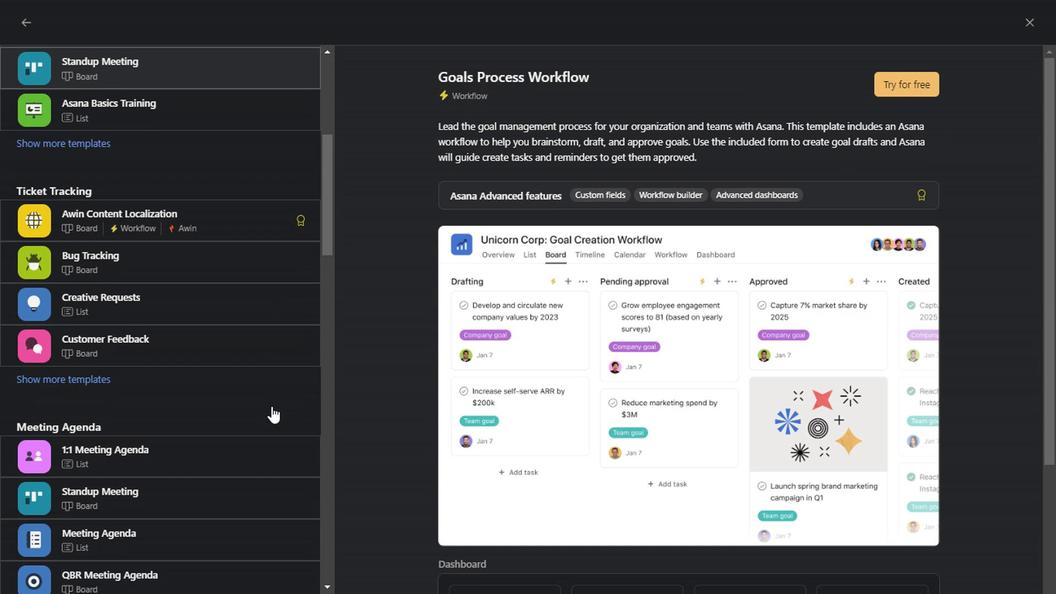 
Action: Mouse scrolled (267, 403) with delta (0, -1)
Screenshot: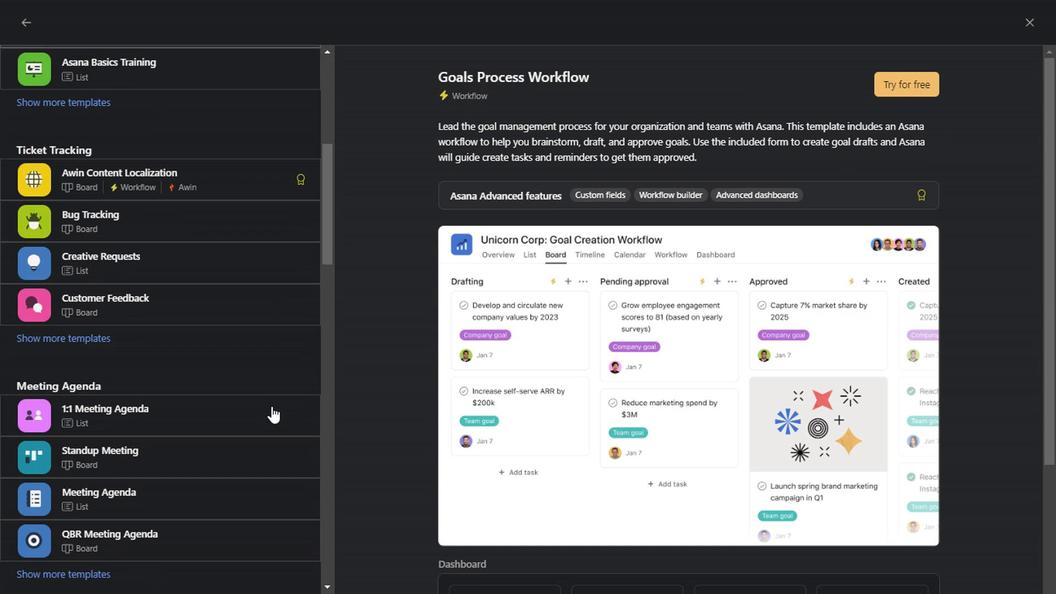 
Action: Mouse scrolled (267, 403) with delta (0, -1)
Screenshot: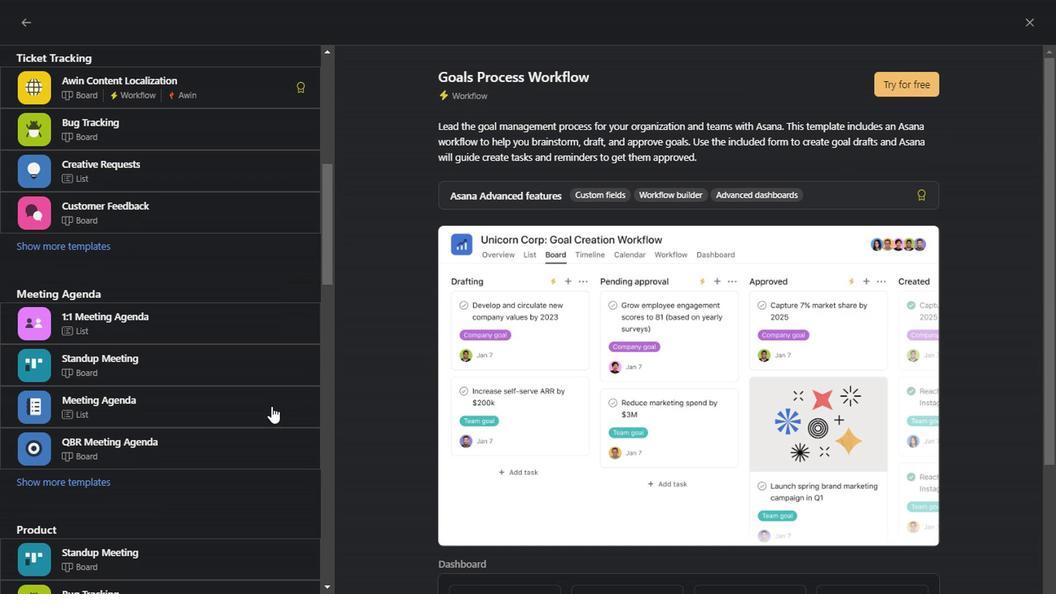 
Action: Mouse scrolled (267, 403) with delta (0, -1)
Screenshot: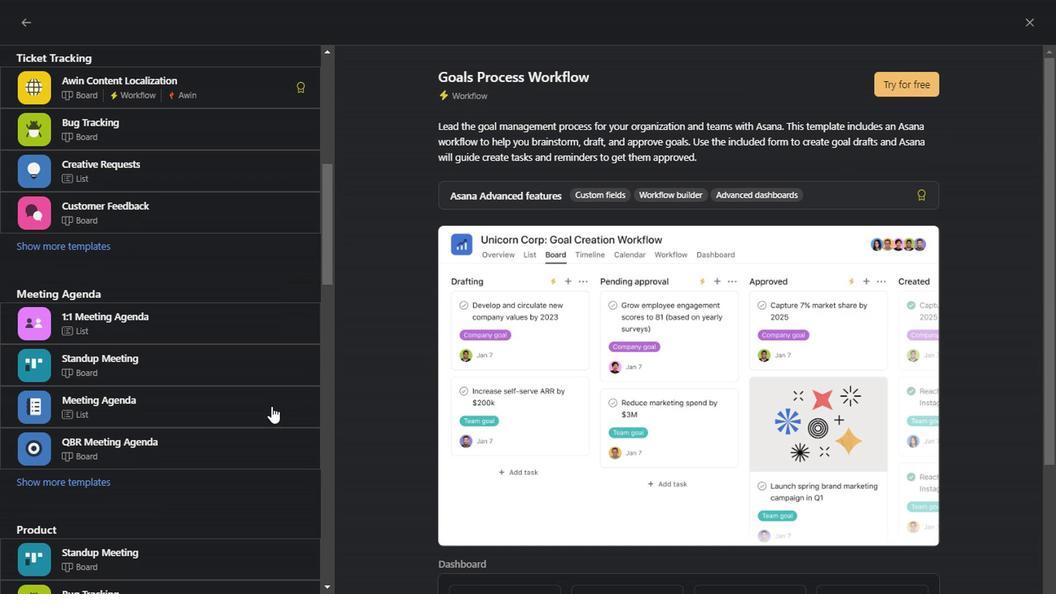 
Action: Mouse scrolled (267, 403) with delta (0, -1)
Screenshot: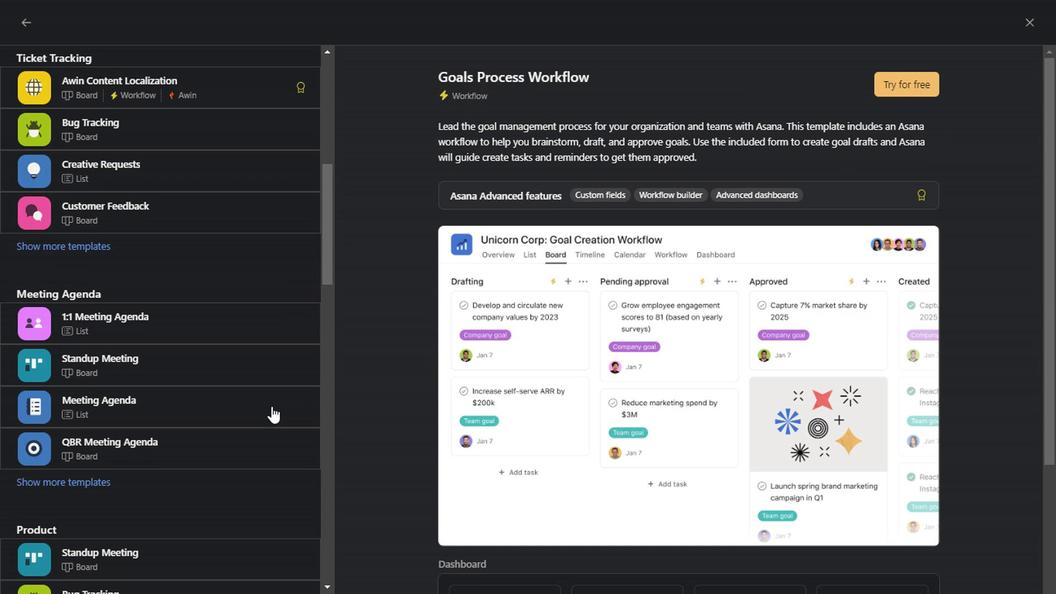 
Action: Mouse scrolled (267, 403) with delta (0, -1)
Screenshot: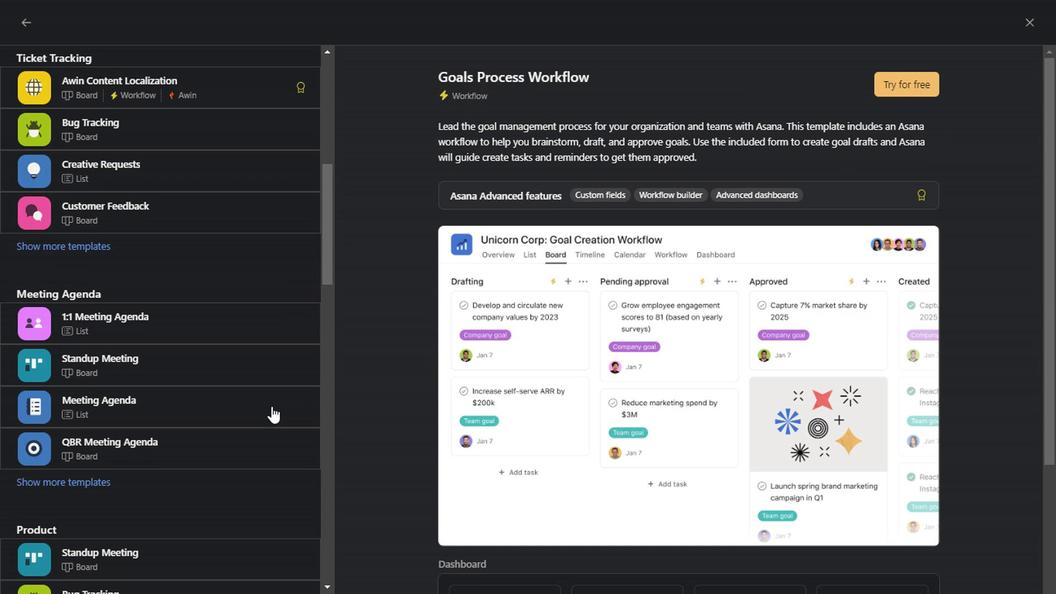 
Action: Mouse scrolled (267, 403) with delta (0, -1)
Screenshot: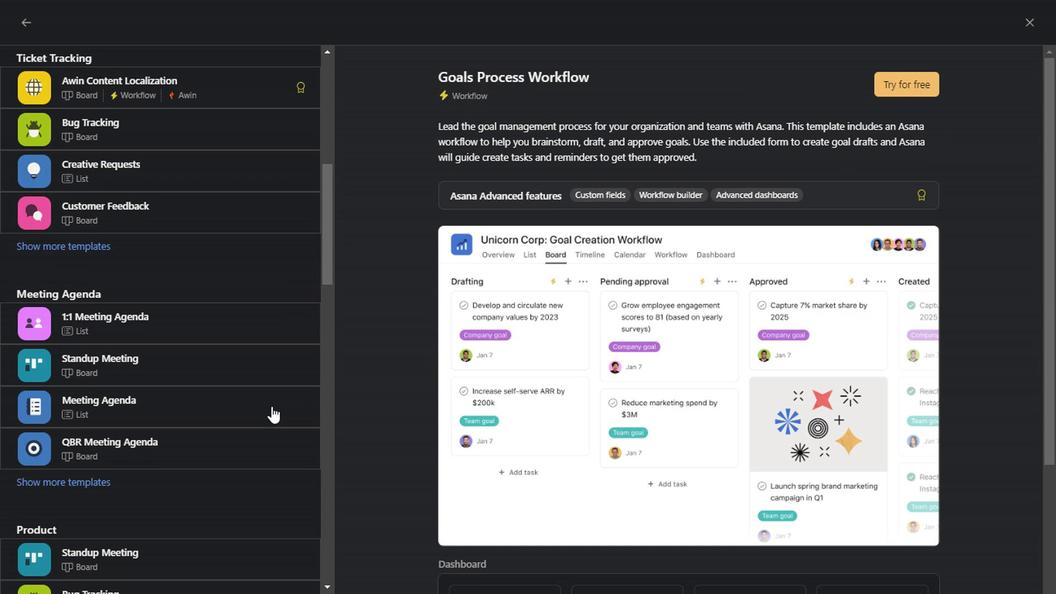 
Action: Mouse scrolled (267, 403) with delta (0, -1)
Screenshot: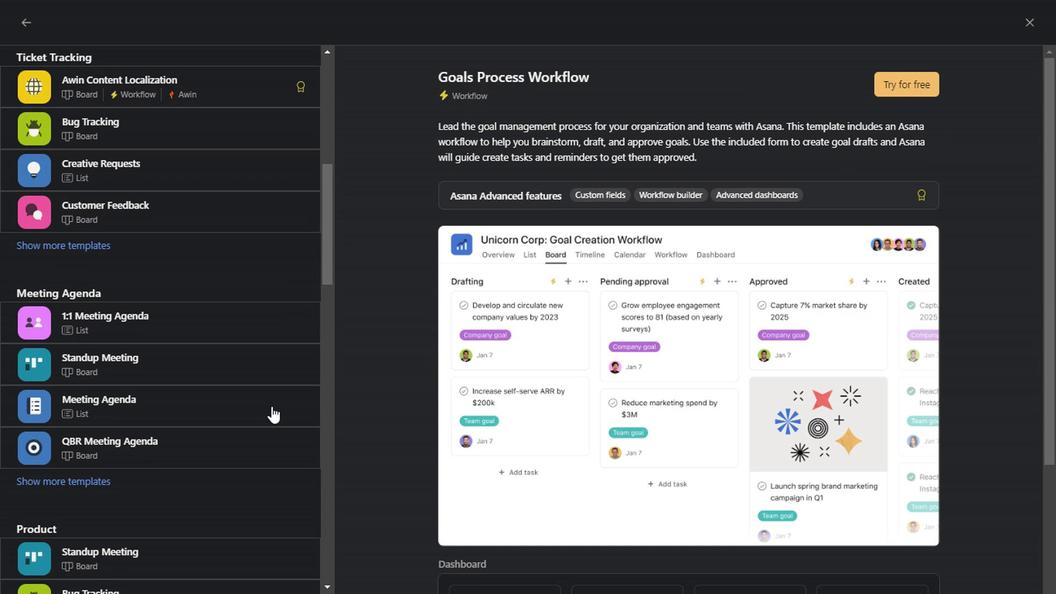 
Action: Mouse scrolled (267, 403) with delta (0, -1)
Screenshot: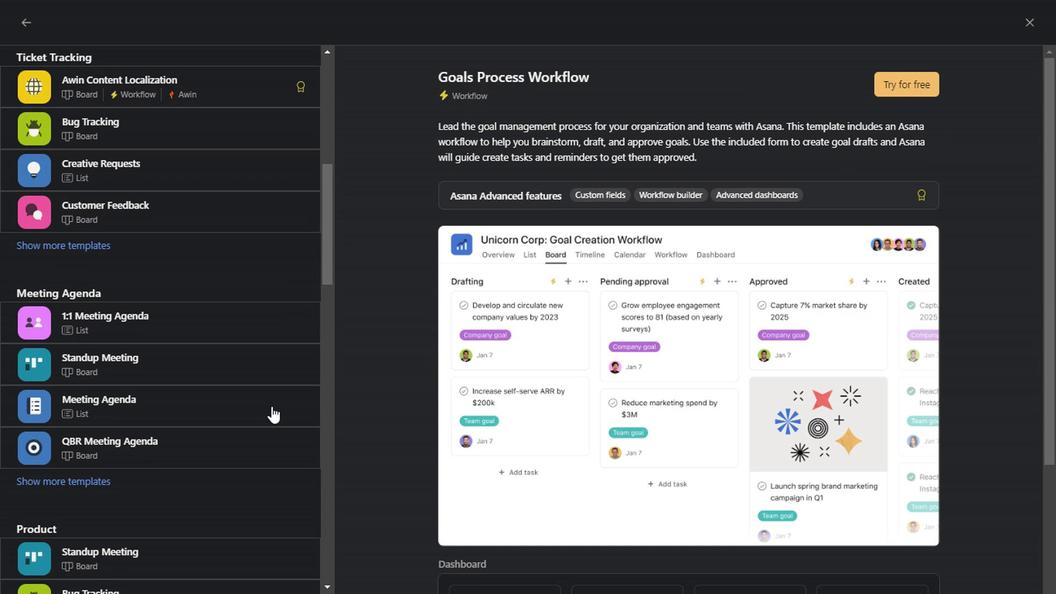 
Action: Mouse scrolled (267, 403) with delta (0, -1)
Screenshot: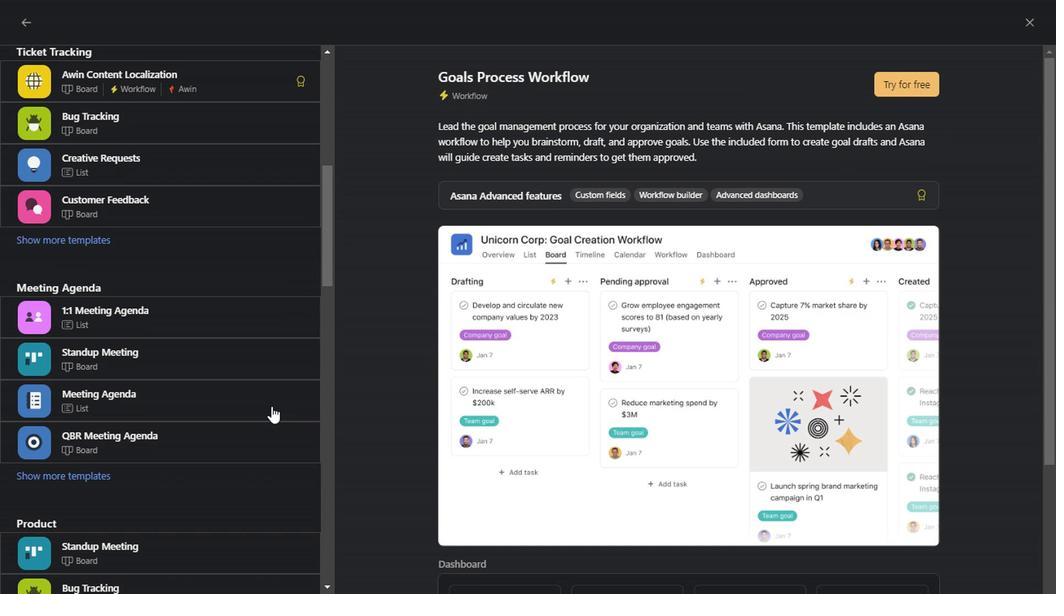 
Action: Mouse scrolled (267, 403) with delta (0, -1)
Screenshot: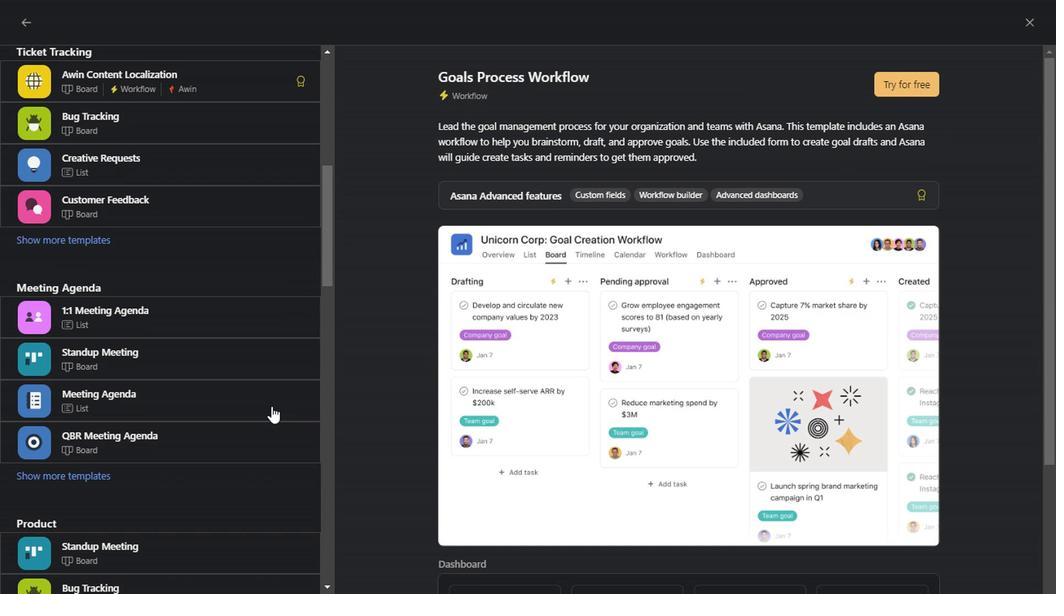 
Action: Mouse scrolled (267, 403) with delta (0, -1)
Screenshot: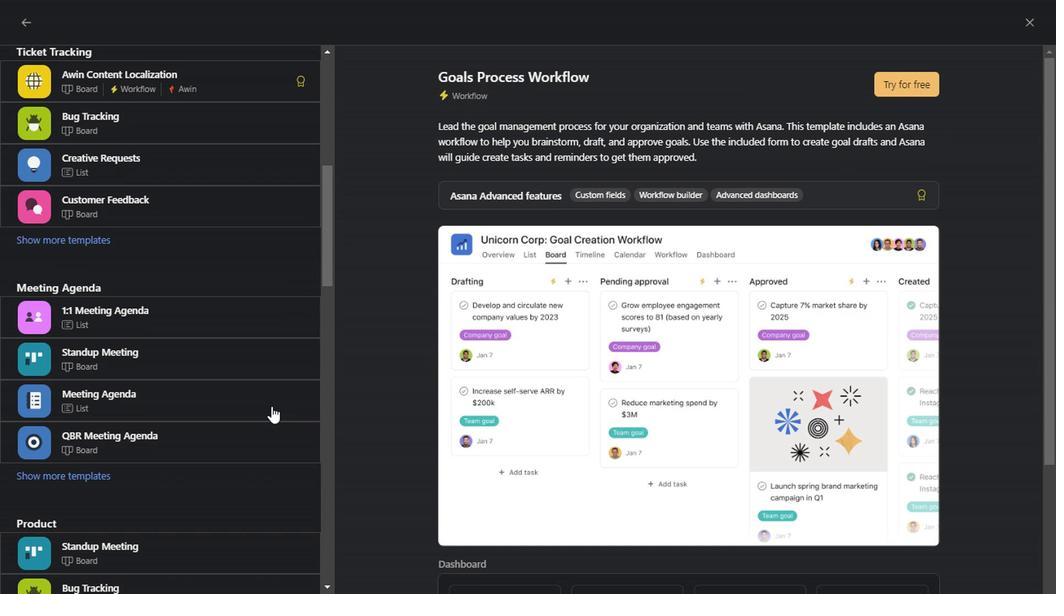 
Action: Mouse scrolled (267, 403) with delta (0, -1)
Screenshot: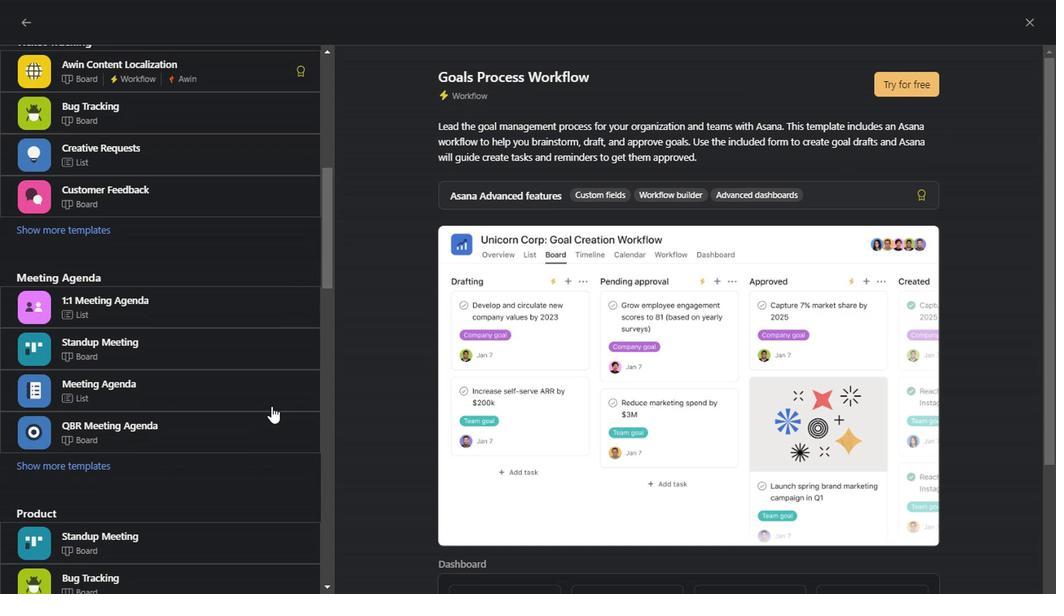 
Action: Mouse scrolled (267, 403) with delta (0, -1)
Screenshot: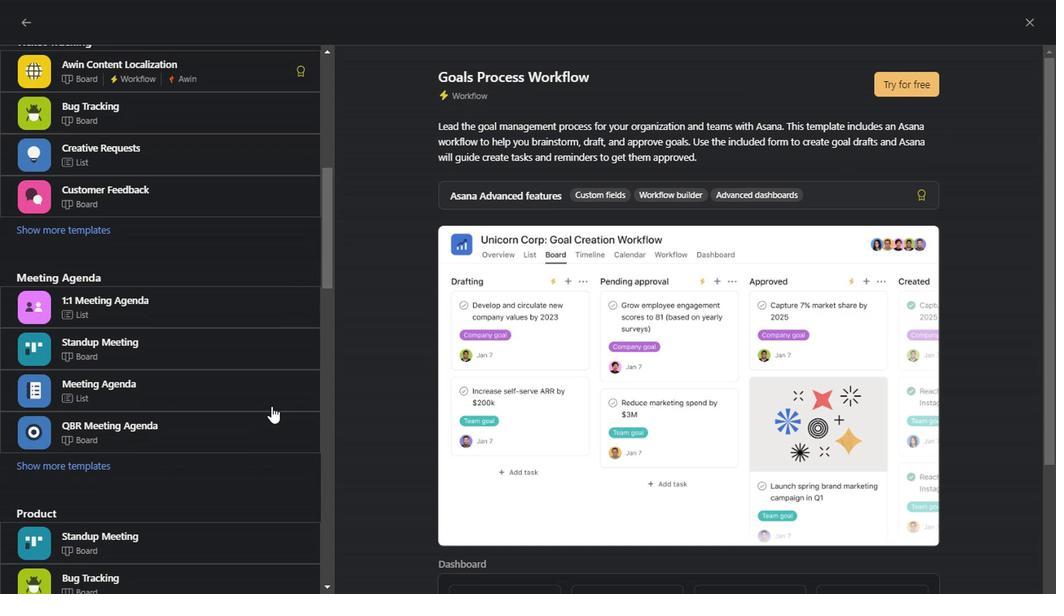 
Action: Mouse scrolled (267, 403) with delta (0, -1)
Screenshot: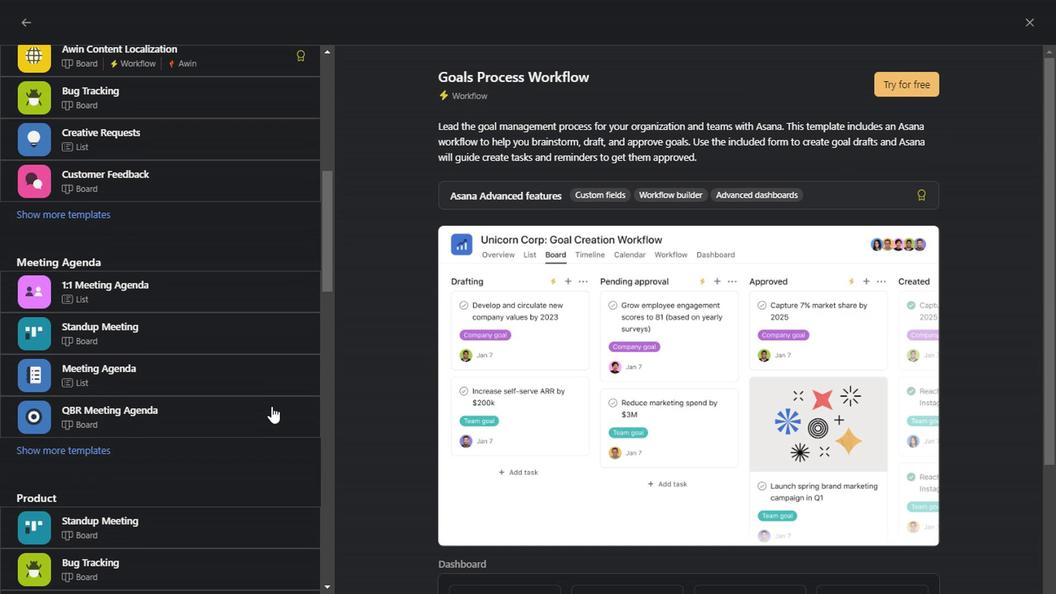 
Action: Mouse moved to (178, 447)
Screenshot: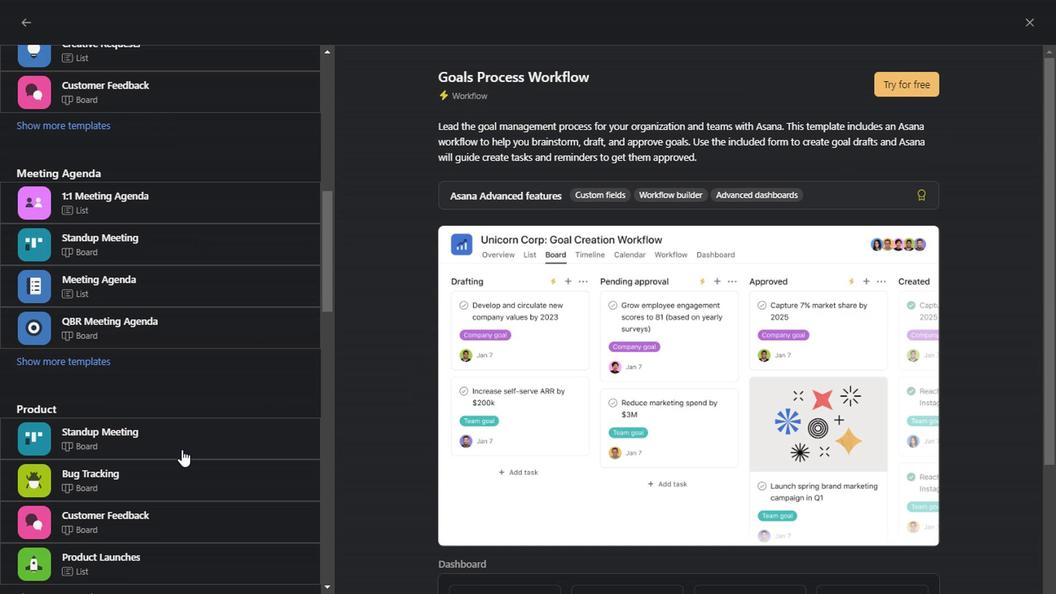 
Action: Mouse scrolled (178, 447) with delta (0, 0)
Screenshot: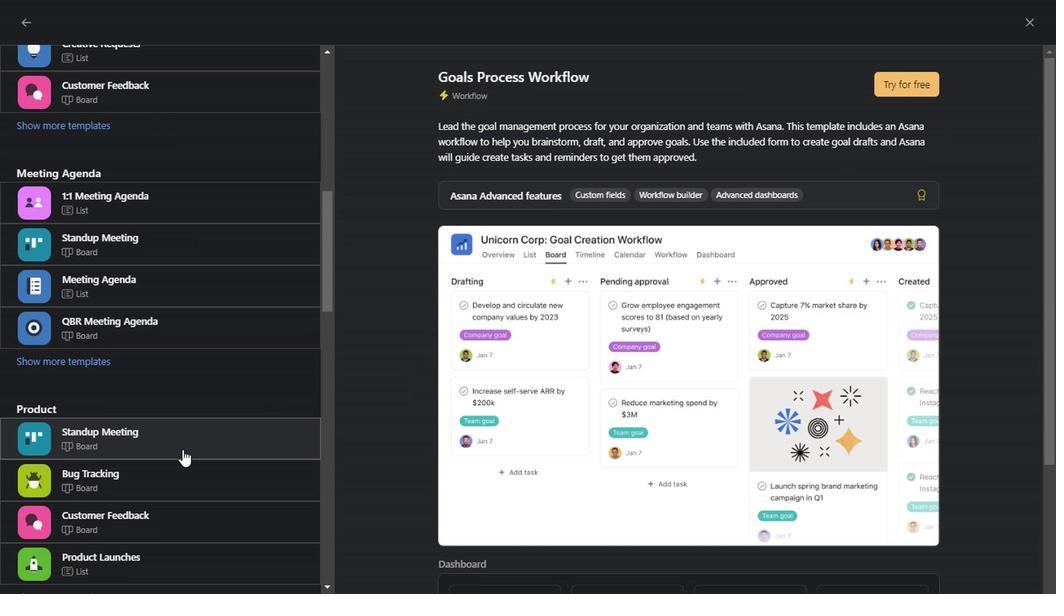 
Action: Mouse scrolled (178, 447) with delta (0, 0)
Screenshot: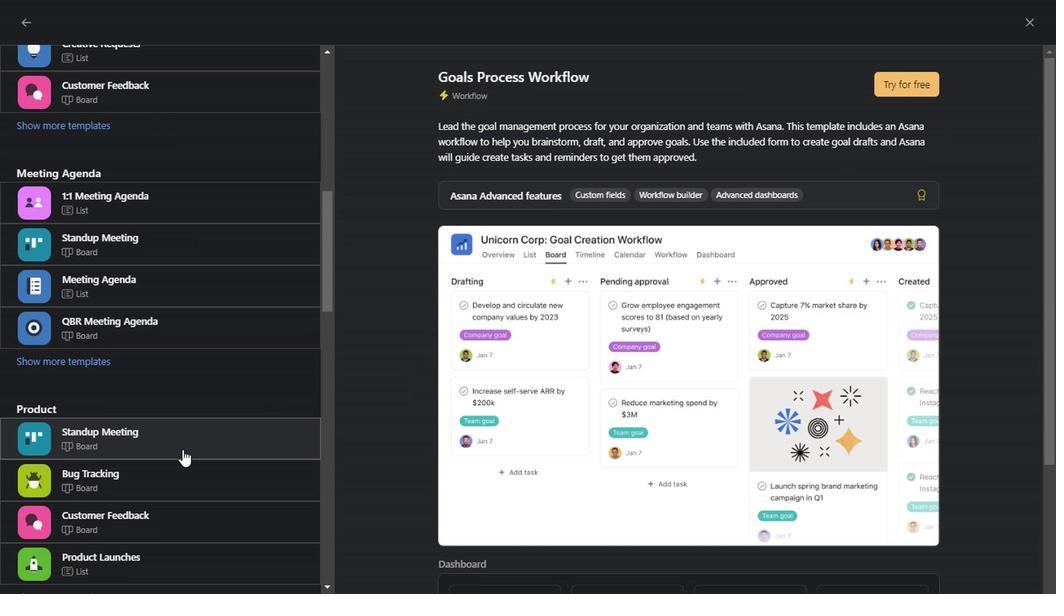 
Action: Mouse scrolled (178, 447) with delta (0, 0)
Screenshot: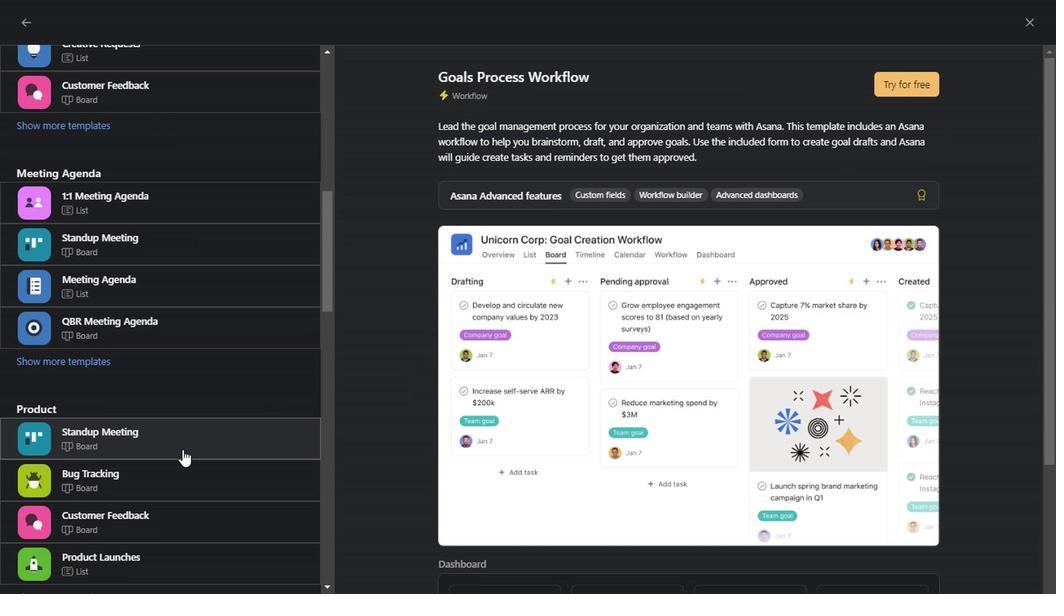 
Action: Mouse scrolled (178, 447) with delta (0, 0)
Screenshot: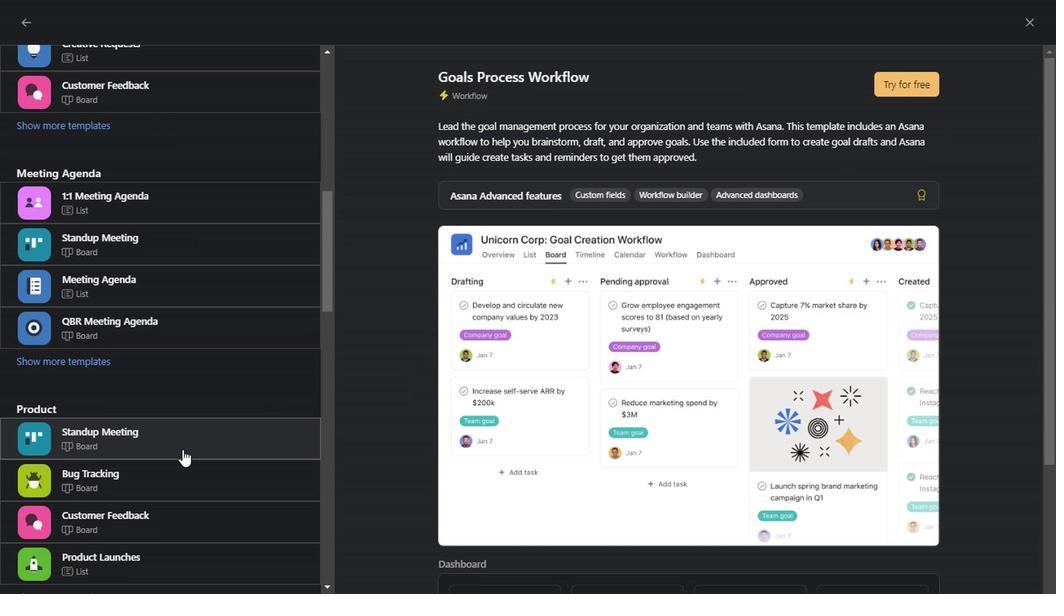 
Action: Mouse scrolled (178, 447) with delta (0, 0)
Screenshot: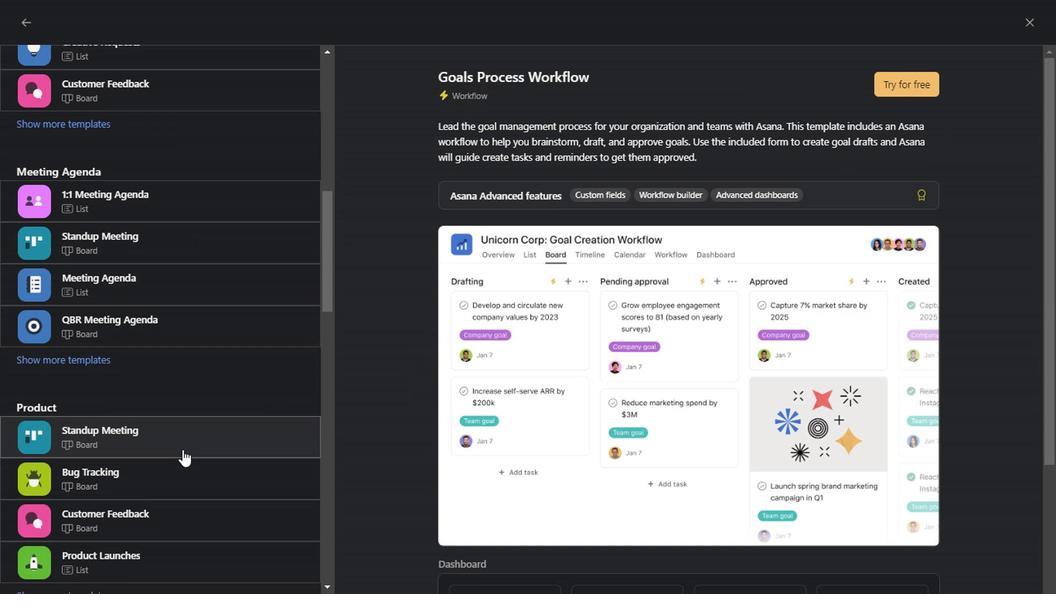 
Action: Mouse scrolled (178, 447) with delta (0, 0)
Screenshot: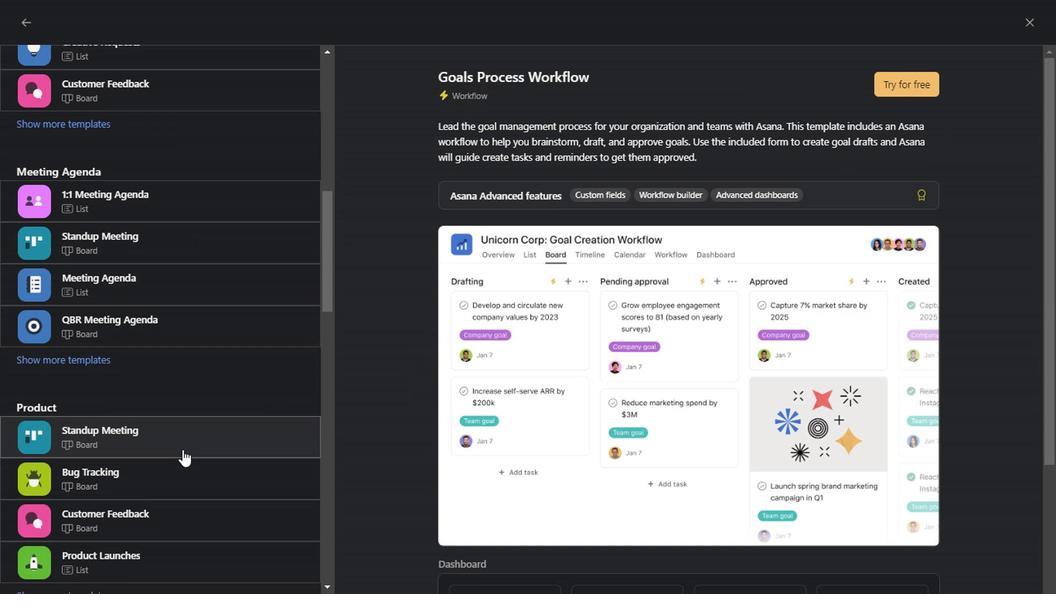 
Action: Mouse scrolled (178, 447) with delta (0, 0)
Screenshot: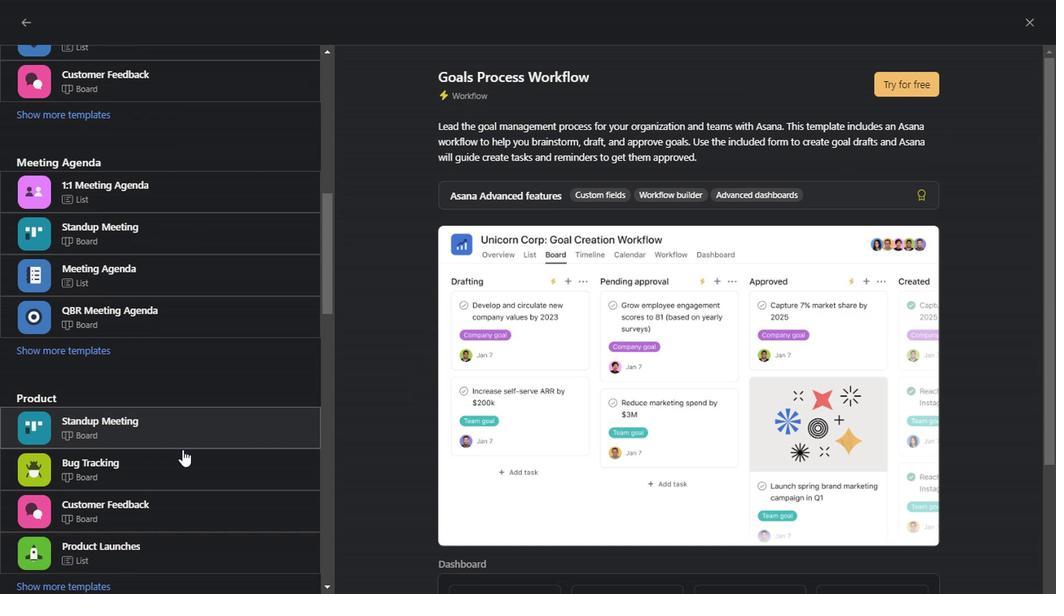 
Action: Mouse scrolled (178, 447) with delta (0, 0)
Screenshot: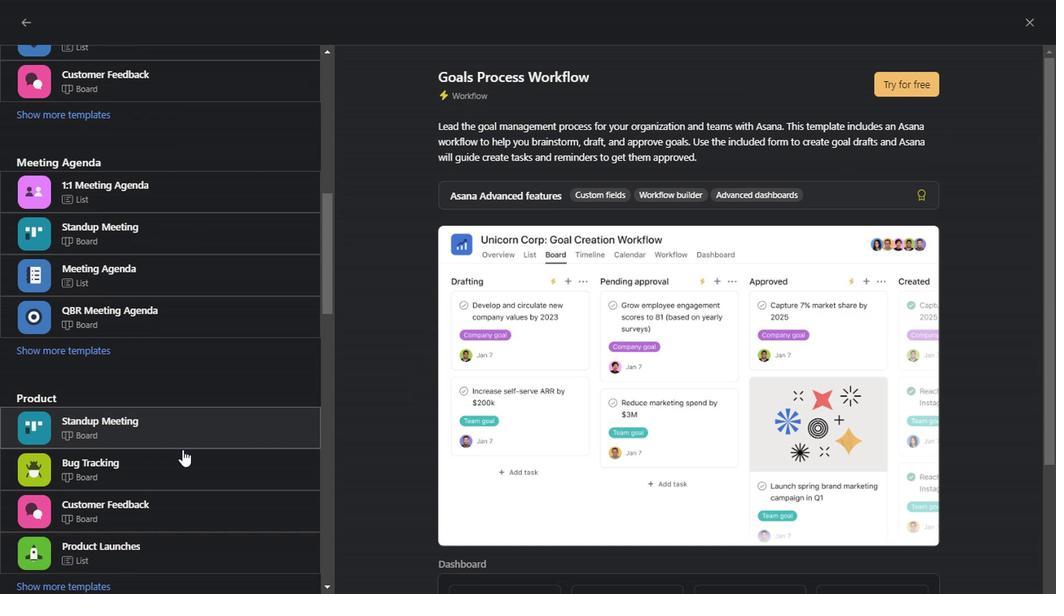 
Action: Mouse scrolled (178, 447) with delta (0, 0)
Screenshot: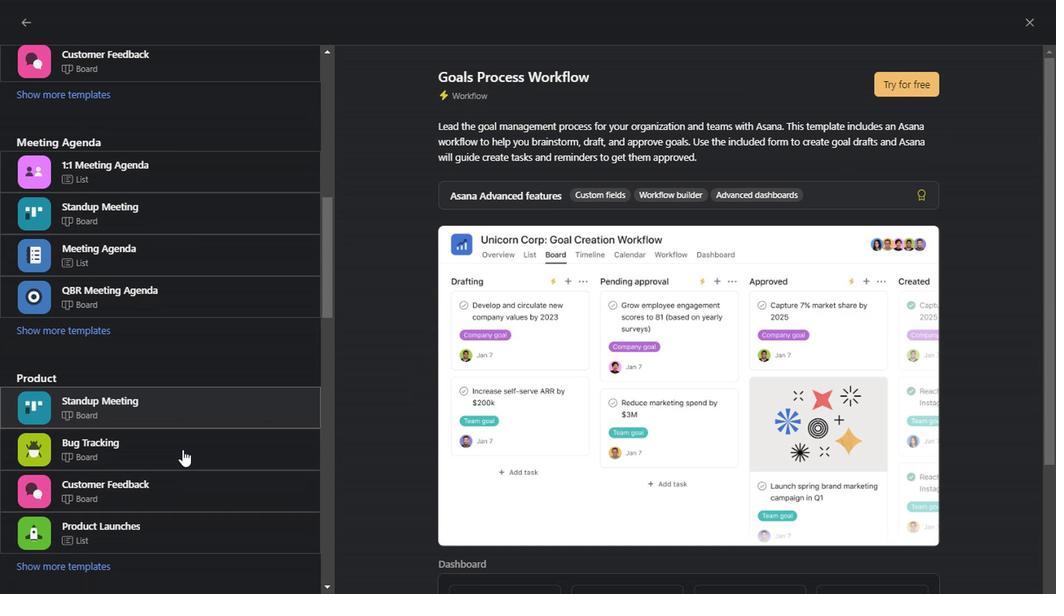 
Action: Mouse scrolled (178, 447) with delta (0, 0)
Screenshot: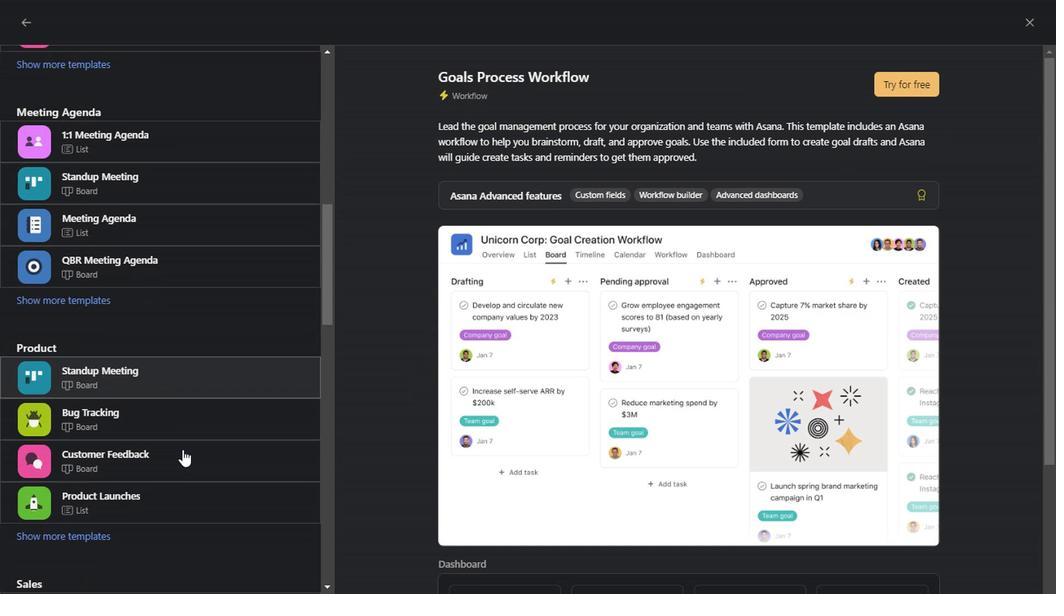 
Action: Mouse scrolled (178, 447) with delta (0, 0)
Screenshot: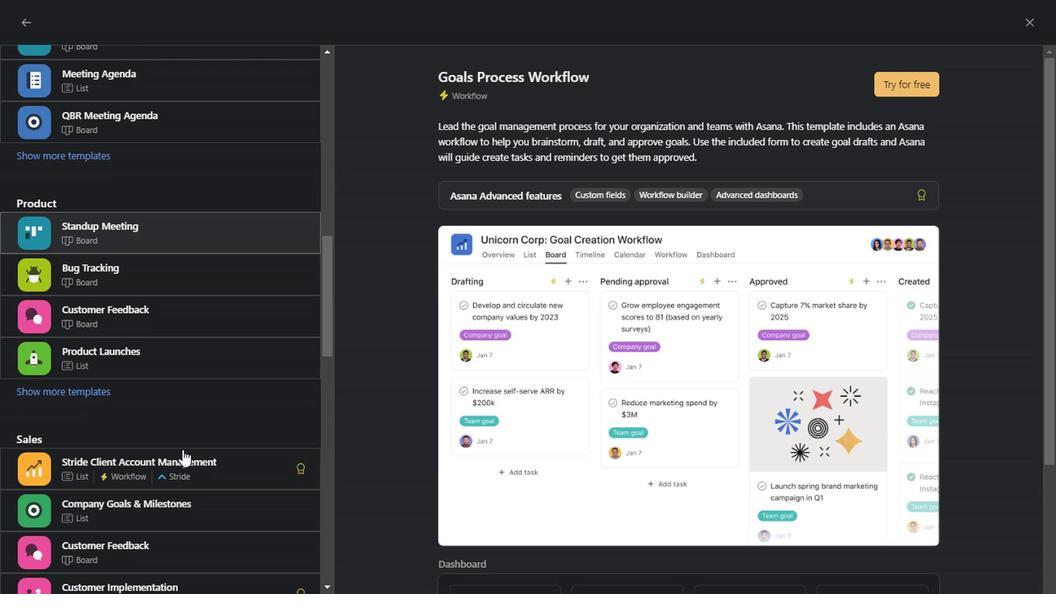 
Action: Mouse scrolled (178, 447) with delta (0, 0)
Screenshot: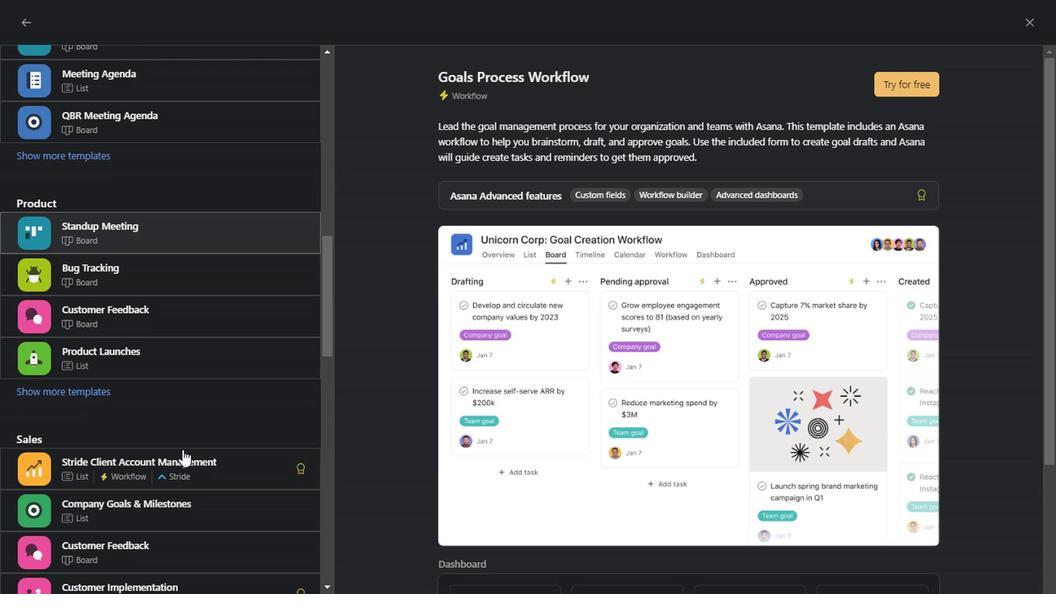
Action: Mouse scrolled (178, 447) with delta (0, 0)
Screenshot: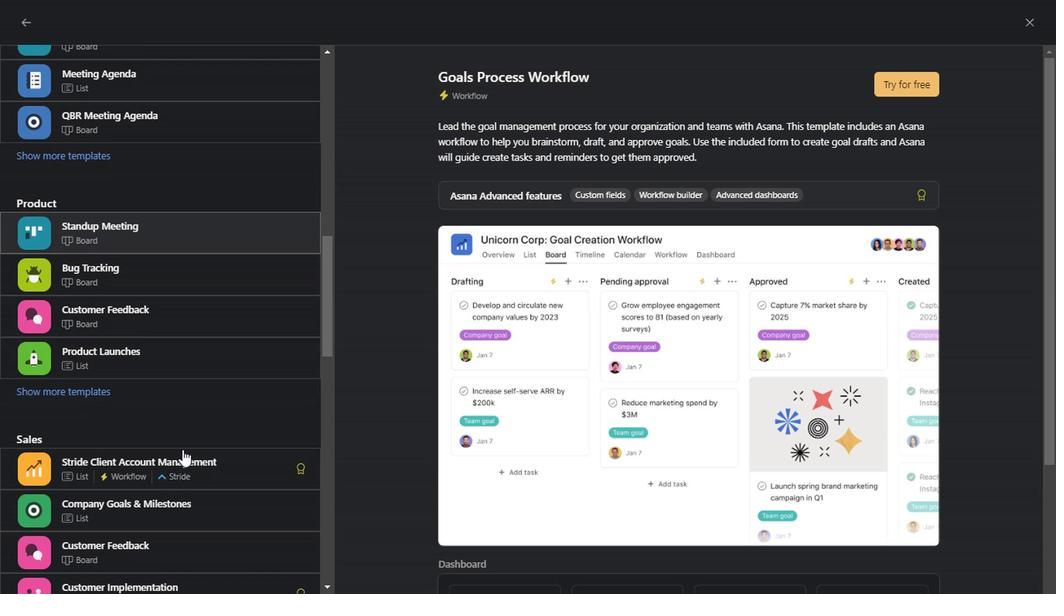 
Action: Mouse scrolled (178, 447) with delta (0, 0)
Screenshot: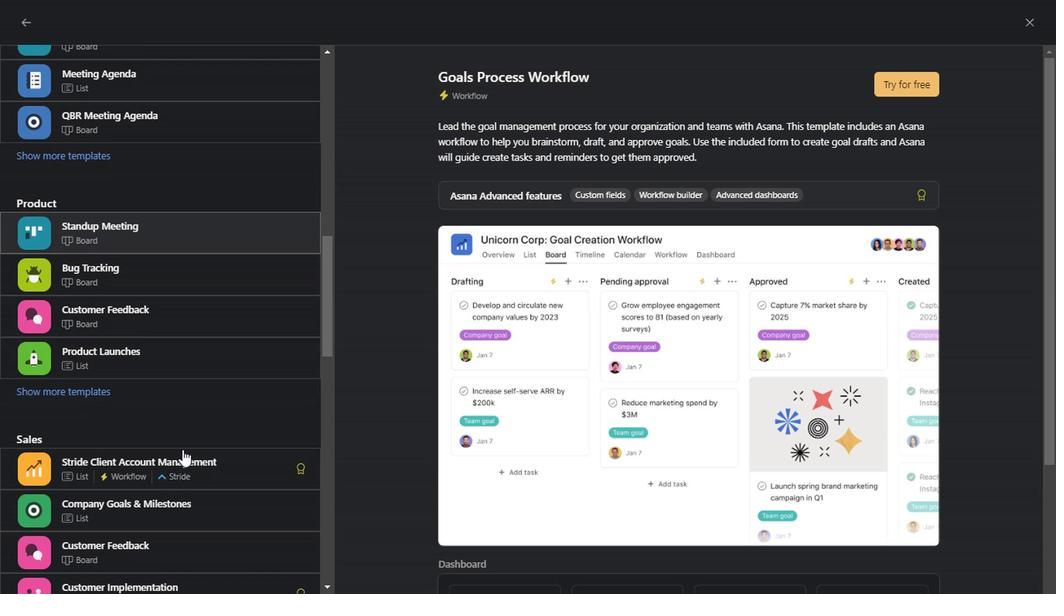 
Action: Mouse scrolled (178, 447) with delta (0, 0)
Screenshot: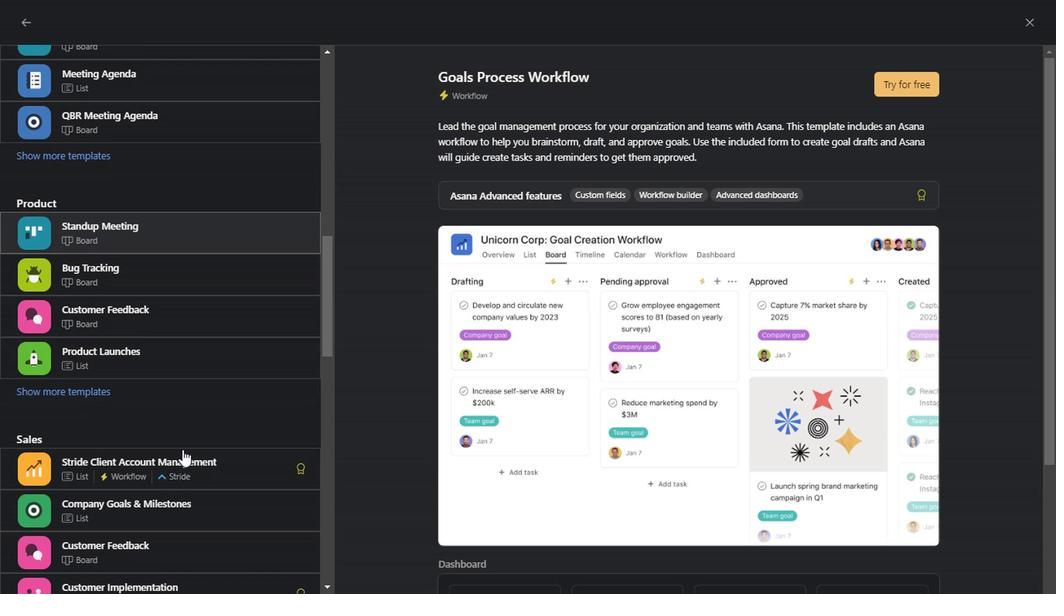 
Action: Mouse scrolled (178, 447) with delta (0, 0)
